 Task: Send an email with the signature Emma Green with the subject Request for a new project and the message I am sorry for any inconvenience this may have caused and will work to resolve the issue promptly. from softage.1@softage.net to softage.3@softage.net and softage.4@softage.net with an attached document Feasibility_assessment.pdf
Action: Mouse moved to (471, 602)
Screenshot: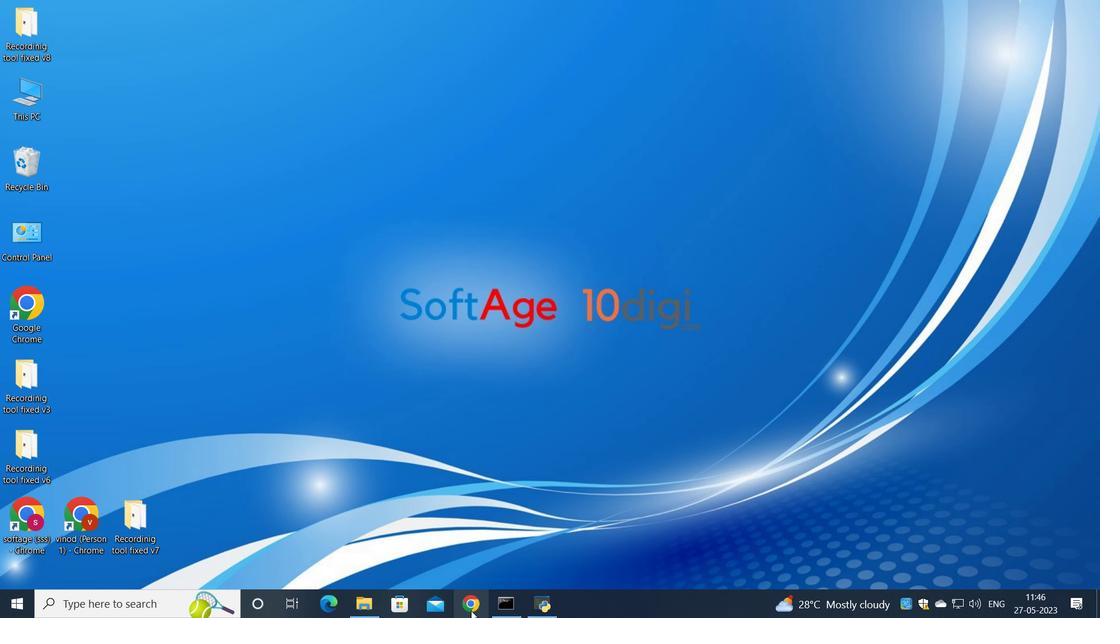 
Action: Mouse pressed left at (471, 602)
Screenshot: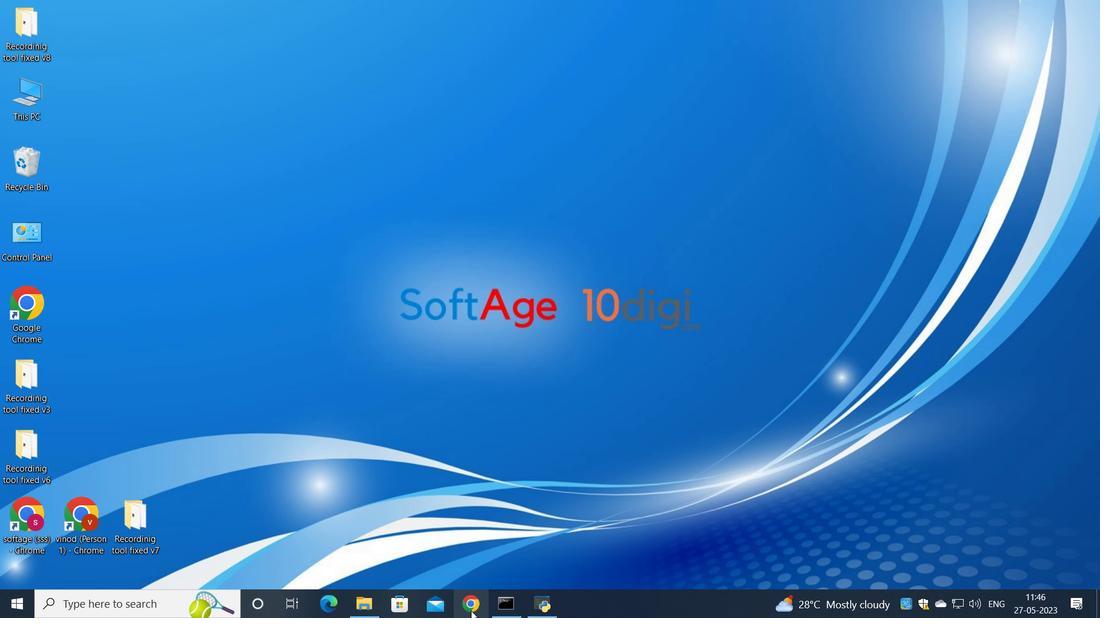 
Action: Mouse moved to (483, 347)
Screenshot: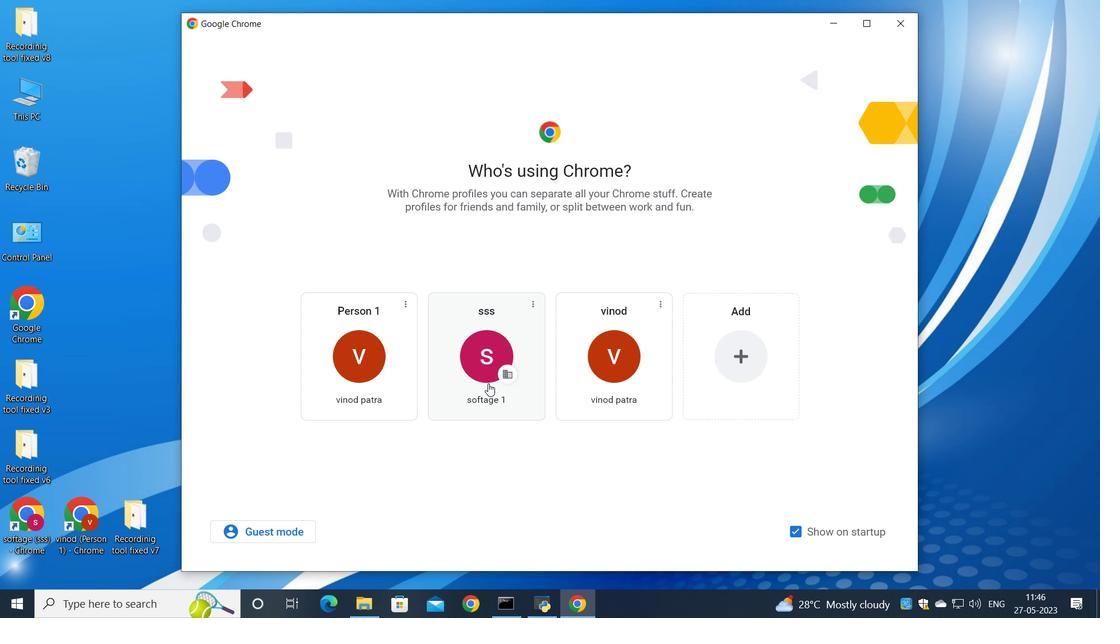 
Action: Mouse pressed left at (483, 347)
Screenshot: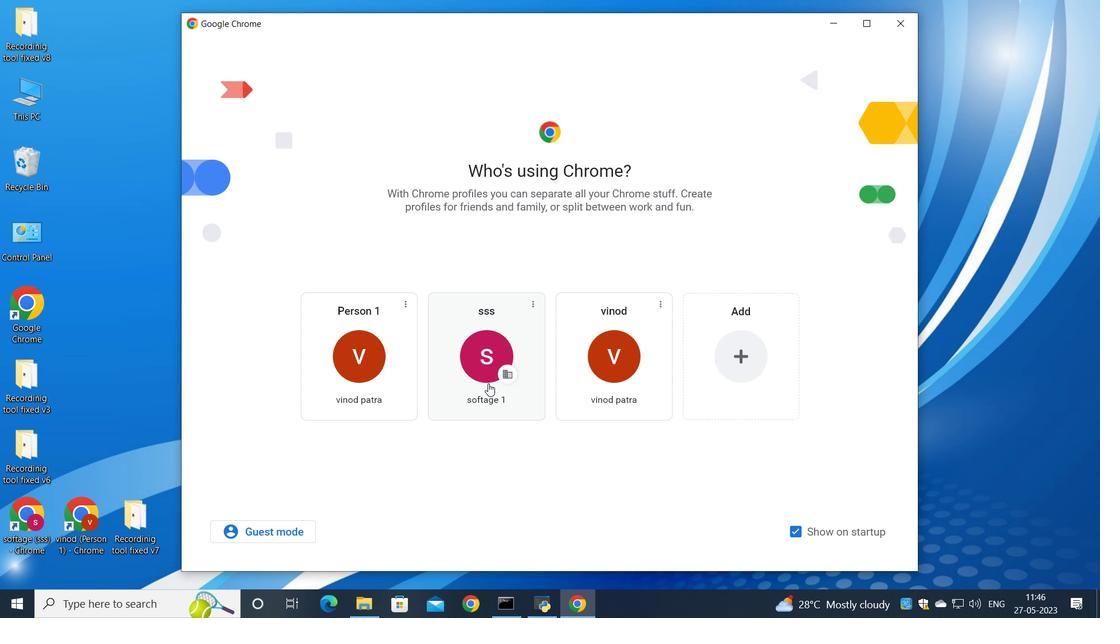 
Action: Mouse moved to (972, 73)
Screenshot: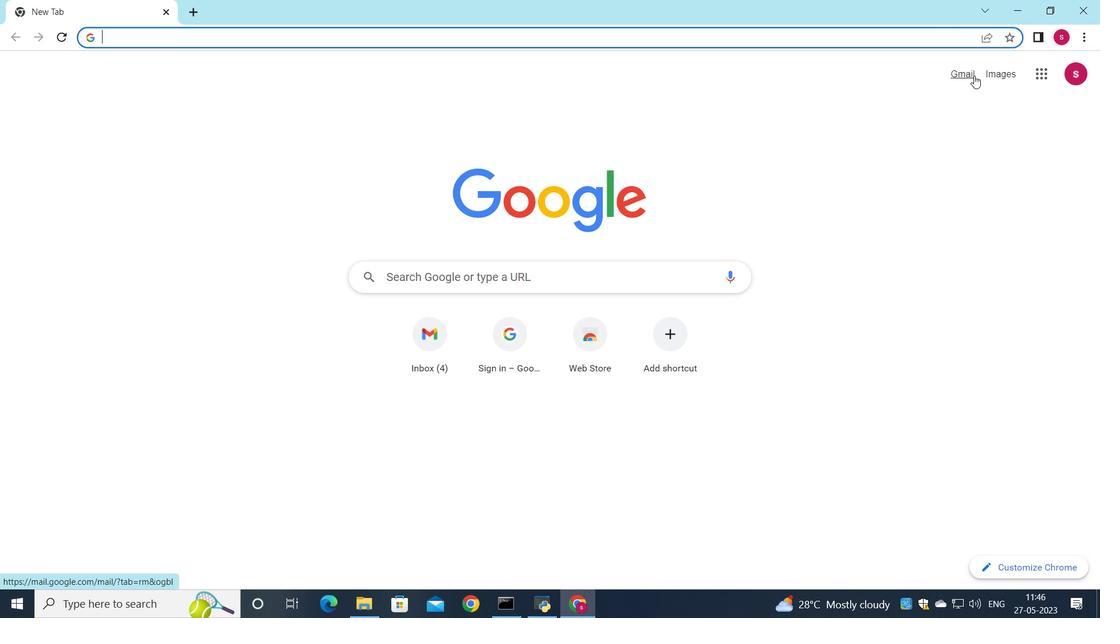 
Action: Mouse pressed left at (972, 73)
Screenshot: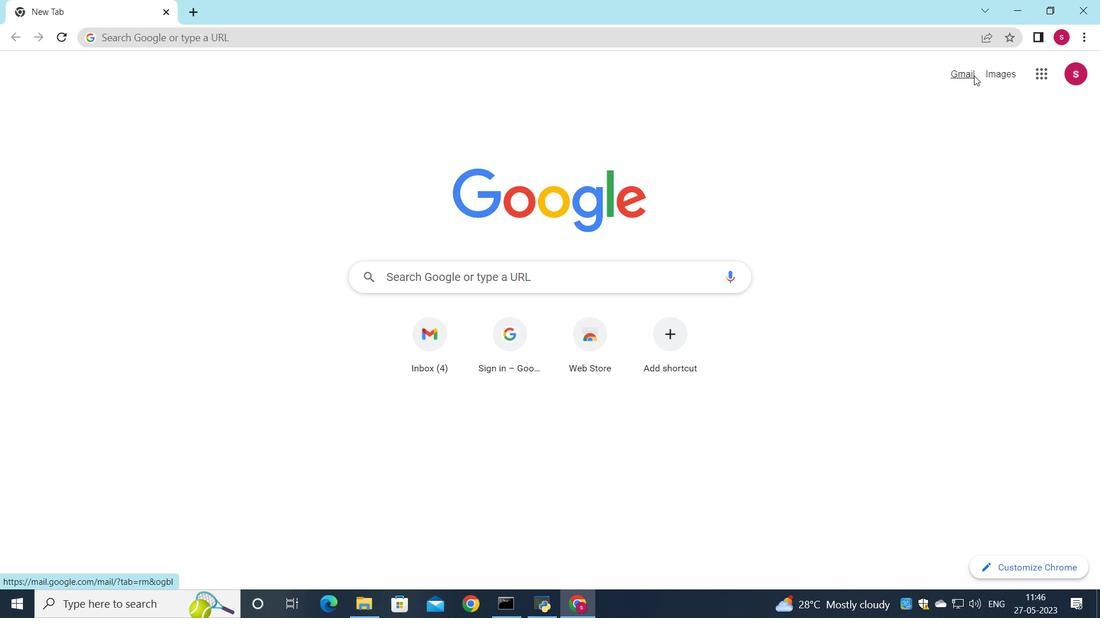 
Action: Mouse moved to (942, 95)
Screenshot: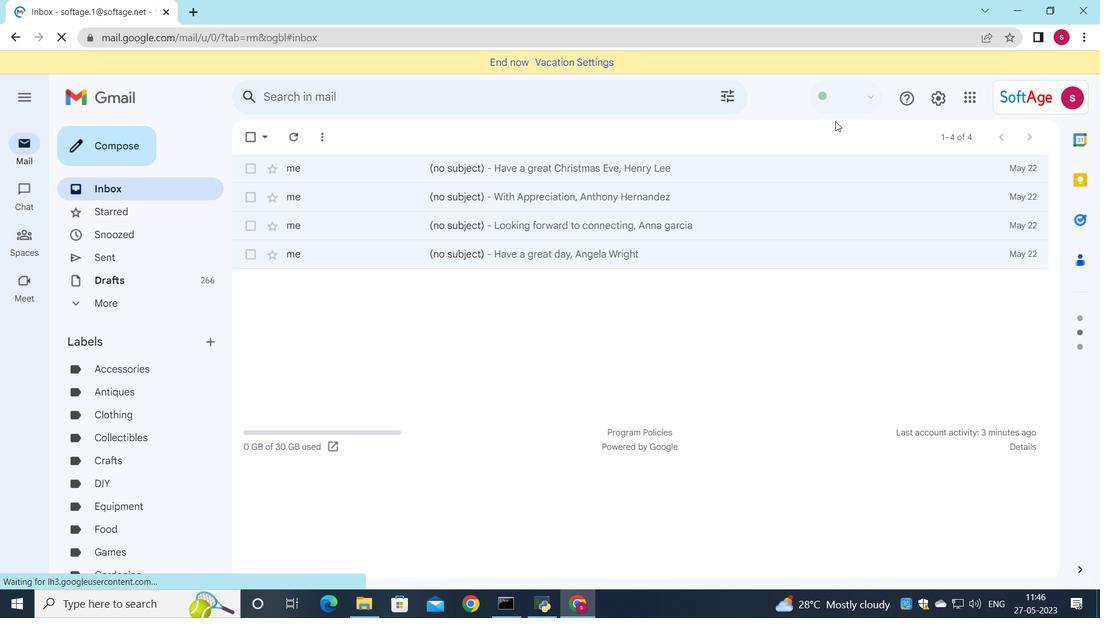 
Action: Mouse pressed left at (942, 95)
Screenshot: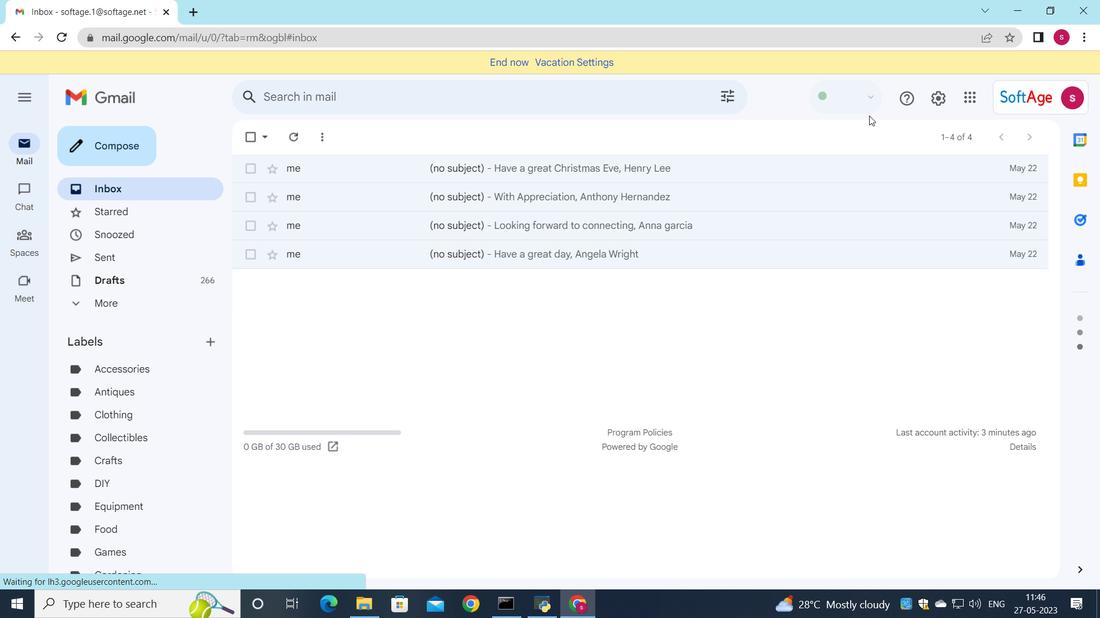 
Action: Mouse moved to (952, 171)
Screenshot: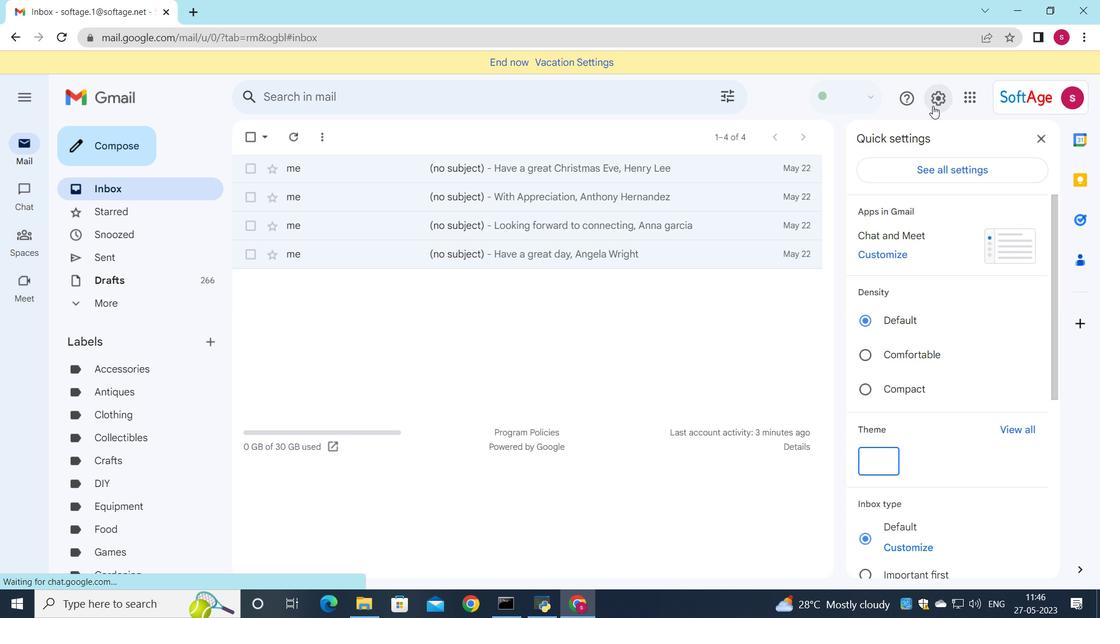 
Action: Mouse pressed left at (952, 171)
Screenshot: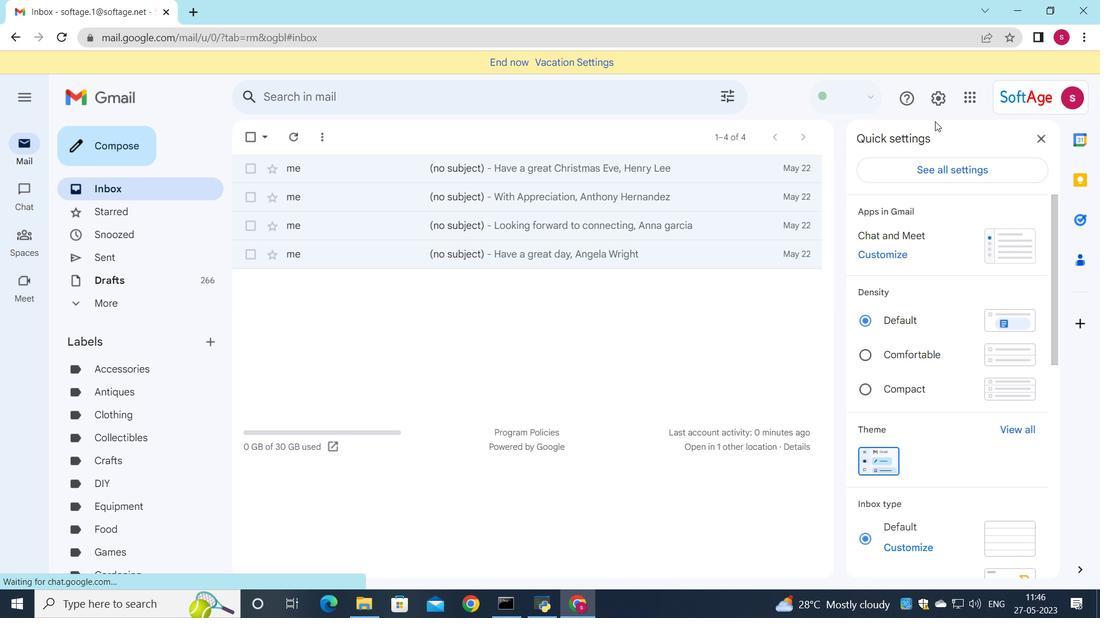 
Action: Mouse moved to (677, 303)
Screenshot: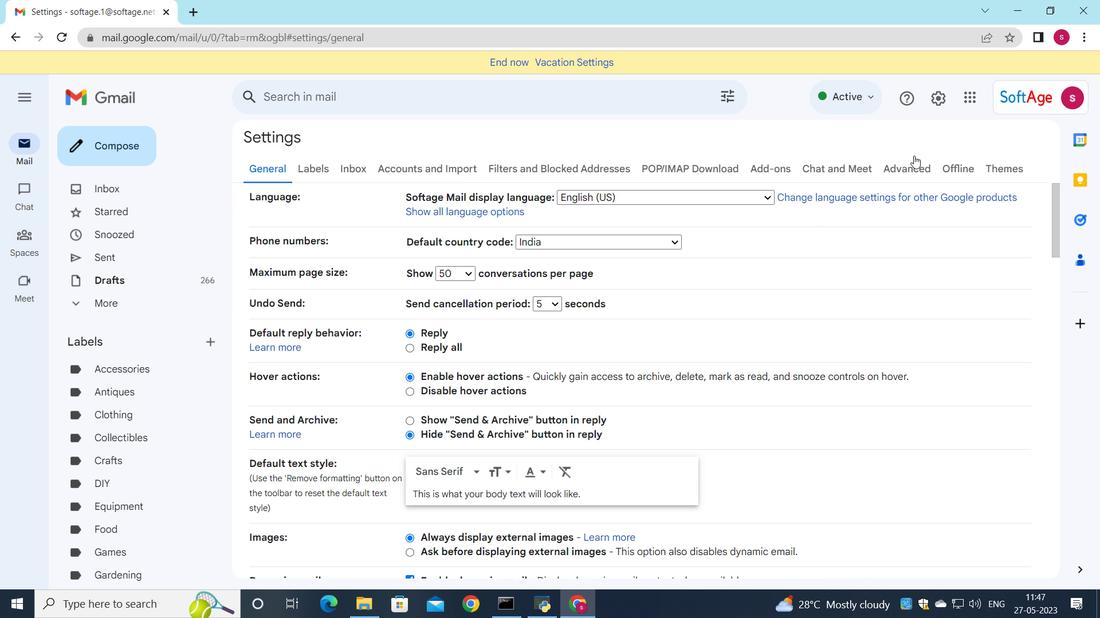 
Action: Mouse scrolled (677, 303) with delta (0, 0)
Screenshot: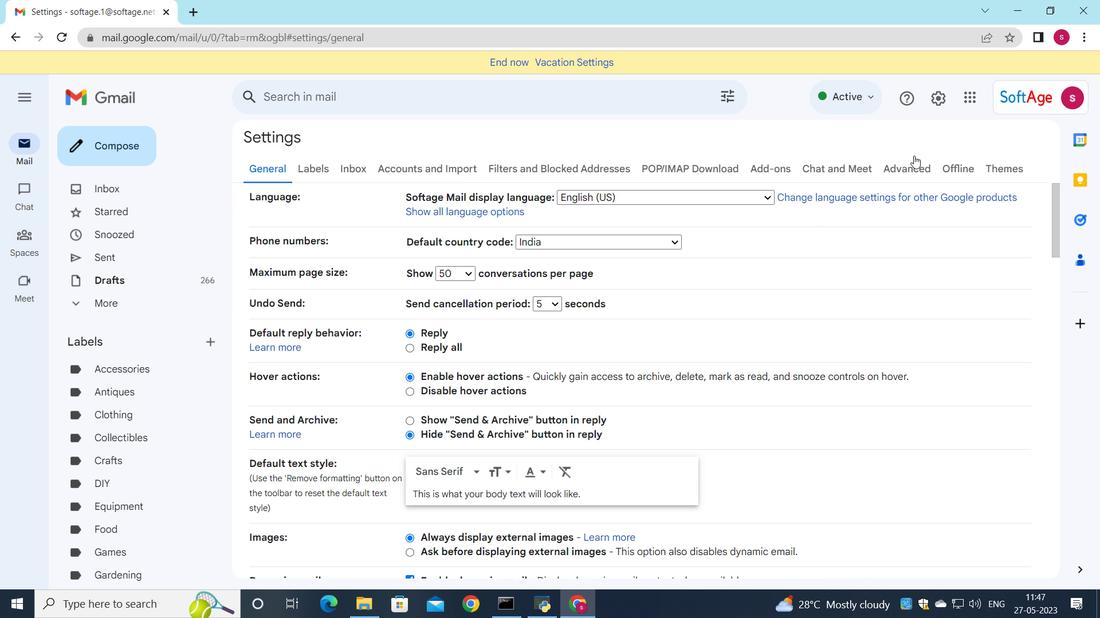 
Action: Mouse moved to (667, 338)
Screenshot: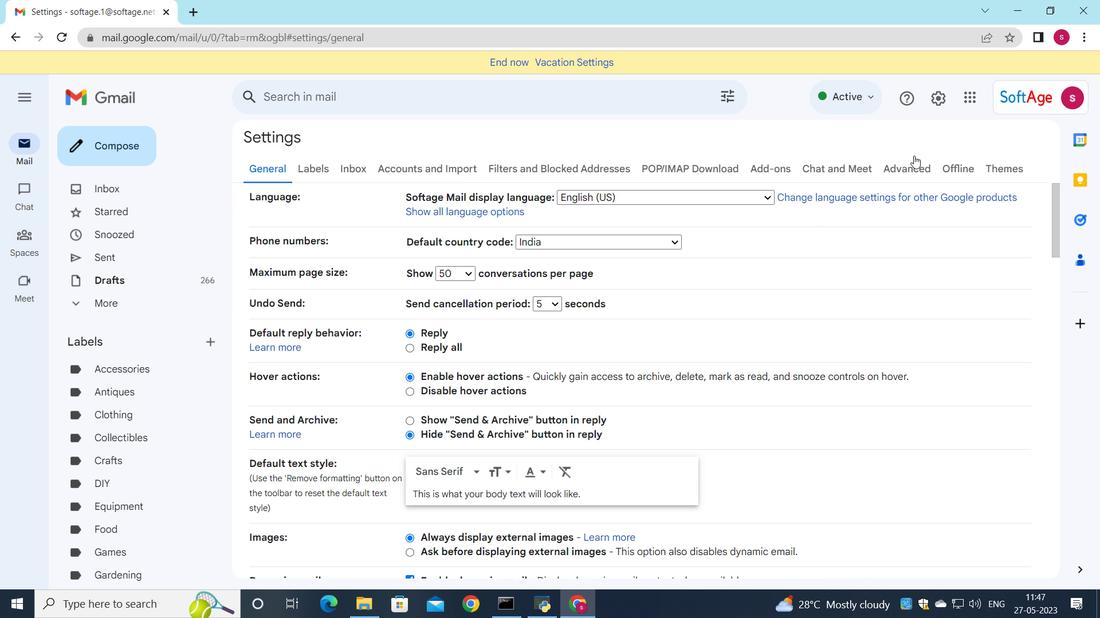 
Action: Mouse scrolled (667, 337) with delta (0, 0)
Screenshot: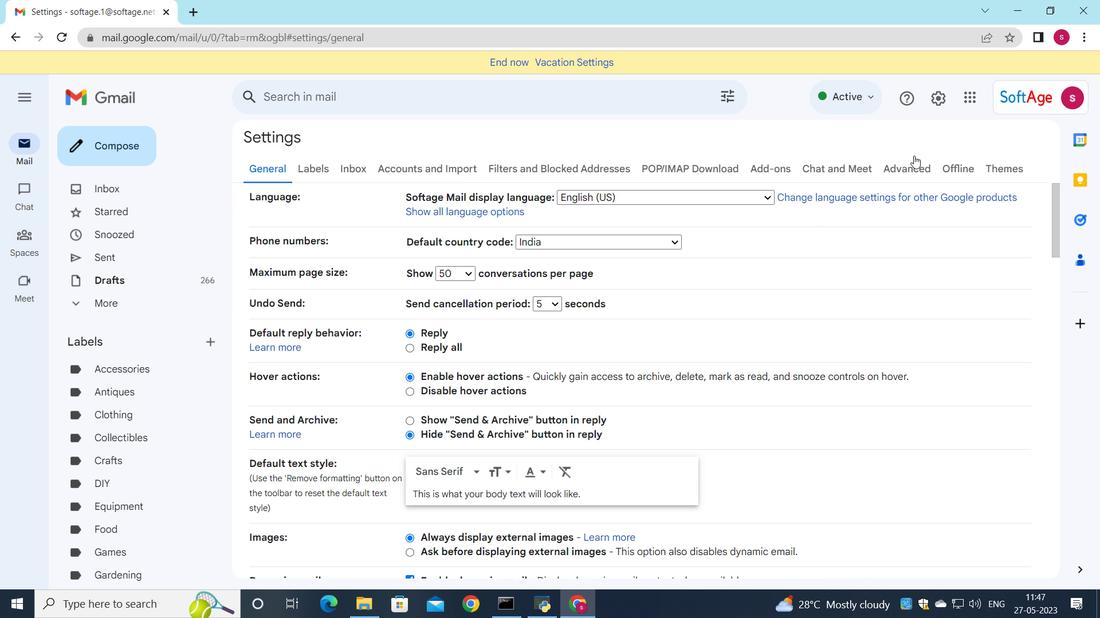 
Action: Mouse moved to (663, 346)
Screenshot: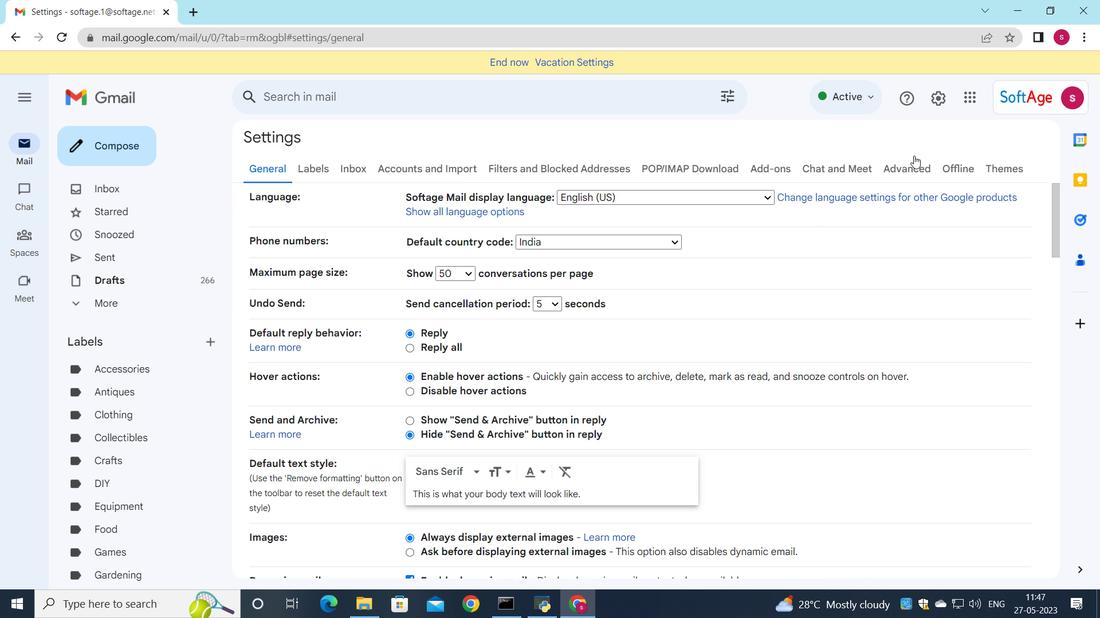 
Action: Mouse scrolled (663, 345) with delta (0, 0)
Screenshot: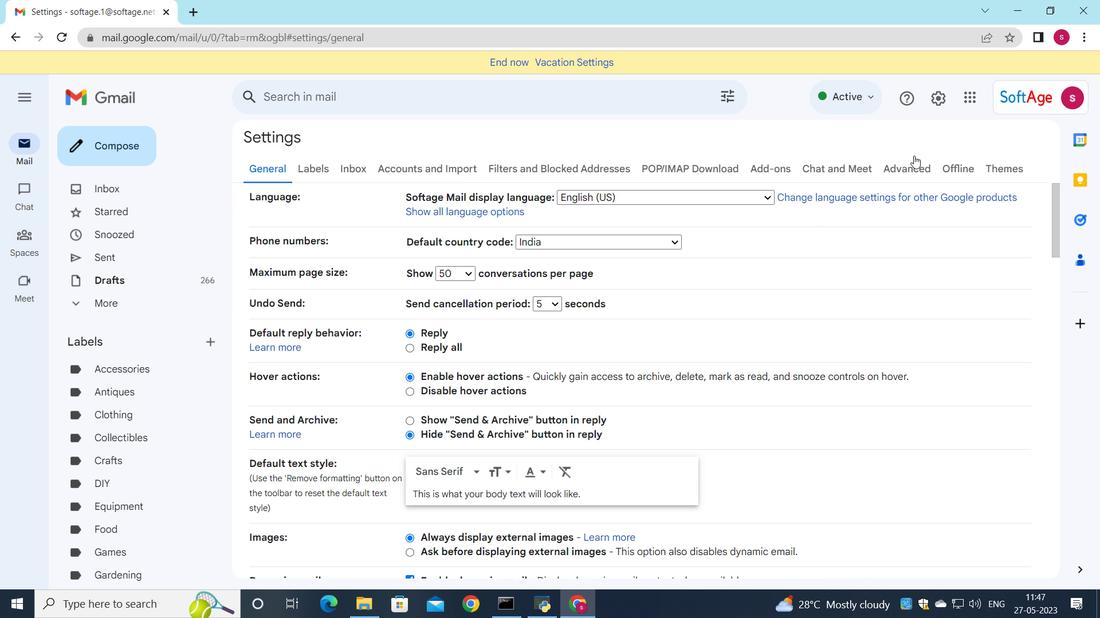 
Action: Mouse moved to (657, 358)
Screenshot: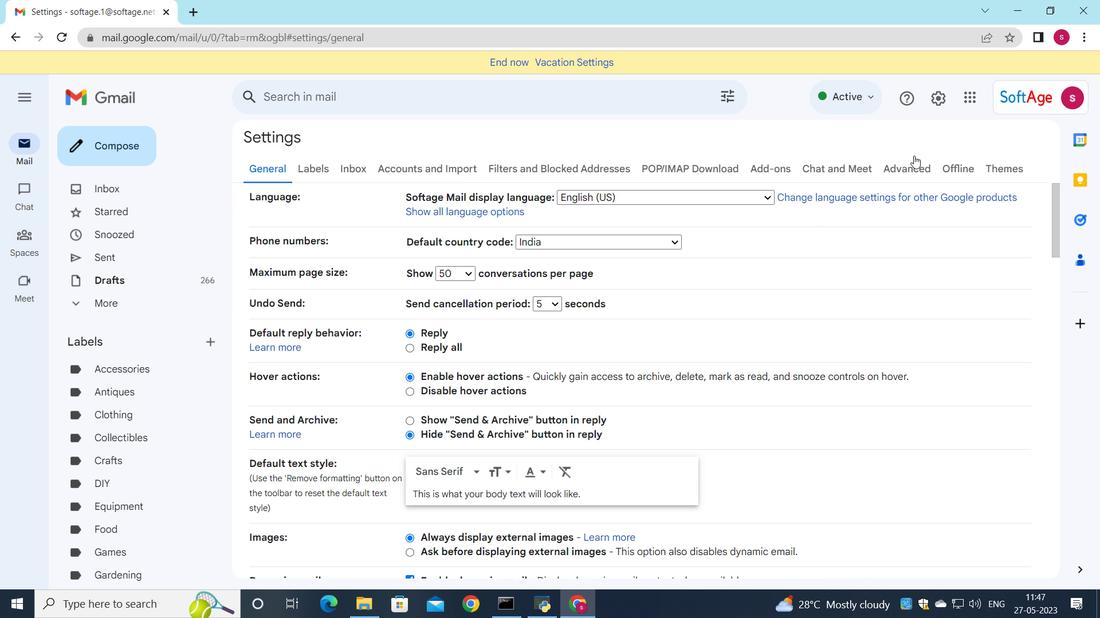 
Action: Mouse scrolled (657, 357) with delta (0, 0)
Screenshot: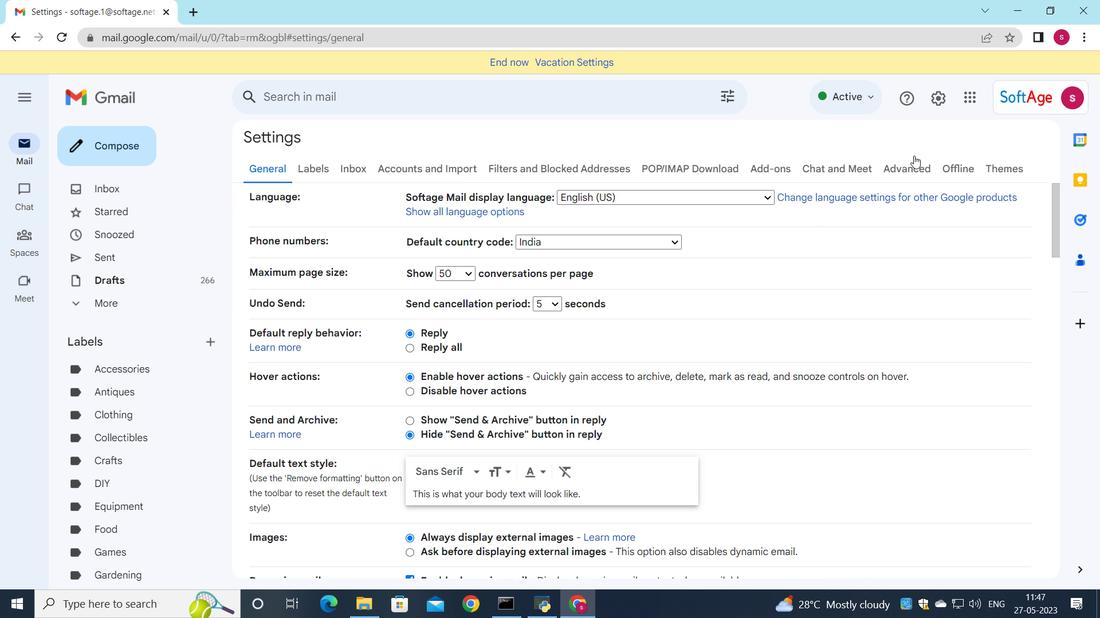 
Action: Mouse moved to (657, 359)
Screenshot: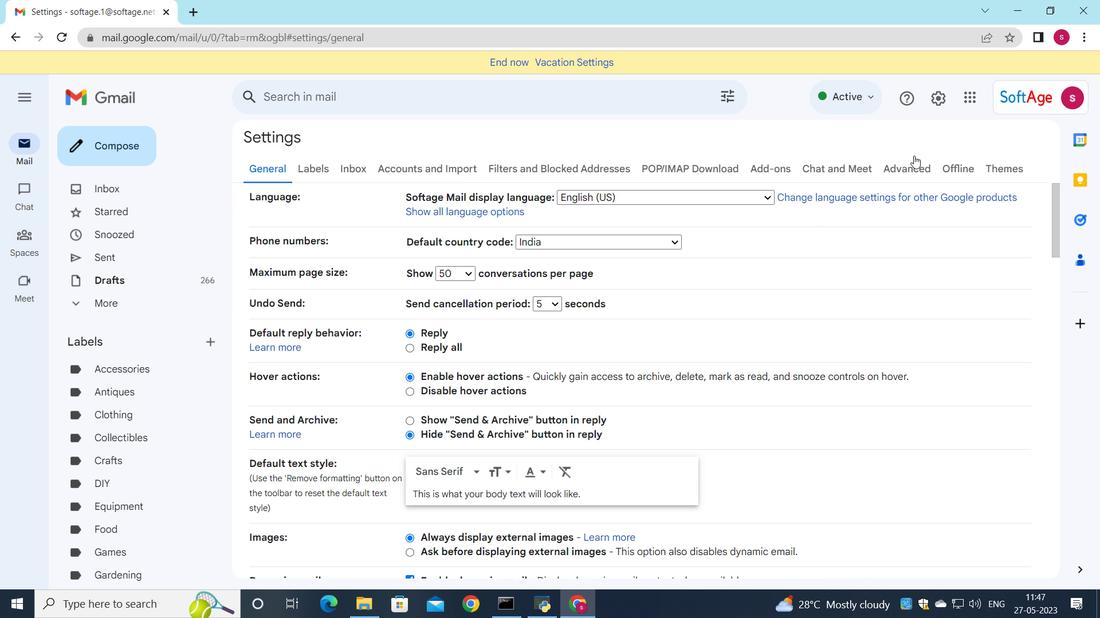 
Action: Mouse scrolled (657, 358) with delta (0, 0)
Screenshot: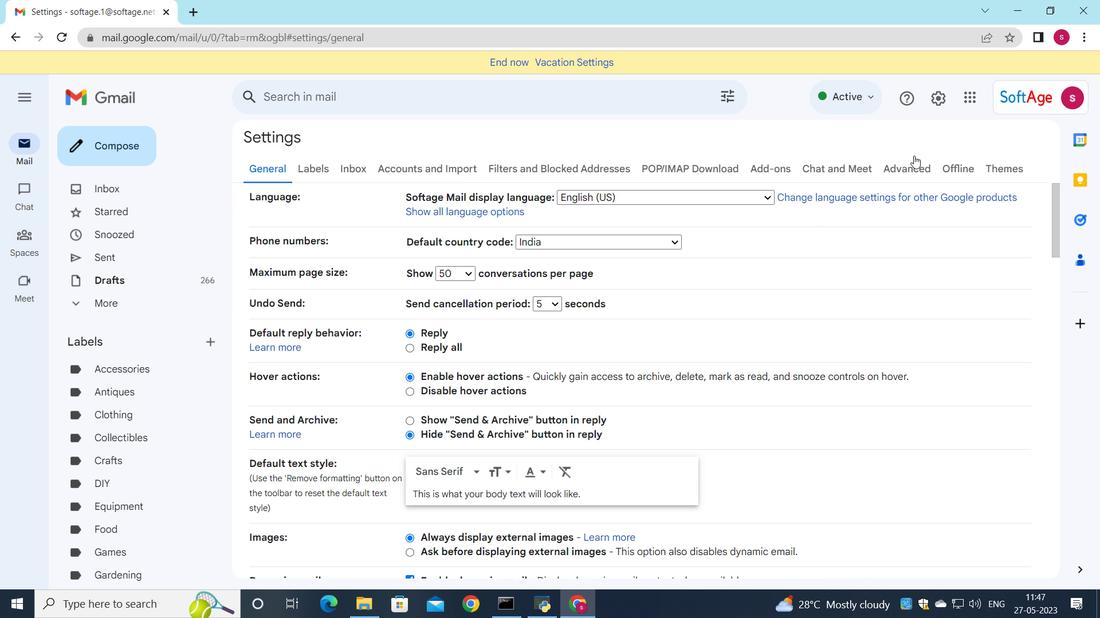 
Action: Mouse moved to (657, 367)
Screenshot: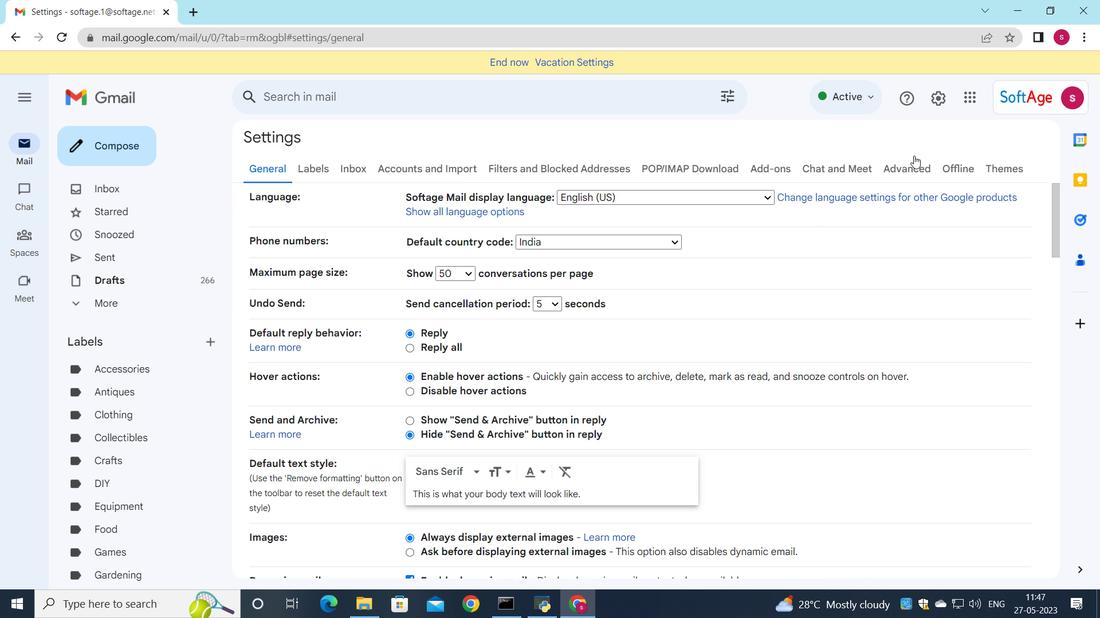 
Action: Mouse scrolled (657, 367) with delta (0, 0)
Screenshot: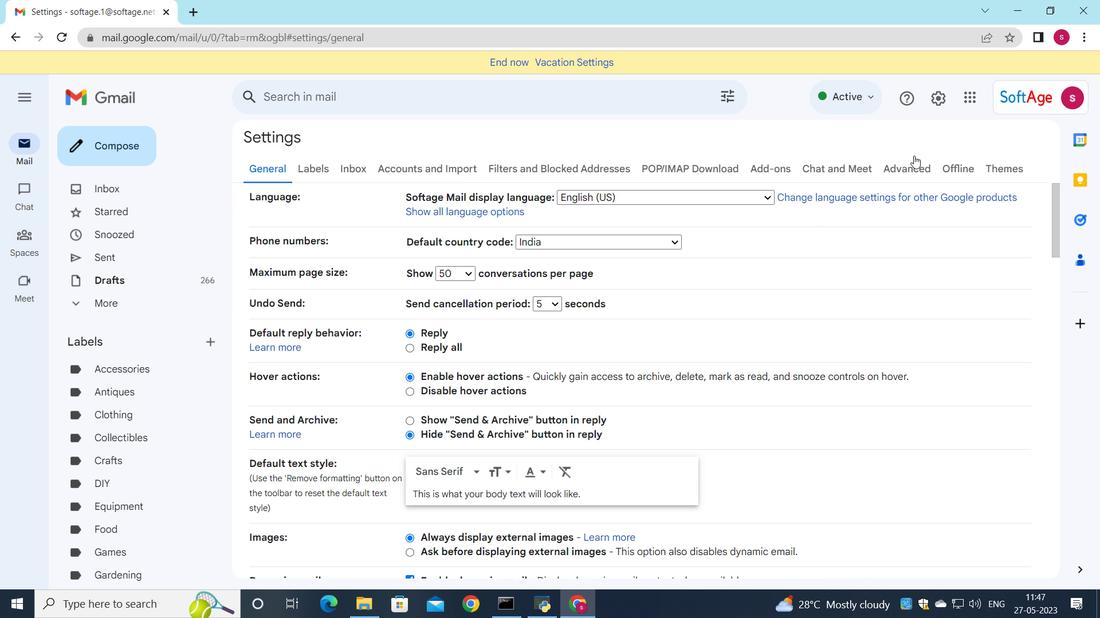 
Action: Mouse moved to (650, 406)
Screenshot: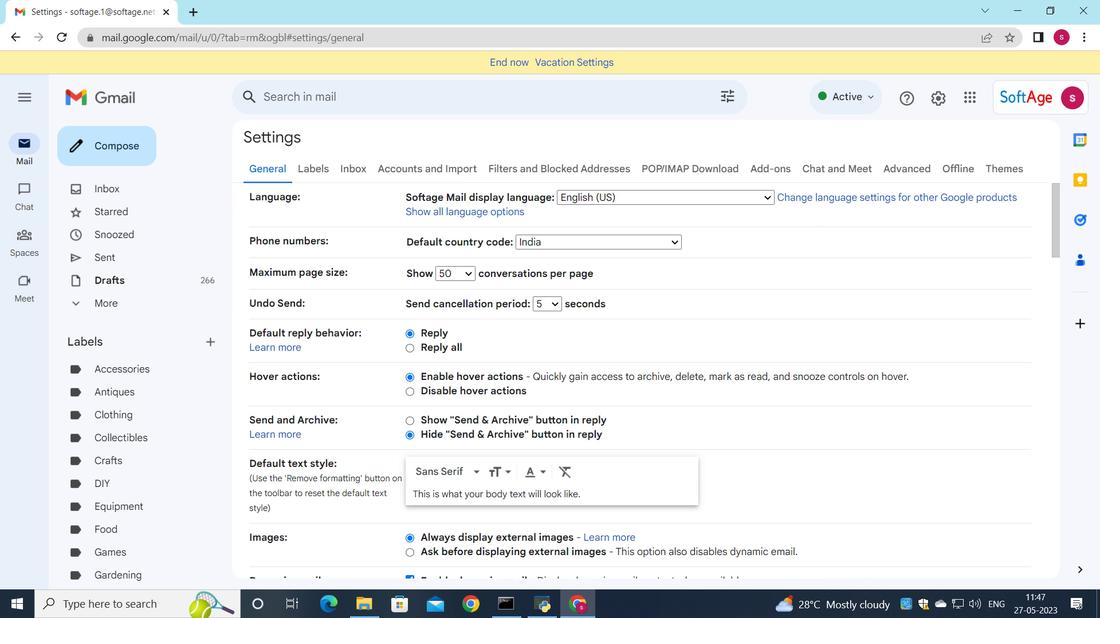
Action: Mouse scrolled (650, 406) with delta (0, 0)
Screenshot: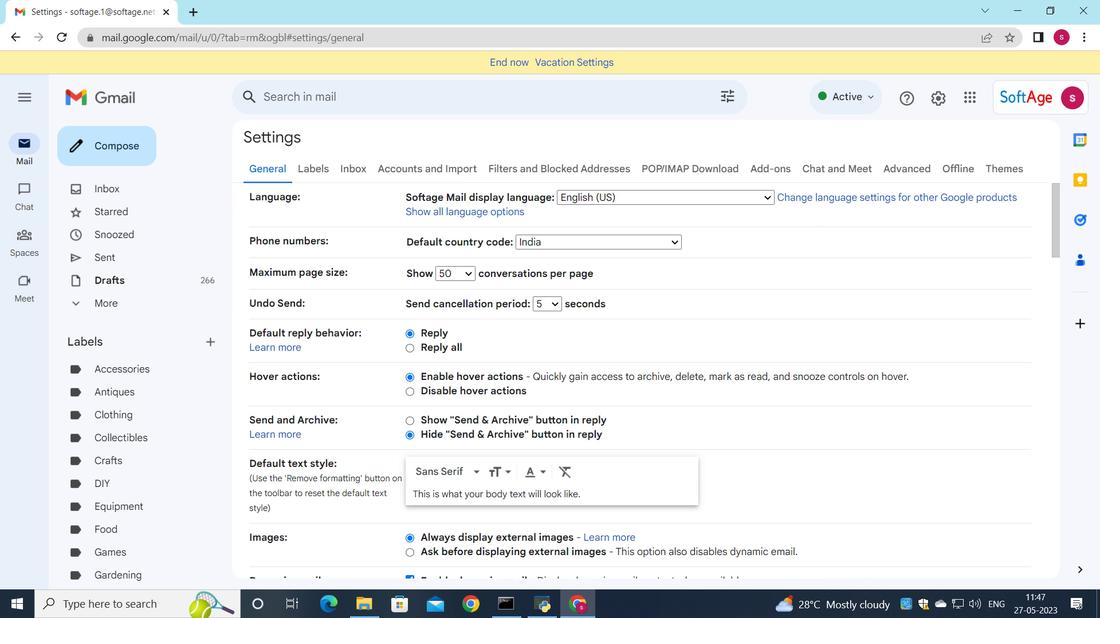 
Action: Mouse moved to (650, 410)
Screenshot: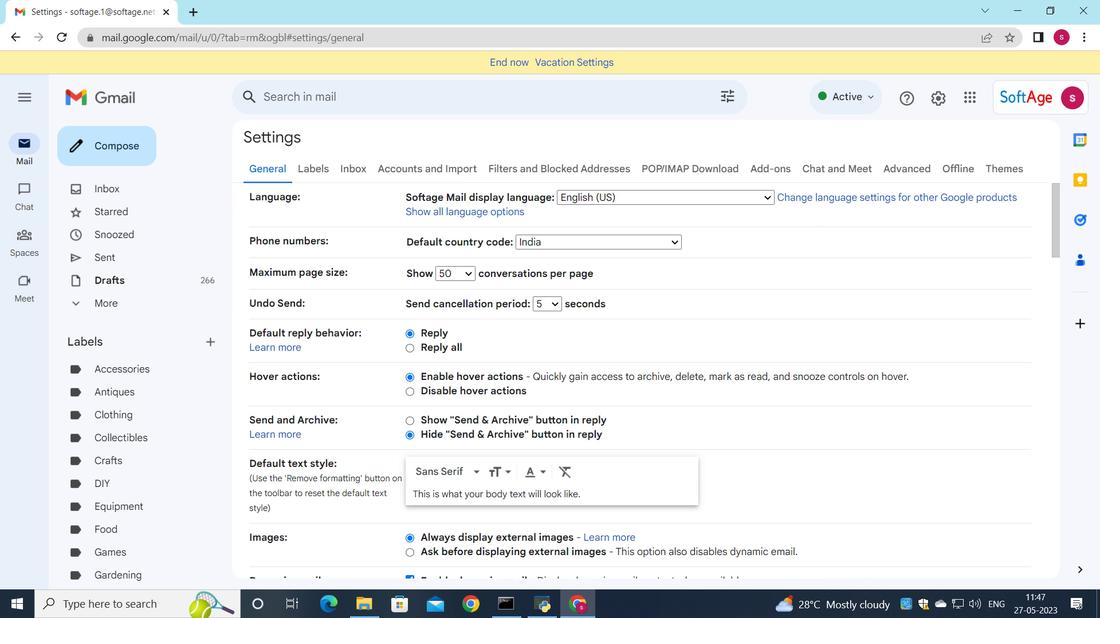 
Action: Mouse scrolled (650, 409) with delta (0, 0)
Screenshot: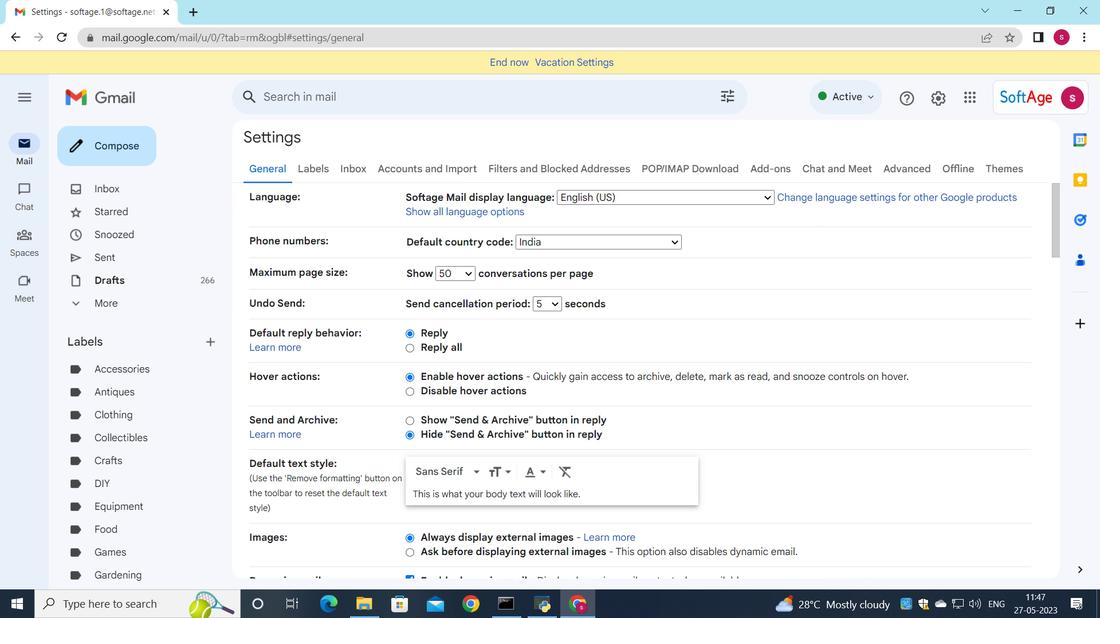 
Action: Mouse moved to (650, 412)
Screenshot: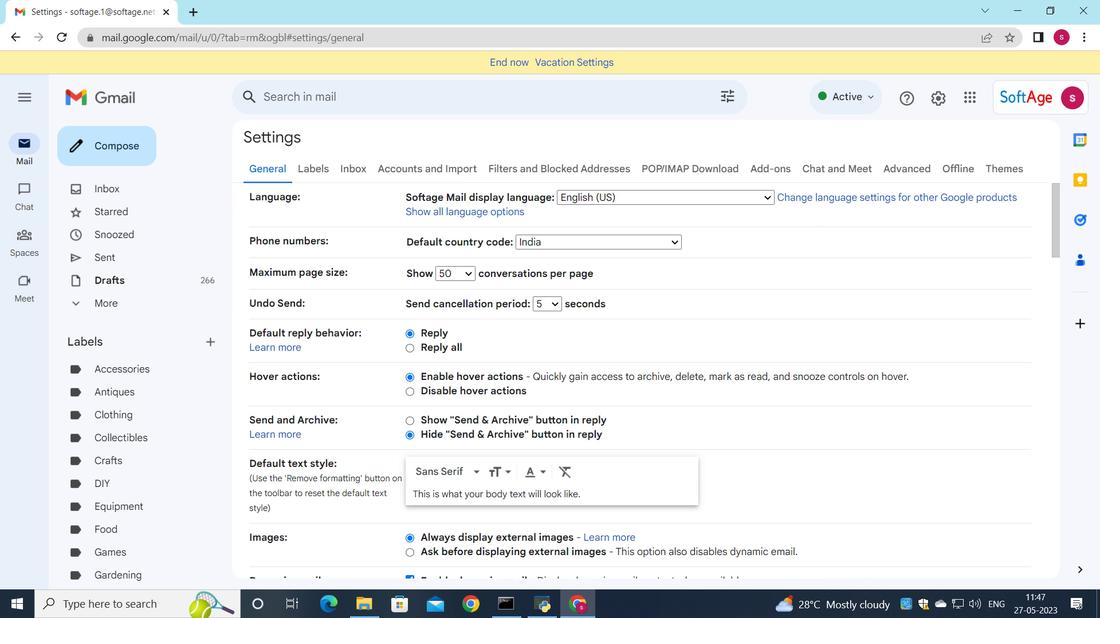 
Action: Mouse scrolled (650, 412) with delta (0, 0)
Screenshot: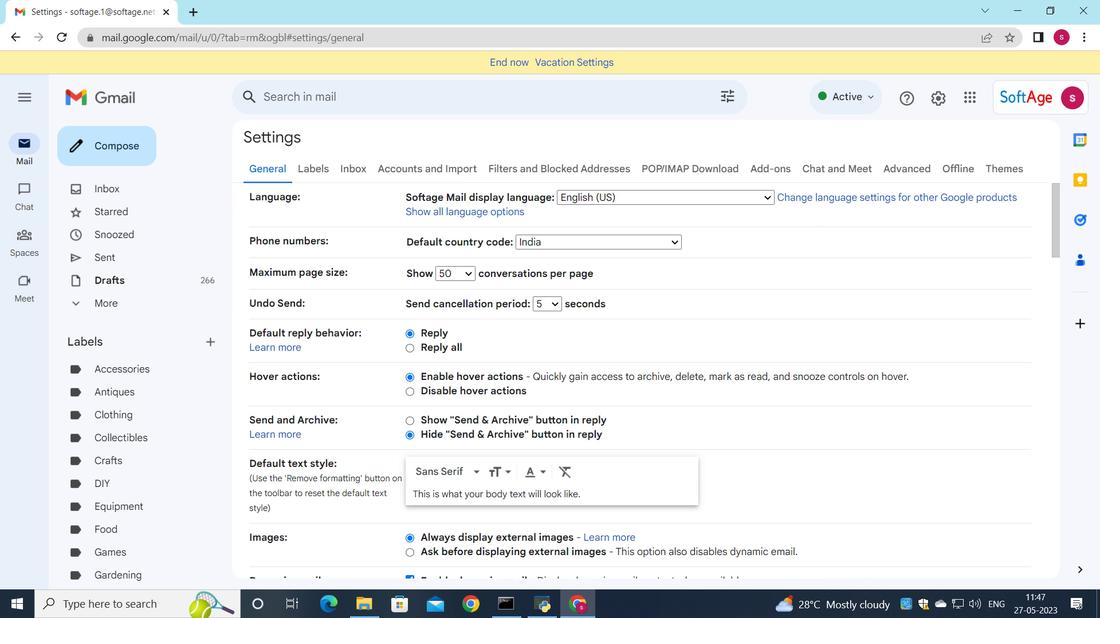 
Action: Mouse moved to (651, 422)
Screenshot: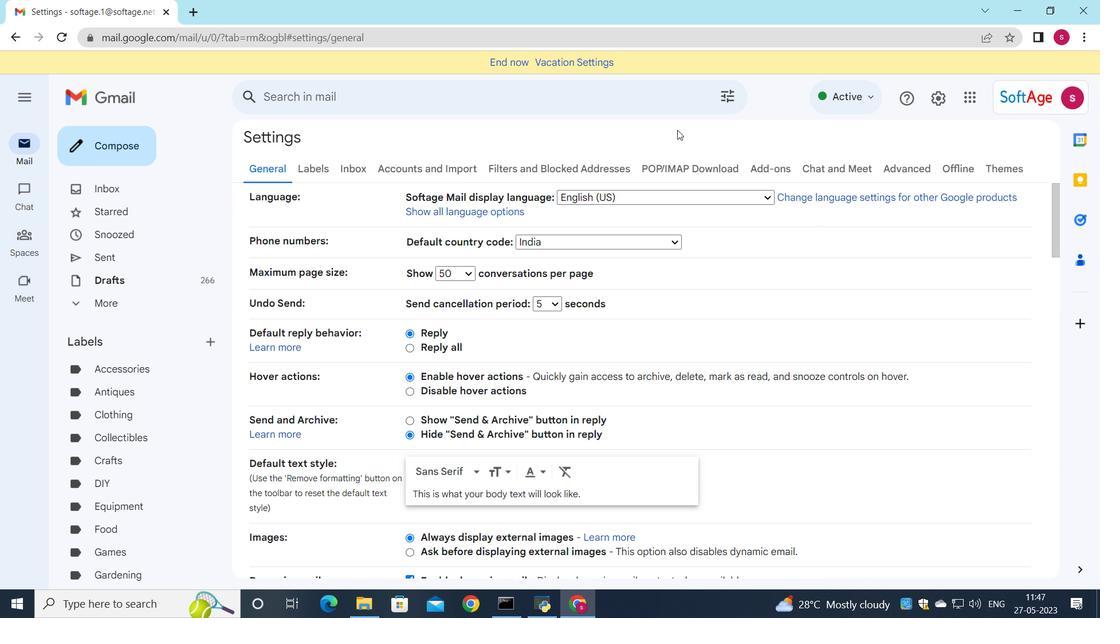 
Action: Mouse scrolled (651, 421) with delta (0, 0)
Screenshot: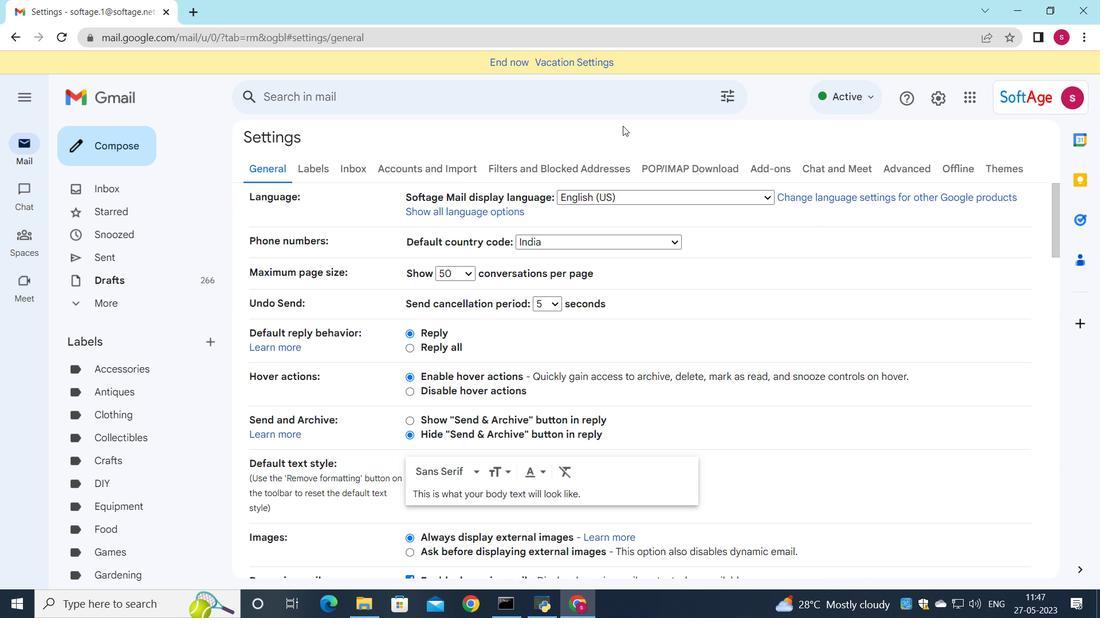 
Action: Mouse moved to (650, 423)
Screenshot: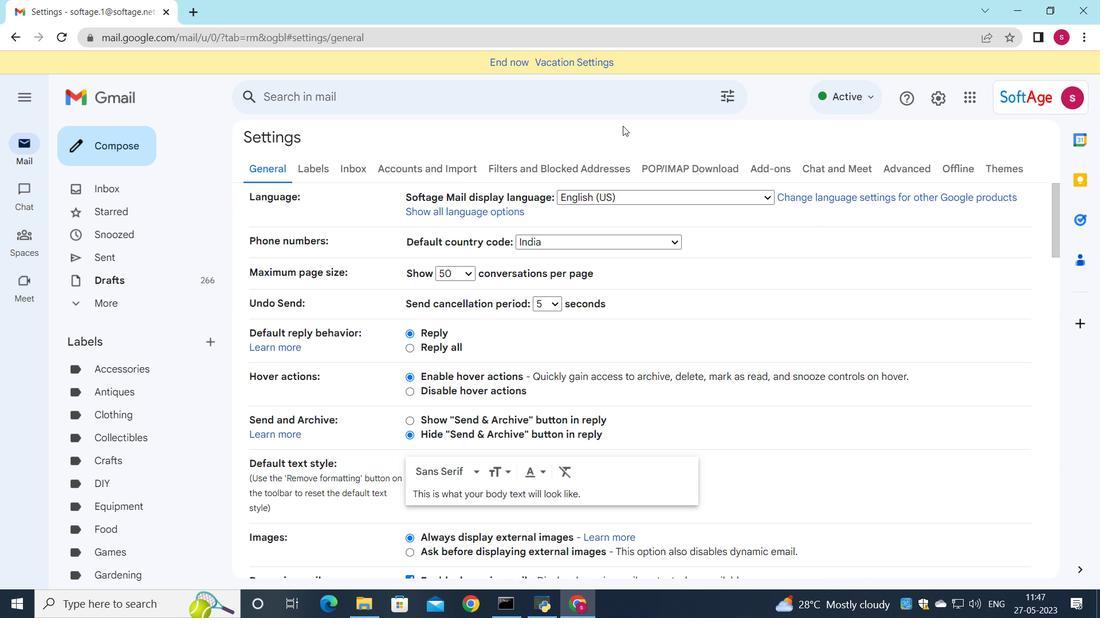 
Action: Mouse scrolled (650, 422) with delta (0, 0)
Screenshot: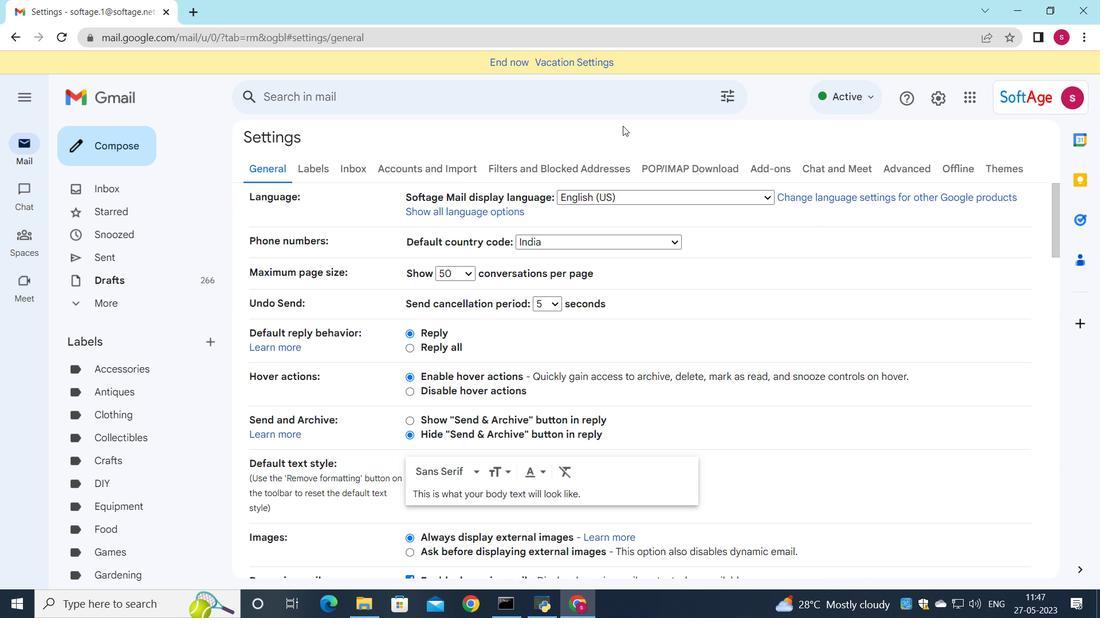 
Action: Mouse moved to (650, 423)
Screenshot: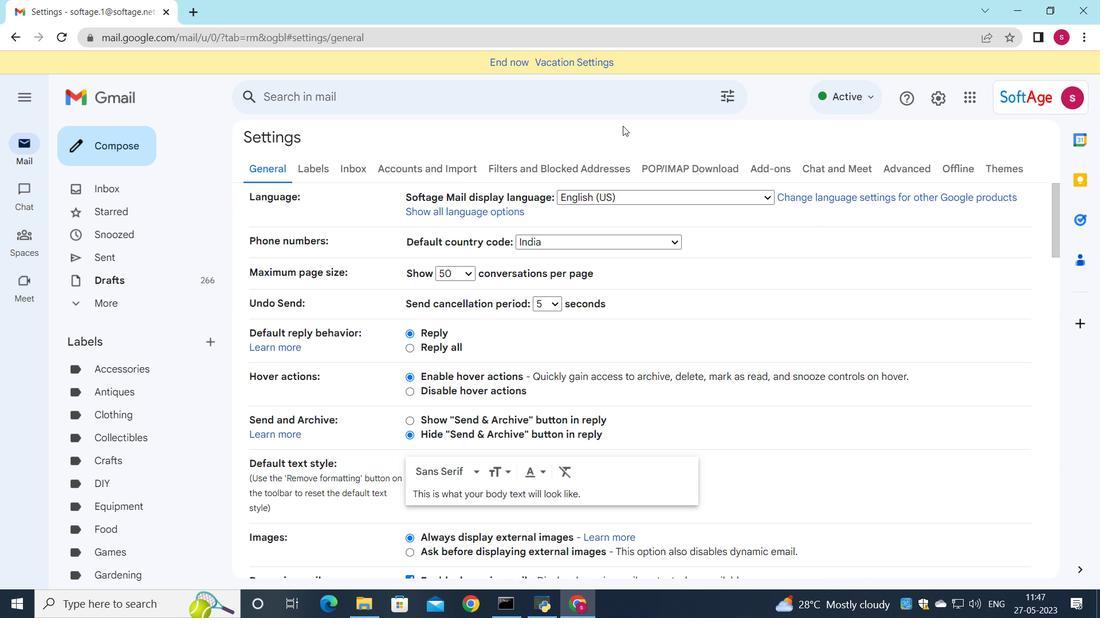 
Action: Mouse scrolled (650, 422) with delta (0, 0)
Screenshot: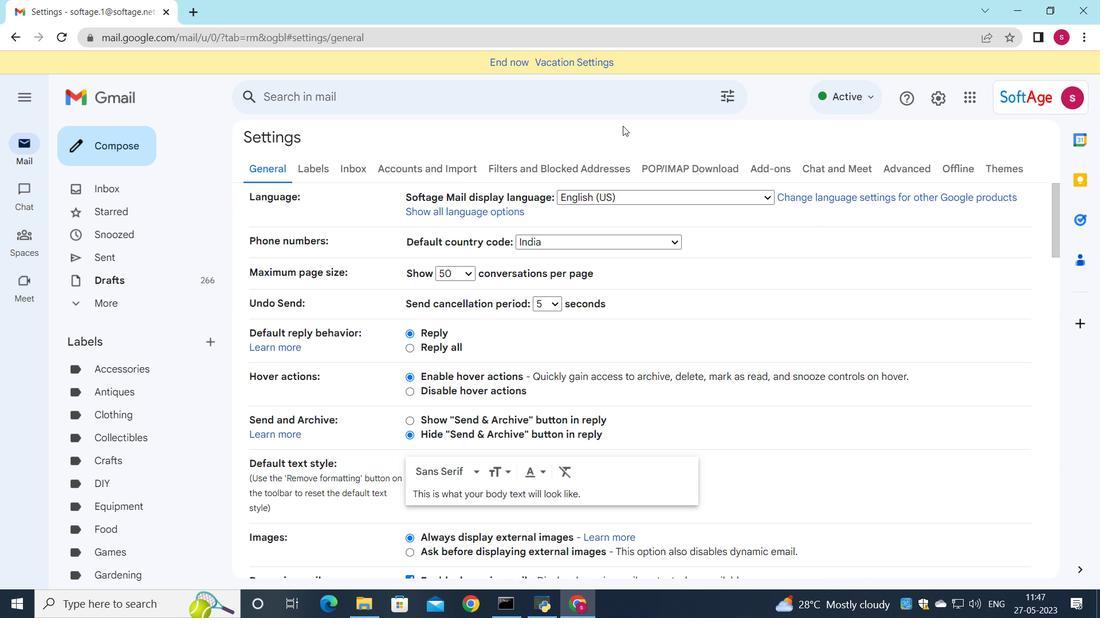 
Action: Mouse moved to (649, 431)
Screenshot: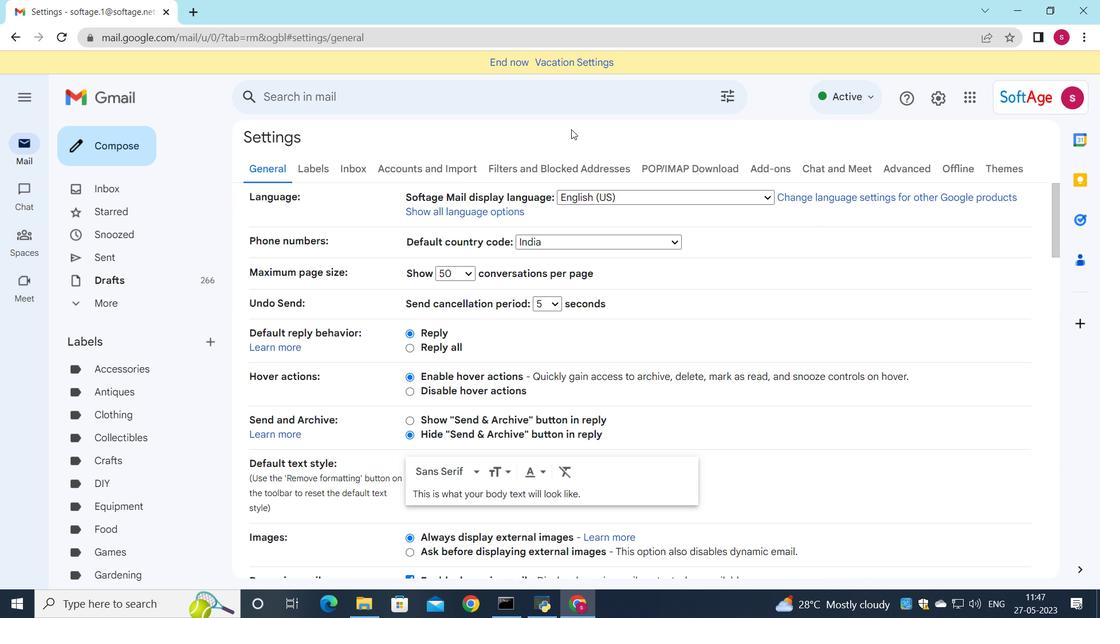 
Action: Mouse scrolled (649, 430) with delta (0, 0)
Screenshot: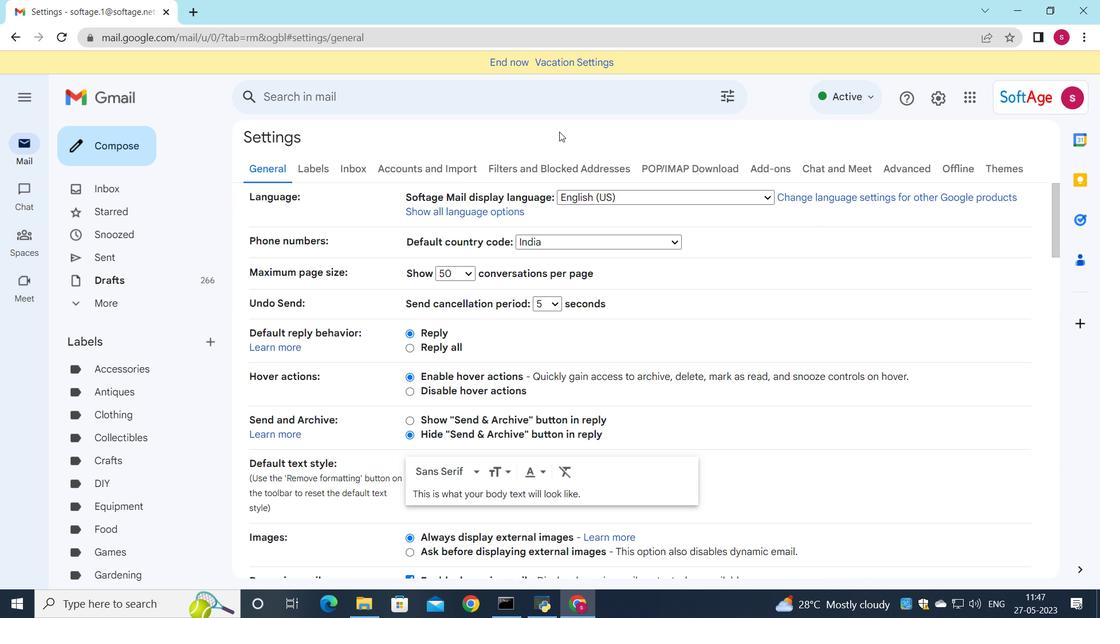 
Action: Mouse moved to (651, 433)
Screenshot: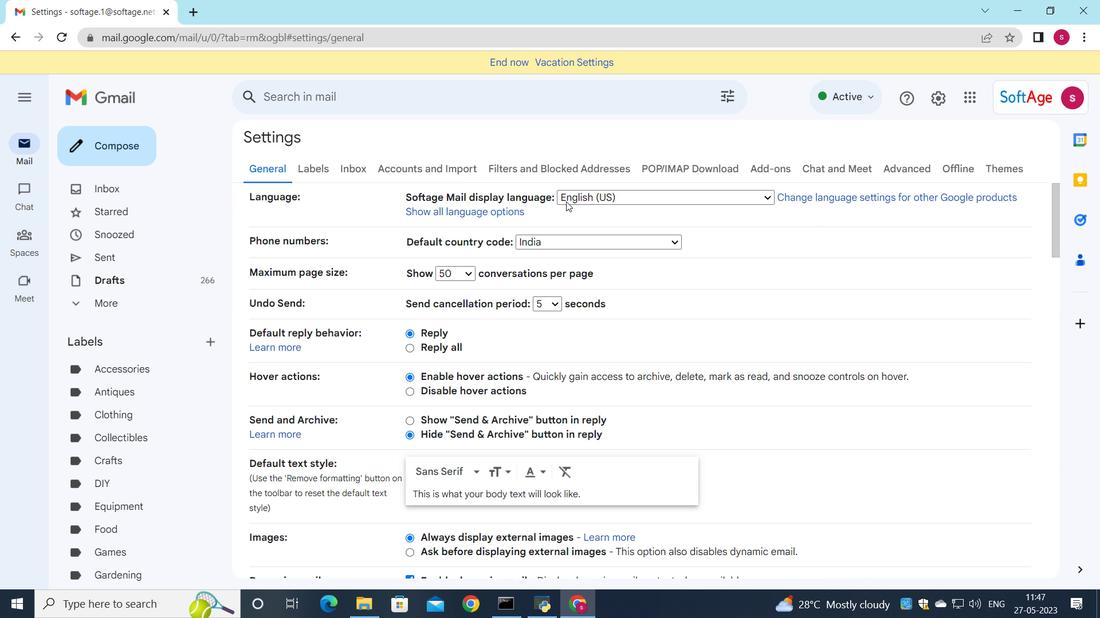 
Action: Mouse scrolled (651, 432) with delta (0, 0)
Screenshot: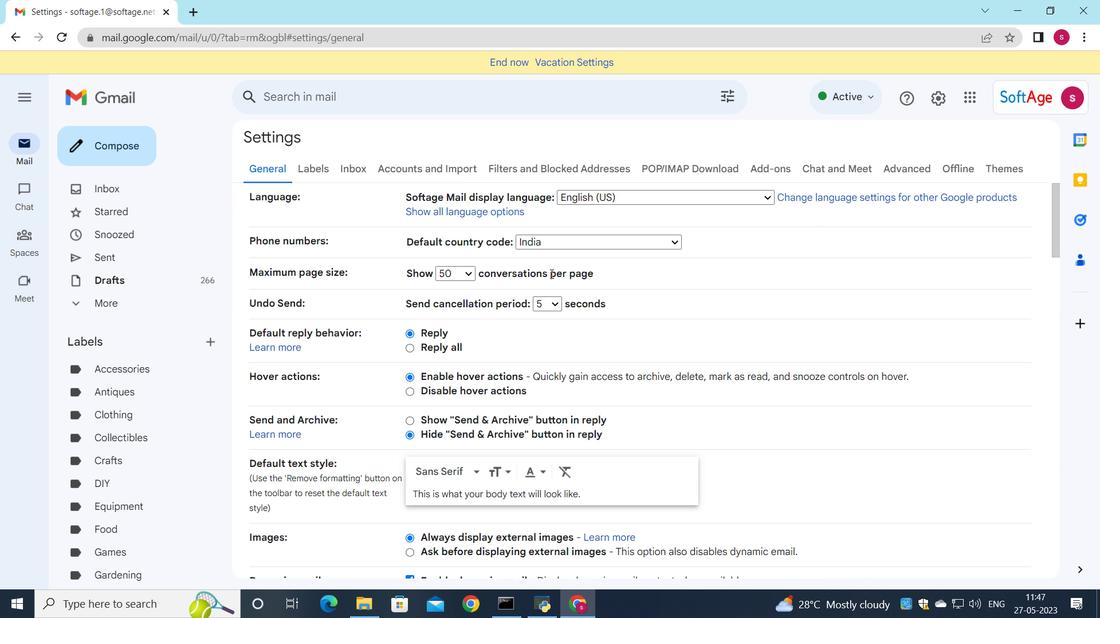 
Action: Mouse scrolled (651, 432) with delta (0, 0)
Screenshot: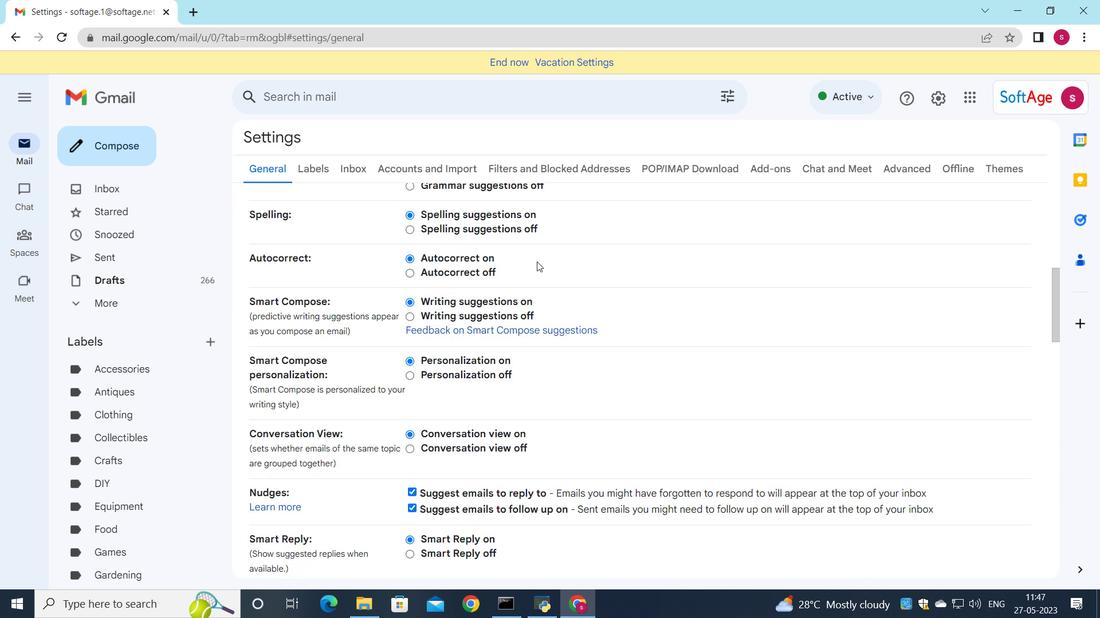 
Action: Mouse scrolled (651, 432) with delta (0, 0)
Screenshot: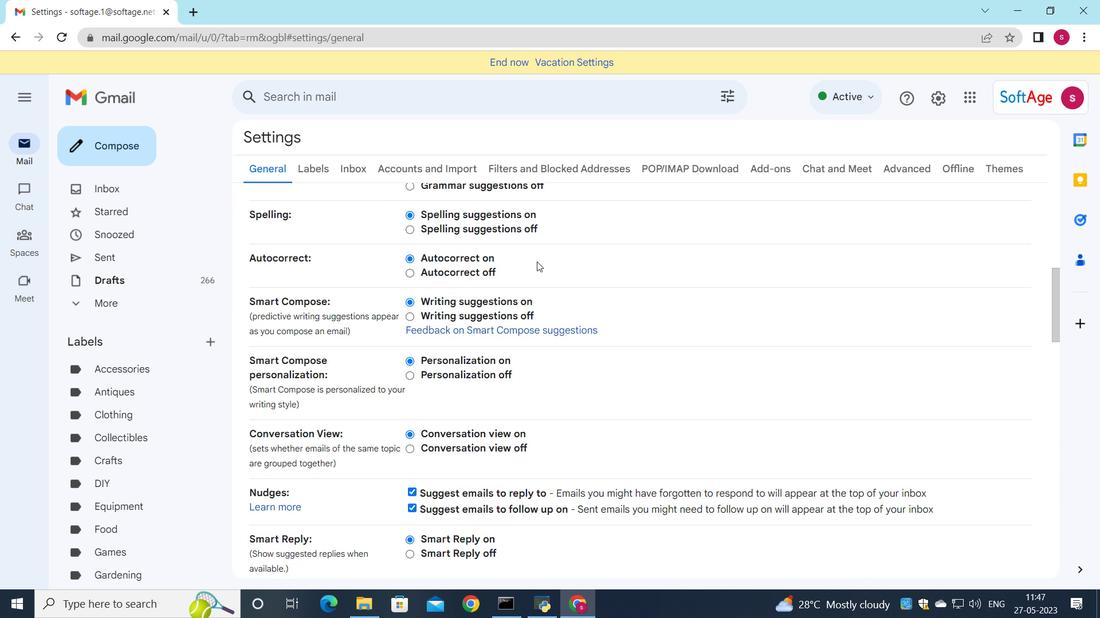 
Action: Mouse scrolled (651, 432) with delta (0, 0)
Screenshot: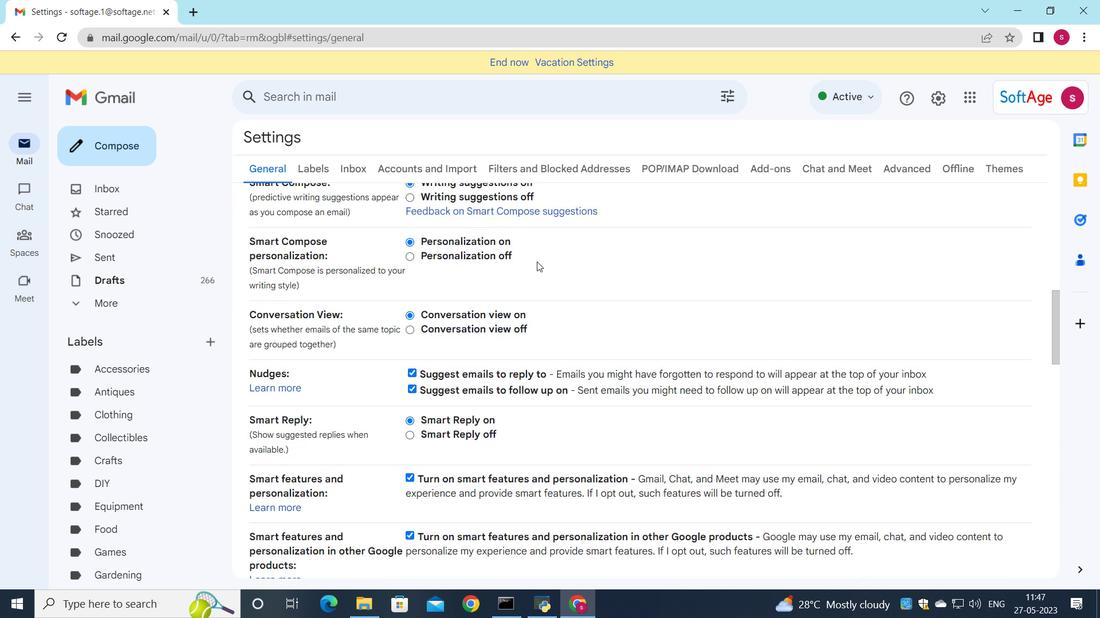 
Action: Mouse moved to (563, 357)
Screenshot: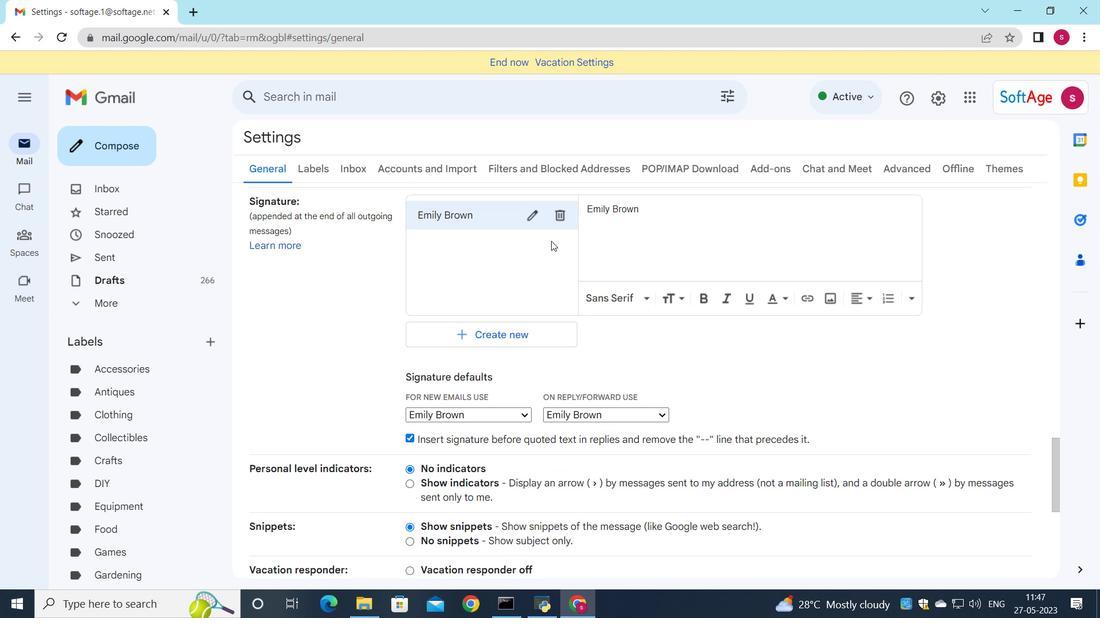 
Action: Mouse pressed left at (563, 357)
Screenshot: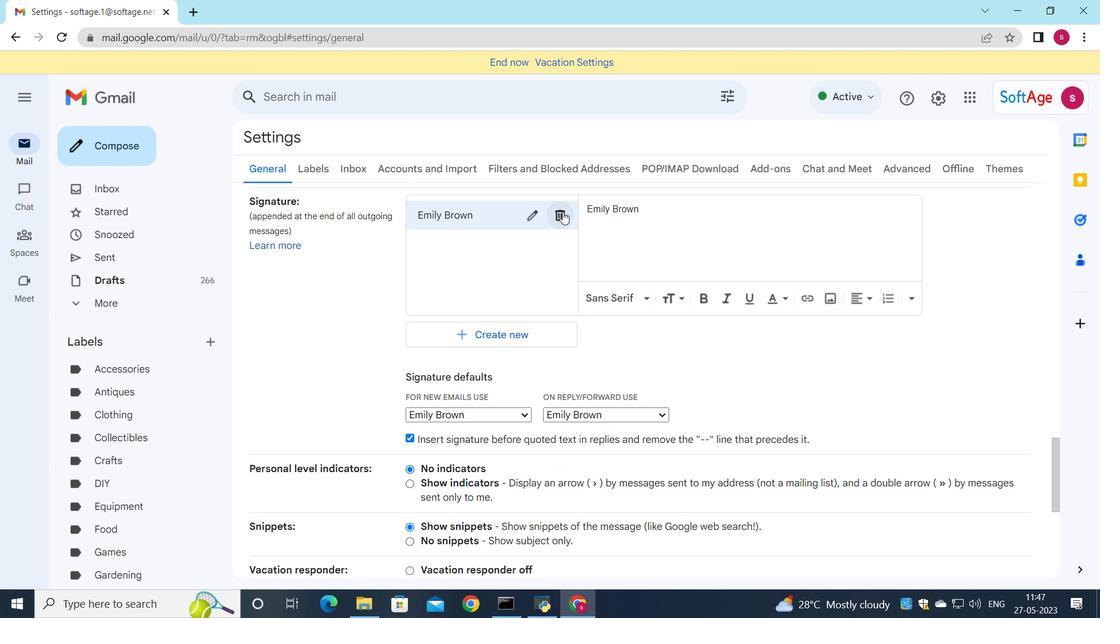 
Action: Mouse moved to (646, 352)
Screenshot: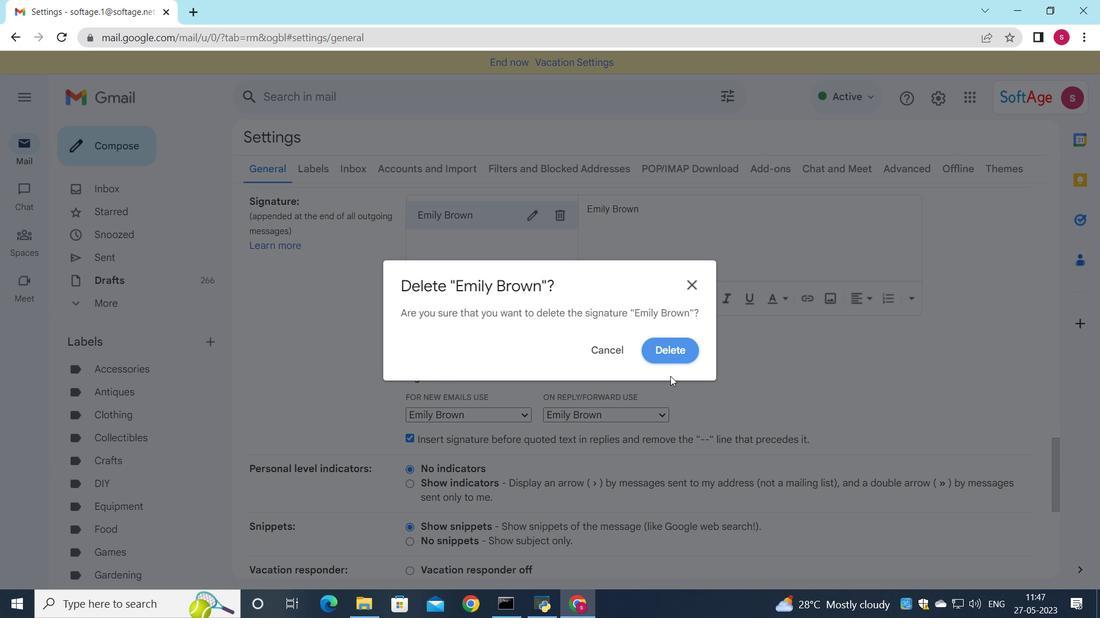 
Action: Mouse pressed left at (646, 352)
Screenshot: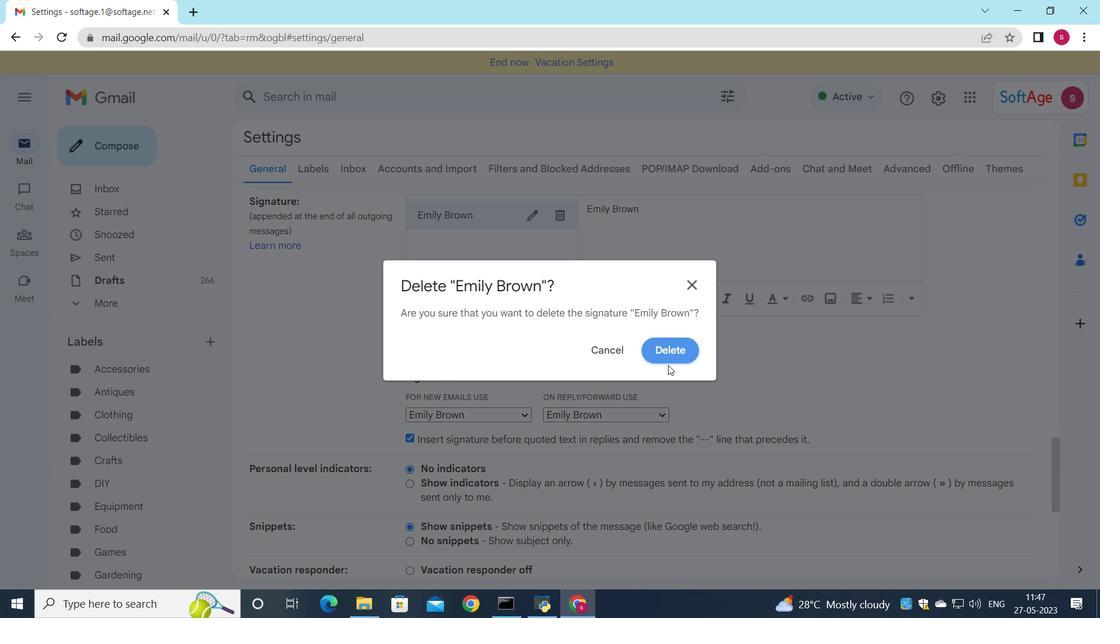 
Action: Mouse moved to (472, 367)
Screenshot: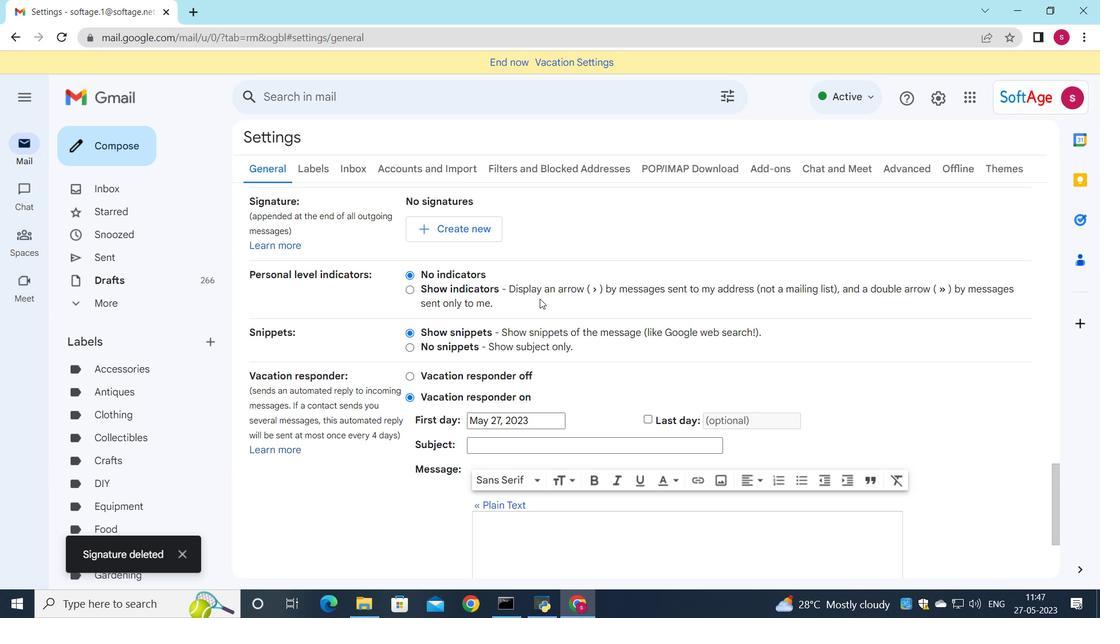
Action: Mouse pressed left at (472, 367)
Screenshot: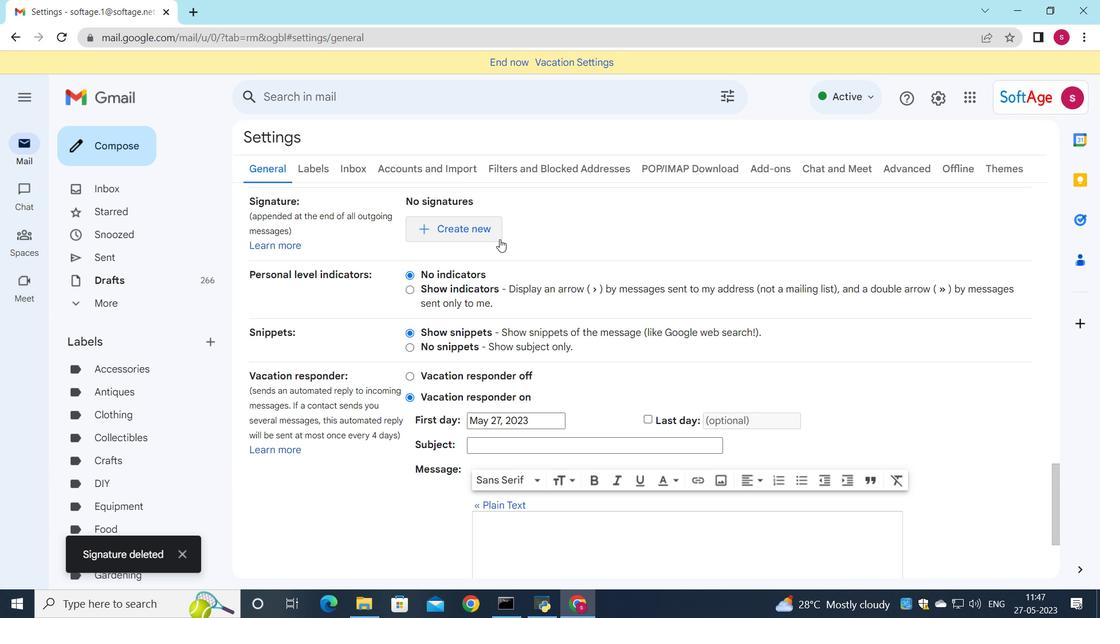 
Action: Mouse moved to (975, 338)
Screenshot: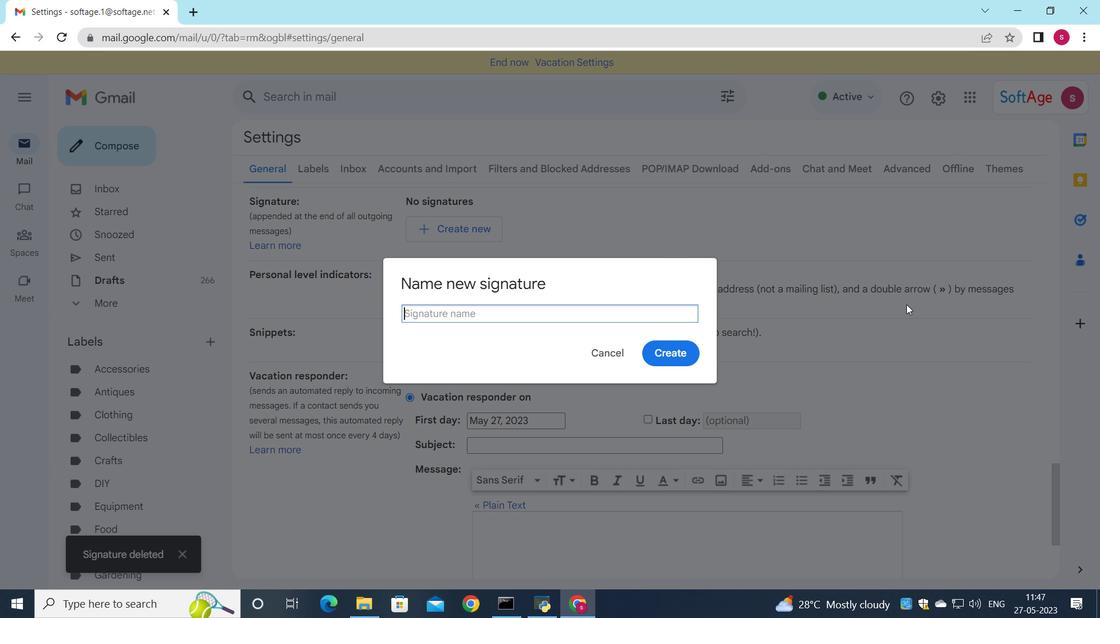 
Action: Key pressed <Key.shift>Emma<Key.space><Key.shift>Green
Screenshot: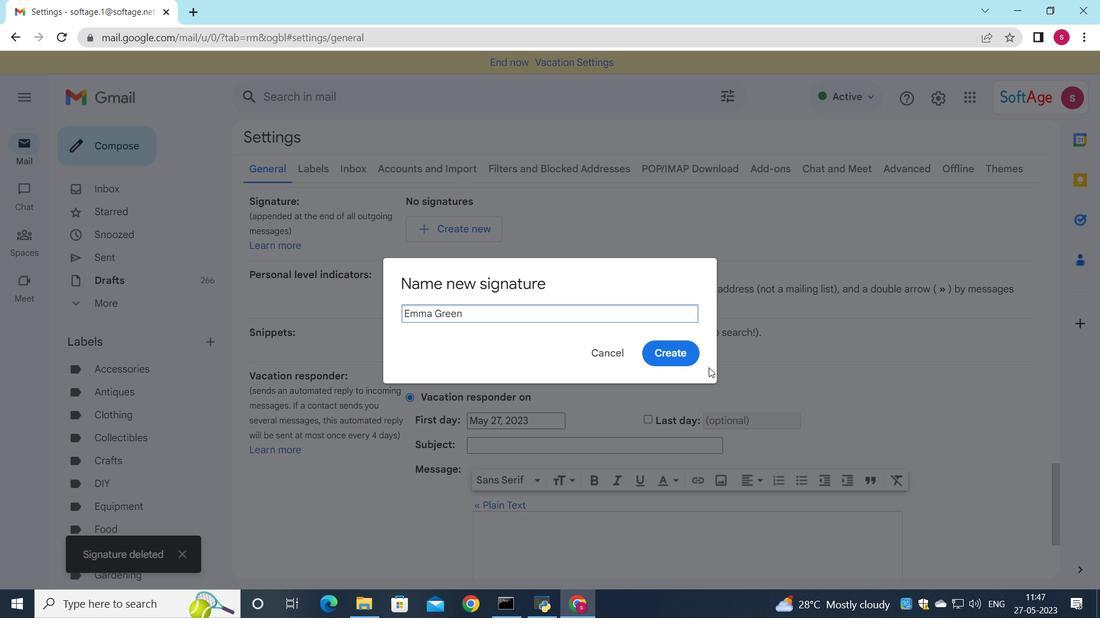 
Action: Mouse moved to (674, 353)
Screenshot: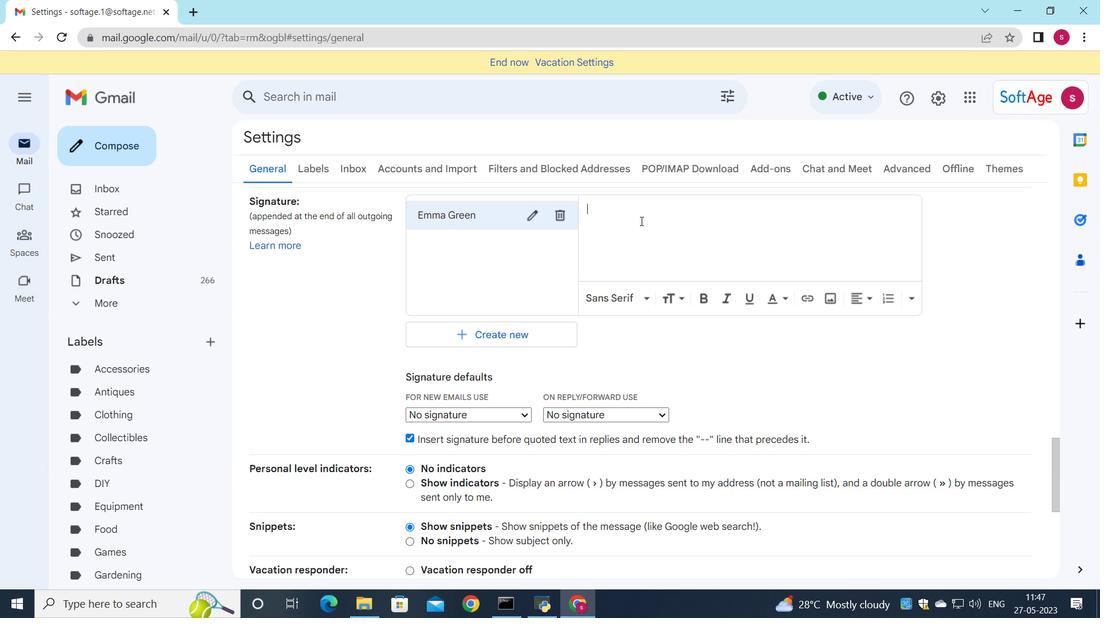 
Action: Mouse pressed left at (674, 353)
Screenshot: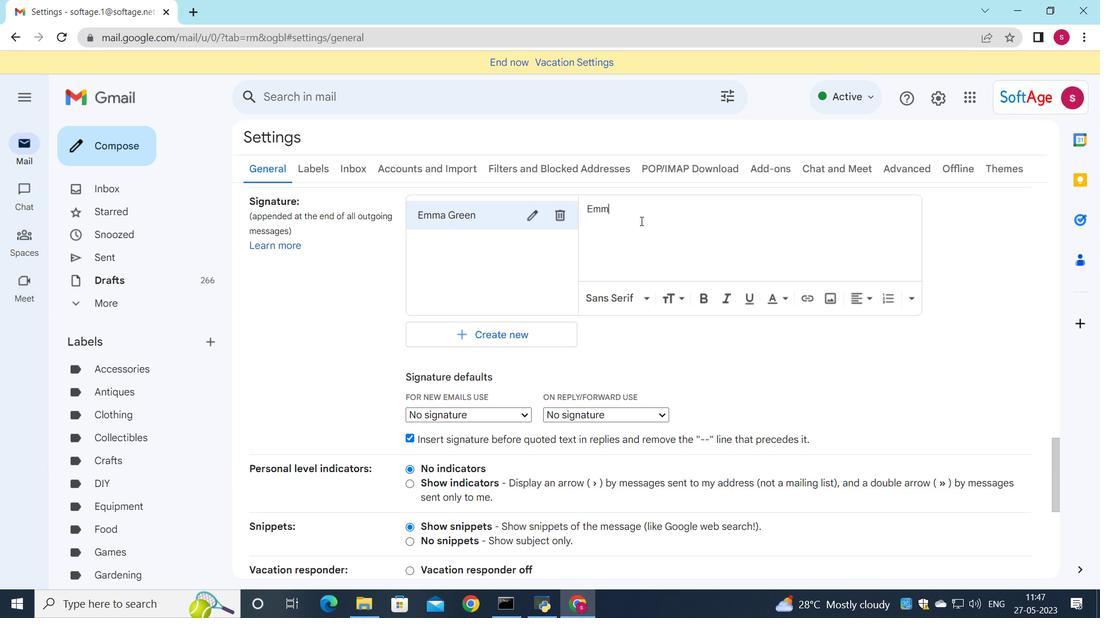 
Action: Mouse moved to (669, 356)
Screenshot: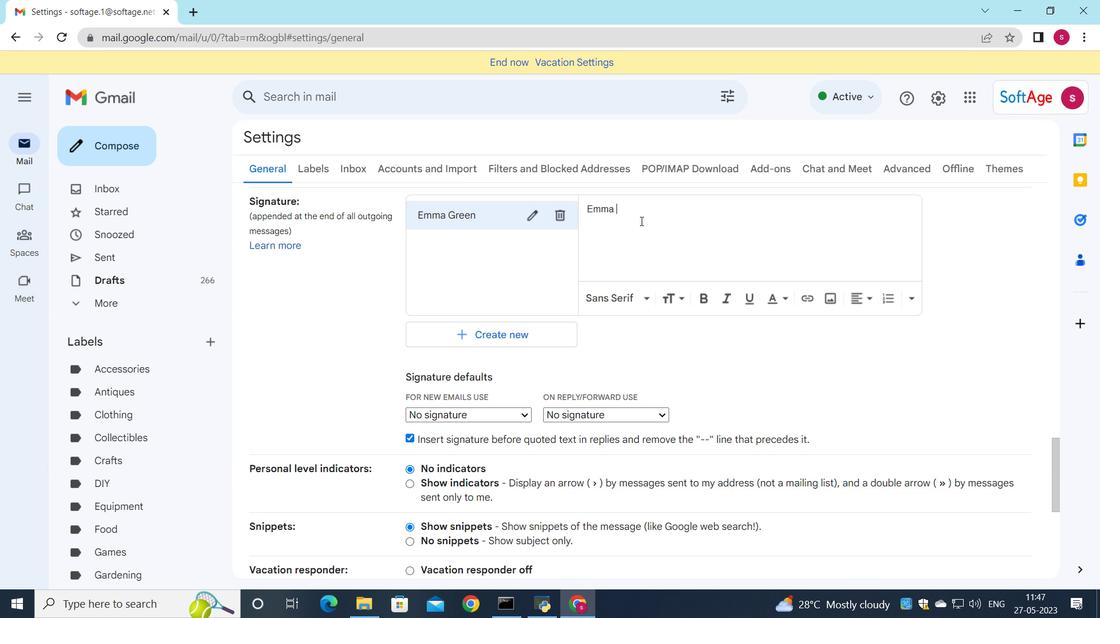 
Action: Mouse pressed left at (669, 356)
Screenshot: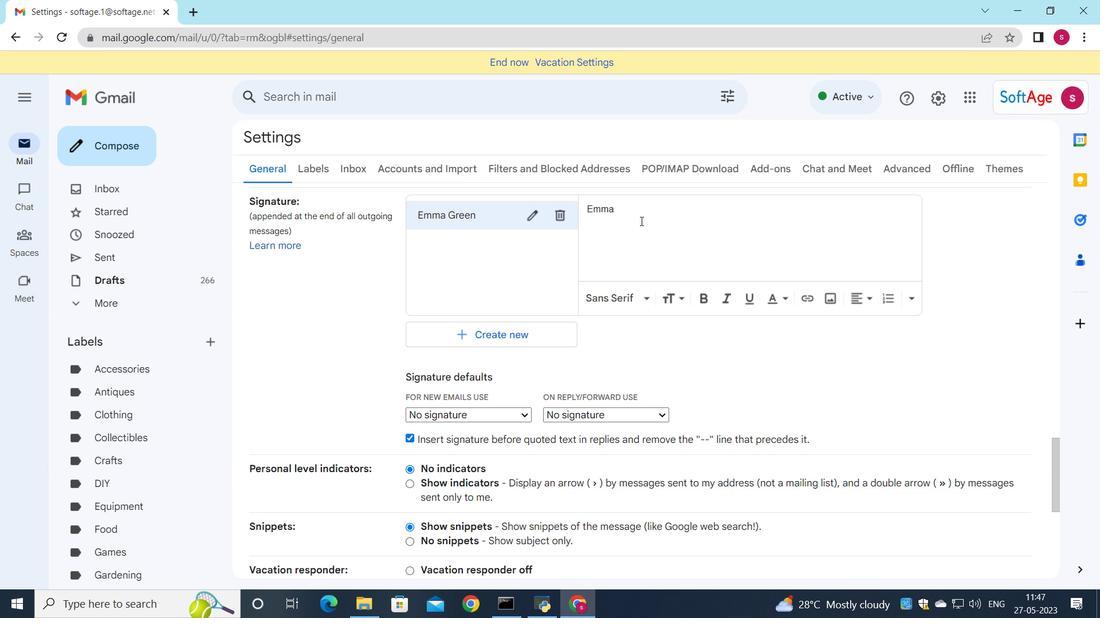 
Action: Key pressed <Key.shift><Key.shift>Emma<Key.space><Key.shift>Green
Screenshot: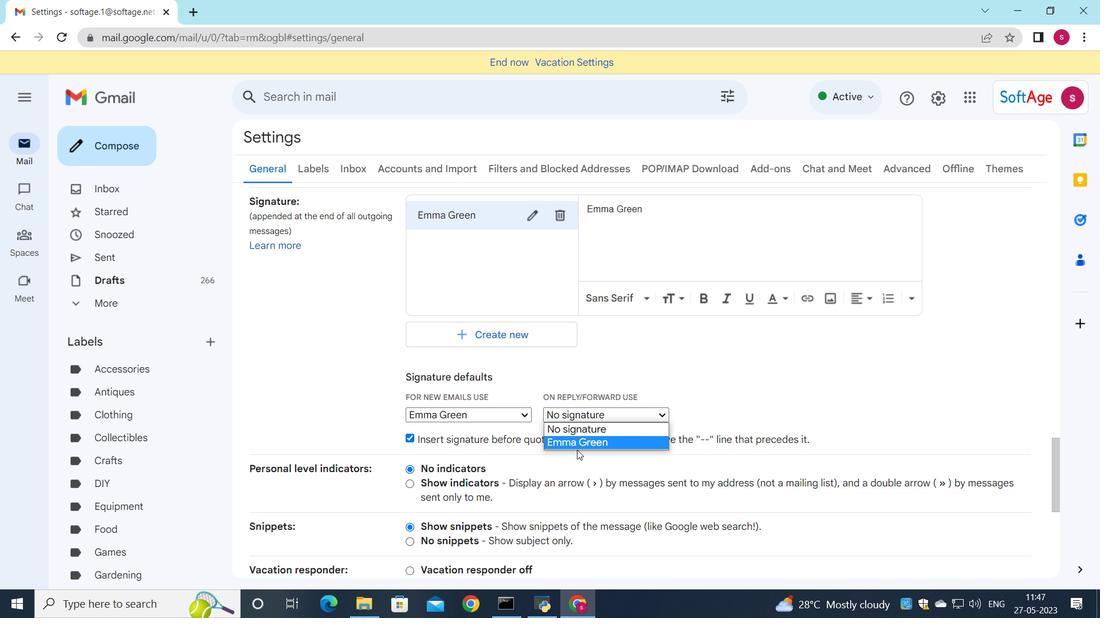 
Action: Mouse moved to (614, 347)
Screenshot: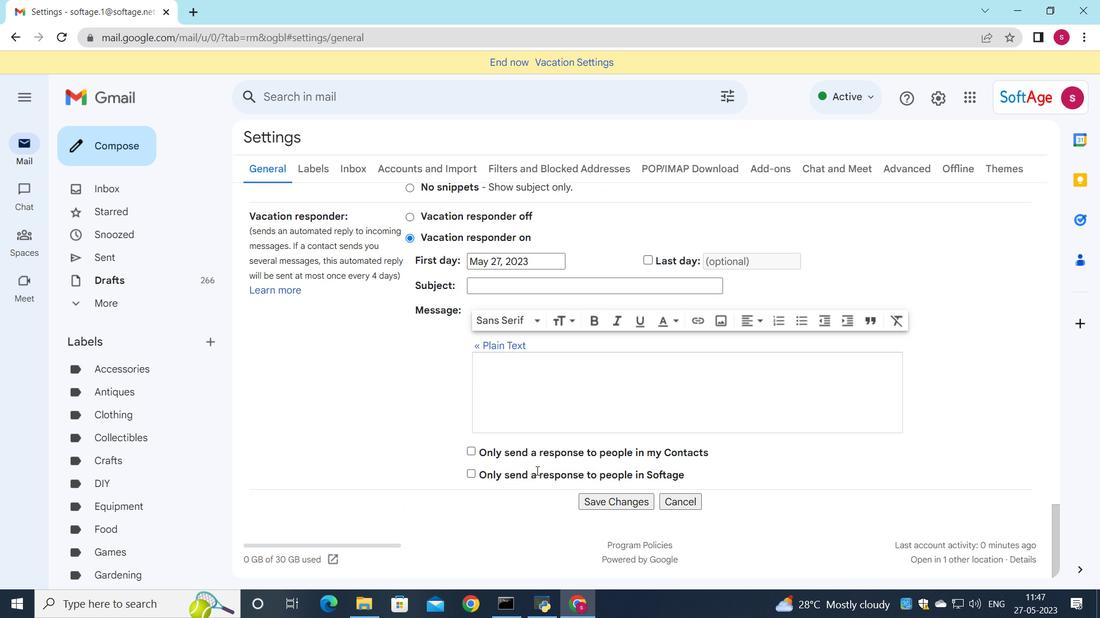 
Action: Mouse scrolled (614, 346) with delta (0, 0)
Screenshot: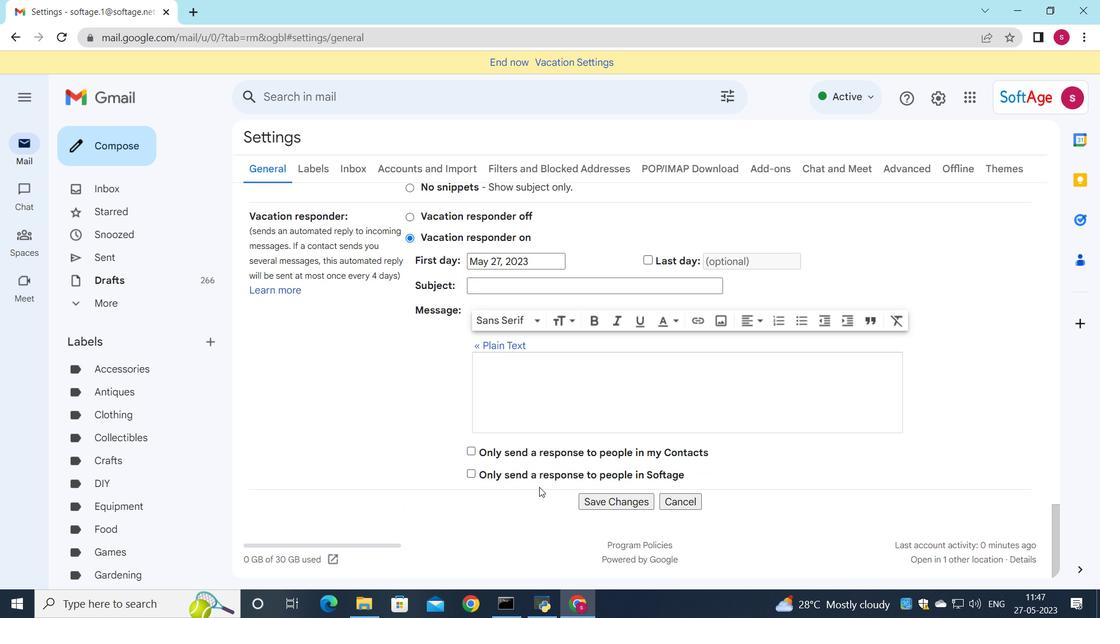 
Action: Mouse moved to (593, 390)
Screenshot: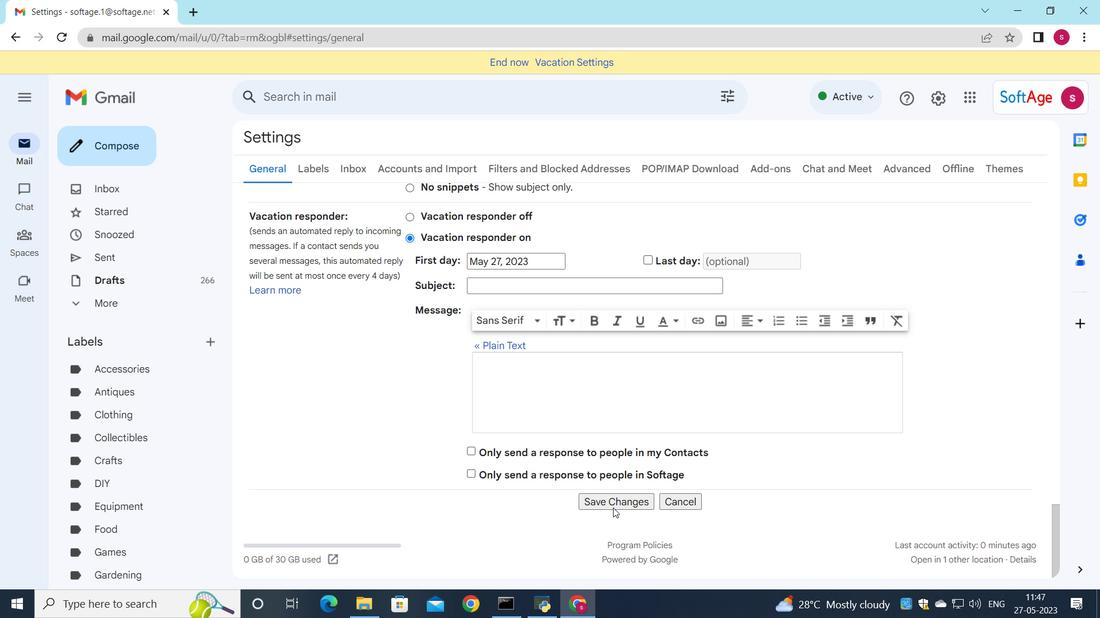 
Action: Mouse scrolled (593, 390) with delta (0, 0)
Screenshot: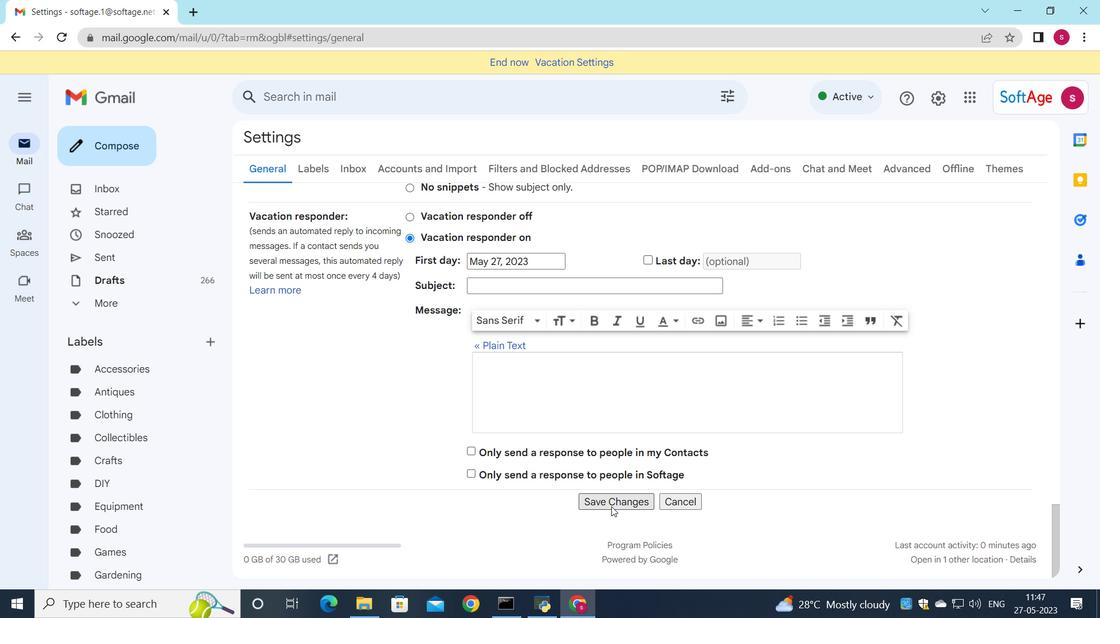 
Action: Mouse scrolled (593, 390) with delta (0, 0)
Screenshot: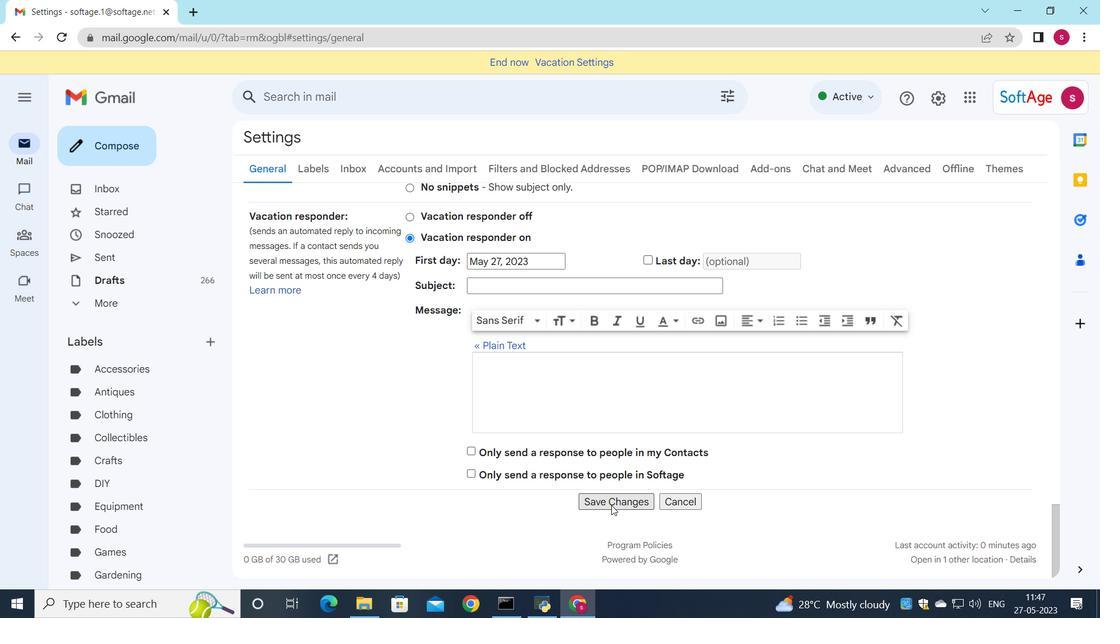 
Action: Mouse scrolled (593, 390) with delta (0, 0)
Screenshot: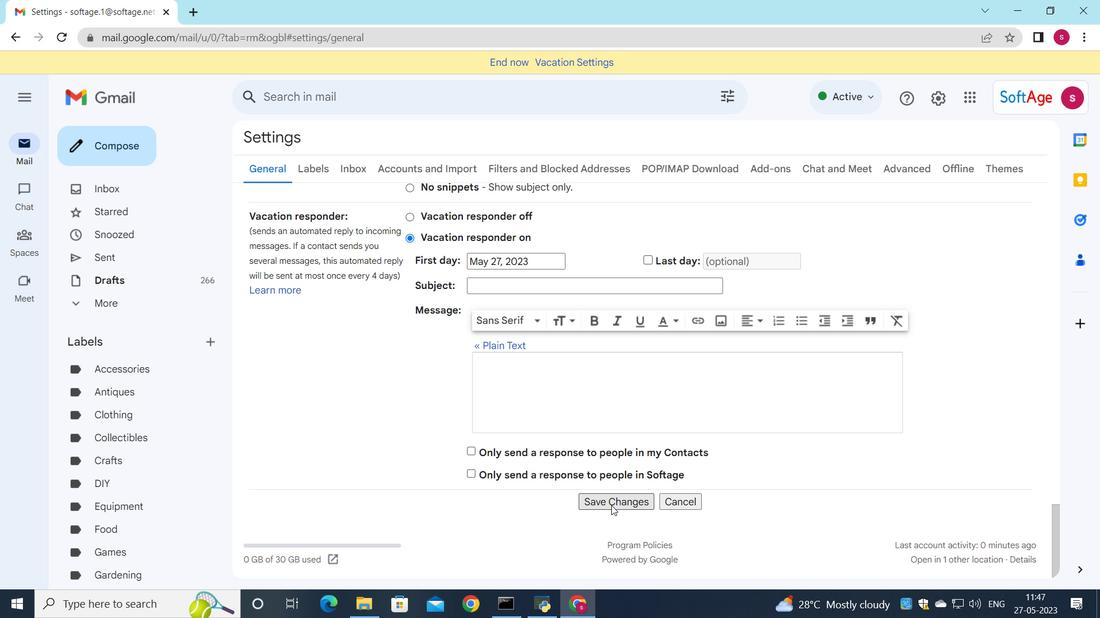 
Action: Mouse moved to (593, 391)
Screenshot: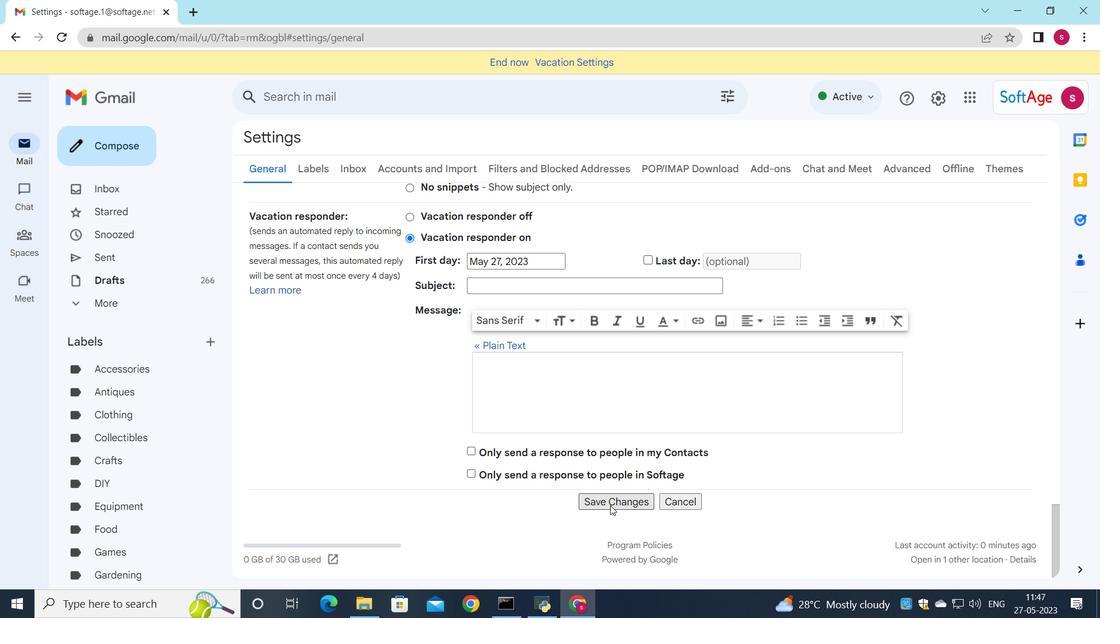 
Action: Mouse scrolled (593, 392) with delta (0, 0)
Screenshot: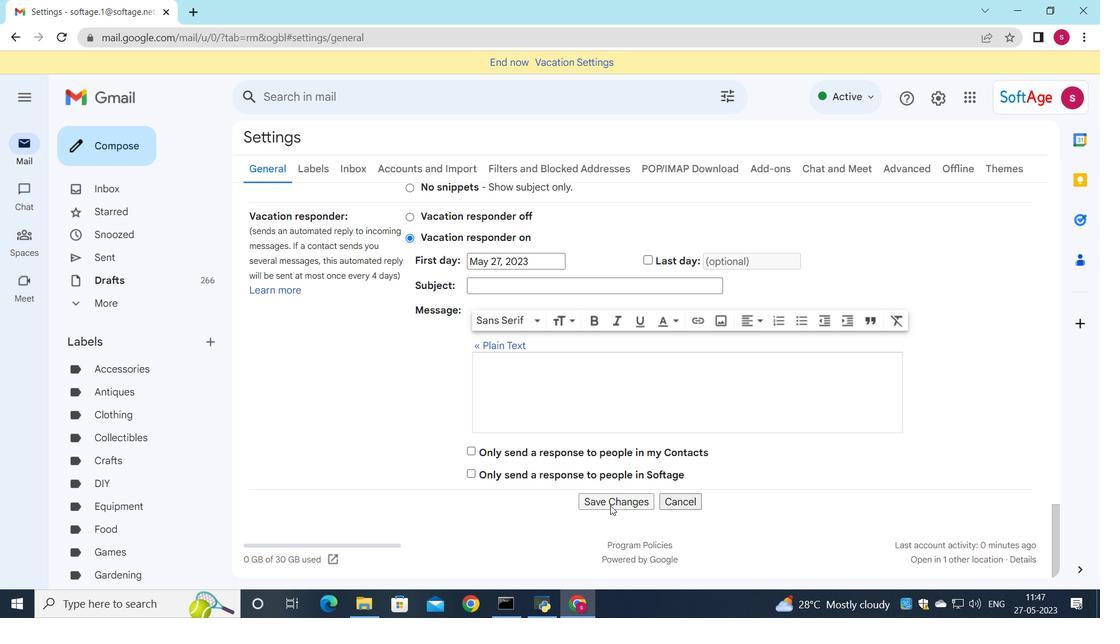 
Action: Mouse moved to (502, 344)
Screenshot: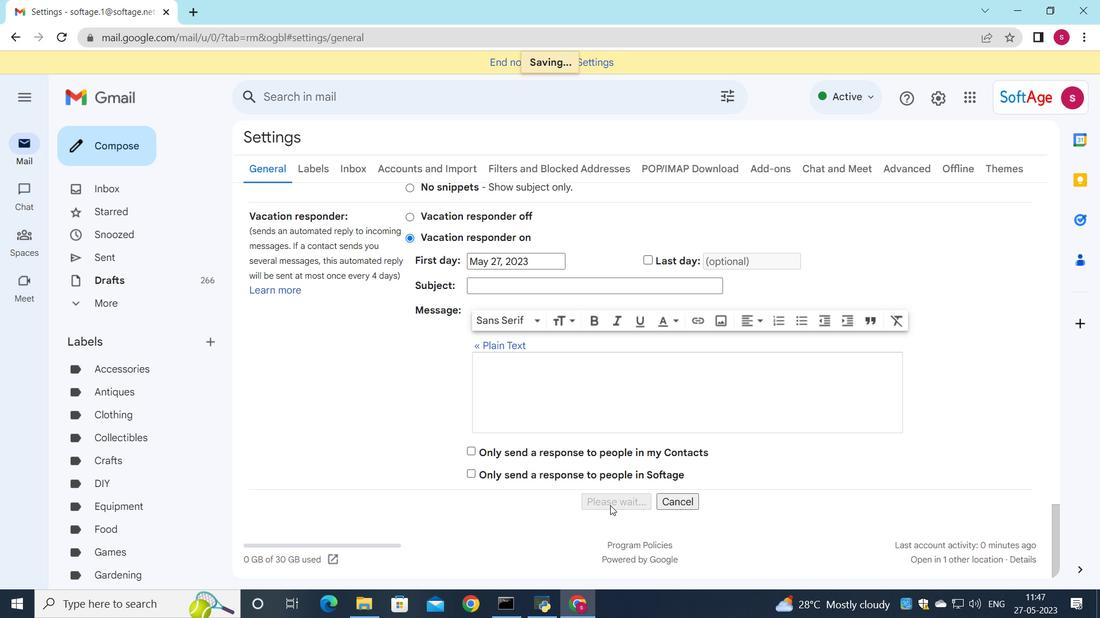
Action: Mouse pressed left at (502, 344)
Screenshot: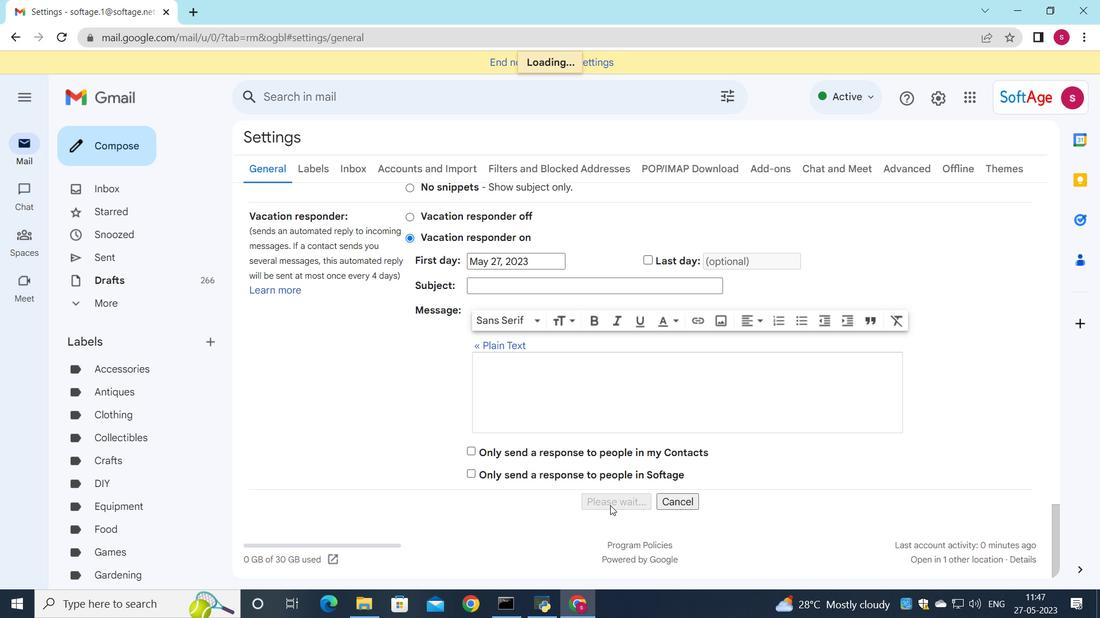 
Action: Mouse moved to (504, 368)
Screenshot: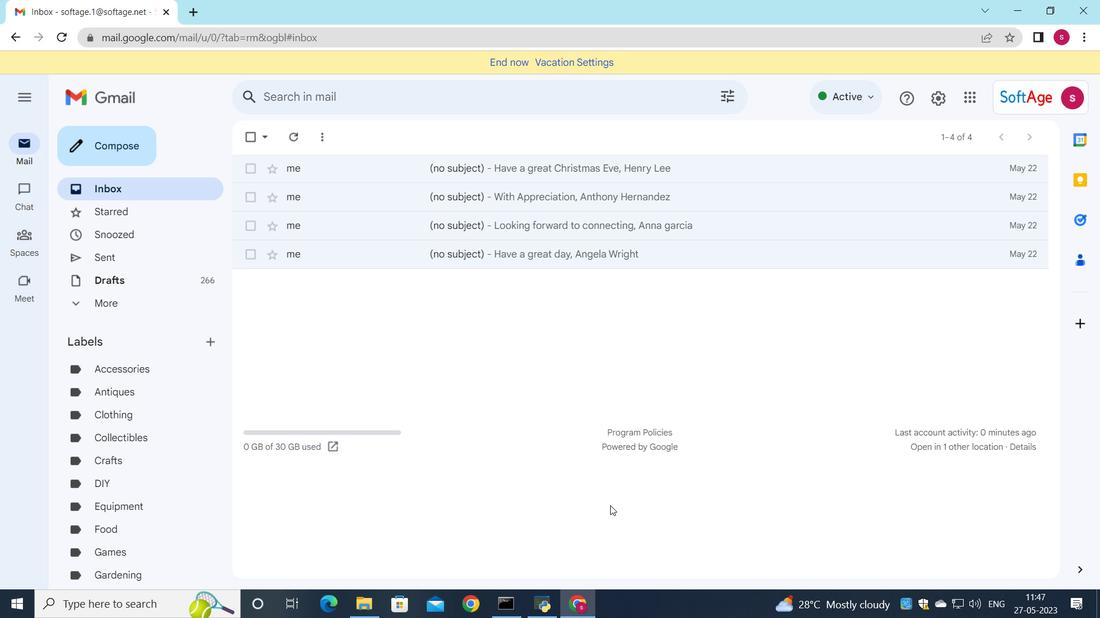 
Action: Mouse pressed left at (504, 368)
Screenshot: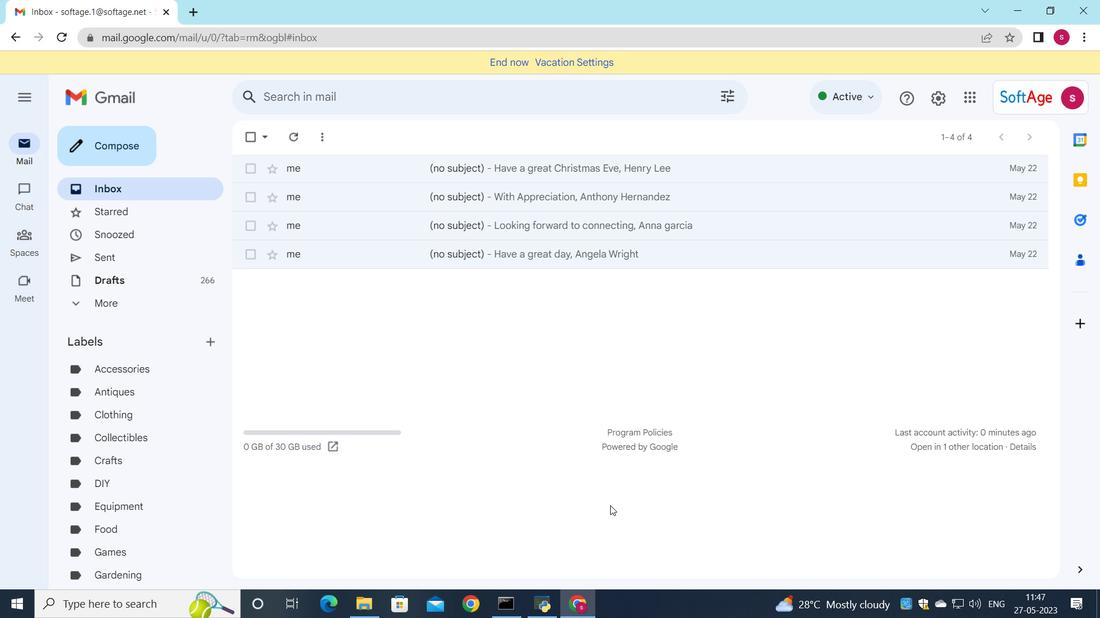 
Action: Mouse moved to (616, 340)
Screenshot: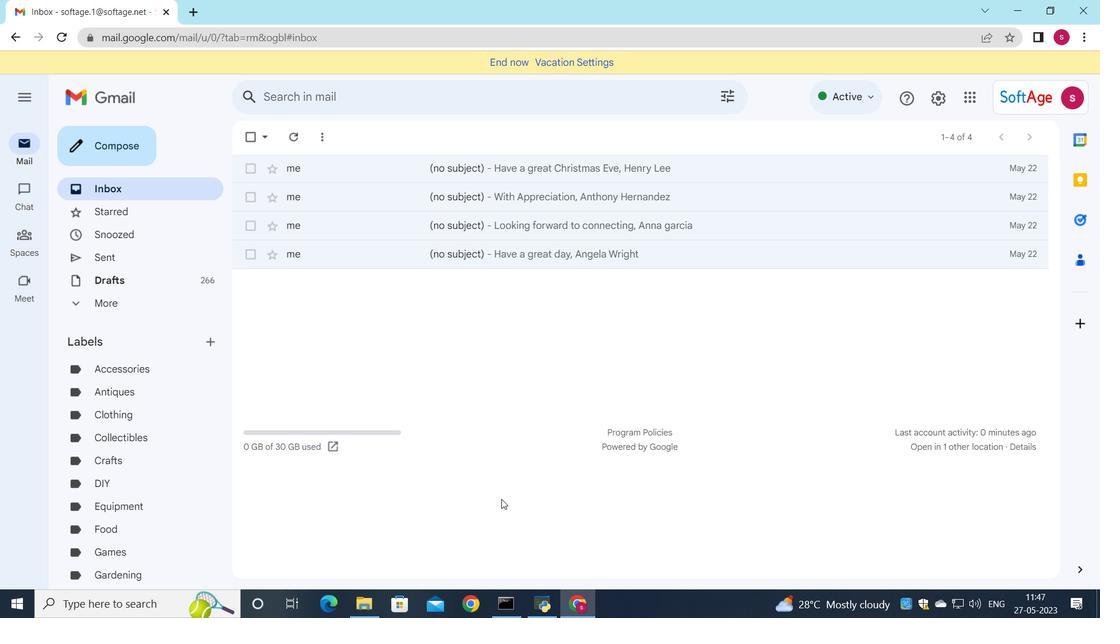 
Action: Mouse pressed left at (616, 340)
Screenshot: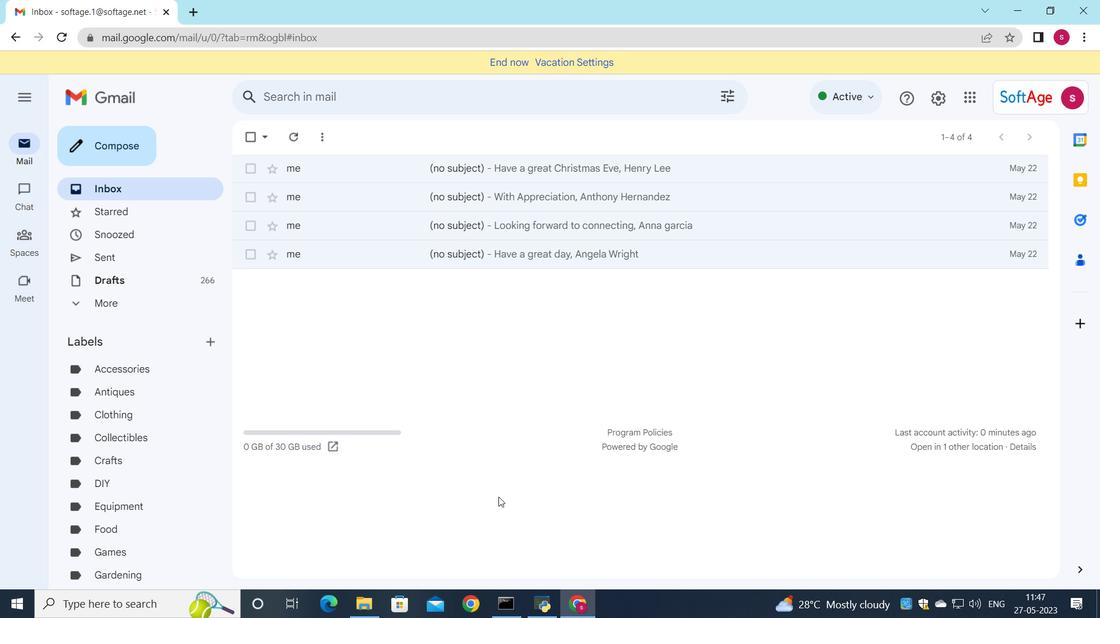 
Action: Mouse moved to (608, 368)
Screenshot: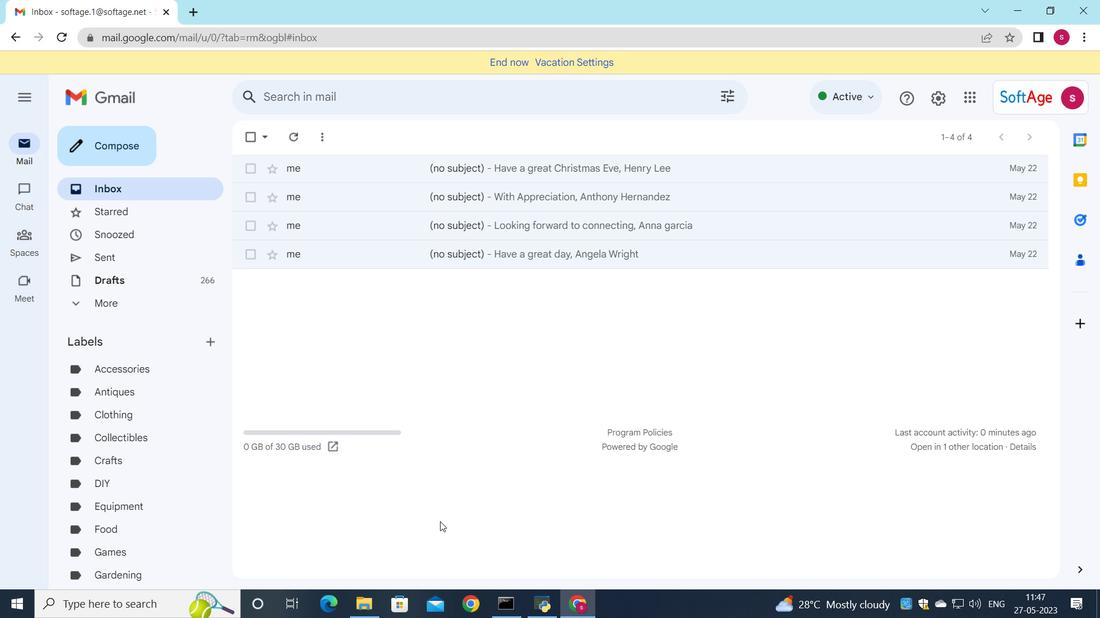 
Action: Mouse pressed left at (608, 368)
Screenshot: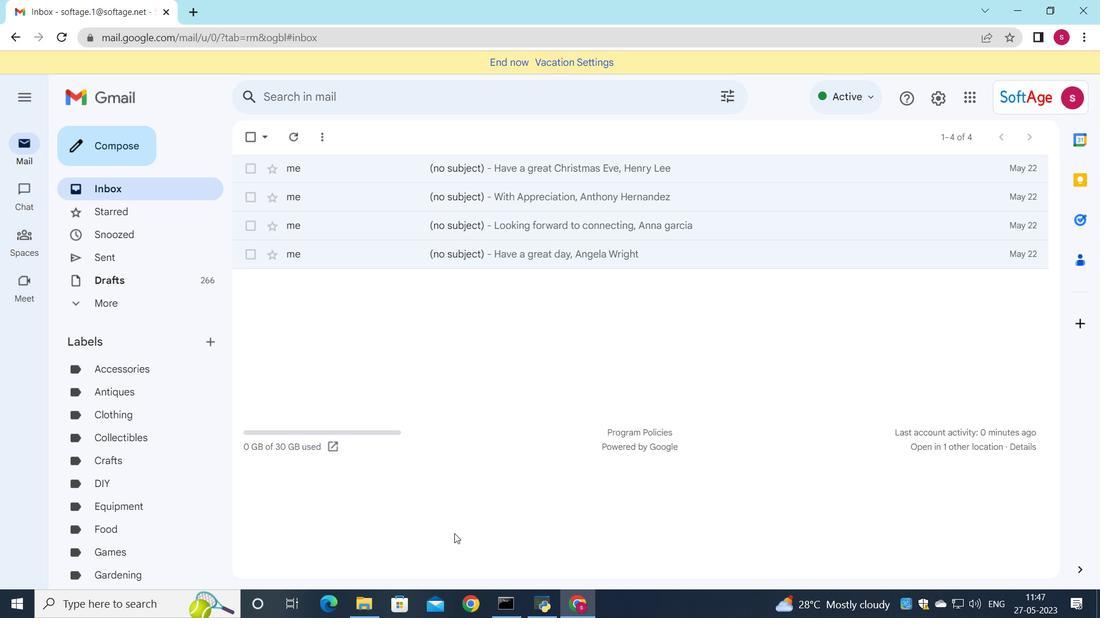 
Action: Mouse moved to (596, 363)
Screenshot: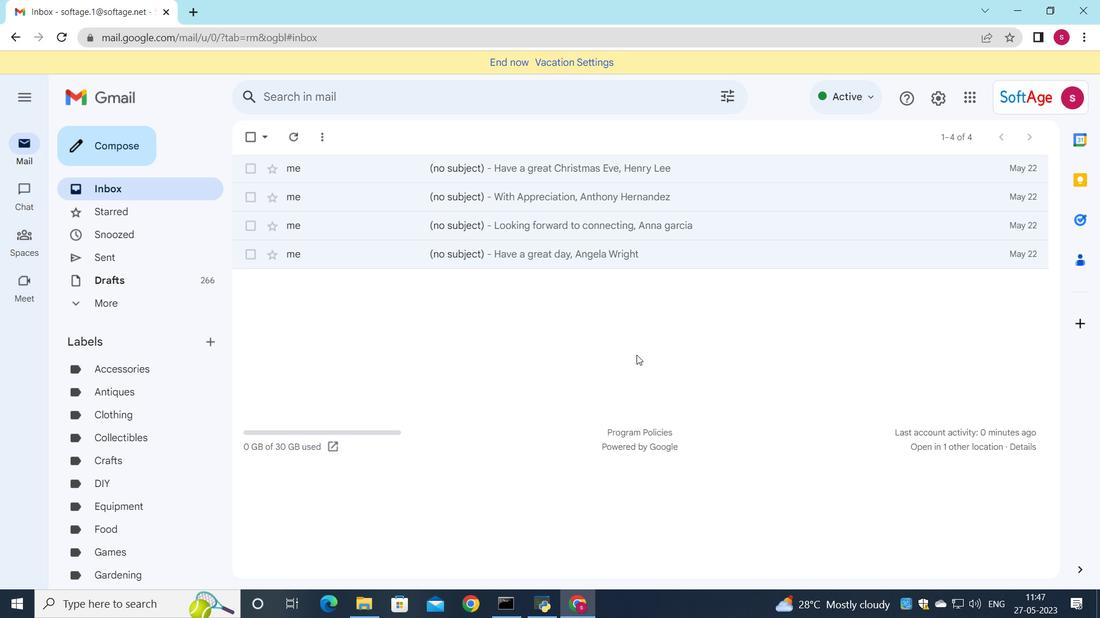 
Action: Mouse scrolled (596, 363) with delta (0, 0)
Screenshot: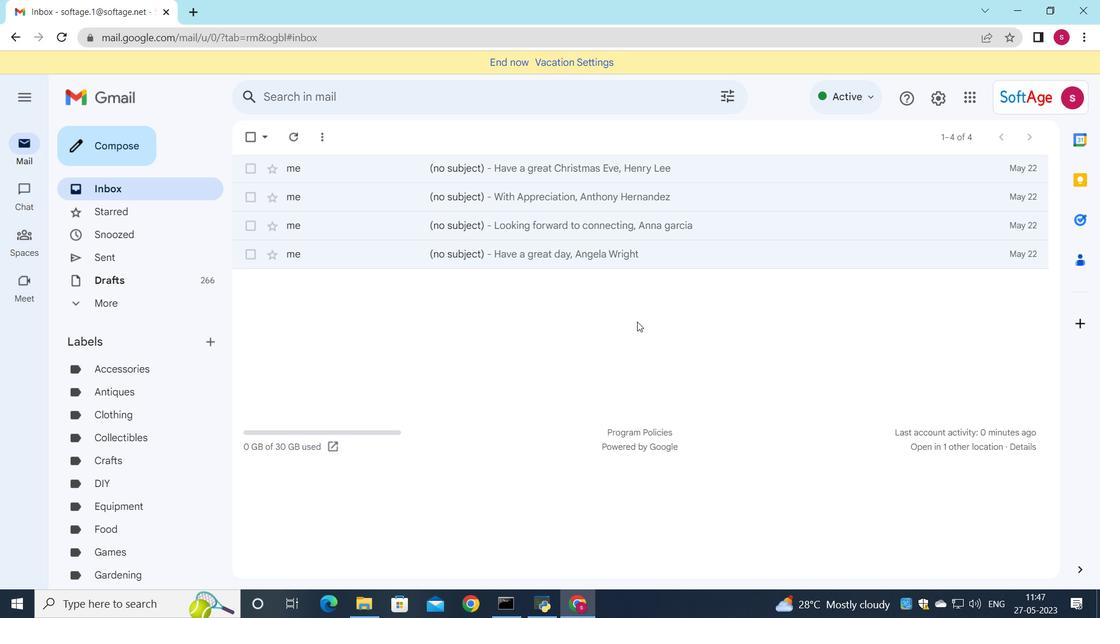 
Action: Mouse scrolled (596, 363) with delta (0, 0)
Screenshot: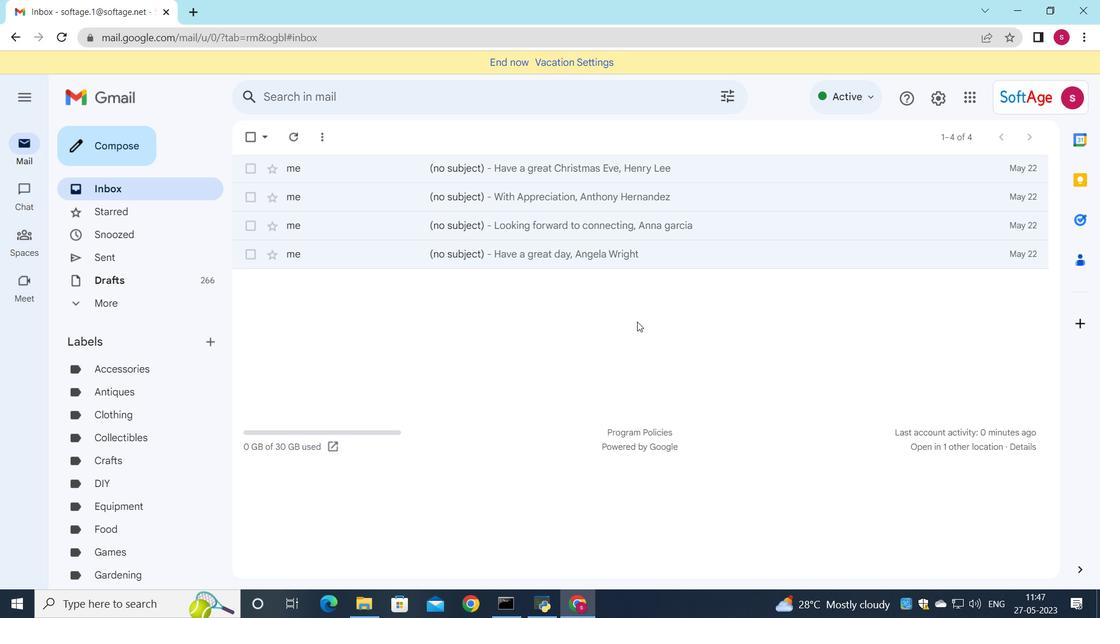 
Action: Mouse moved to (564, 416)
Screenshot: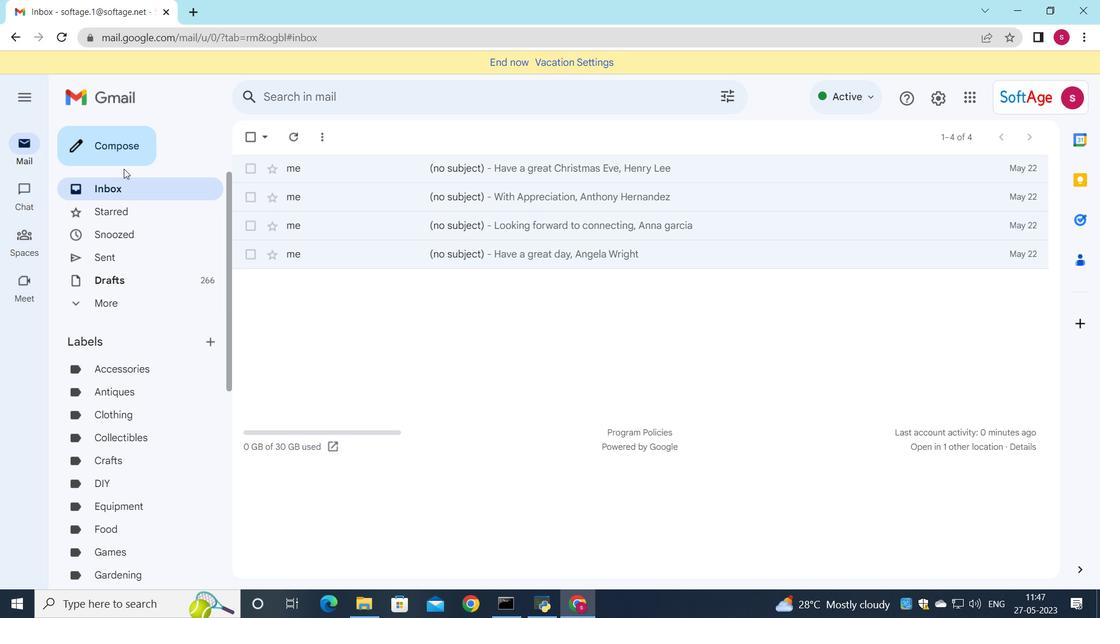 
Action: Mouse scrolled (564, 416) with delta (0, 0)
Screenshot: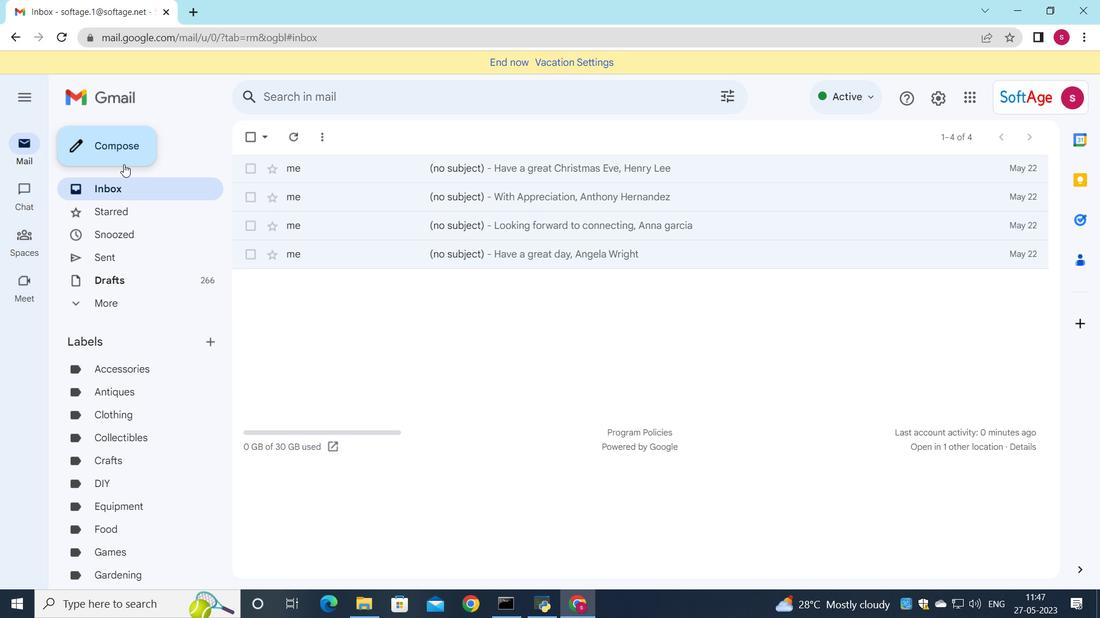 
Action: Mouse moved to (563, 416)
Screenshot: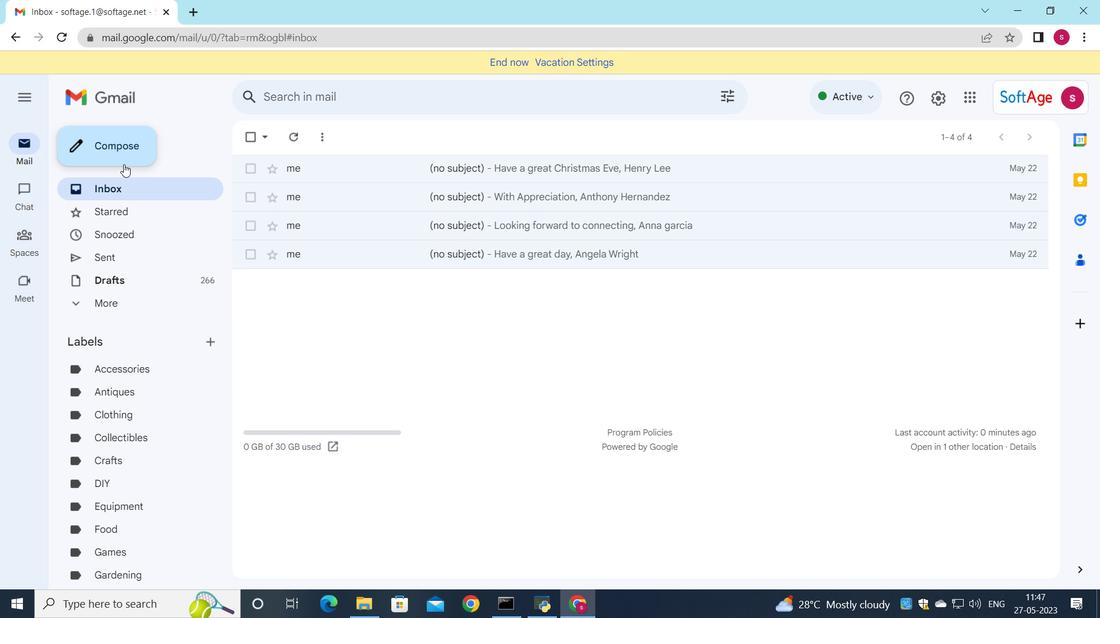 
Action: Mouse scrolled (563, 416) with delta (0, 0)
Screenshot: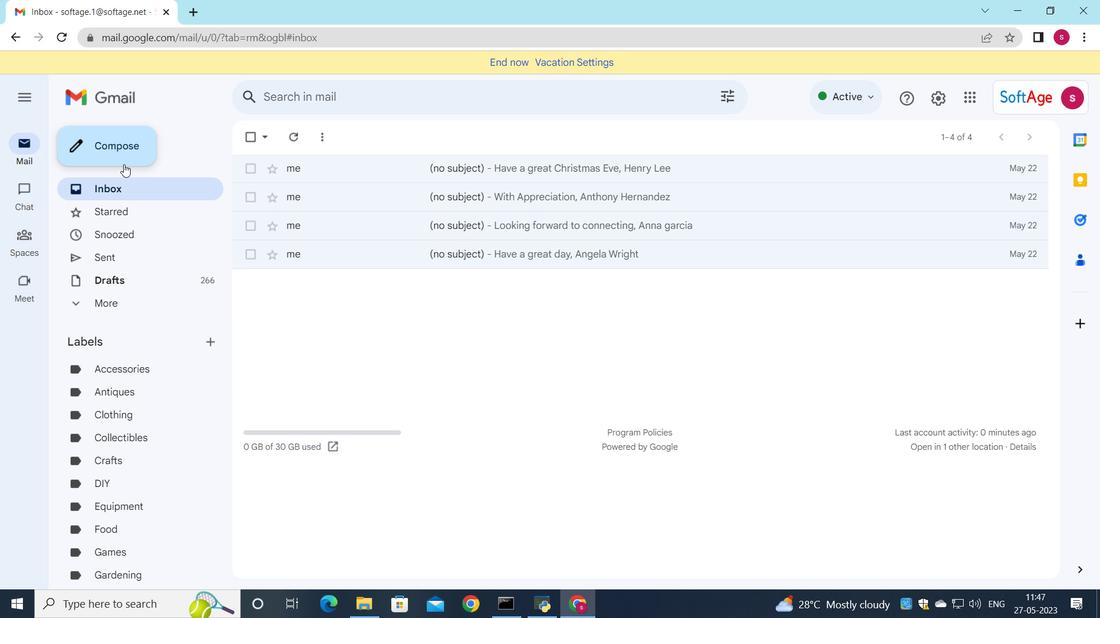 
Action: Mouse moved to (563, 417)
Screenshot: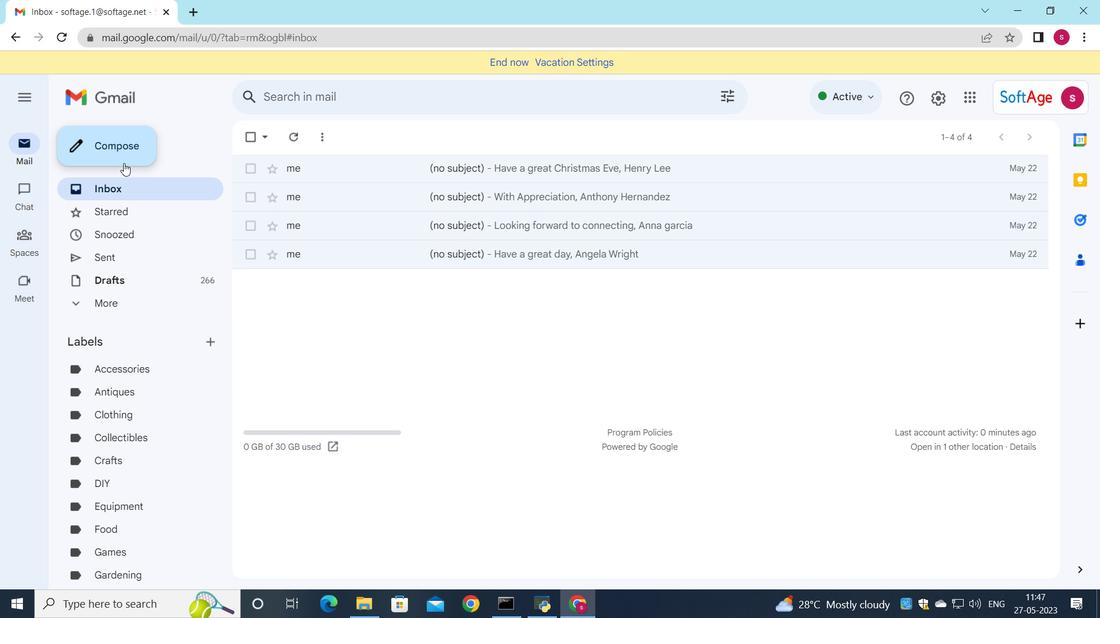 
Action: Mouse scrolled (563, 416) with delta (0, 0)
Screenshot: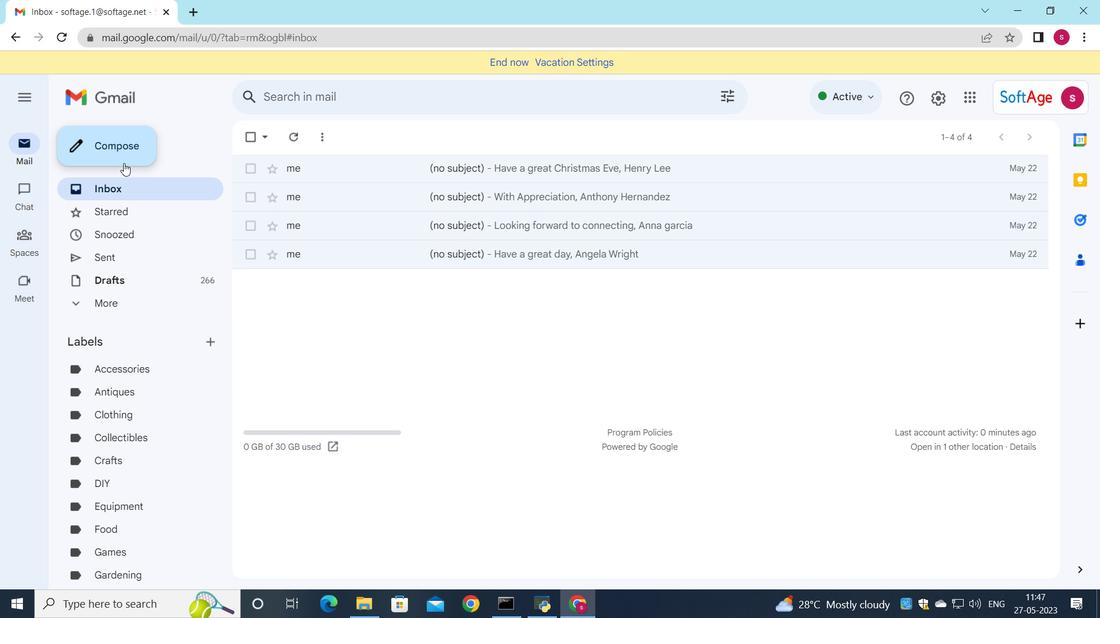 
Action: Mouse moved to (579, 487)
Screenshot: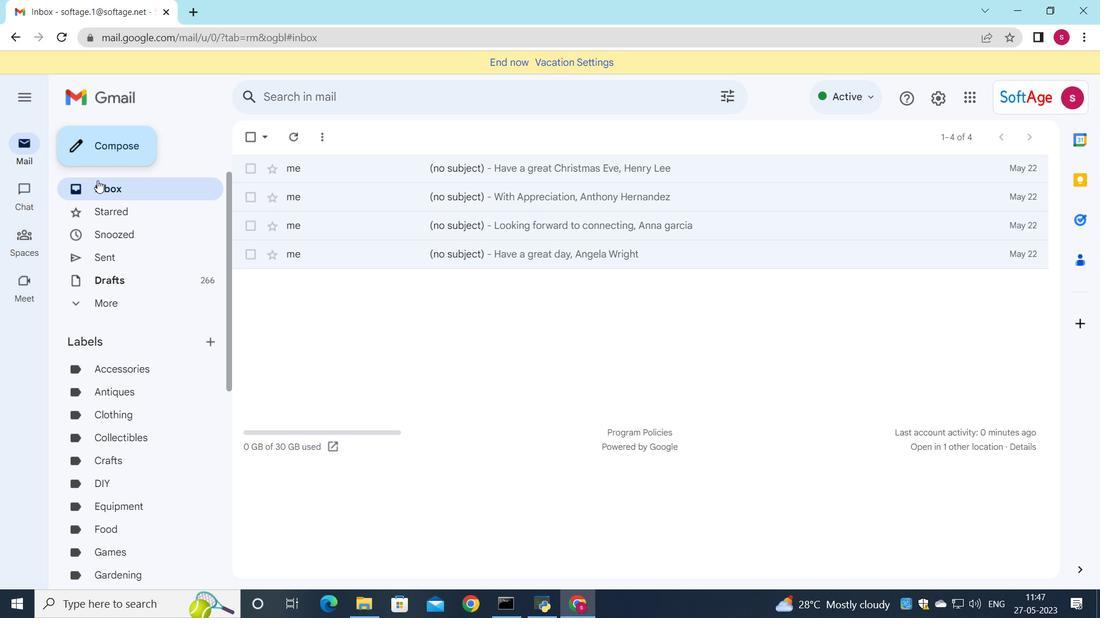 
Action: Mouse scrolled (562, 456) with delta (0, 0)
Screenshot: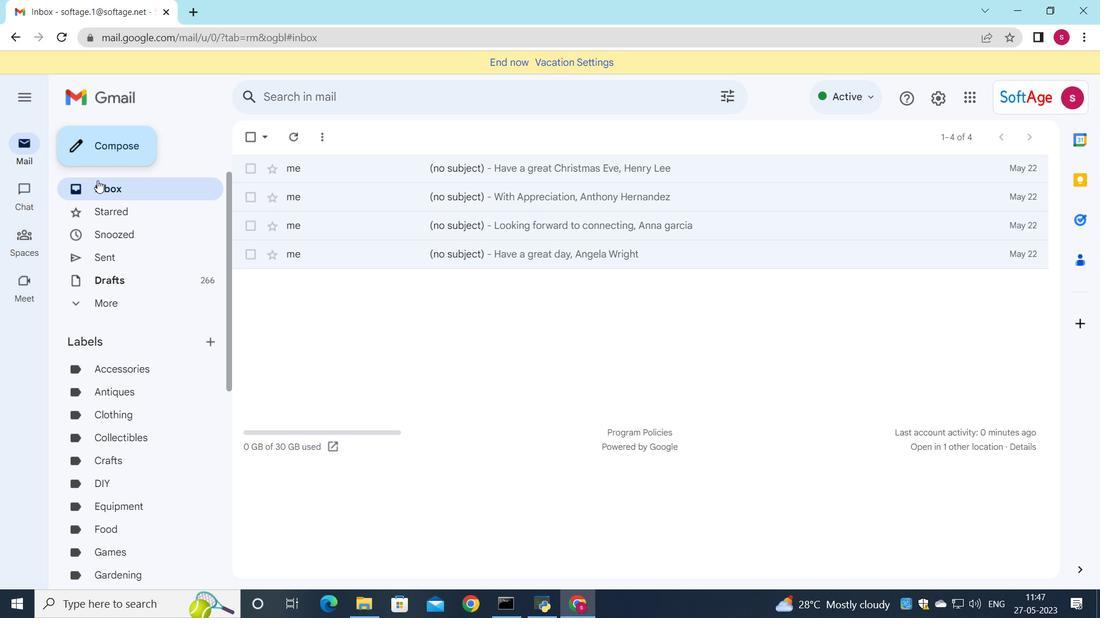 
Action: Mouse moved to (579, 487)
Screenshot: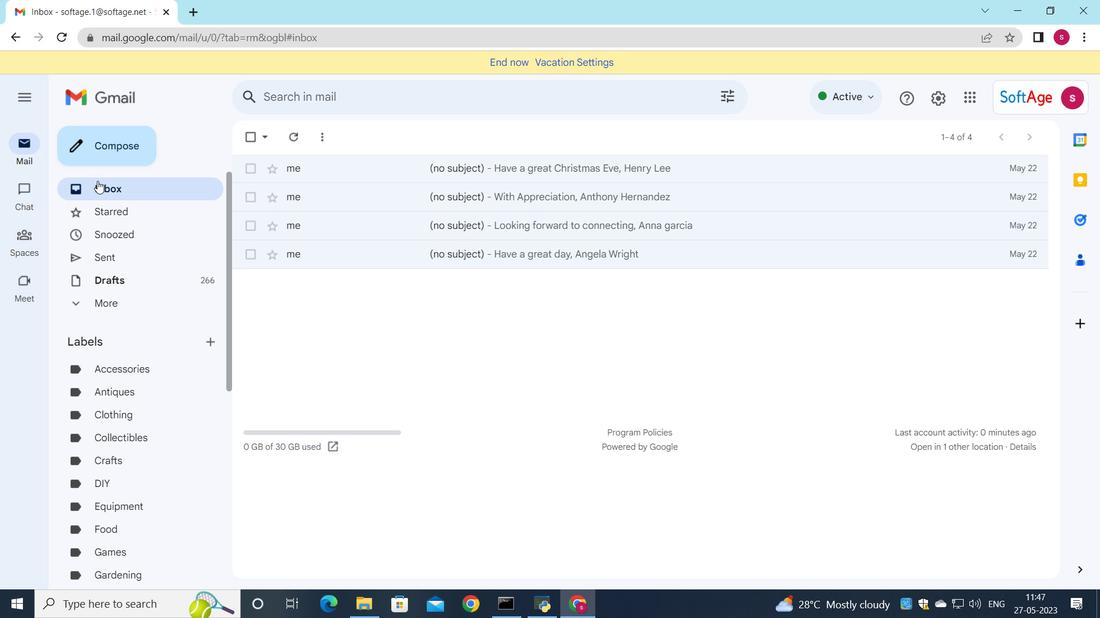 
Action: Mouse scrolled (562, 456) with delta (0, 0)
Screenshot: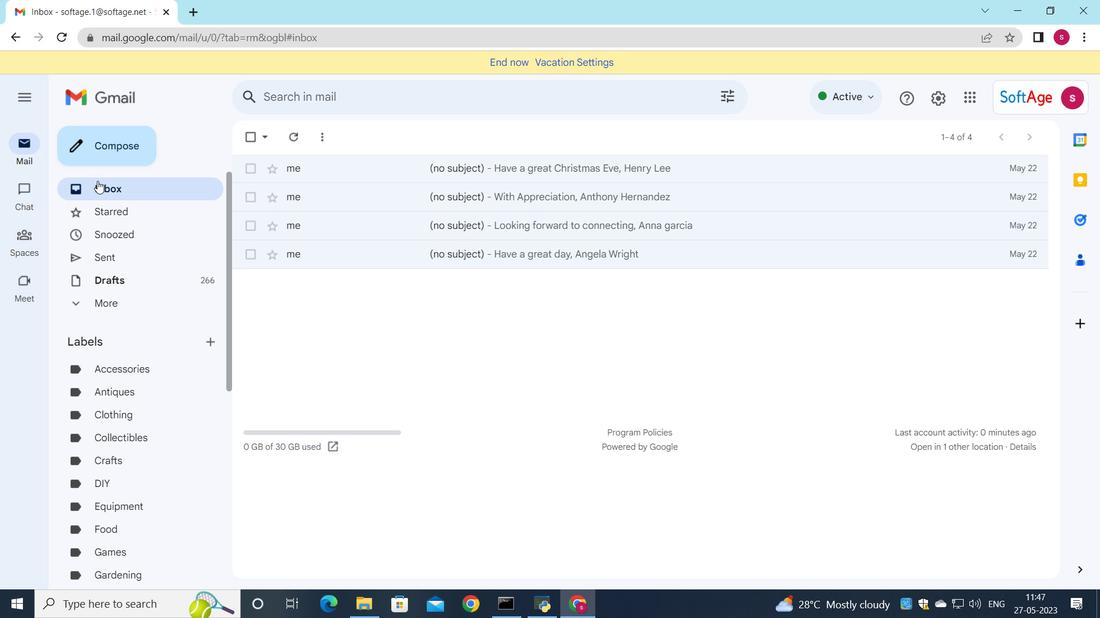 
Action: Mouse moved to (603, 504)
Screenshot: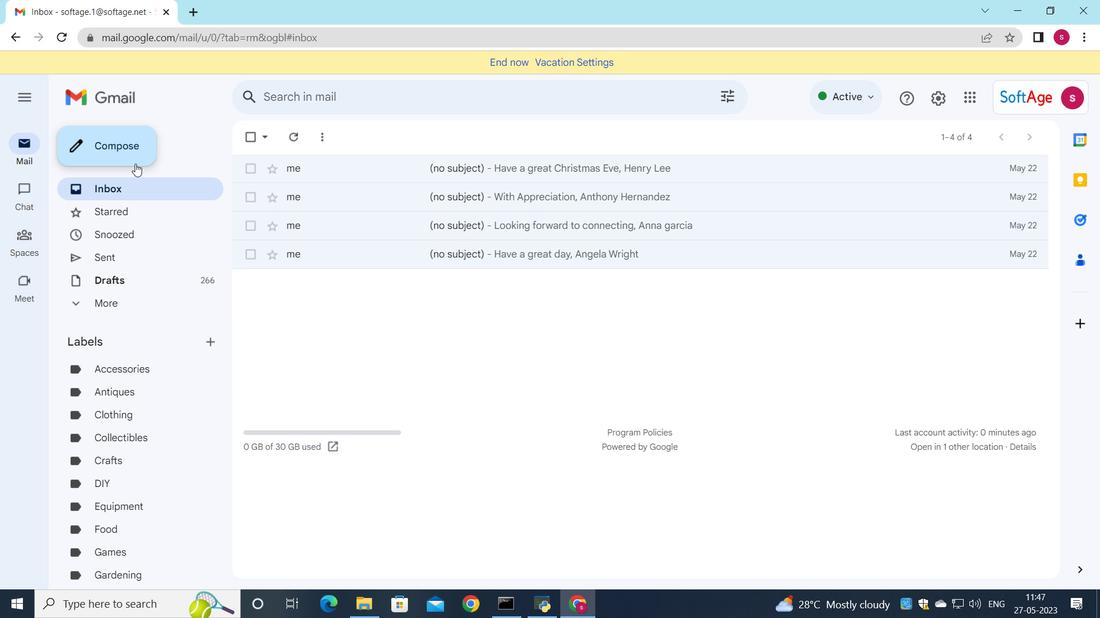 
Action: Mouse pressed left at (603, 504)
Screenshot: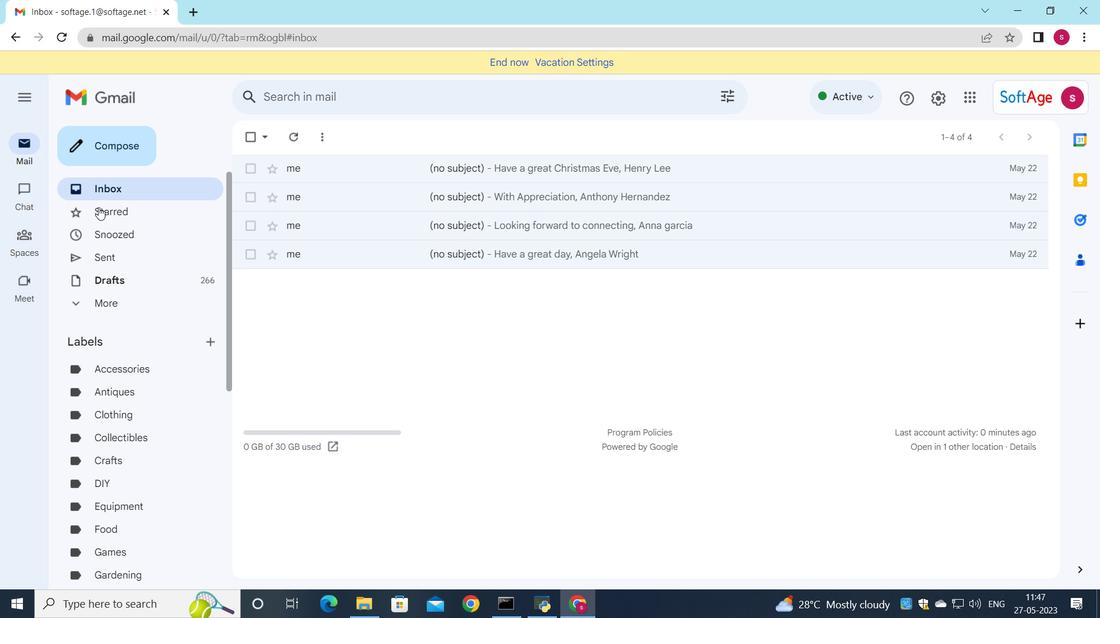 
Action: Mouse moved to (133, 151)
Screenshot: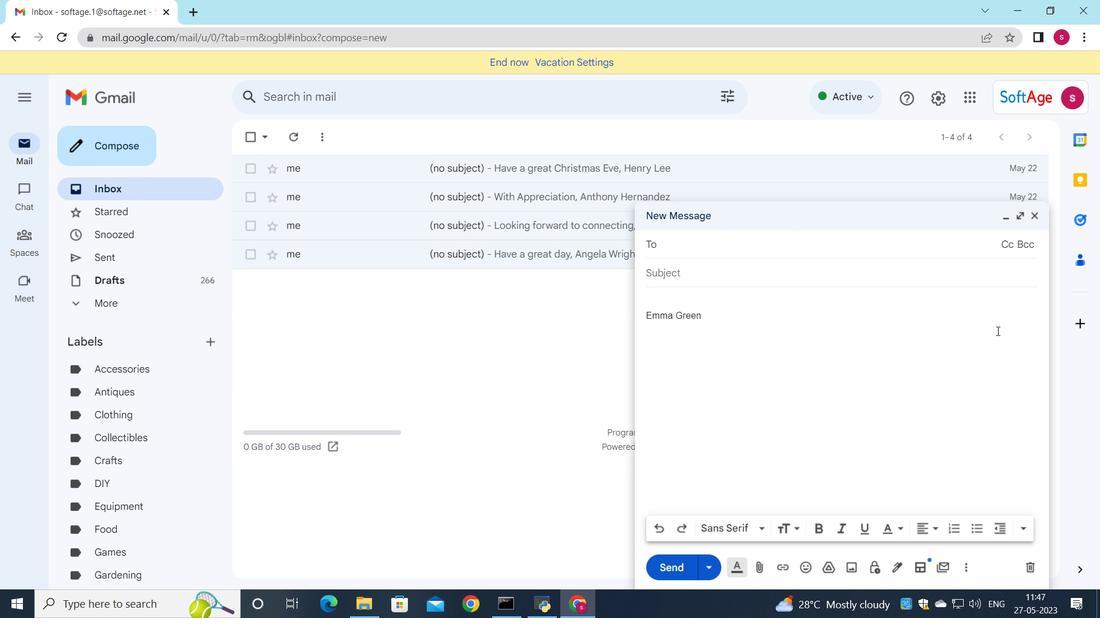 
Action: Mouse pressed left at (133, 151)
Screenshot: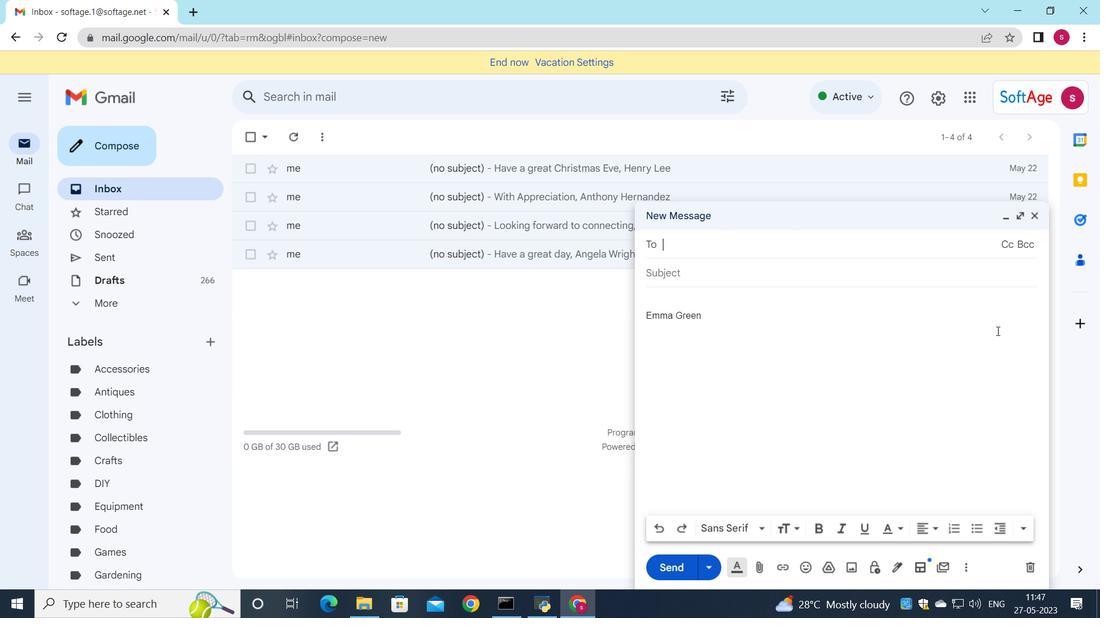 
Action: Mouse moved to (745, 246)
Screenshot: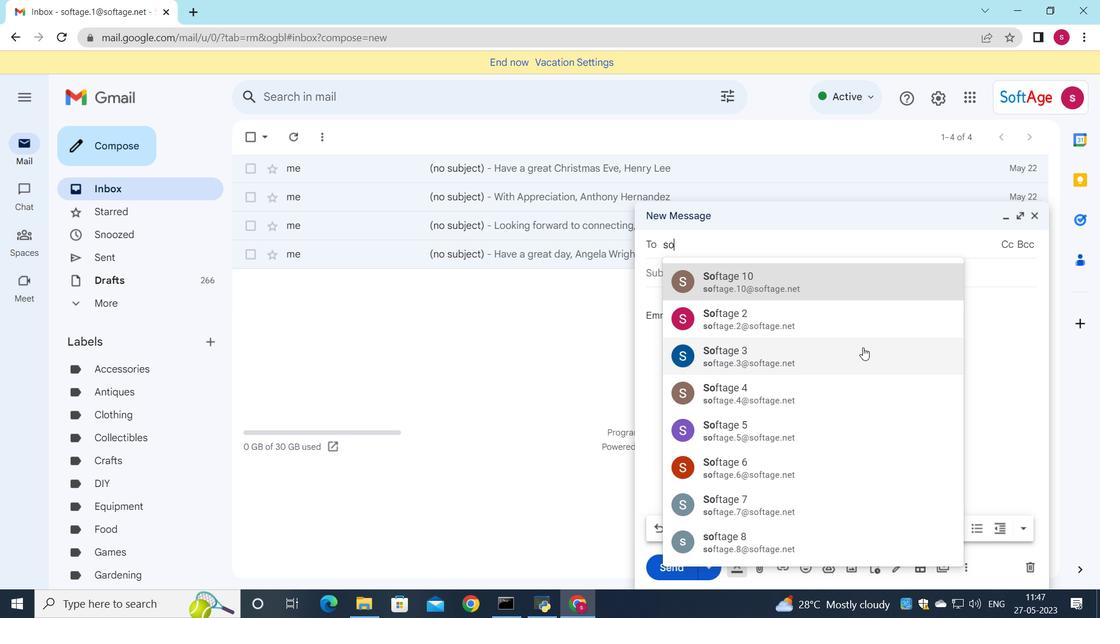 
Action: Key pressed soft
Screenshot: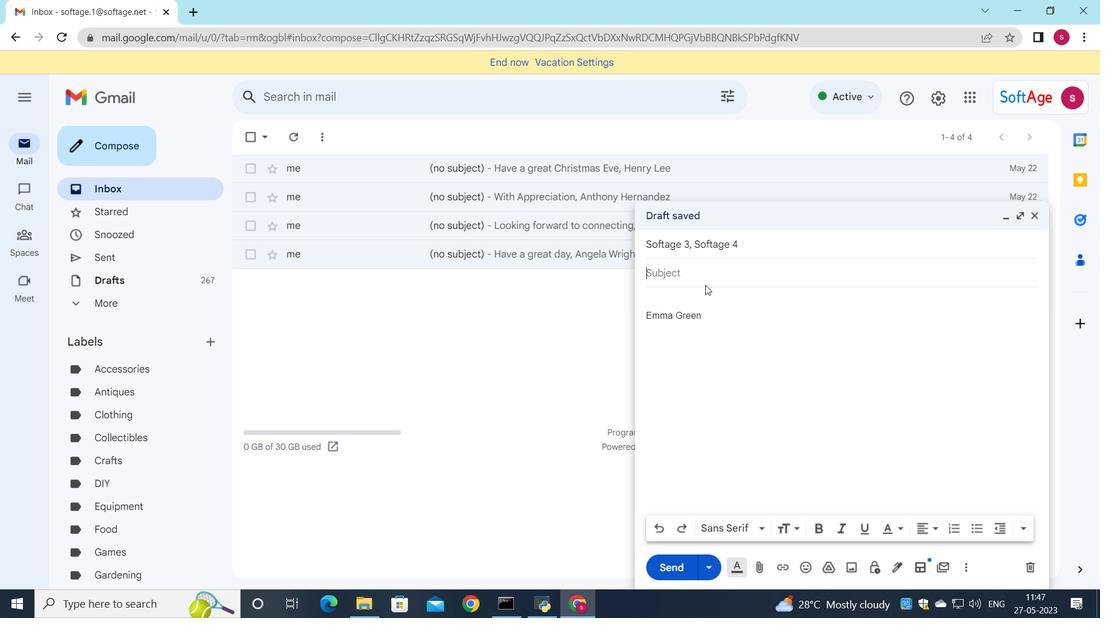 
Action: Mouse moved to (731, 355)
Screenshot: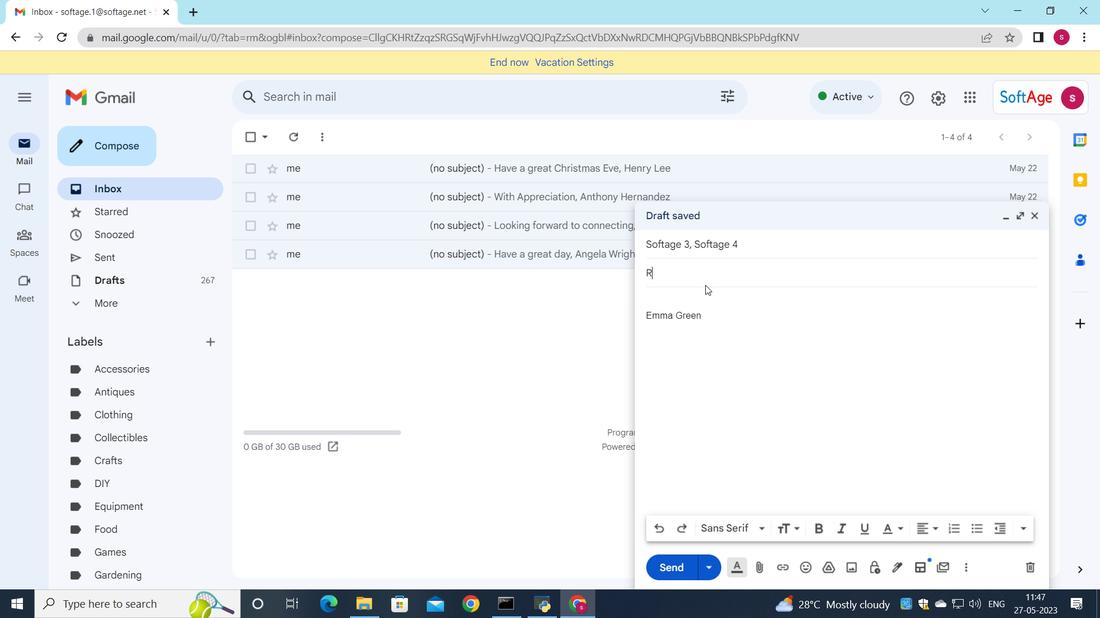 
Action: Mouse pressed left at (731, 355)
Screenshot: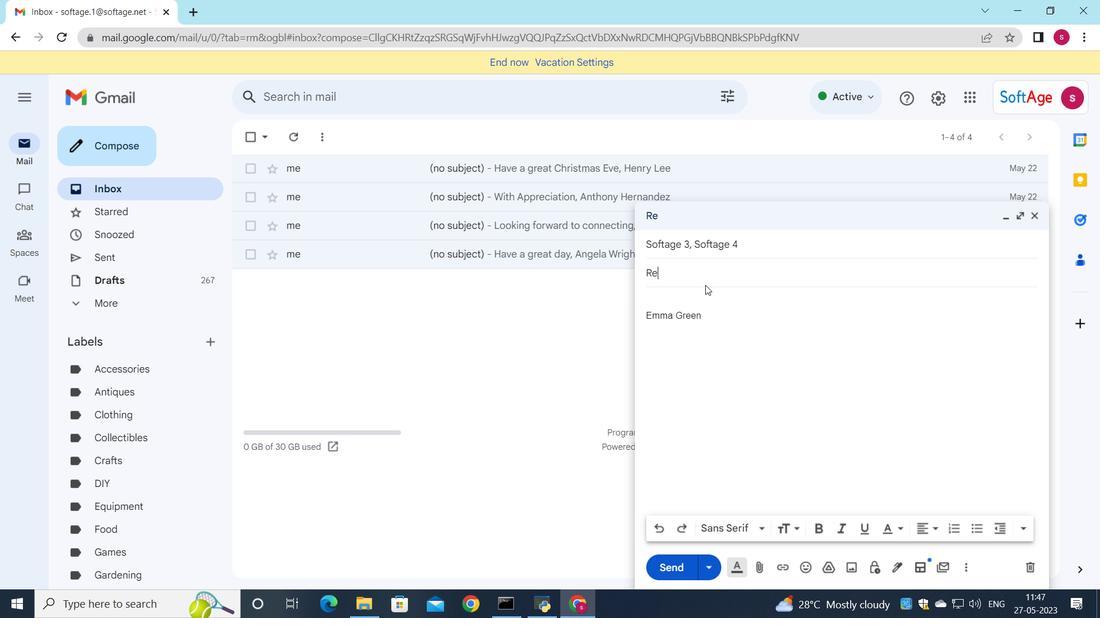 
Action: Key pressed soft
Screenshot: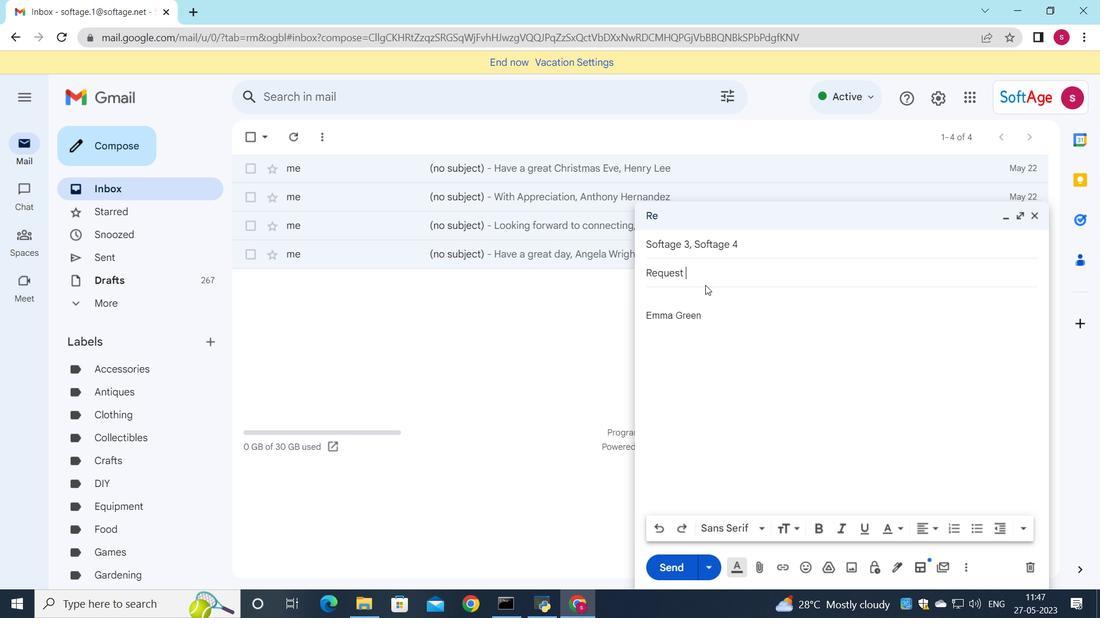 
Action: Mouse moved to (829, 406)
Screenshot: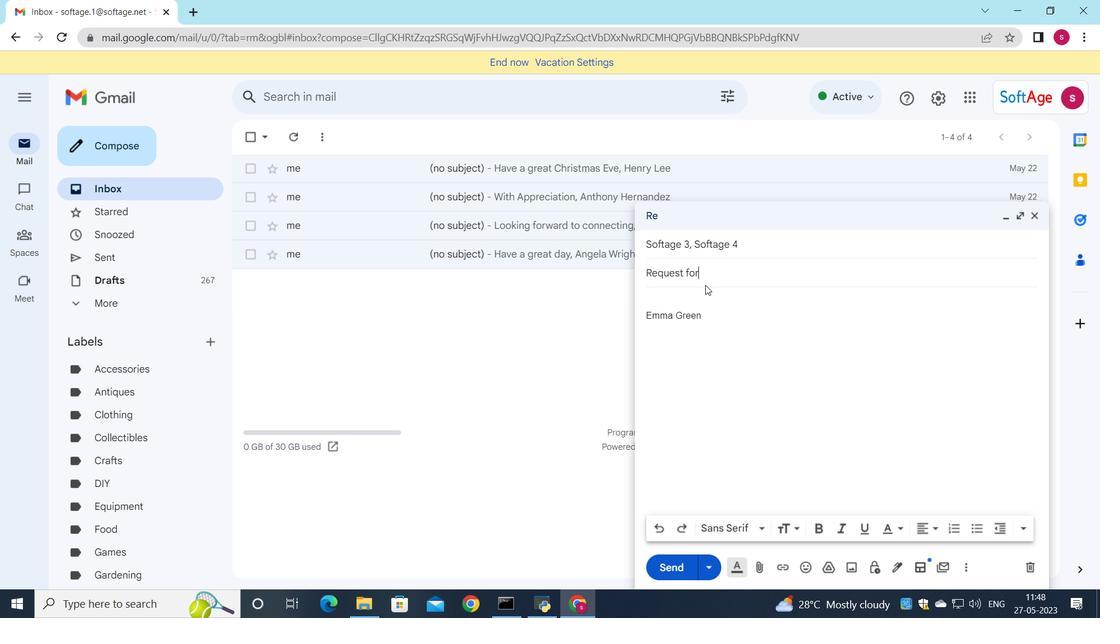 
Action: Mouse pressed left at (829, 406)
Screenshot: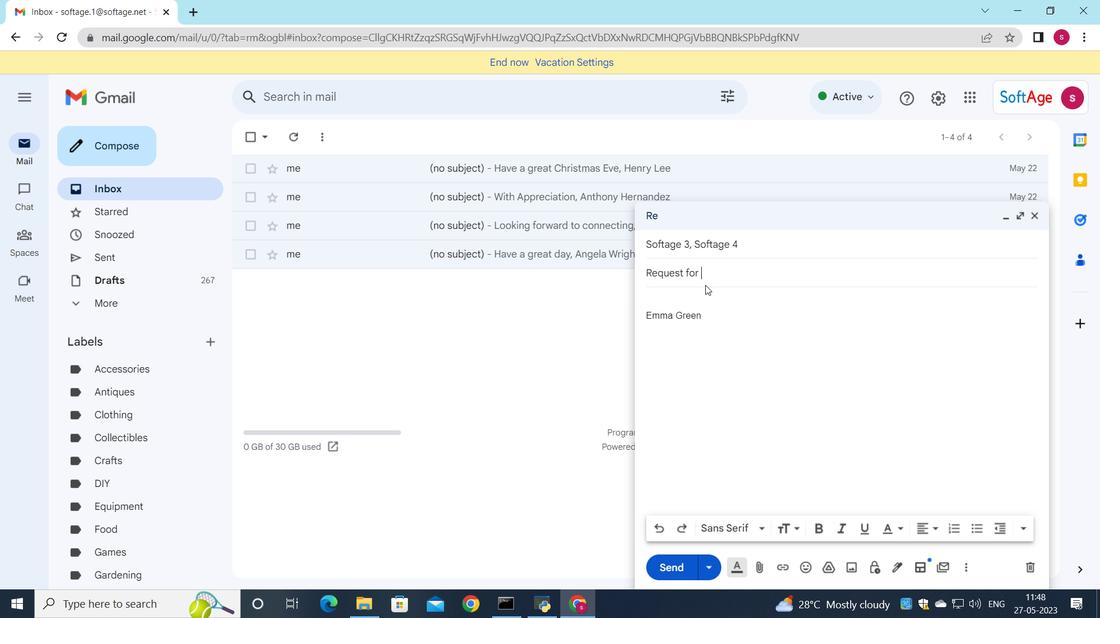 
Action: Mouse moved to (686, 297)
Screenshot: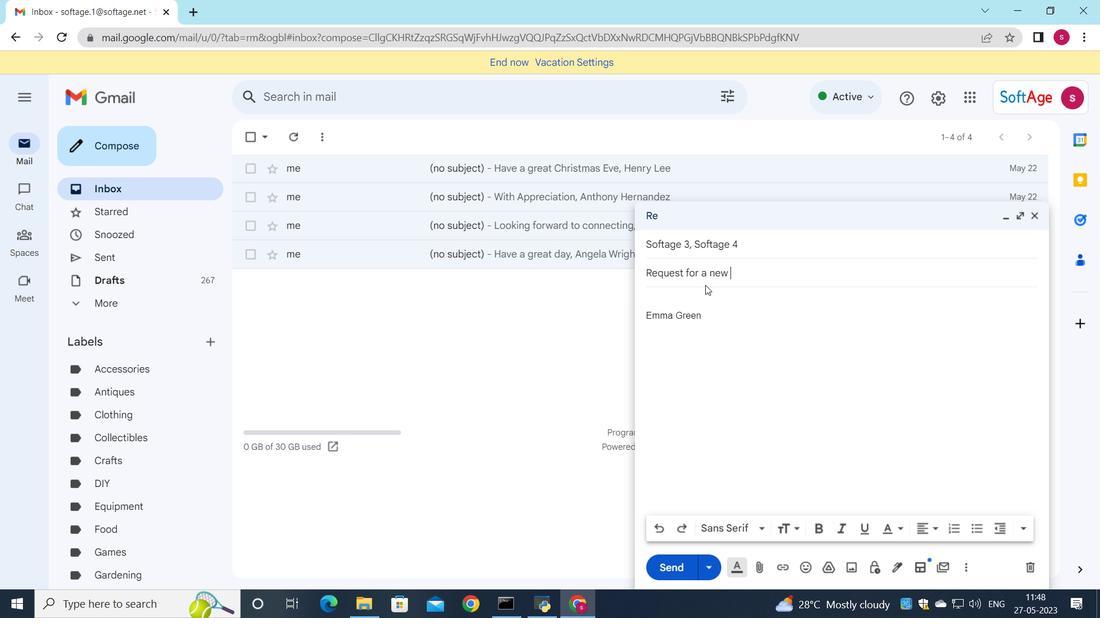 
Action: Mouse pressed left at (686, 297)
Screenshot: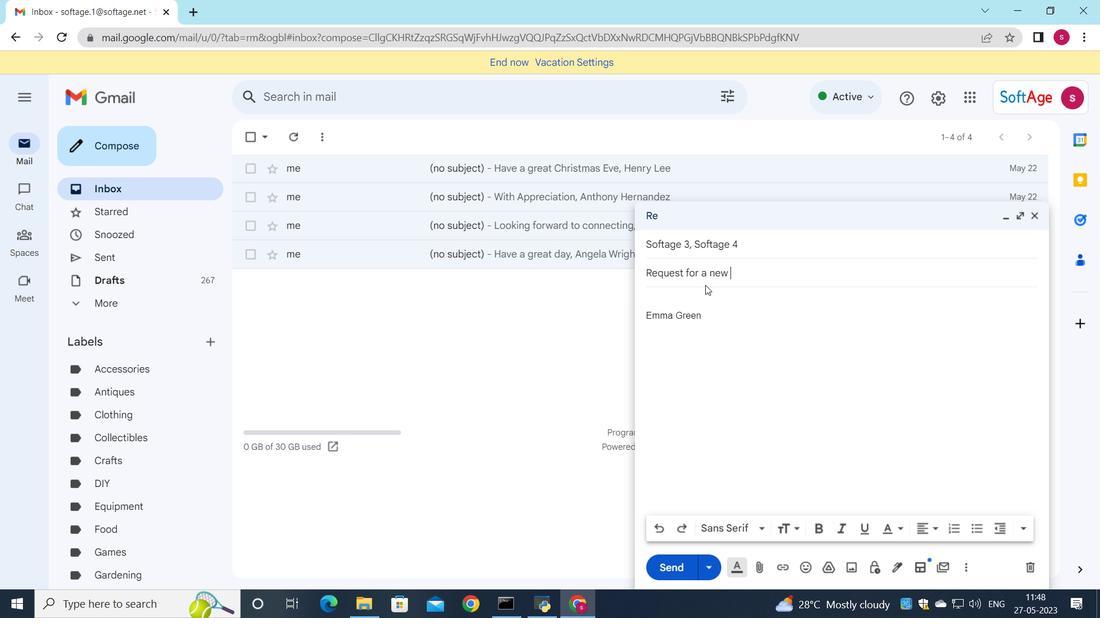 
Action: Mouse moved to (675, 304)
Screenshot: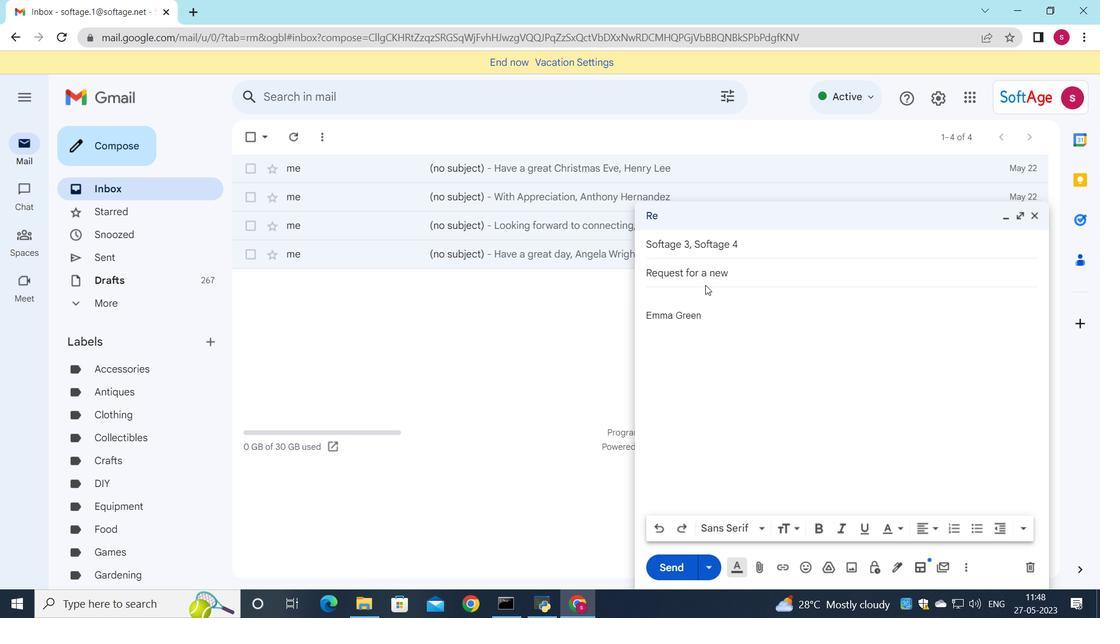 
Action: Key pressed <Key.shift>Request<Key.space>for<Key.space>a<Key.space>new<Key.space>project<Key.space>
Screenshot: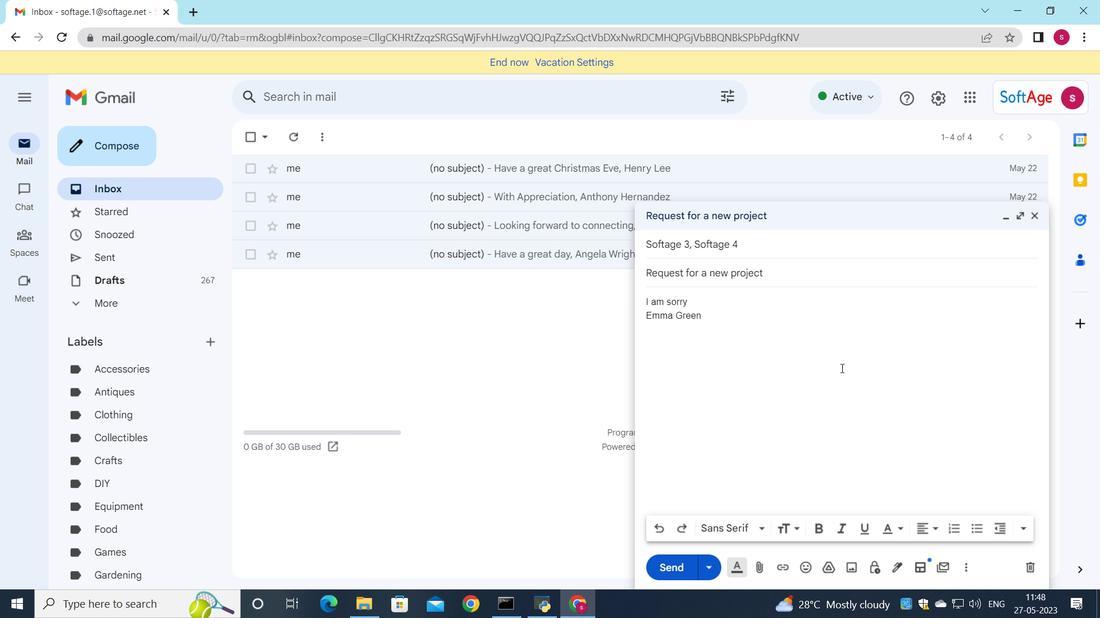 
Action: Mouse moved to (673, 293)
Screenshot: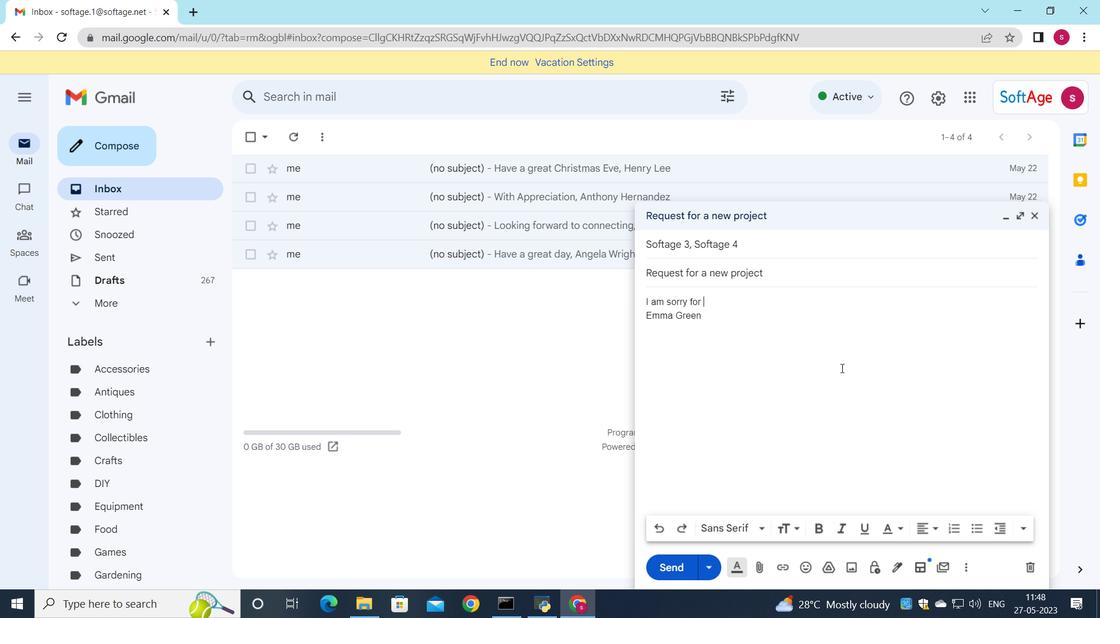 
Action: Mouse pressed left at (673, 293)
Screenshot: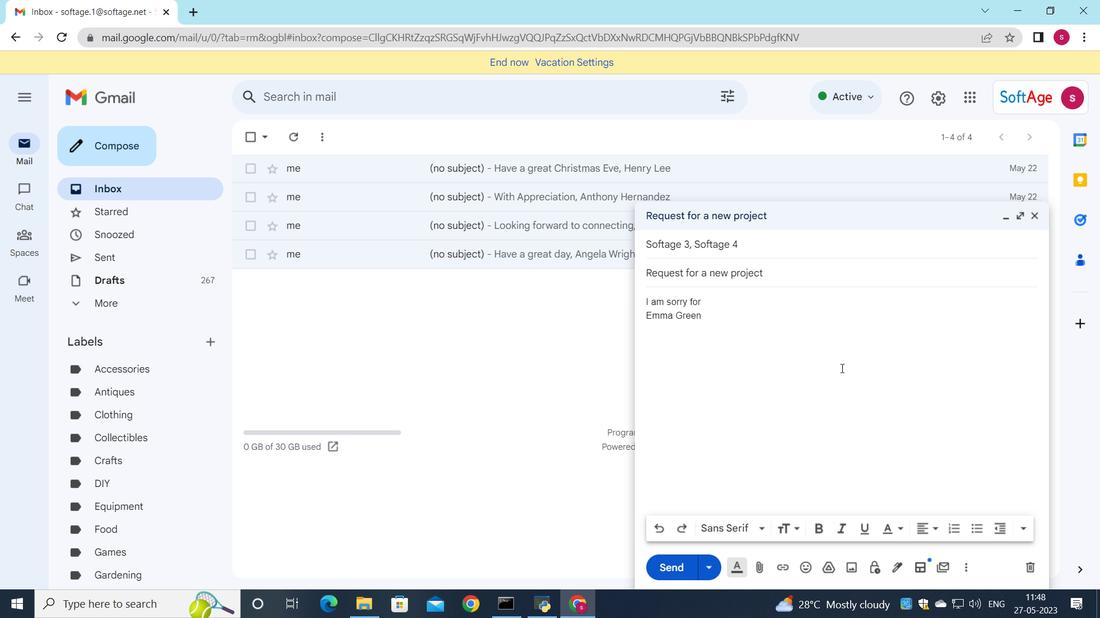 
Action: Mouse moved to (822, 300)
Screenshot: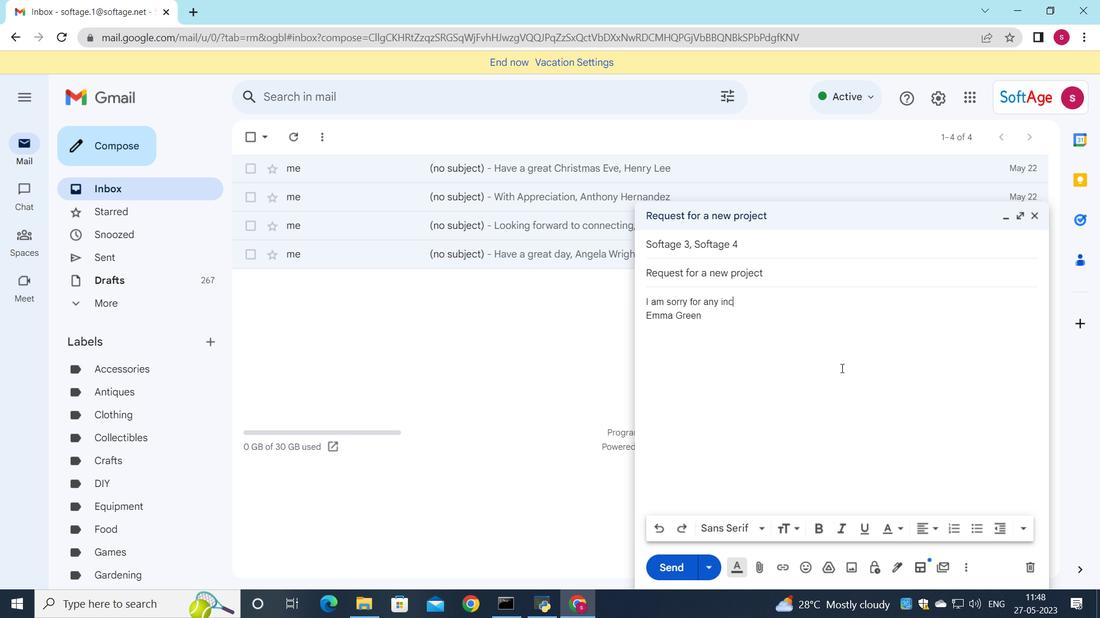 
Action: Key pressed <Key.shift>I<Key.space>am<Key.space>sorry<Key.space>for<Key.space>any<Key.space>inconvenience<Key.space>this<Key.space>may<Key.space>have<Key.space>caused<Key.space>and<Key.space>will<Key.space>work<Key.space>to<Key.space>resolve<Key.space>the<Key.space>issue<Key.space>promptly
Screenshot: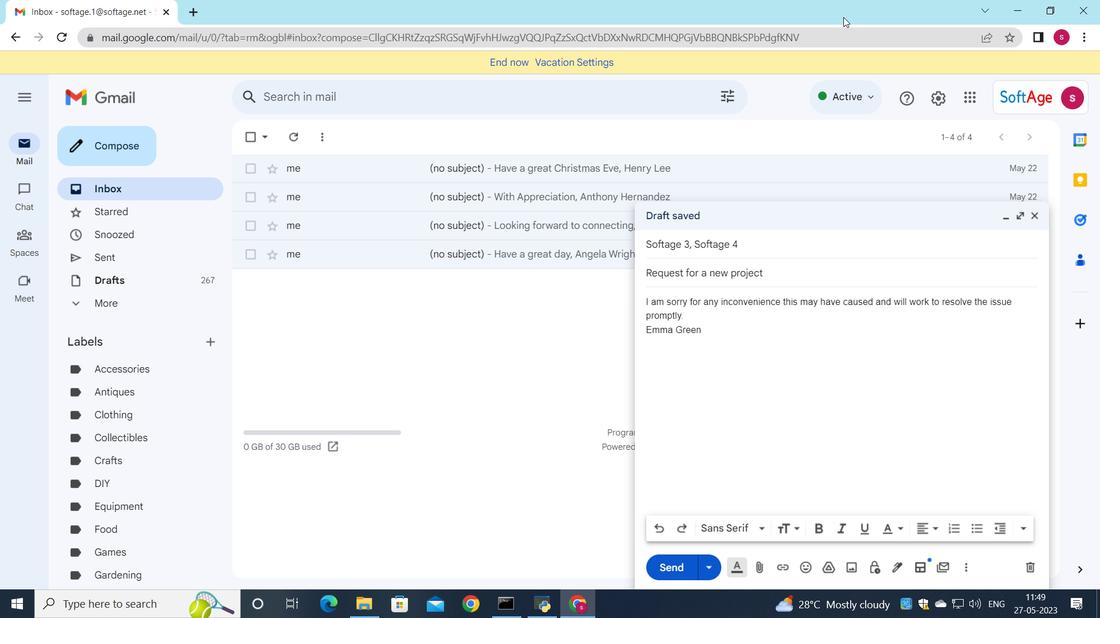
Action: Mouse moved to (758, 564)
Screenshot: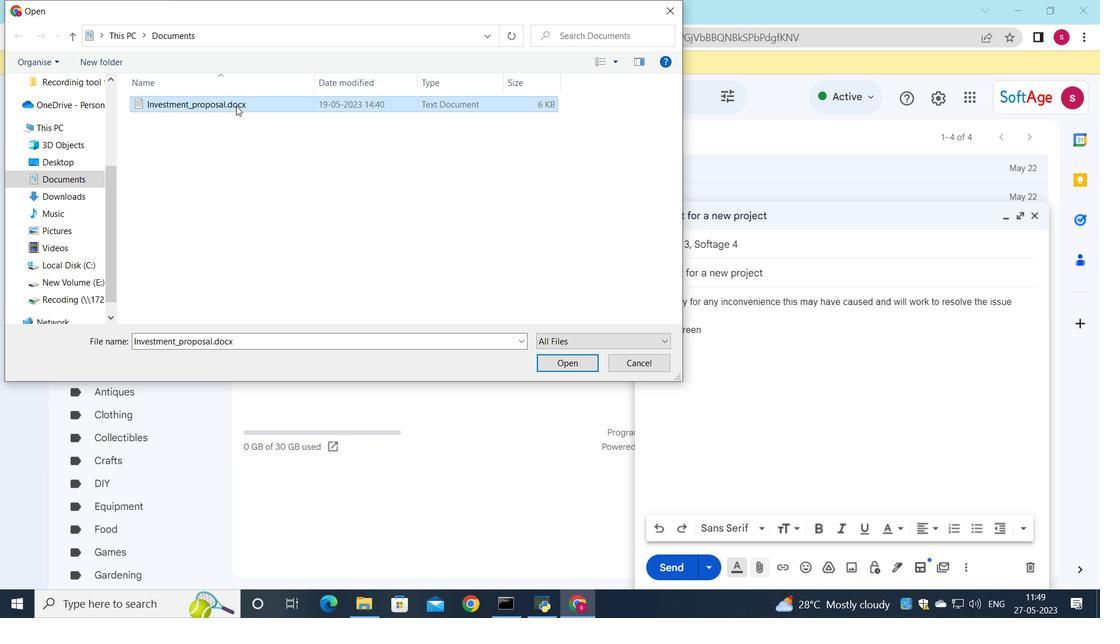 
Action: Mouse pressed left at (758, 564)
Screenshot: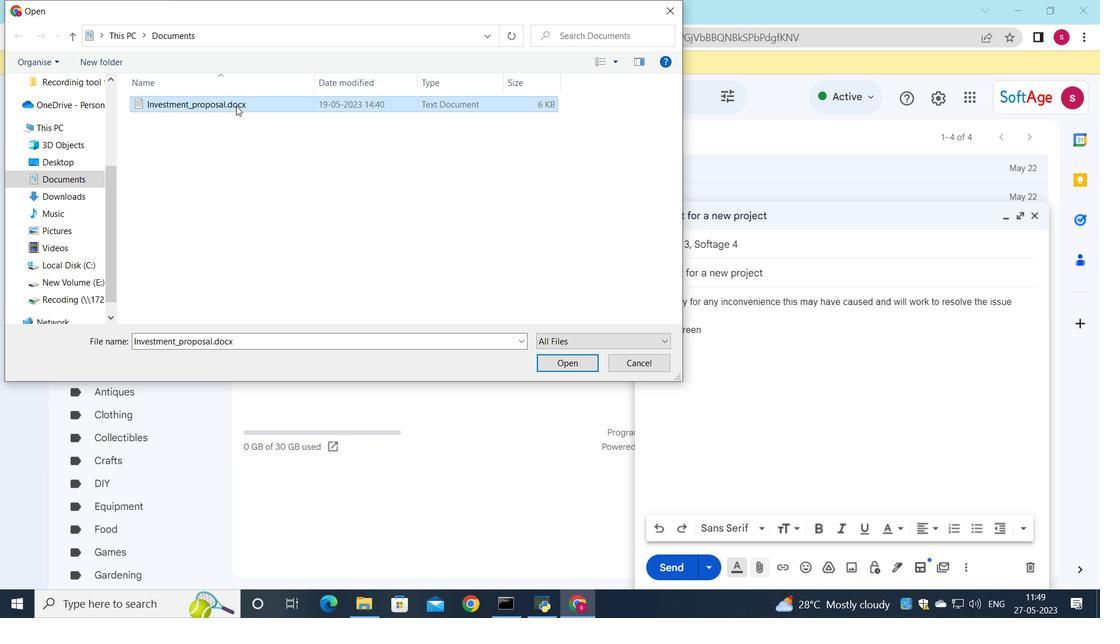 
Action: Mouse moved to (263, 105)
Screenshot: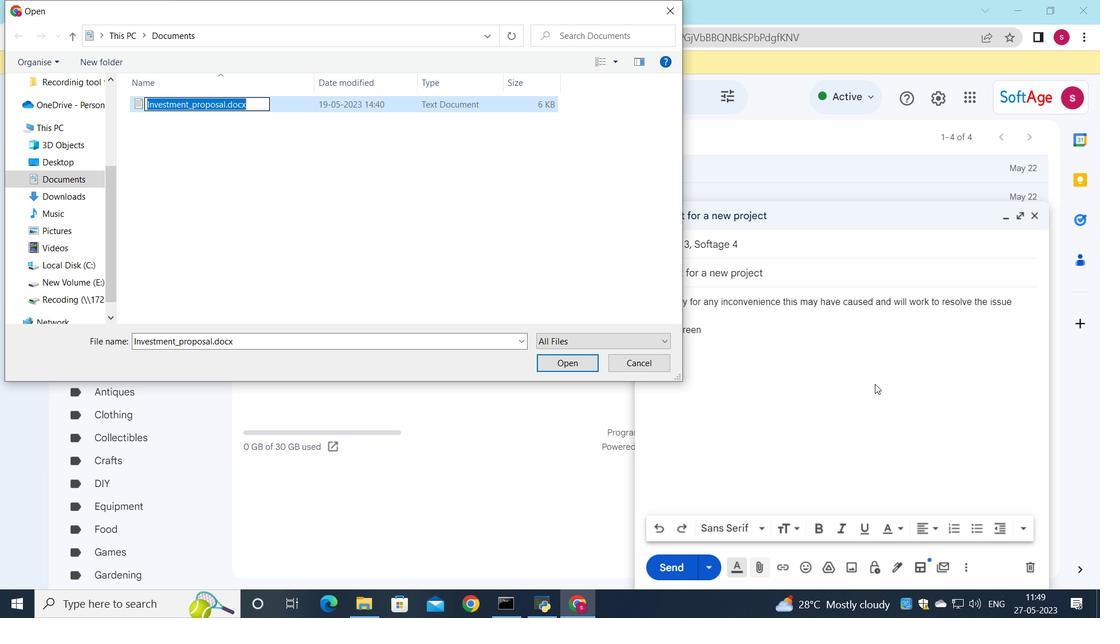 
Action: Mouse pressed left at (263, 105)
Screenshot: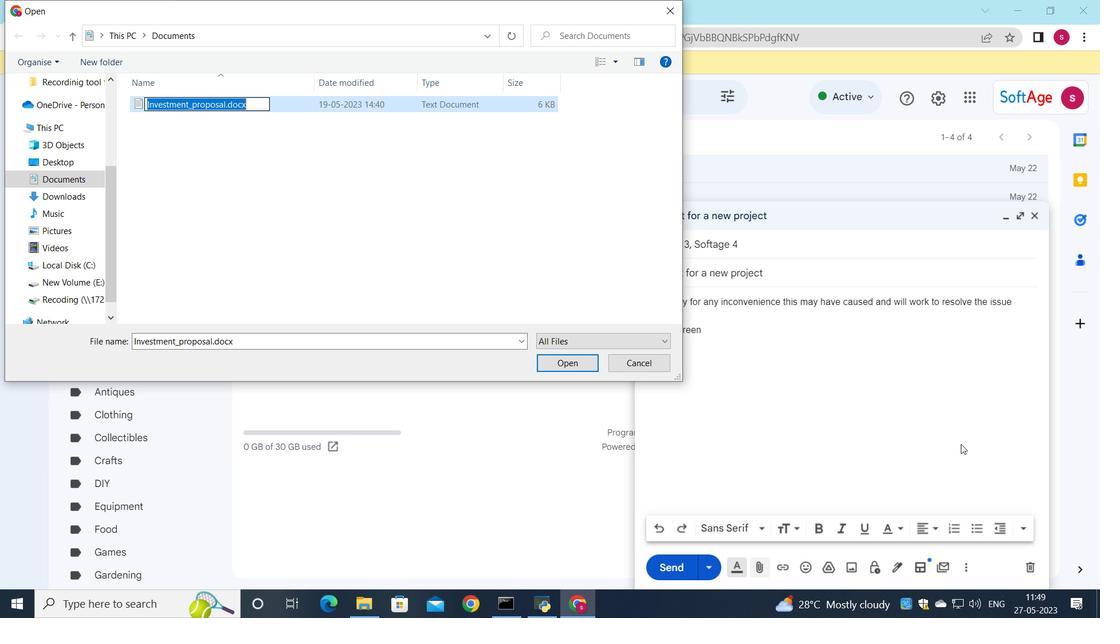 
Action: Mouse moved to (263, 104)
Screenshot: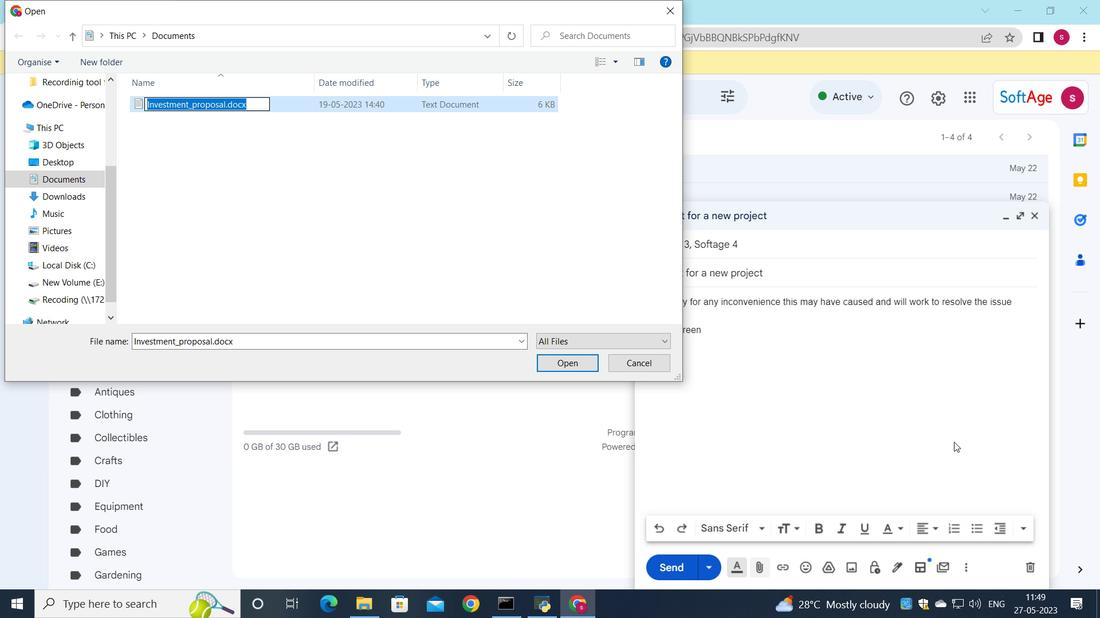 
Action: Mouse pressed left at (263, 104)
Screenshot: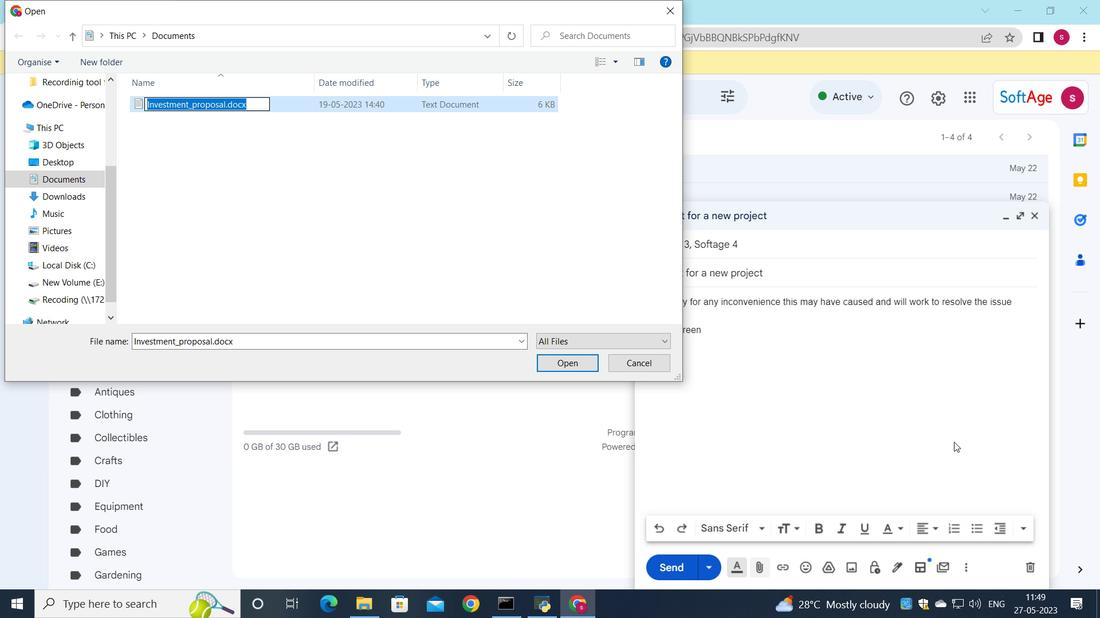 
Action: Mouse moved to (964, 498)
Screenshot: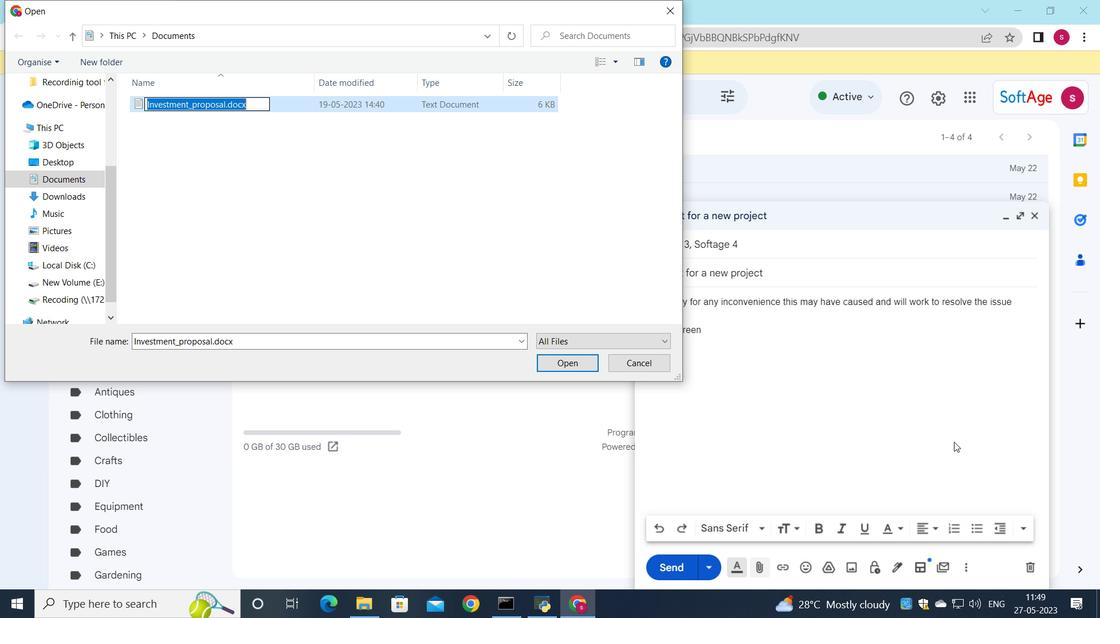 
Action: Mouse pressed left at (964, 498)
Screenshot: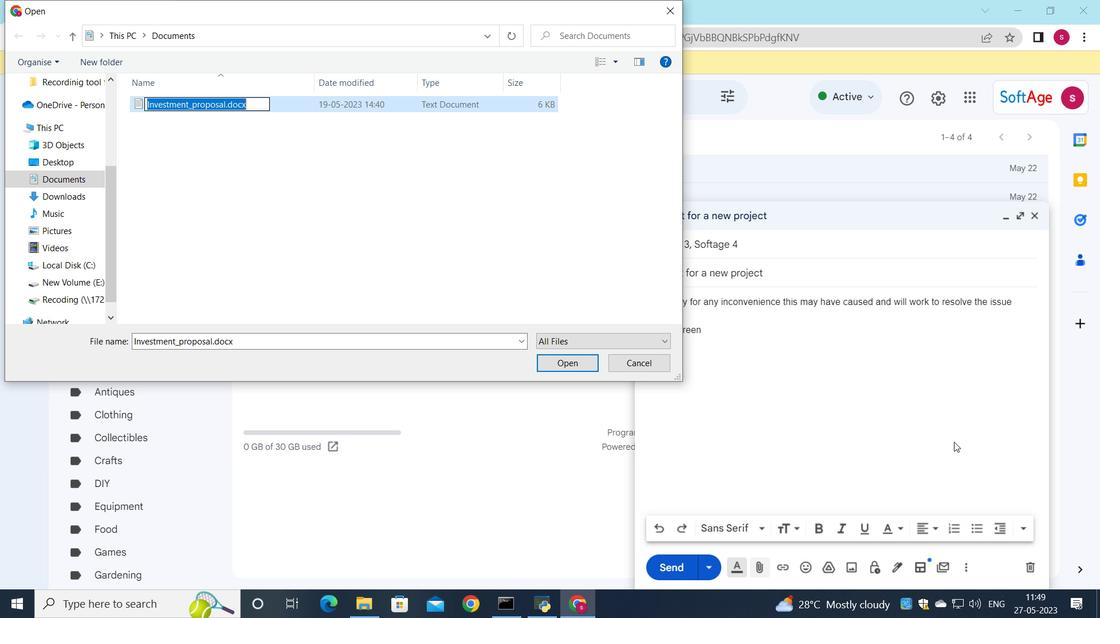 
Action: Mouse moved to (764, 569)
Screenshot: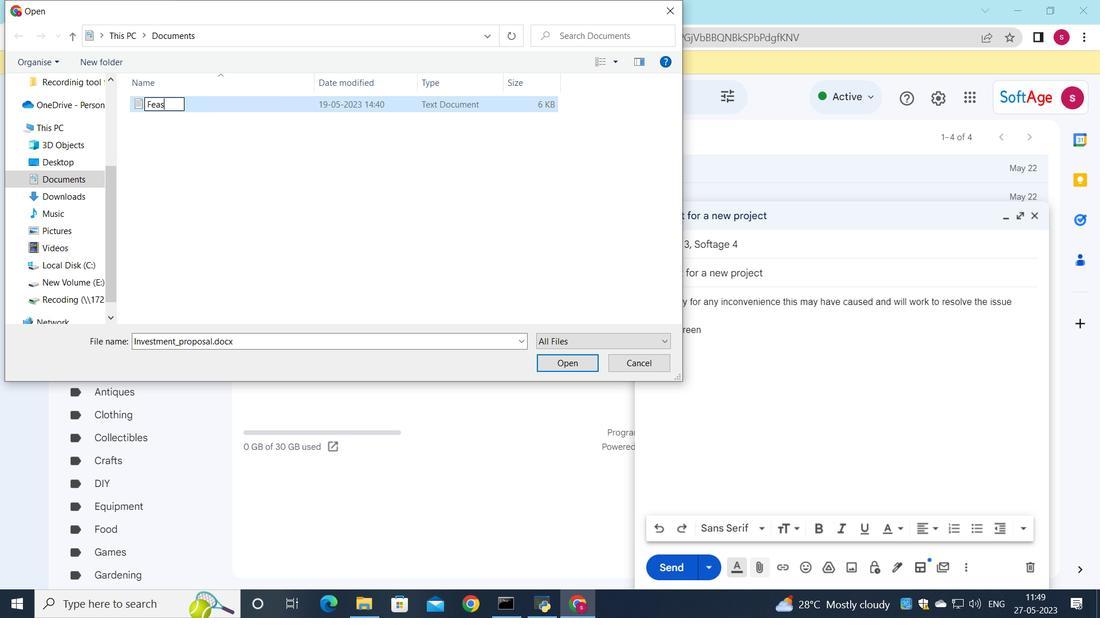 
Action: Mouse pressed left at (764, 569)
Screenshot: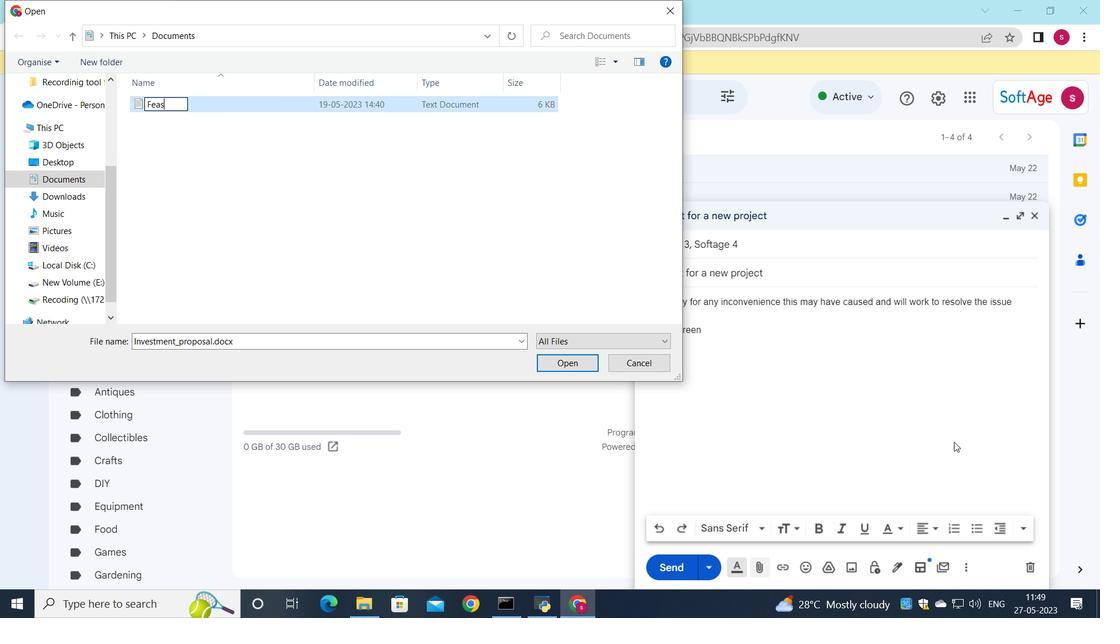 
Action: Mouse moved to (281, 108)
Screenshot: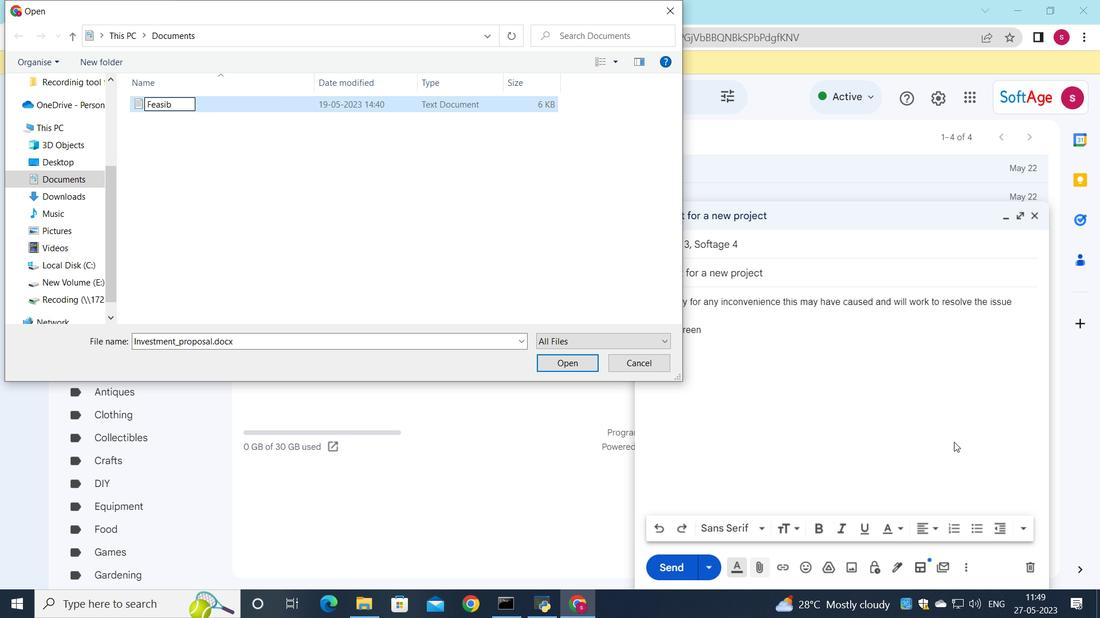 
Action: Mouse pressed left at (281, 108)
Screenshot: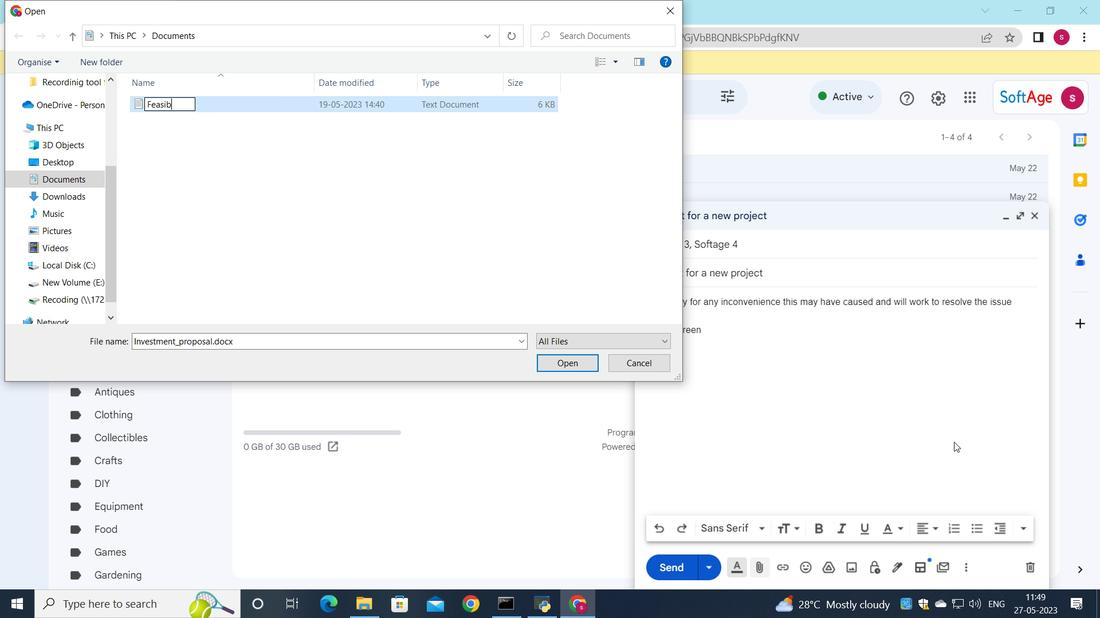 
Action: Mouse moved to (269, 103)
Screenshot: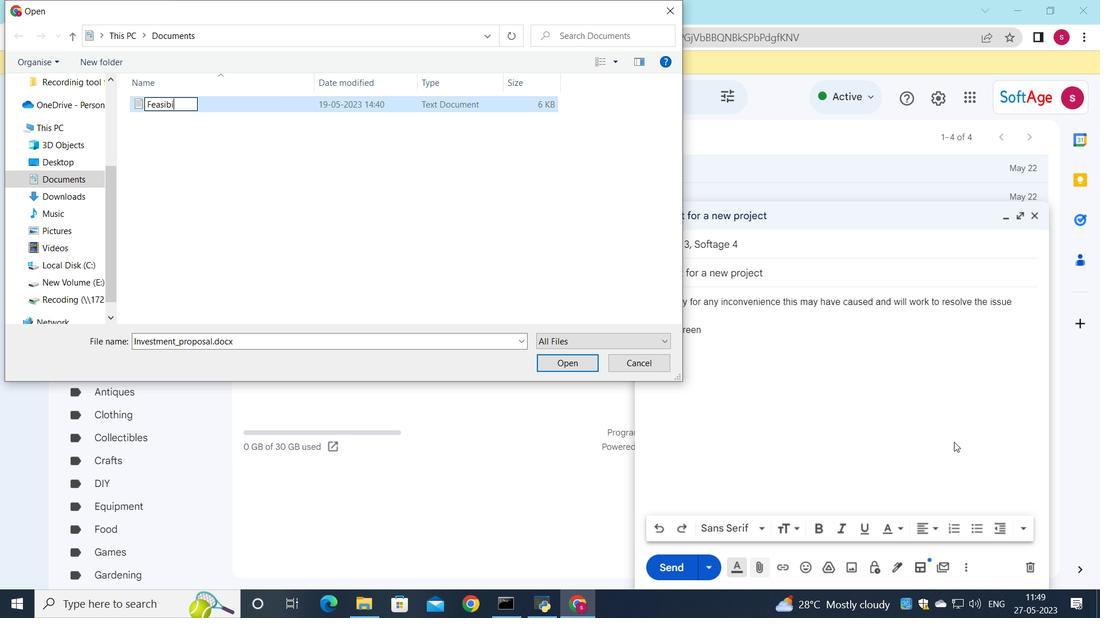 
Action: Mouse pressed left at (269, 103)
Screenshot: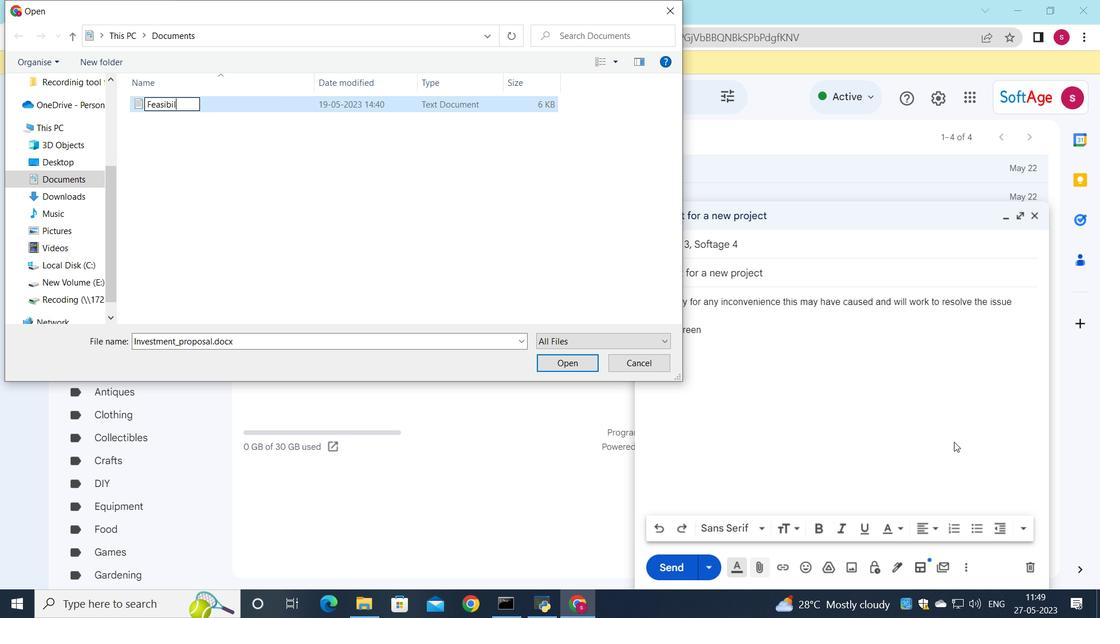 
Action: Mouse moved to (844, 236)
Screenshot: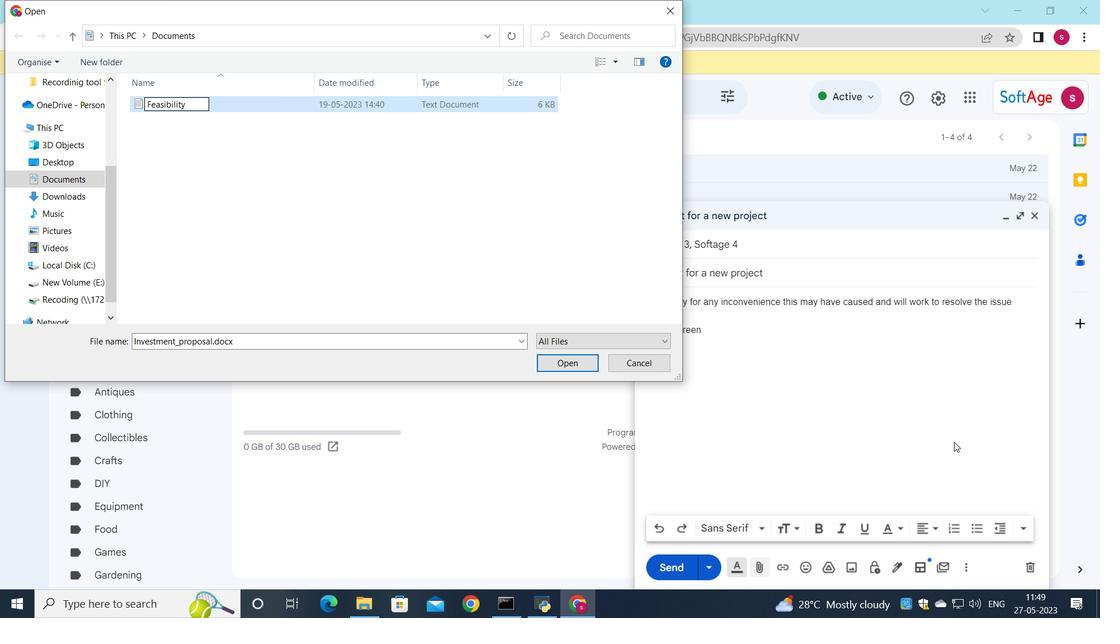 
Action: Key pressed <Key.shift>Feasibility<Key.shift>_assessment.pdf
Screenshot: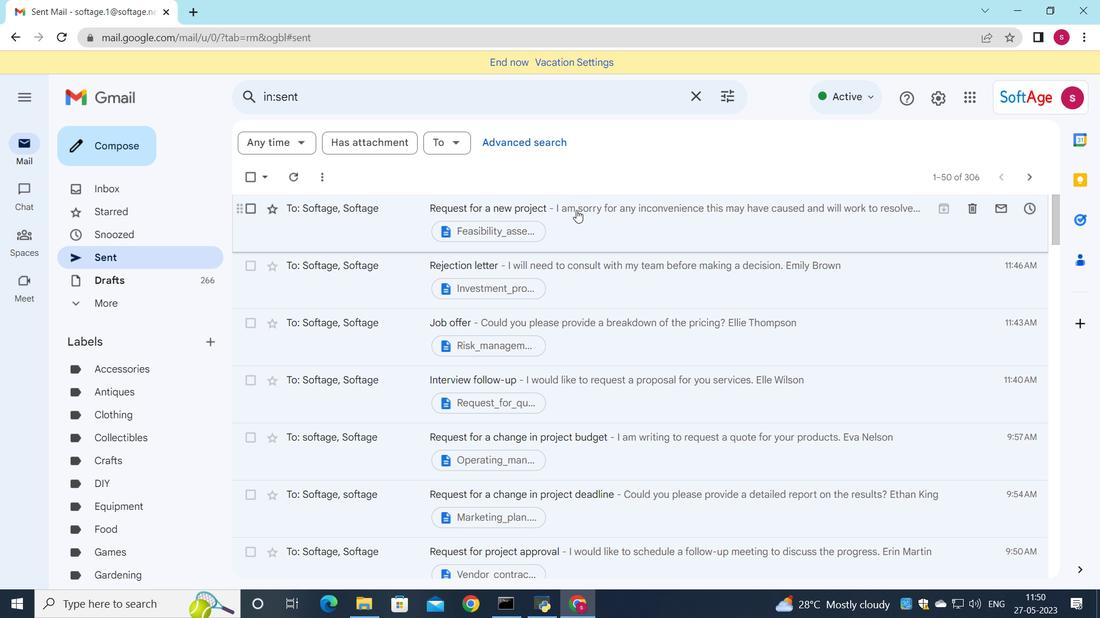 
Action: Mouse moved to (366, 102)
Screenshot: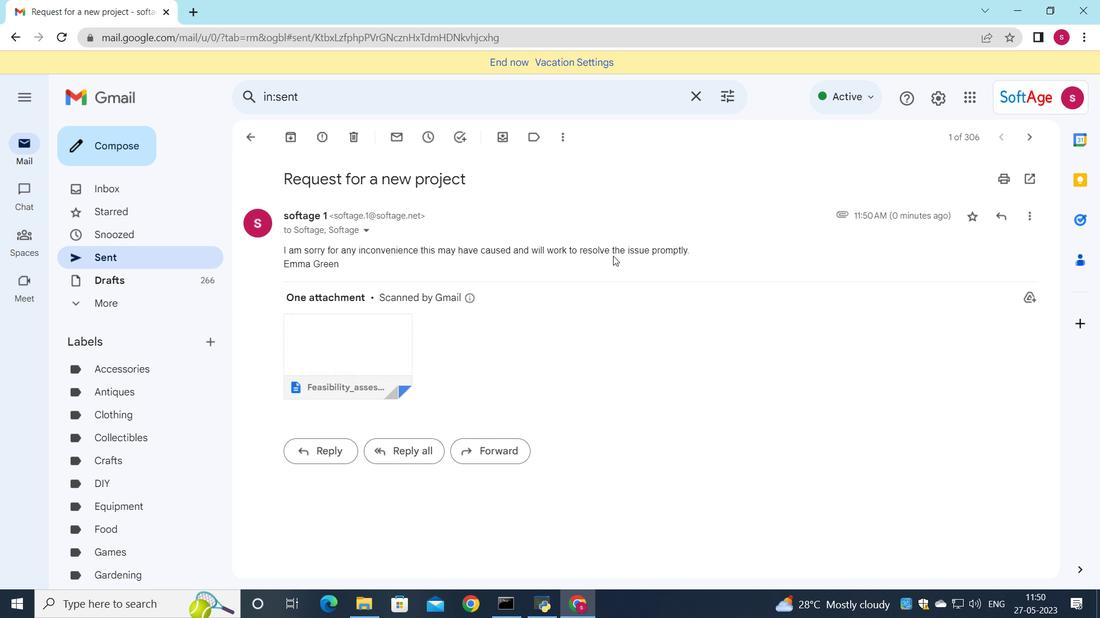 
Action: Mouse pressed left at (366, 102)
Screenshot: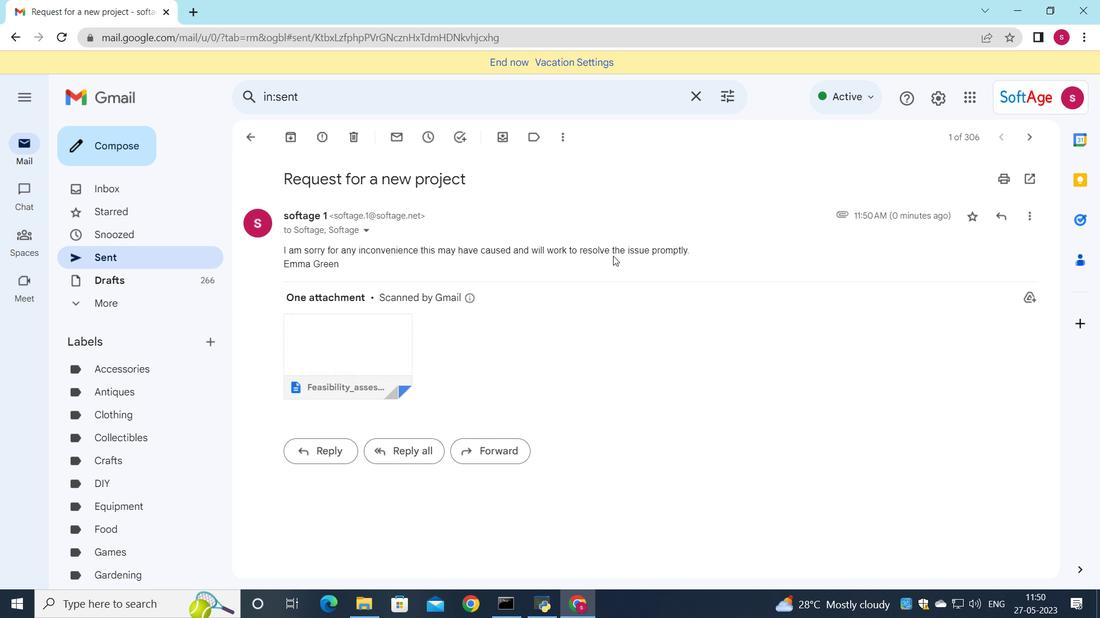 
Action: Mouse moved to (565, 362)
Screenshot: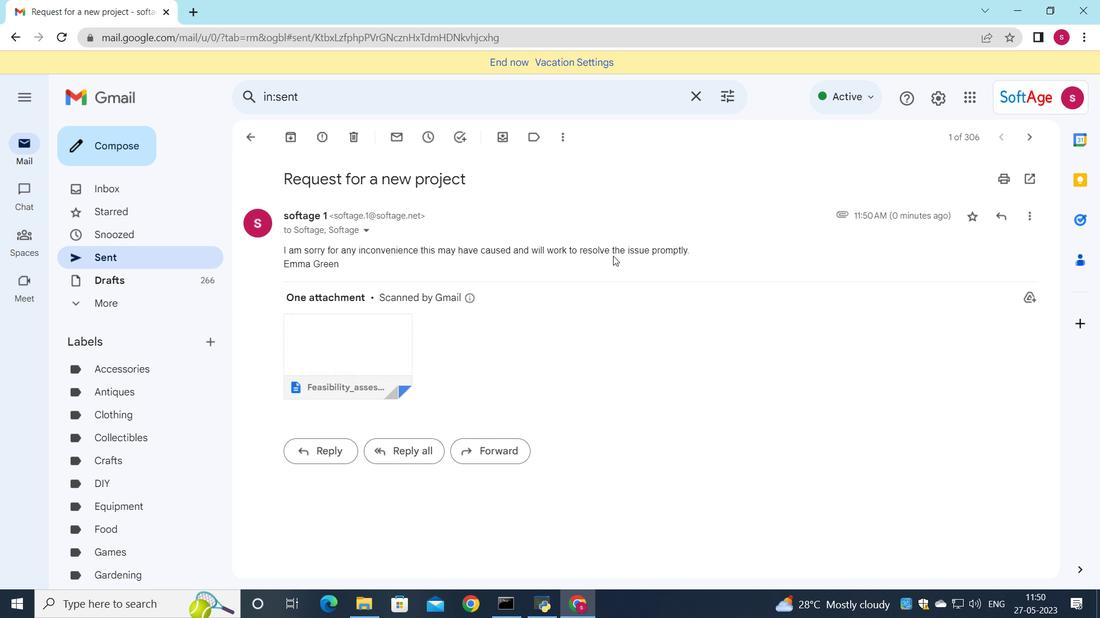 
Action: Mouse pressed left at (565, 362)
Screenshot: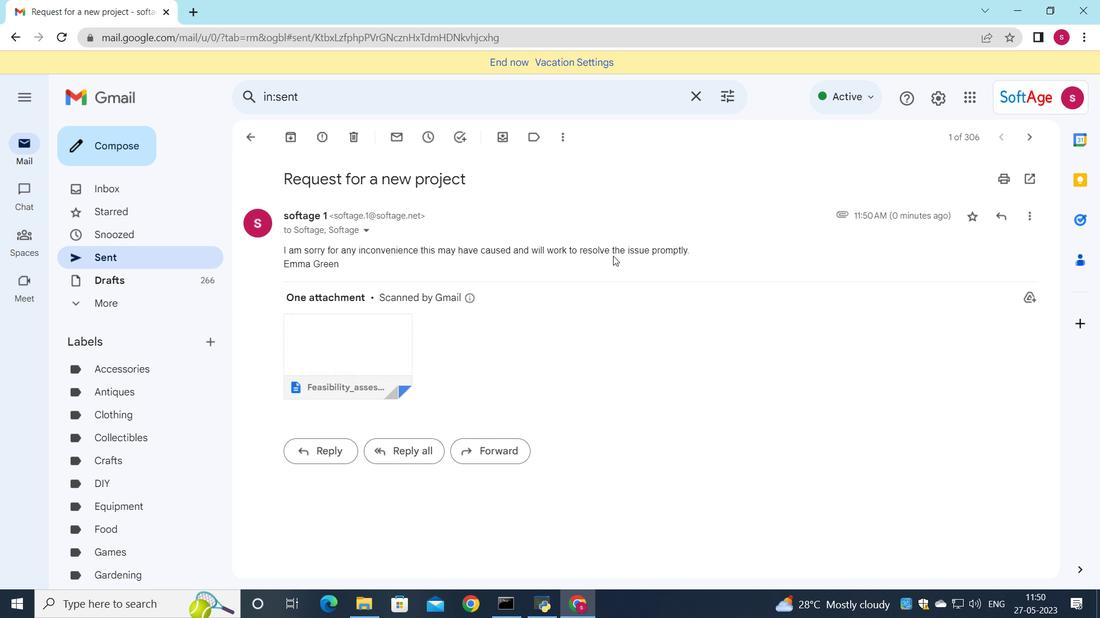
Action: Mouse moved to (672, 573)
Screenshot: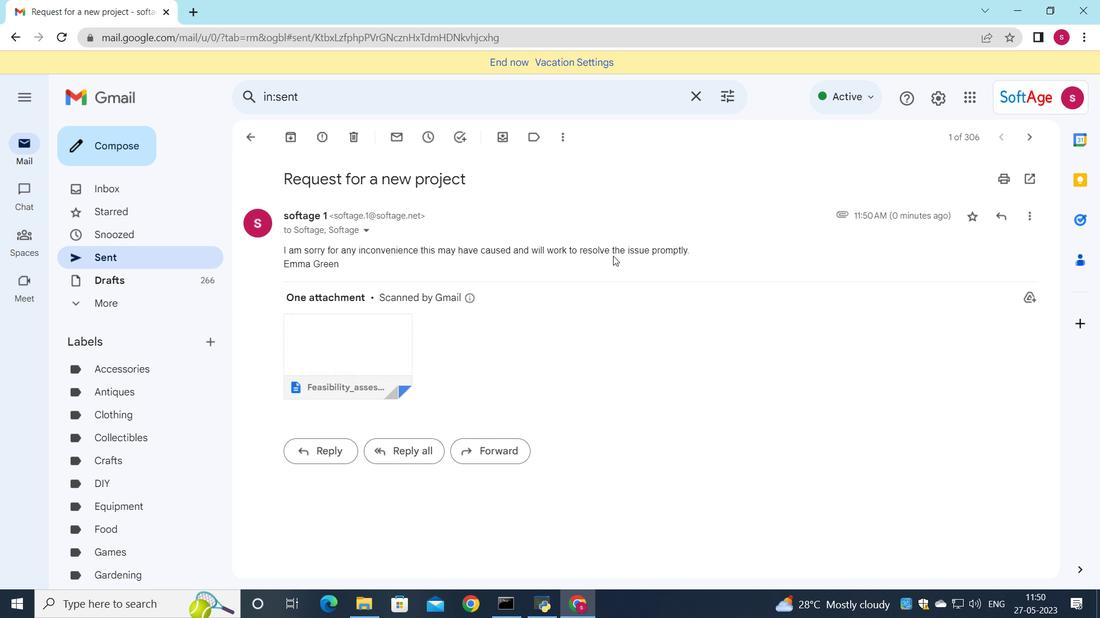 
Action: Mouse pressed left at (672, 573)
Screenshot: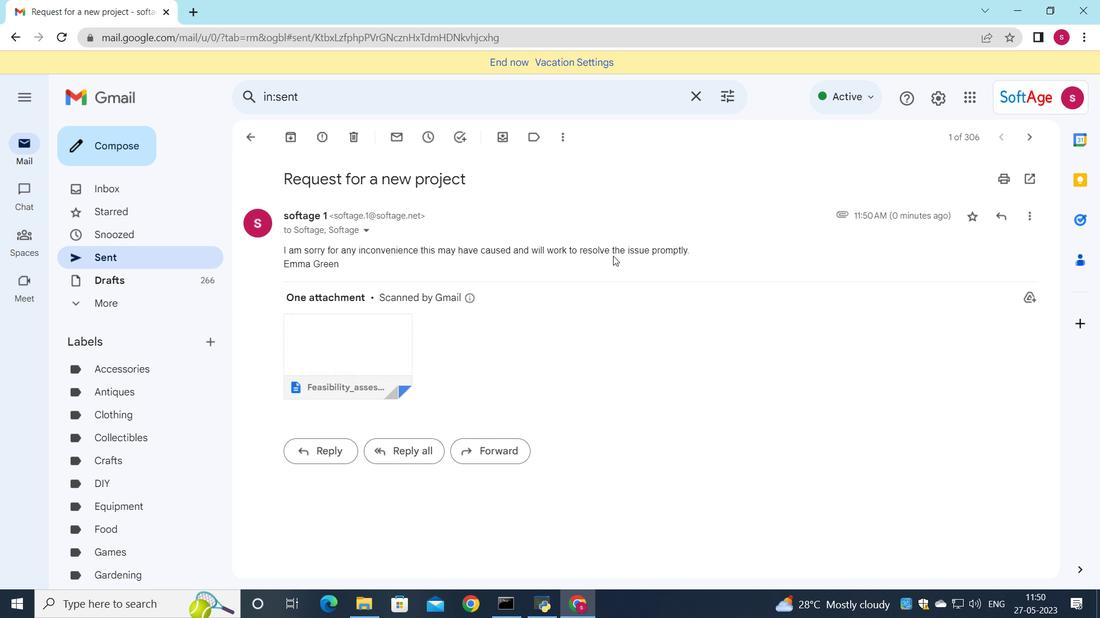 
Action: Mouse moved to (142, 253)
Screenshot: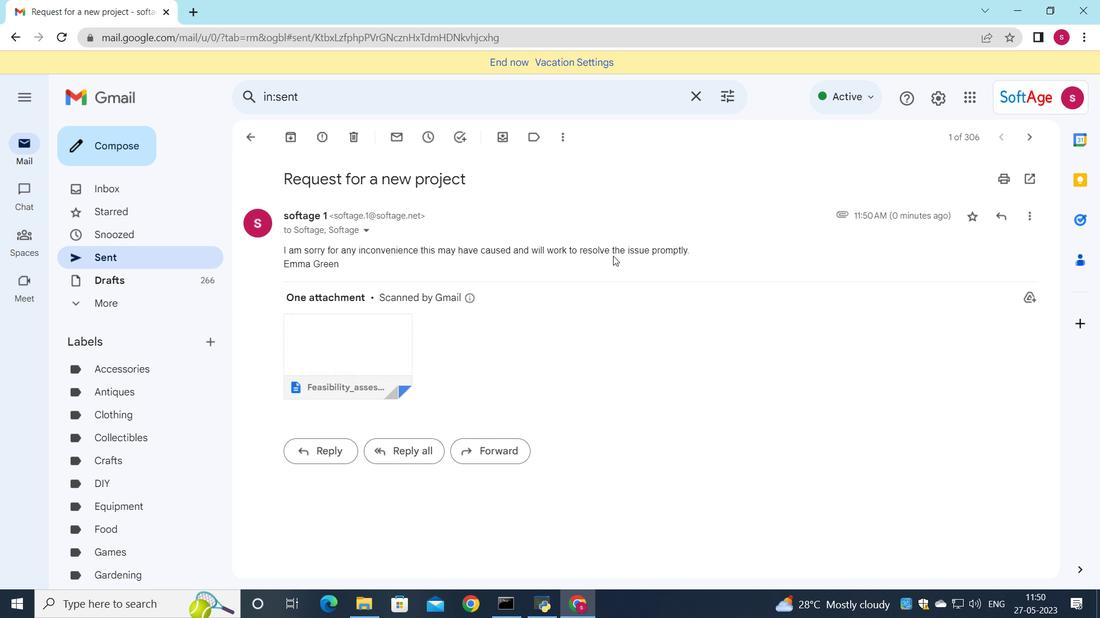 
Action: Mouse pressed left at (142, 253)
Screenshot: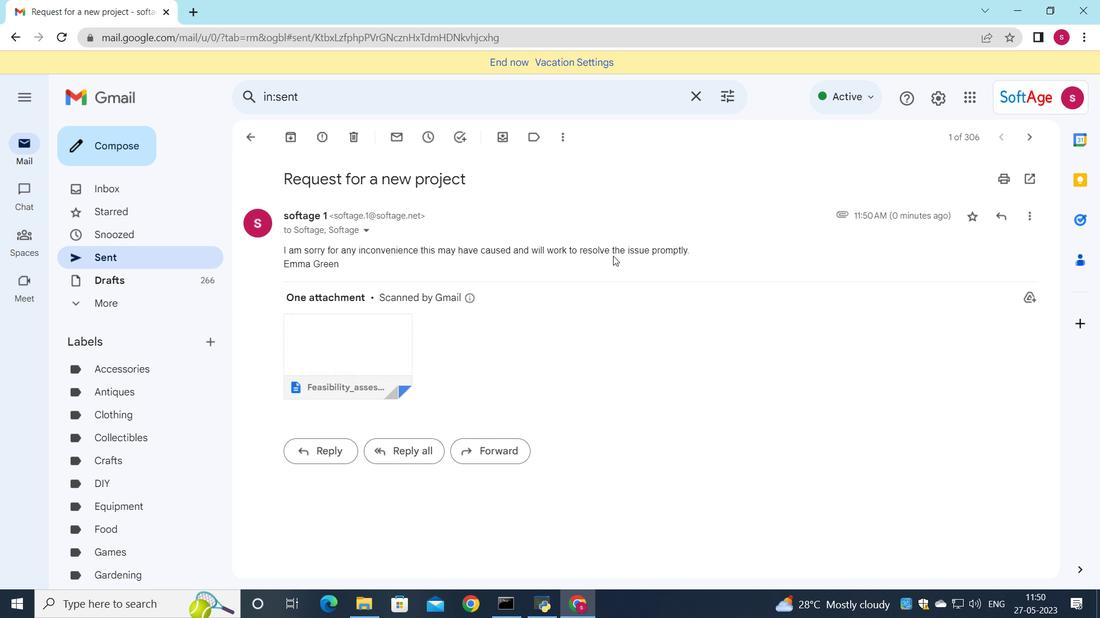 
Action: Mouse moved to (640, 220)
Screenshot: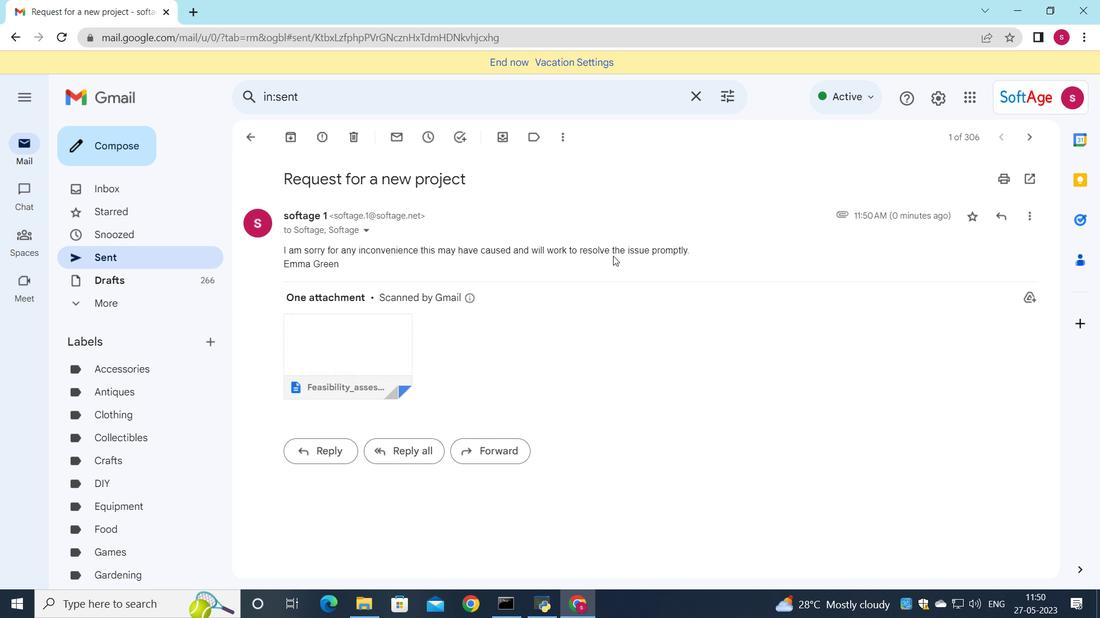 
Action: Mouse pressed left at (640, 220)
Screenshot: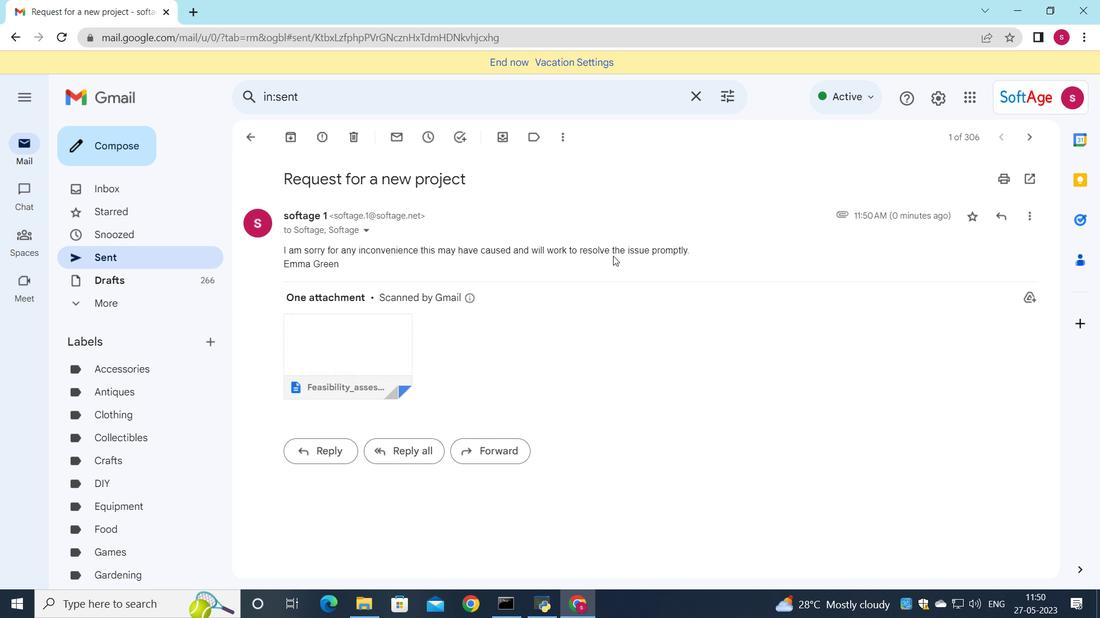 
Action: Mouse moved to (471, 612)
Screenshot: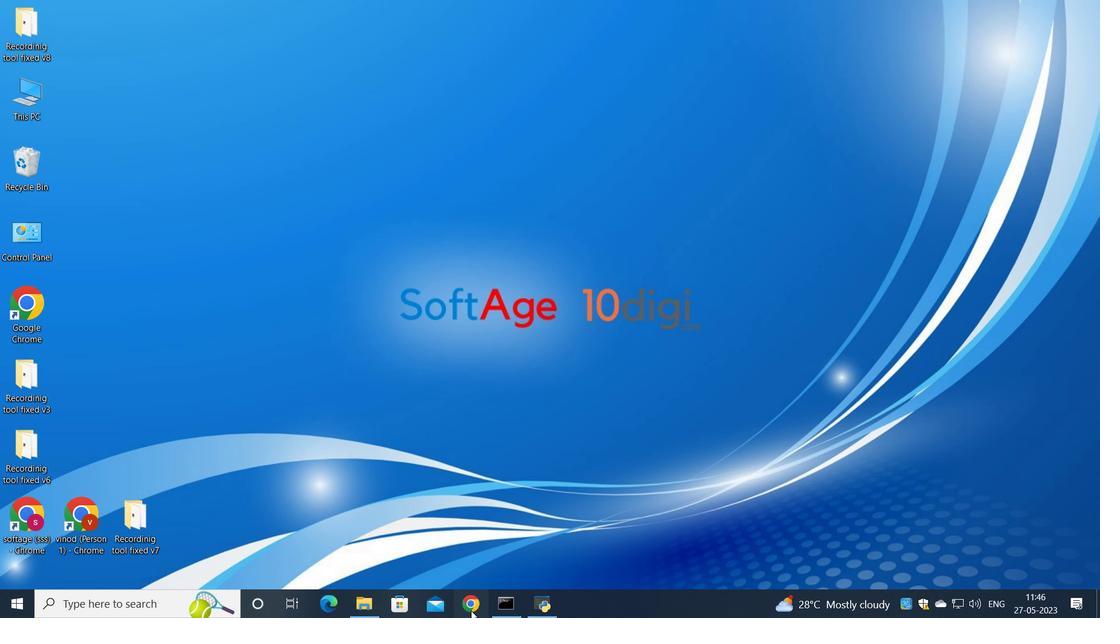 
Action: Mouse pressed left at (471, 612)
Screenshot: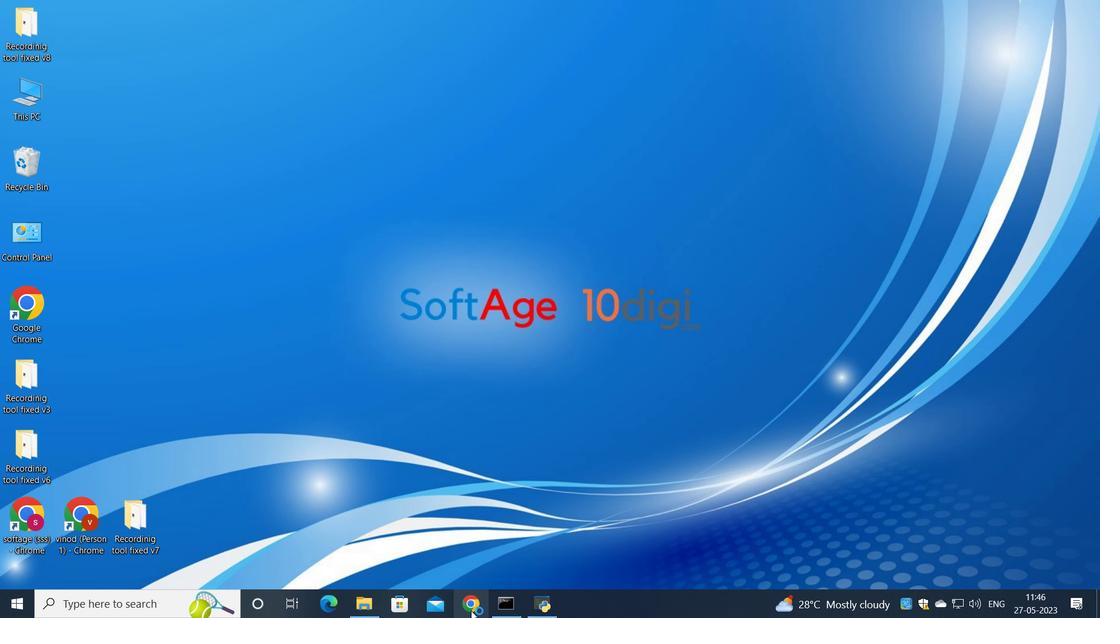 
Action: Mouse moved to (488, 383)
Screenshot: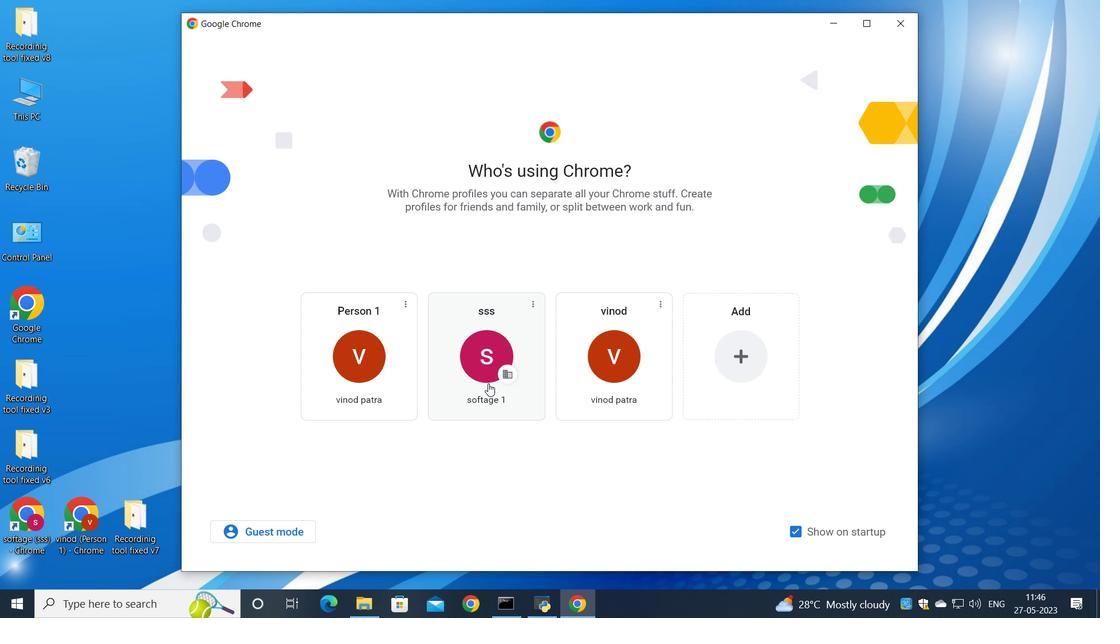 
Action: Mouse pressed left at (488, 383)
Screenshot: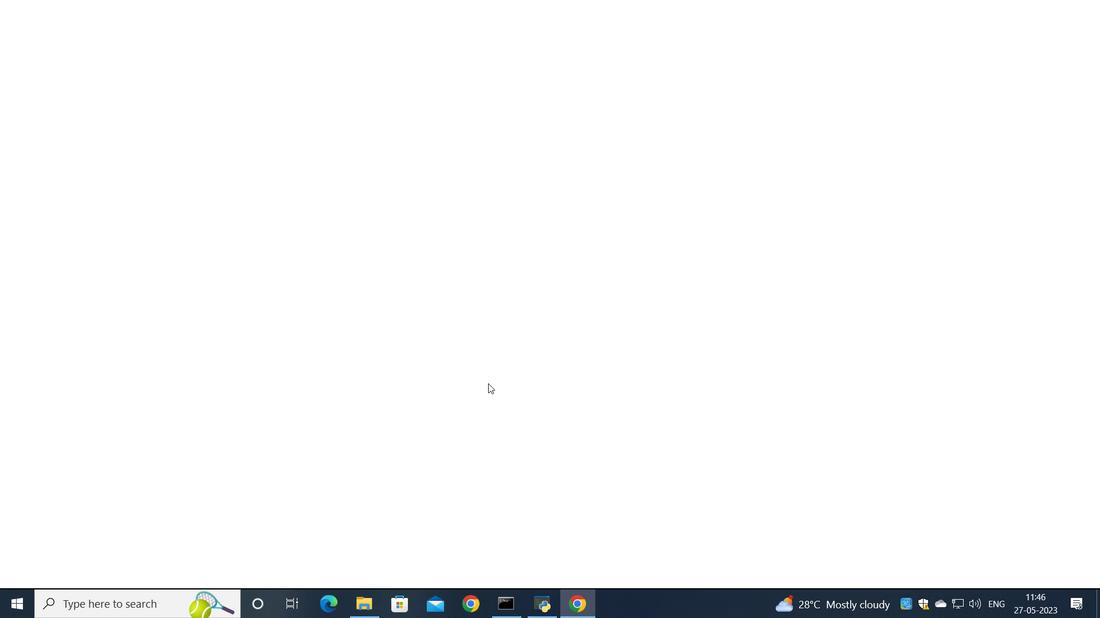 
Action: Mouse moved to (974, 75)
Screenshot: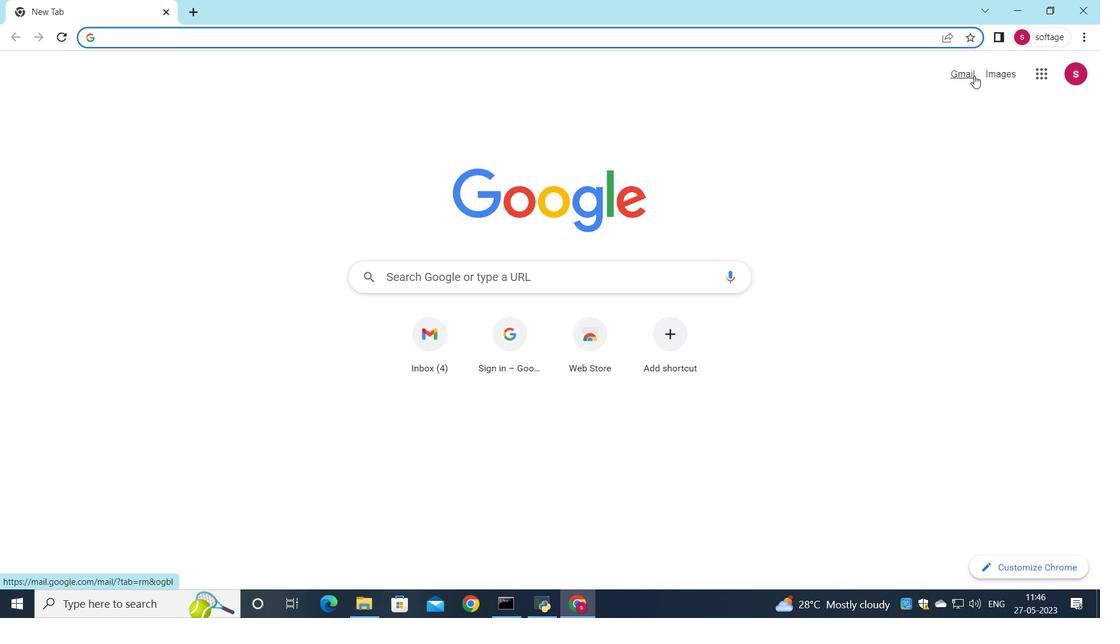 
Action: Mouse pressed left at (974, 75)
Screenshot: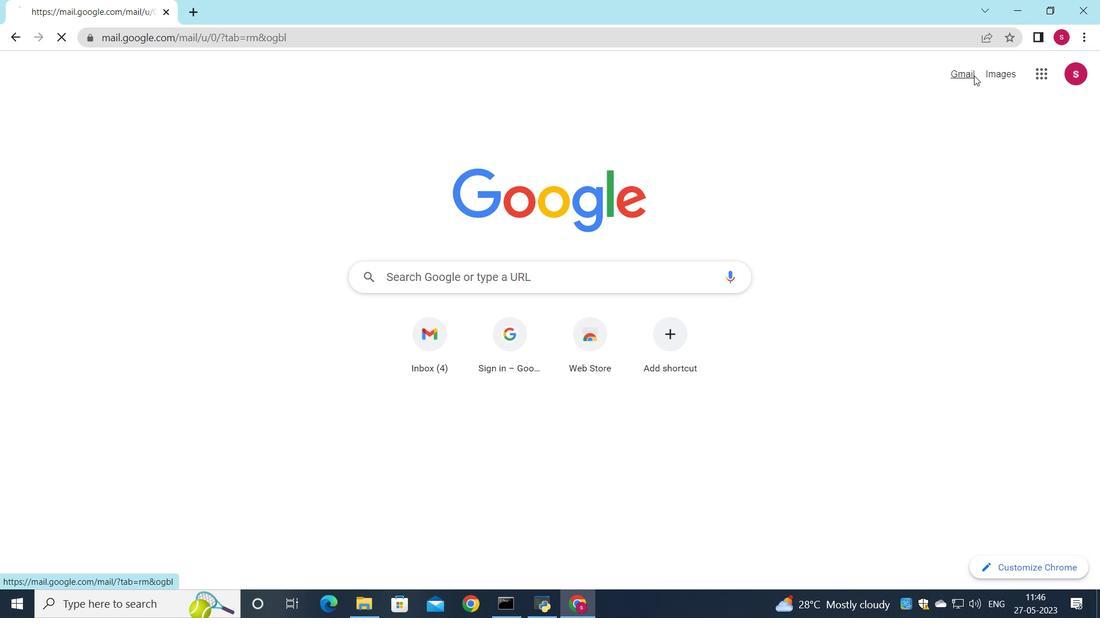 
Action: Mouse moved to (942, 96)
Screenshot: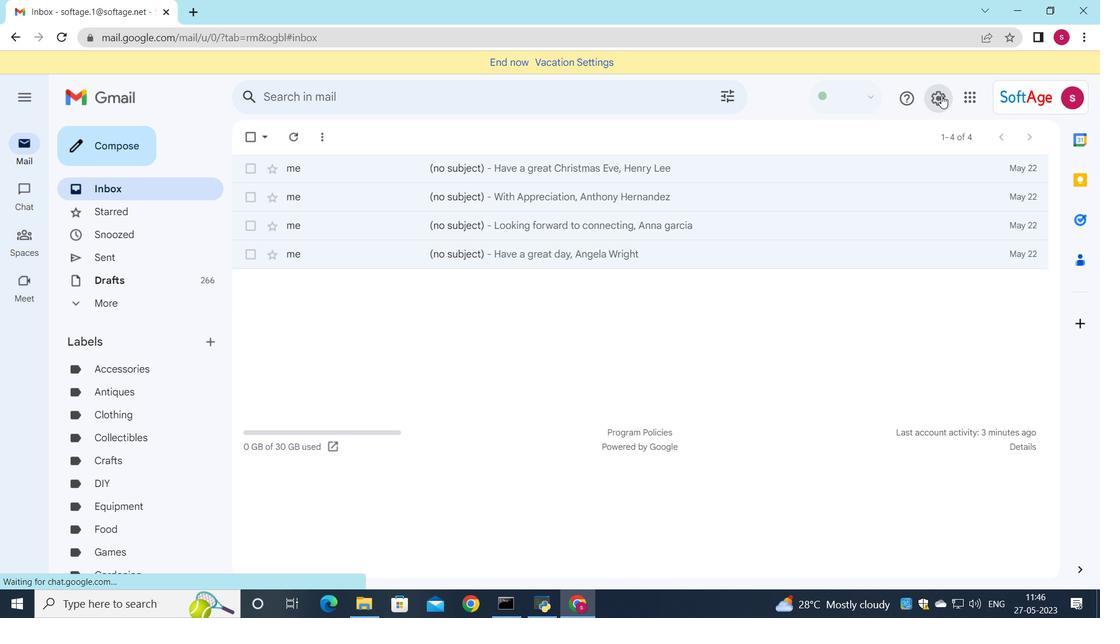 
Action: Mouse pressed left at (942, 96)
Screenshot: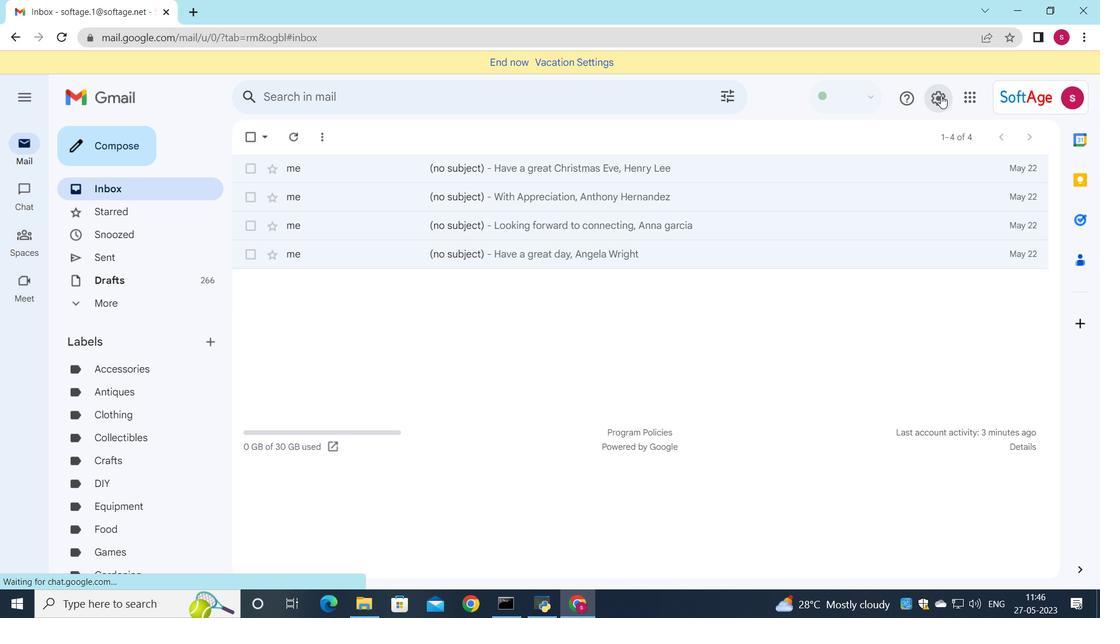 
Action: Mouse moved to (941, 163)
Screenshot: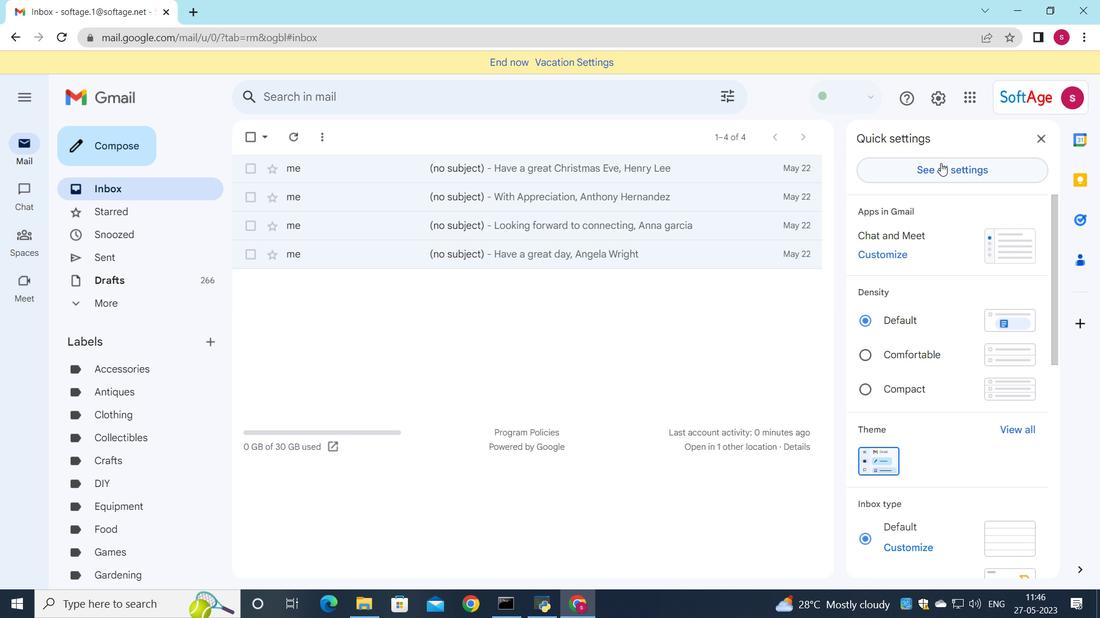 
Action: Mouse pressed left at (941, 163)
Screenshot: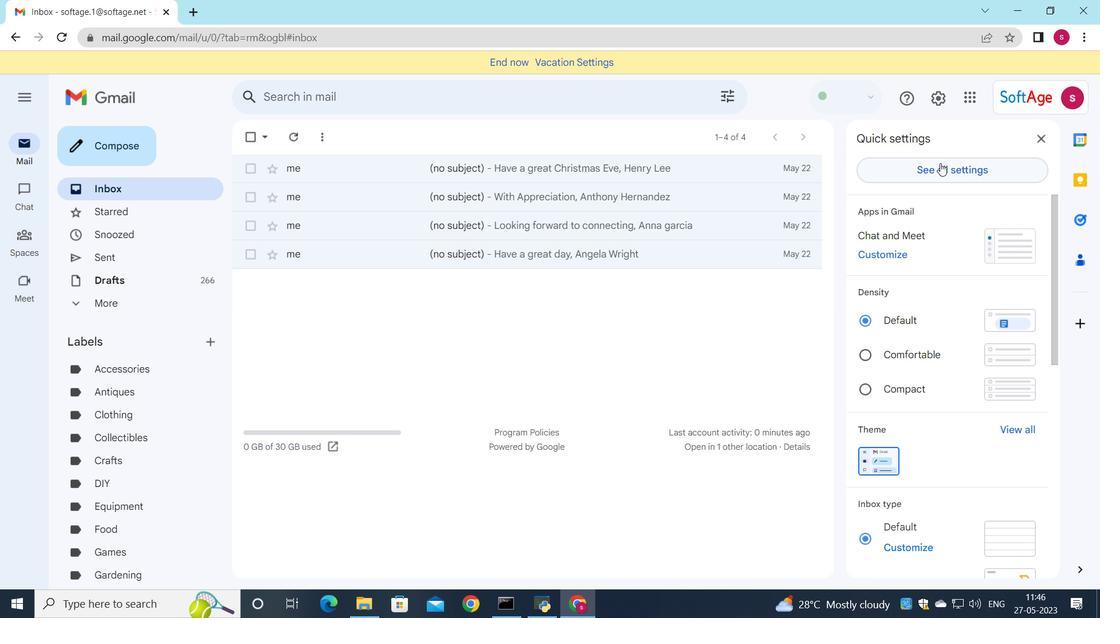
Action: Mouse moved to (550, 274)
Screenshot: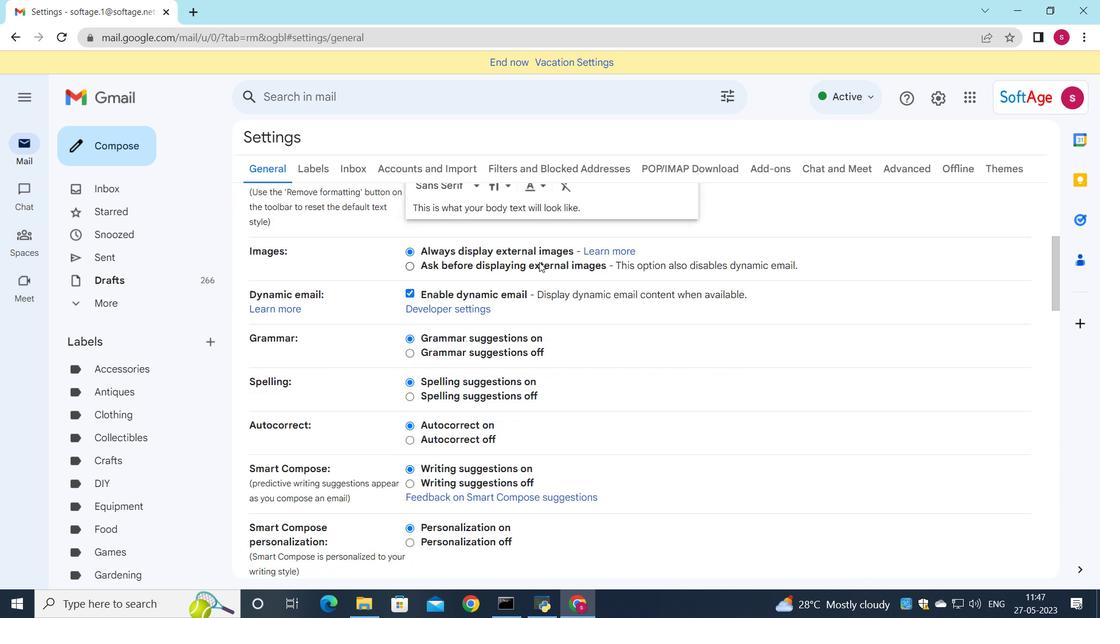 
Action: Mouse scrolled (550, 273) with delta (0, 0)
Screenshot: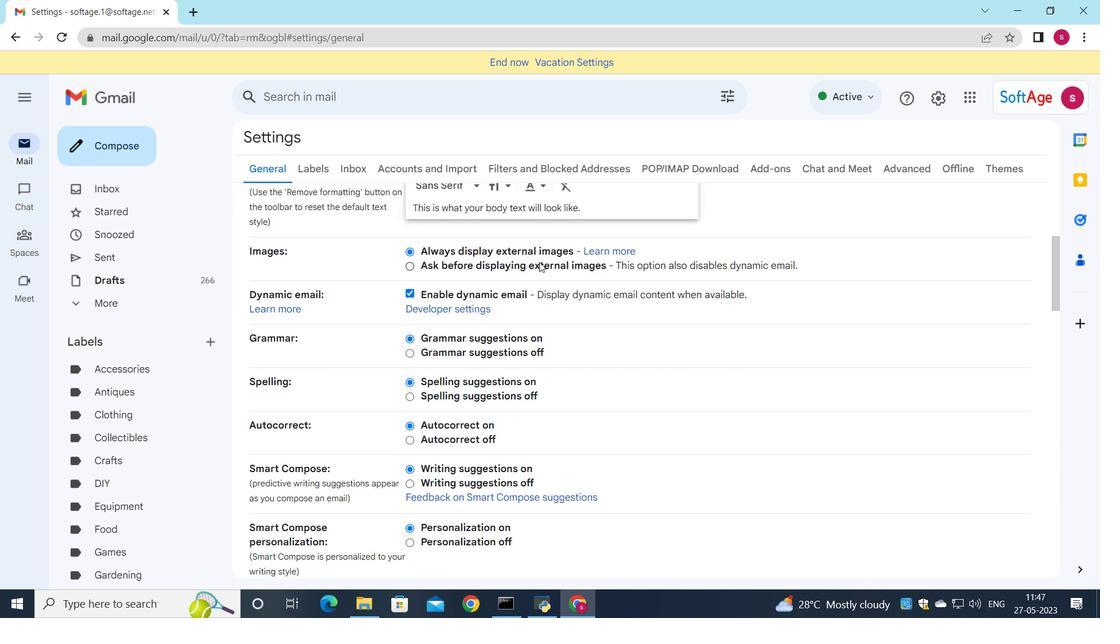 
Action: Mouse scrolled (550, 273) with delta (0, 0)
Screenshot: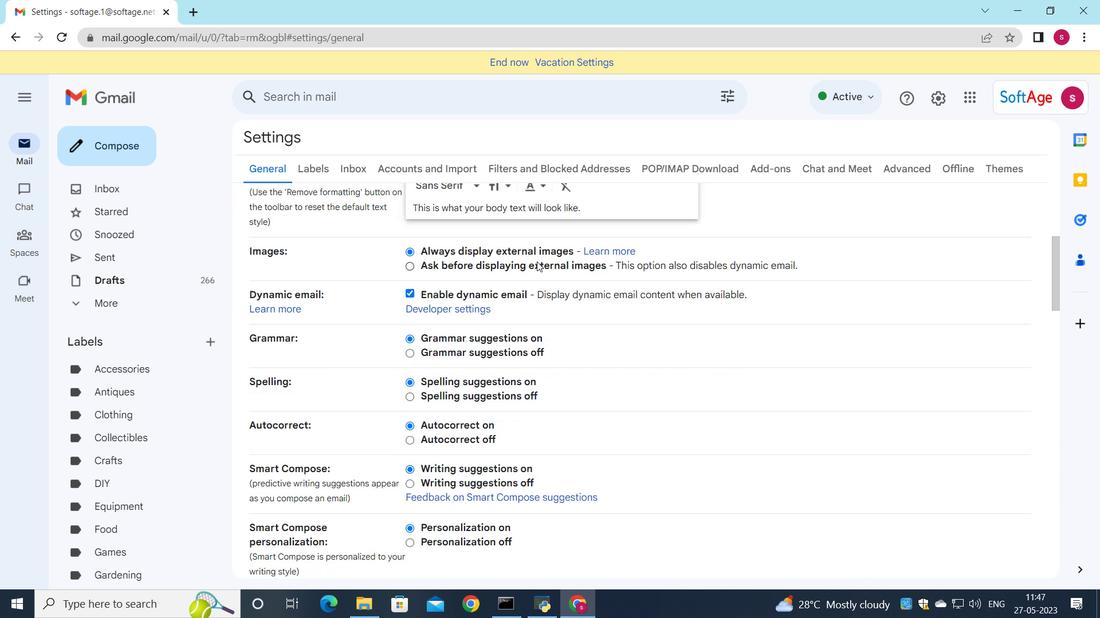 
Action: Mouse scrolled (550, 273) with delta (0, 0)
Screenshot: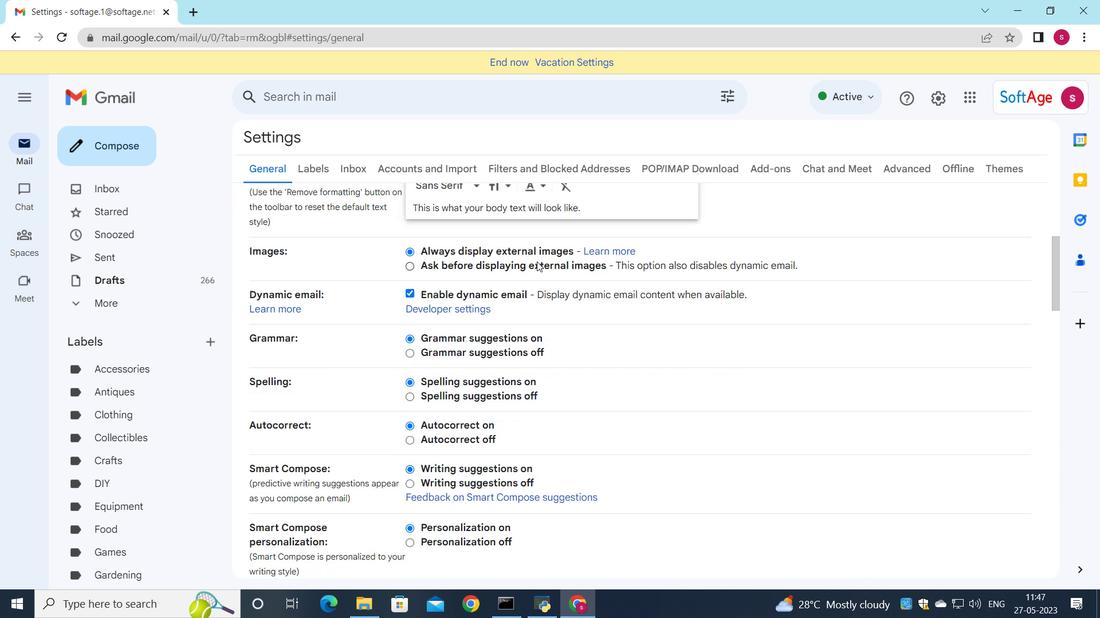 
Action: Mouse scrolled (550, 273) with delta (0, 0)
Screenshot: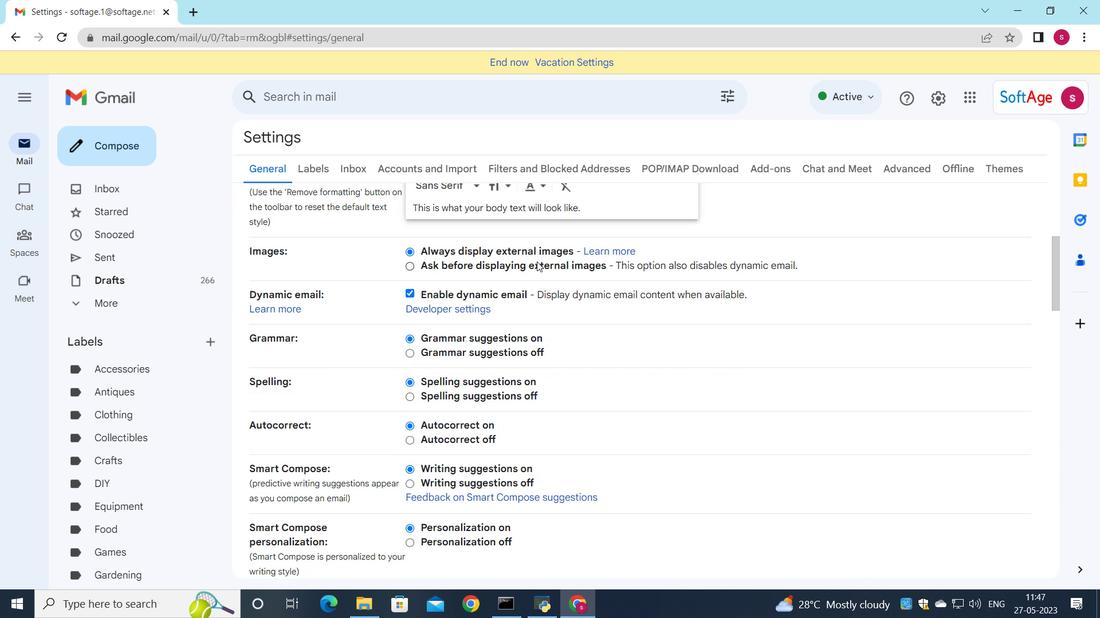 
Action: Mouse moved to (537, 262)
Screenshot: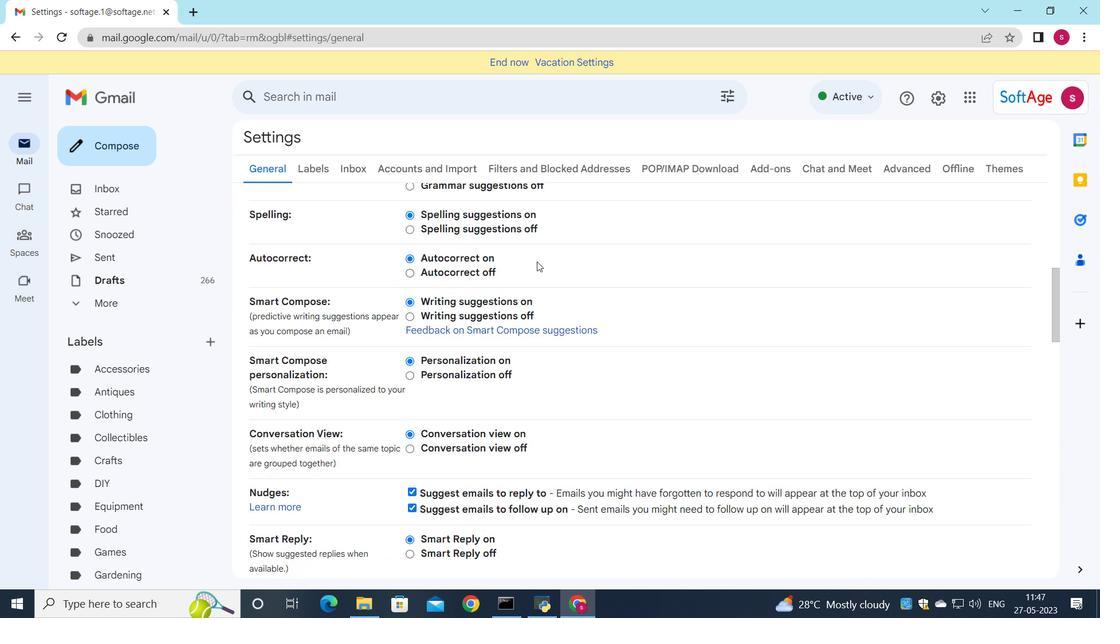 
Action: Mouse scrolled (537, 261) with delta (0, 0)
Screenshot: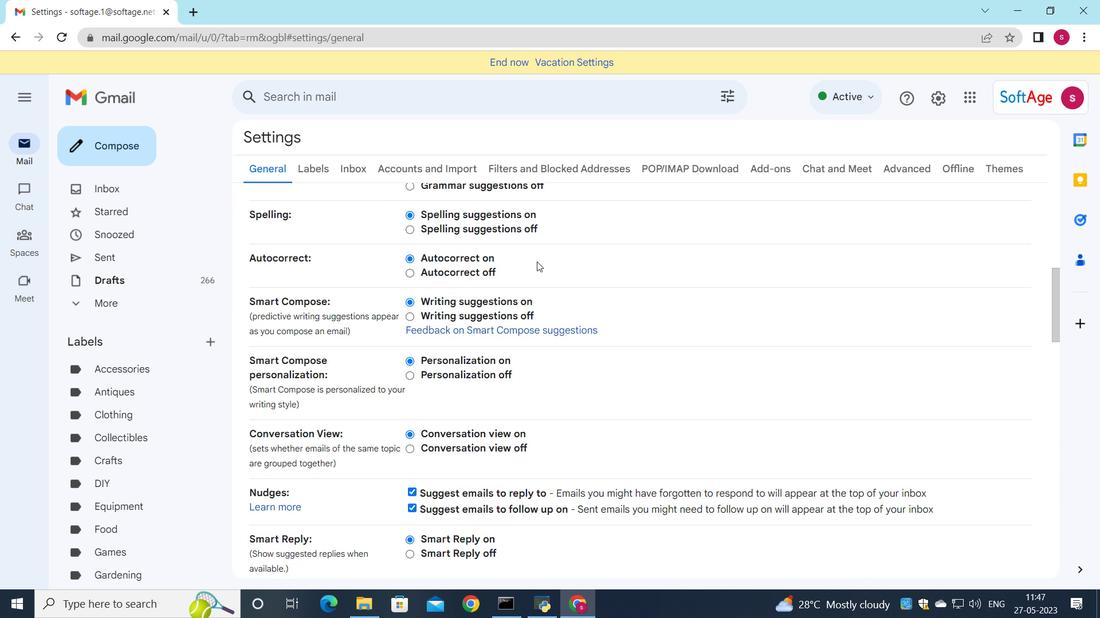 
Action: Mouse scrolled (537, 261) with delta (0, 0)
Screenshot: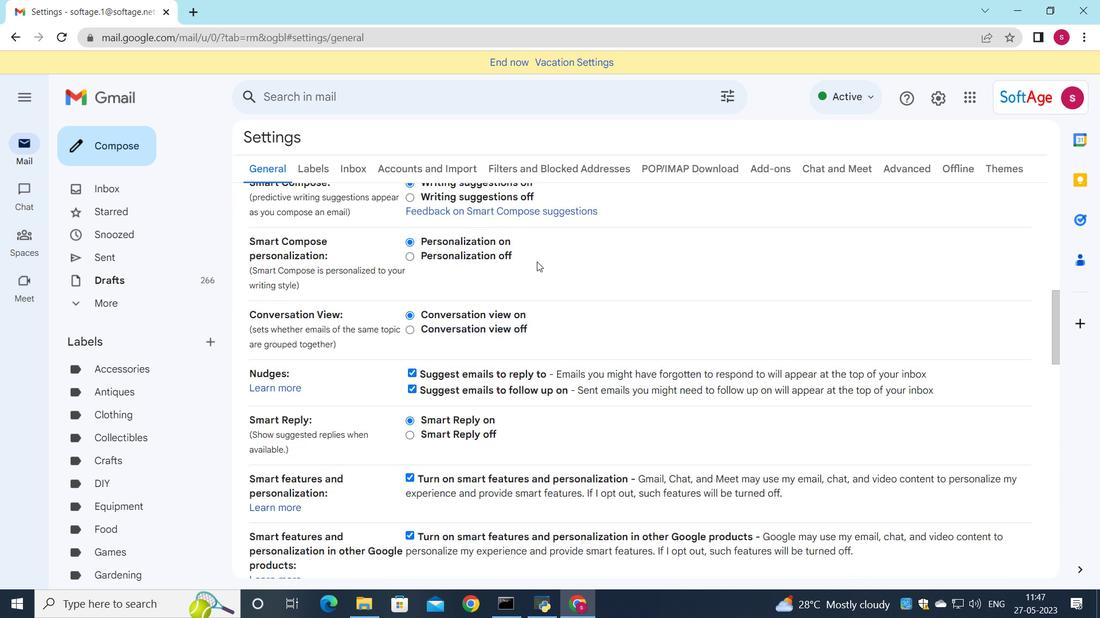 
Action: Mouse scrolled (537, 261) with delta (0, 0)
Screenshot: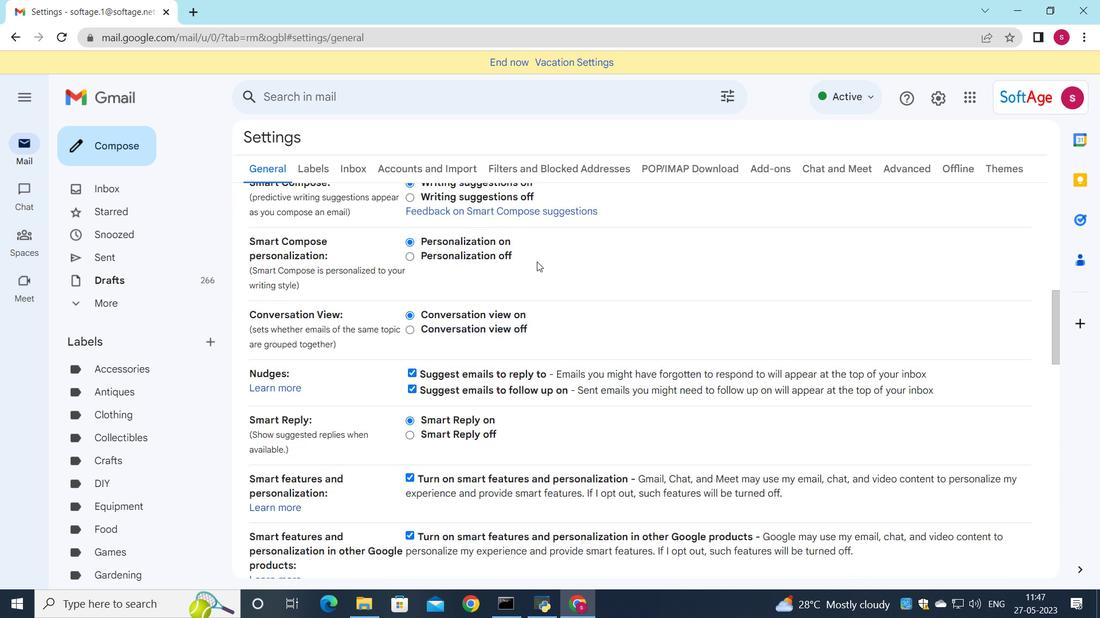 
Action: Mouse scrolled (537, 261) with delta (0, 0)
Screenshot: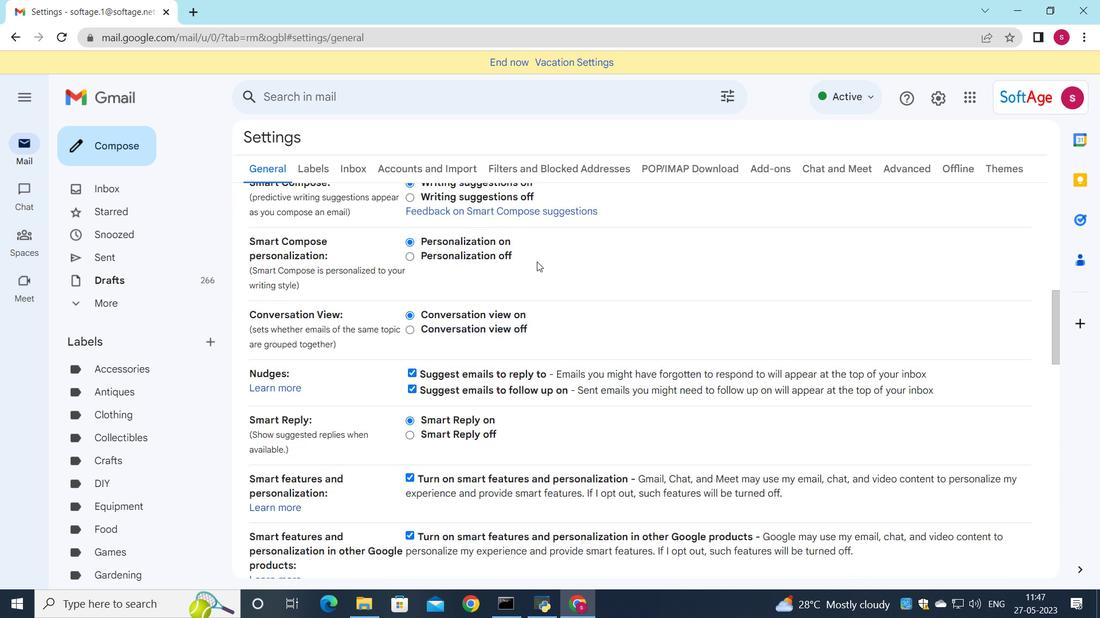 
Action: Mouse scrolled (537, 261) with delta (0, 0)
Screenshot: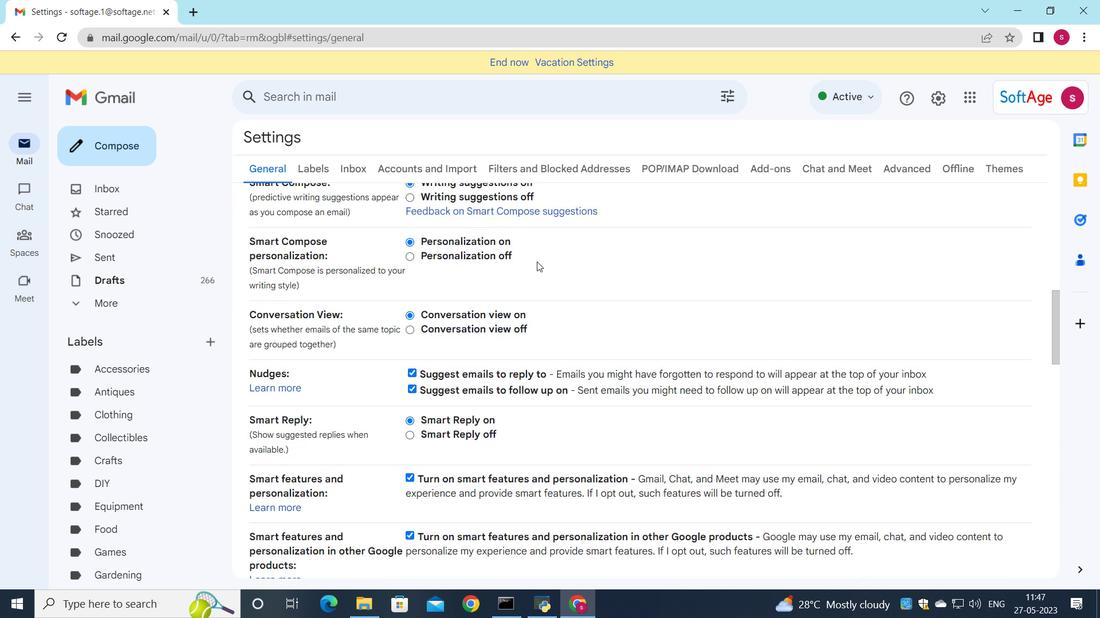 
Action: Mouse moved to (533, 276)
Screenshot: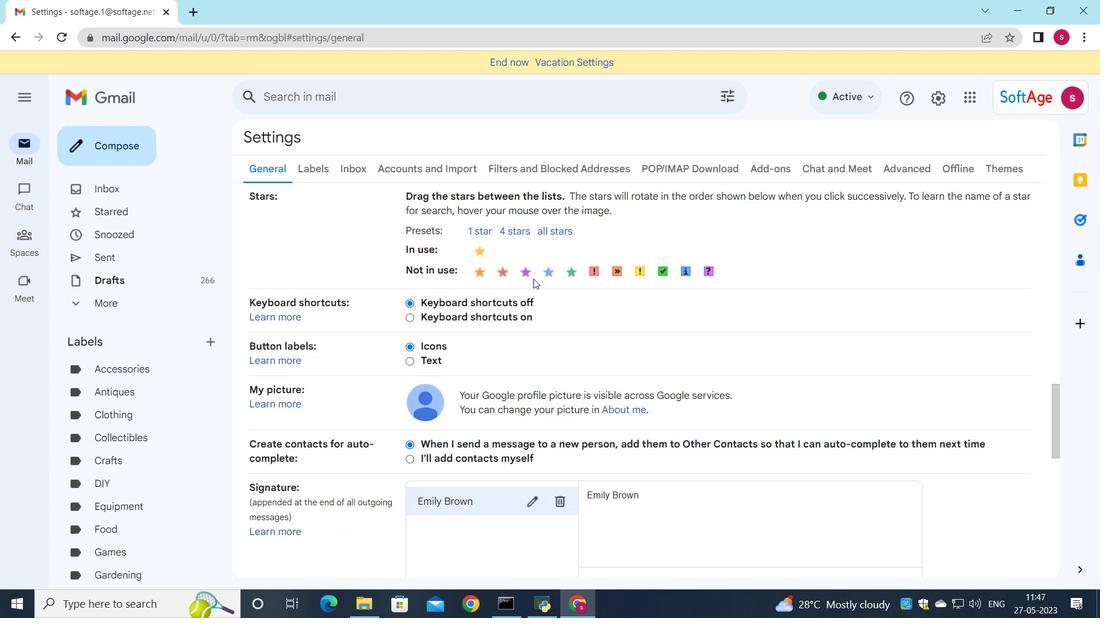 
Action: Mouse scrolled (533, 271) with delta (0, 0)
Screenshot: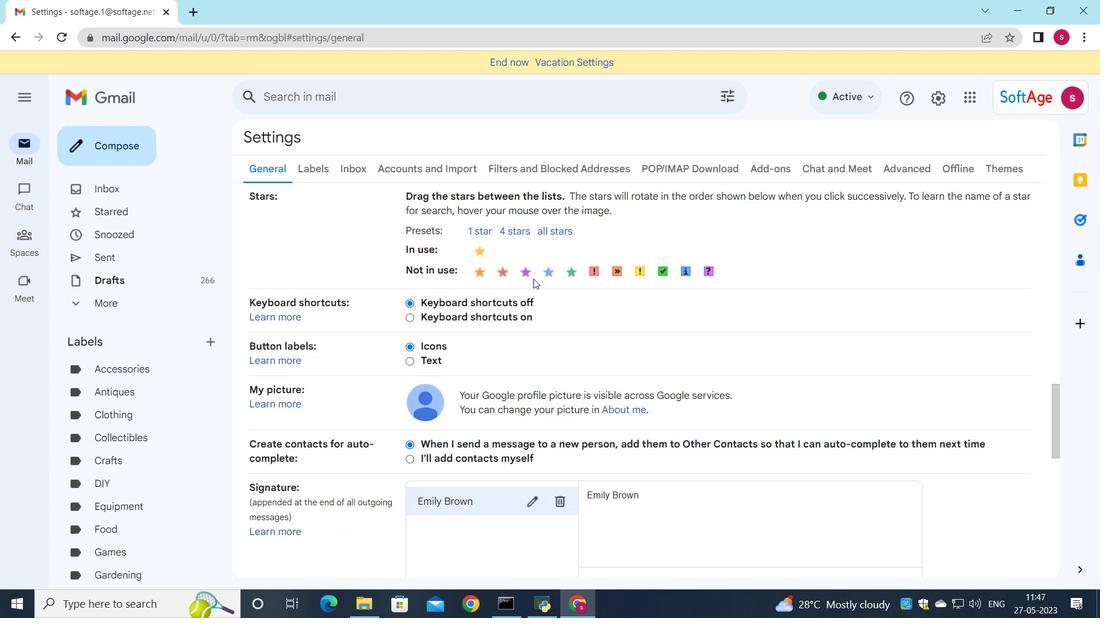 
Action: Mouse moved to (533, 277)
Screenshot: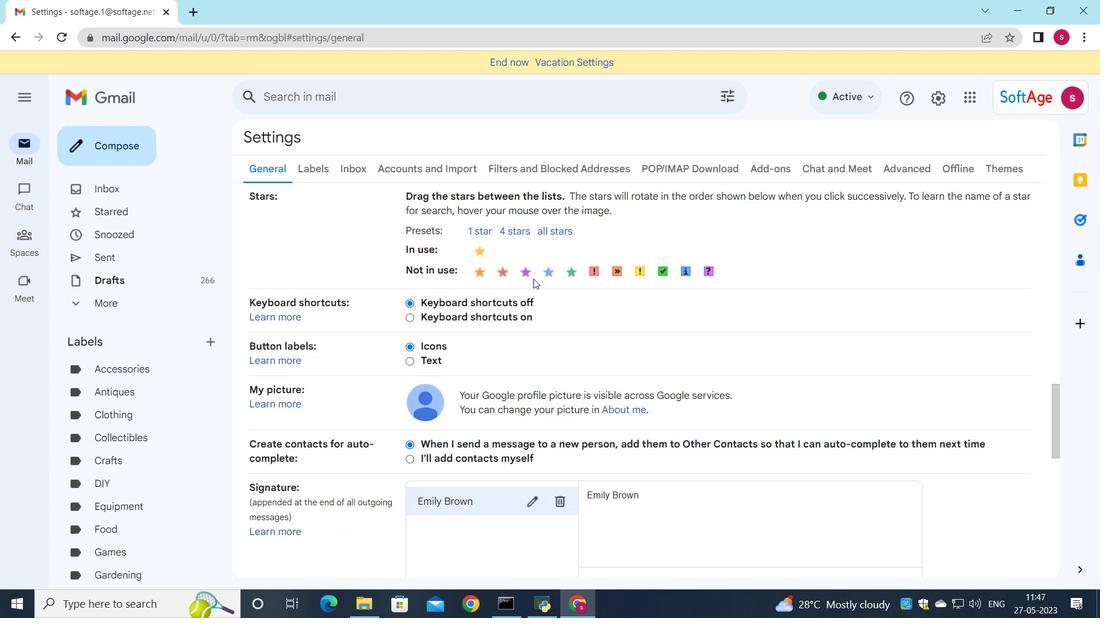 
Action: Mouse scrolled (533, 276) with delta (0, 0)
Screenshot: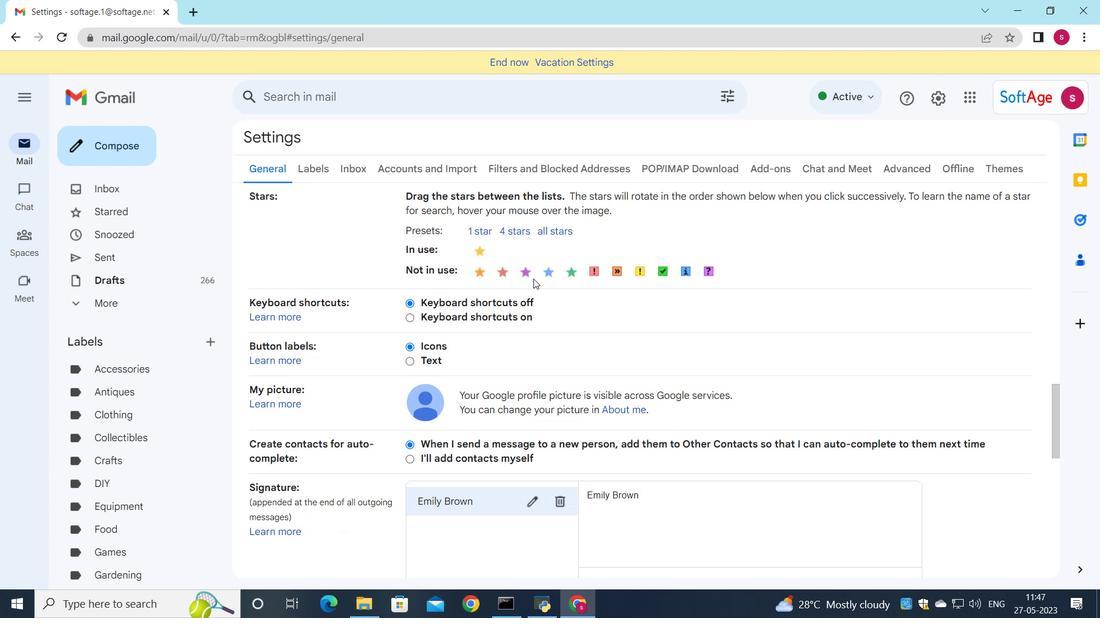 
Action: Mouse moved to (533, 277)
Screenshot: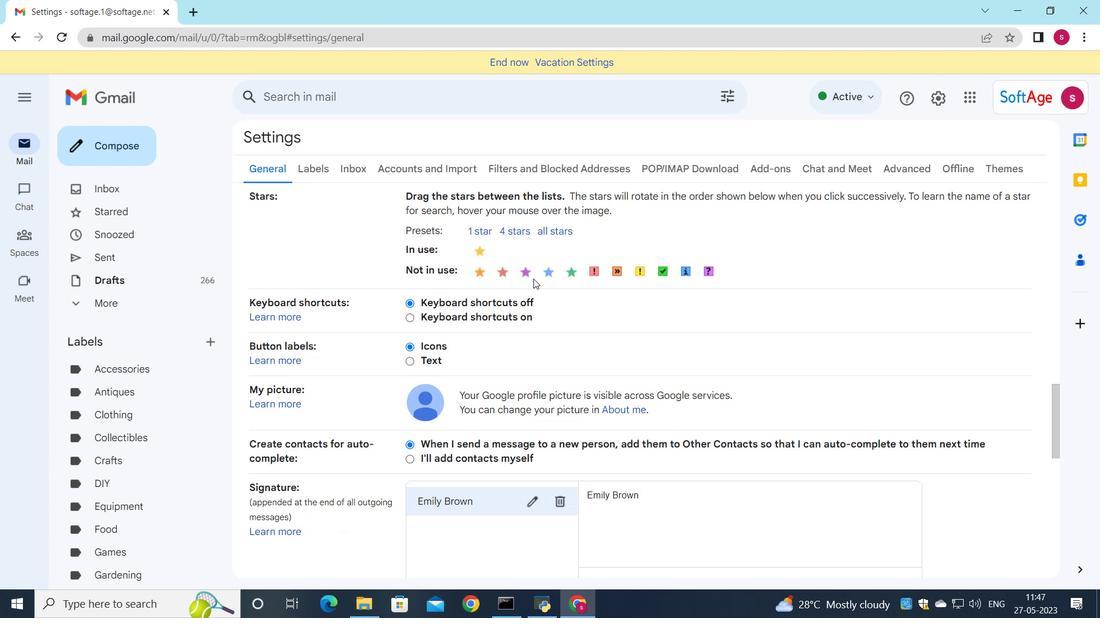 
Action: Mouse scrolled (533, 277) with delta (0, 0)
Screenshot: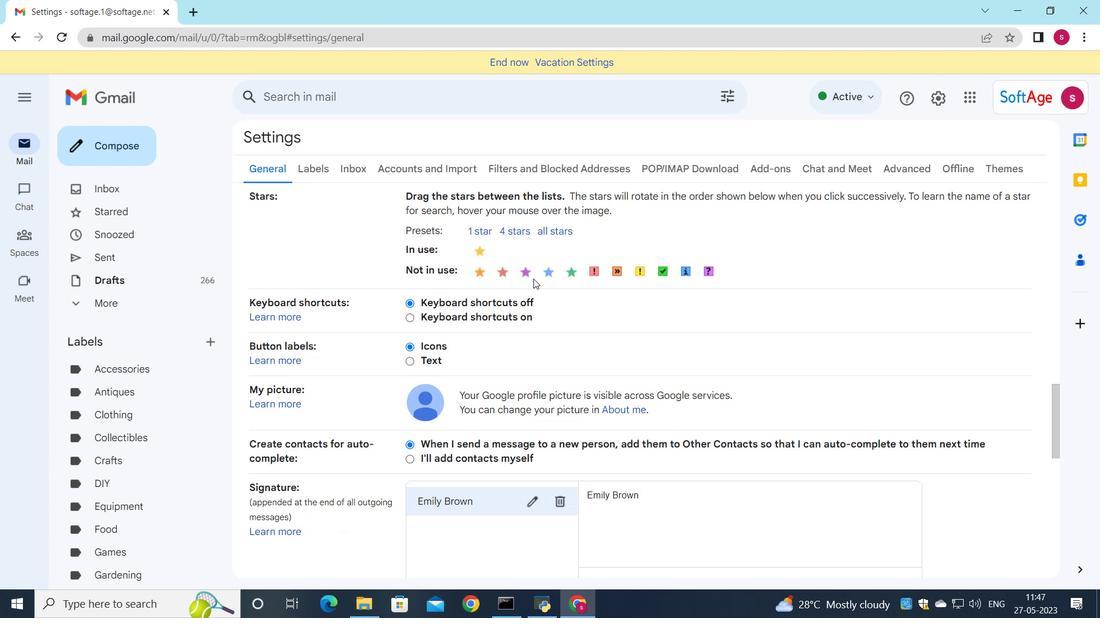 
Action: Mouse moved to (533, 279)
Screenshot: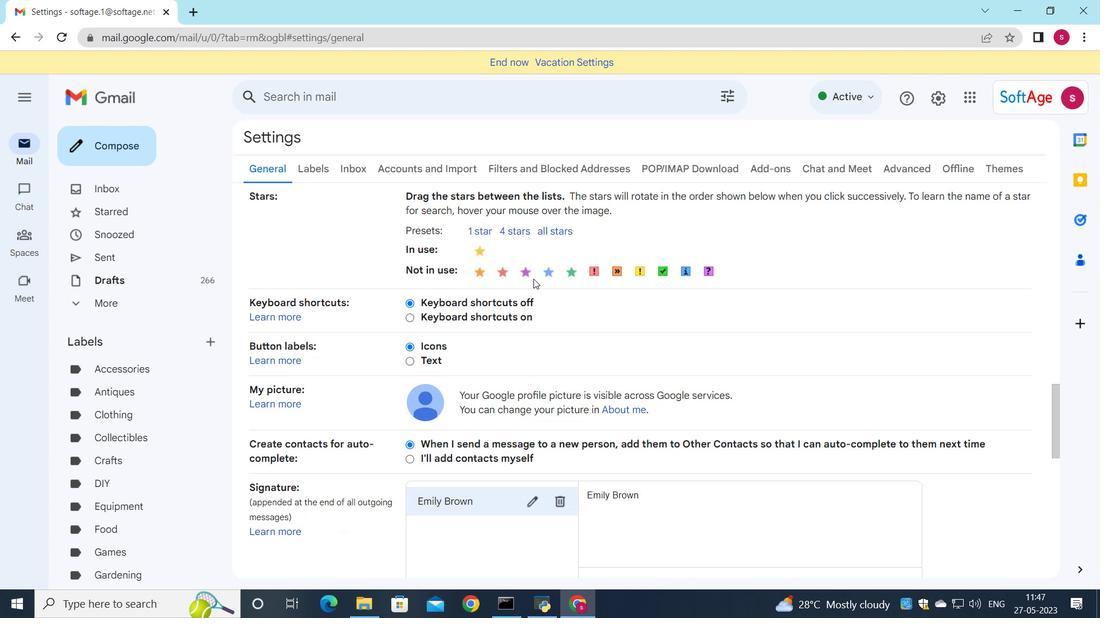 
Action: Mouse scrolled (533, 277) with delta (0, 0)
Screenshot: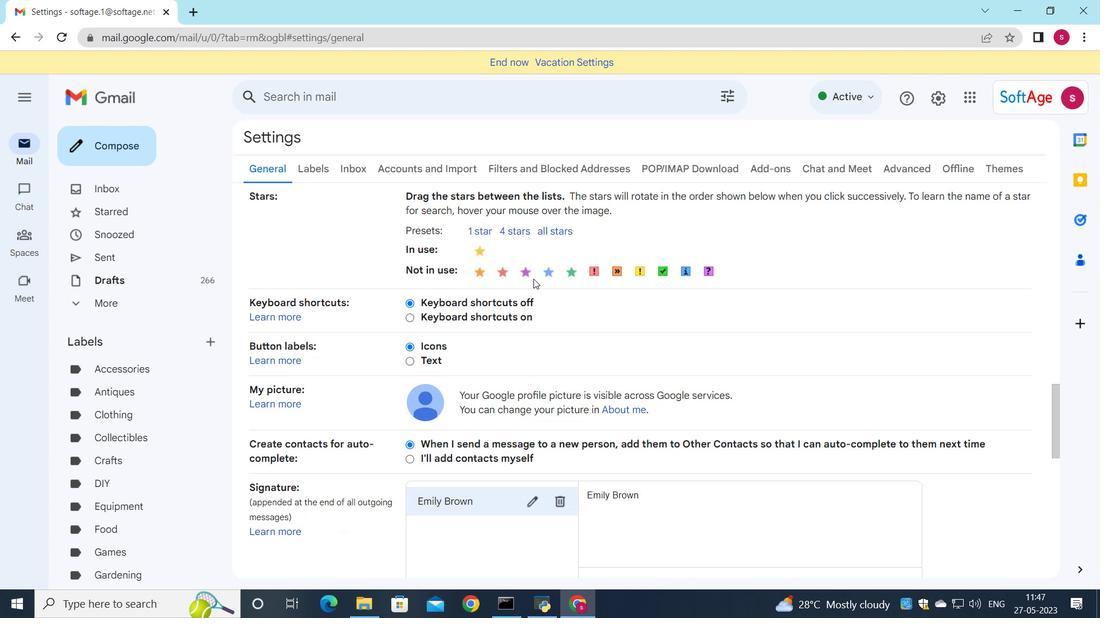 
Action: Mouse scrolled (533, 277) with delta (0, 0)
Screenshot: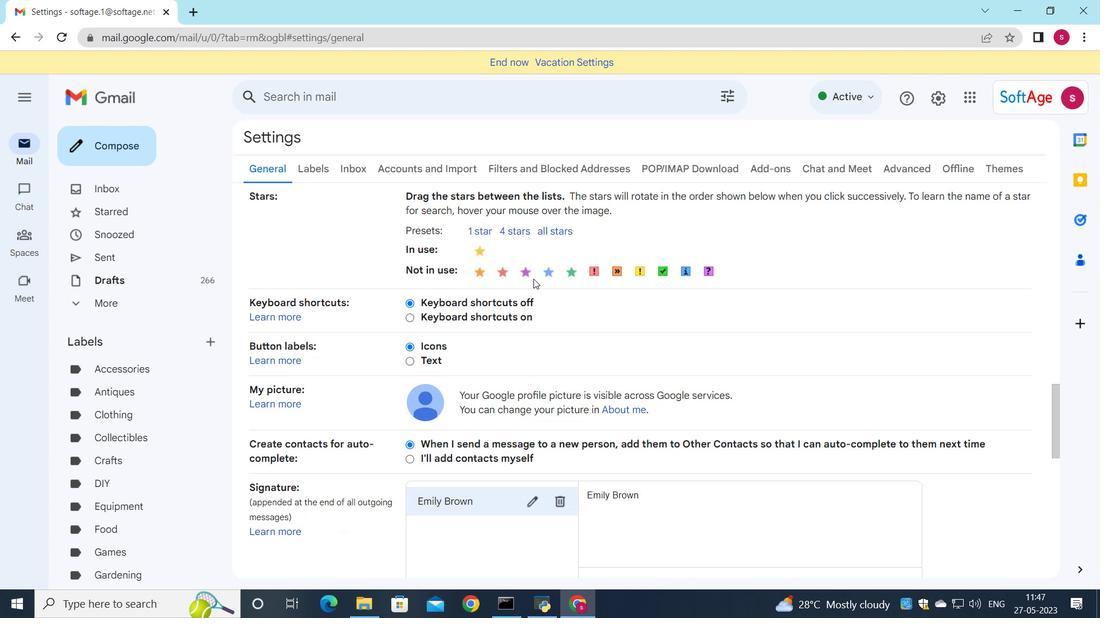
Action: Mouse scrolled (533, 277) with delta (0, 0)
Screenshot: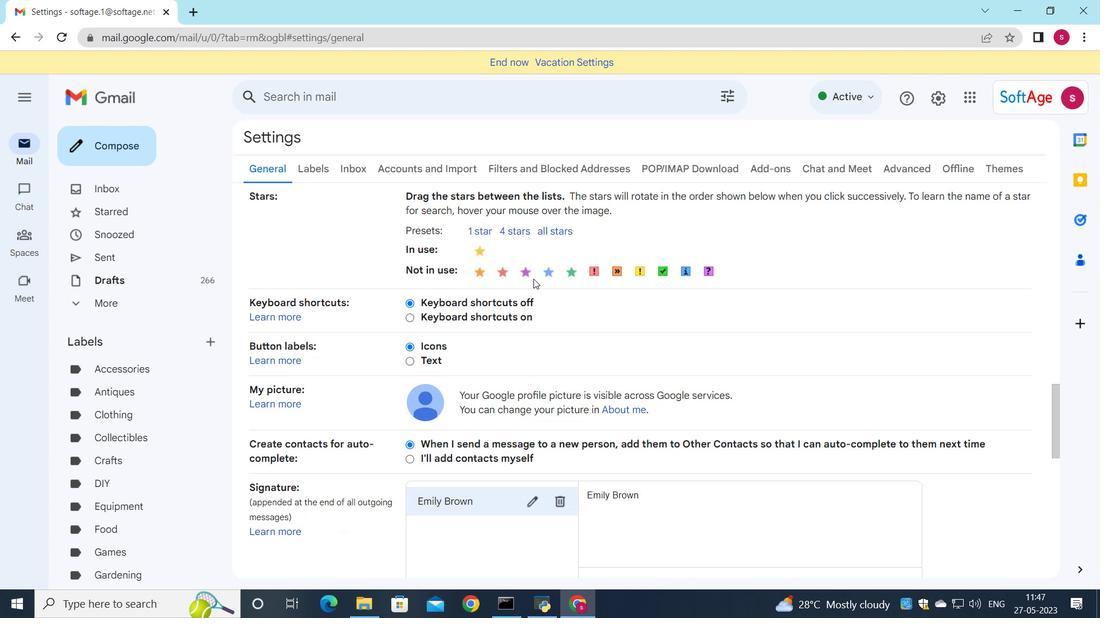 
Action: Mouse moved to (533, 279)
Screenshot: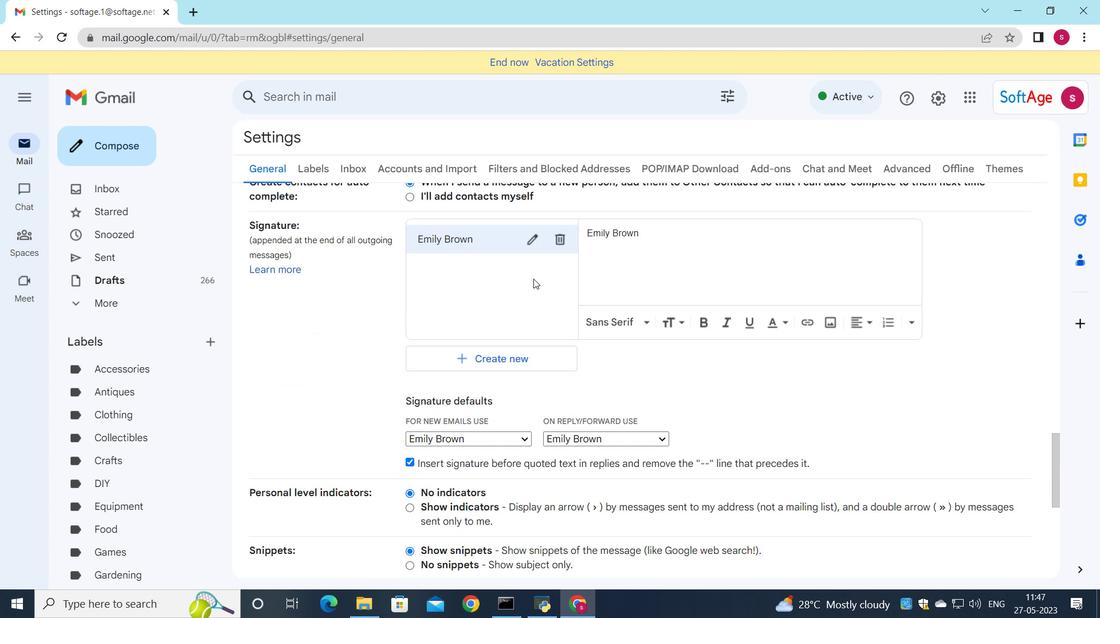 
Action: Mouse scrolled (533, 279) with delta (0, 0)
Screenshot: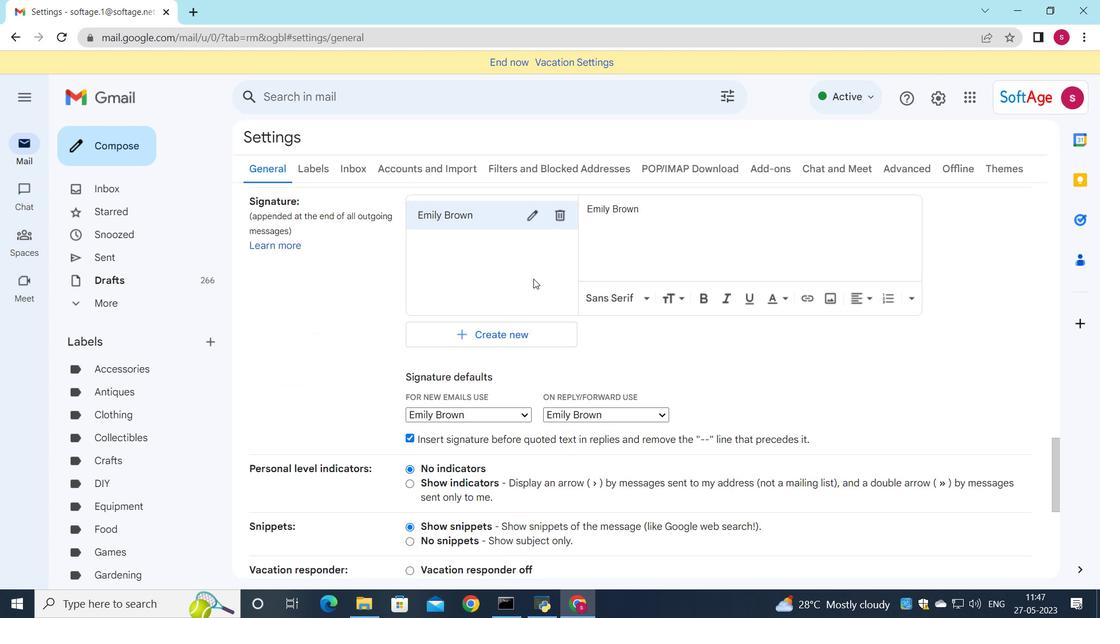 
Action: Mouse scrolled (533, 279) with delta (0, 0)
Screenshot: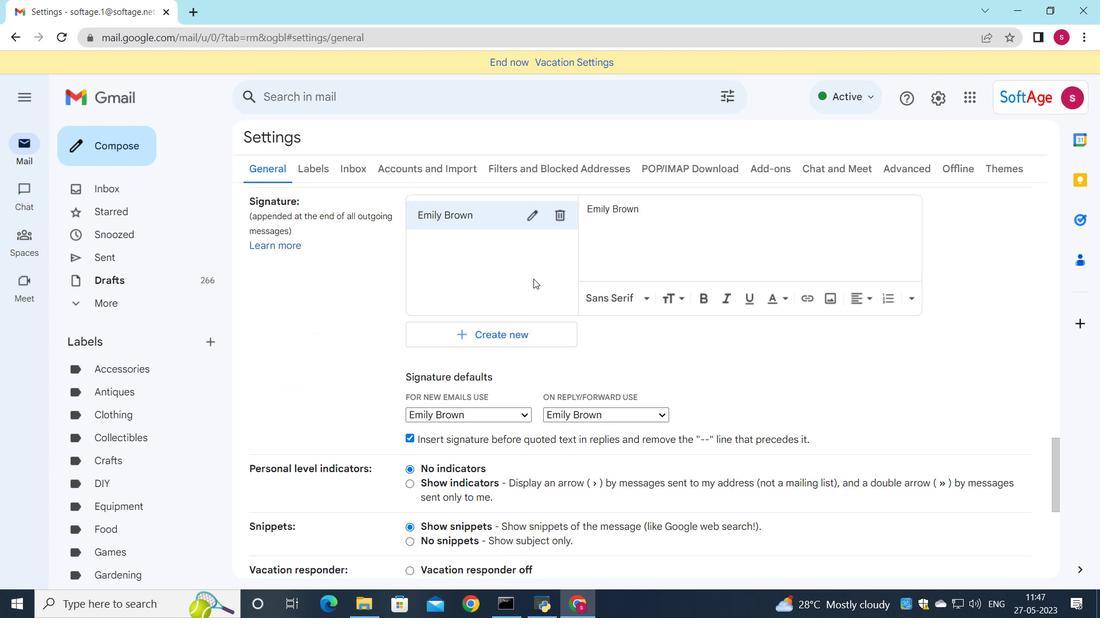 
Action: Mouse scrolled (533, 279) with delta (0, 0)
Screenshot: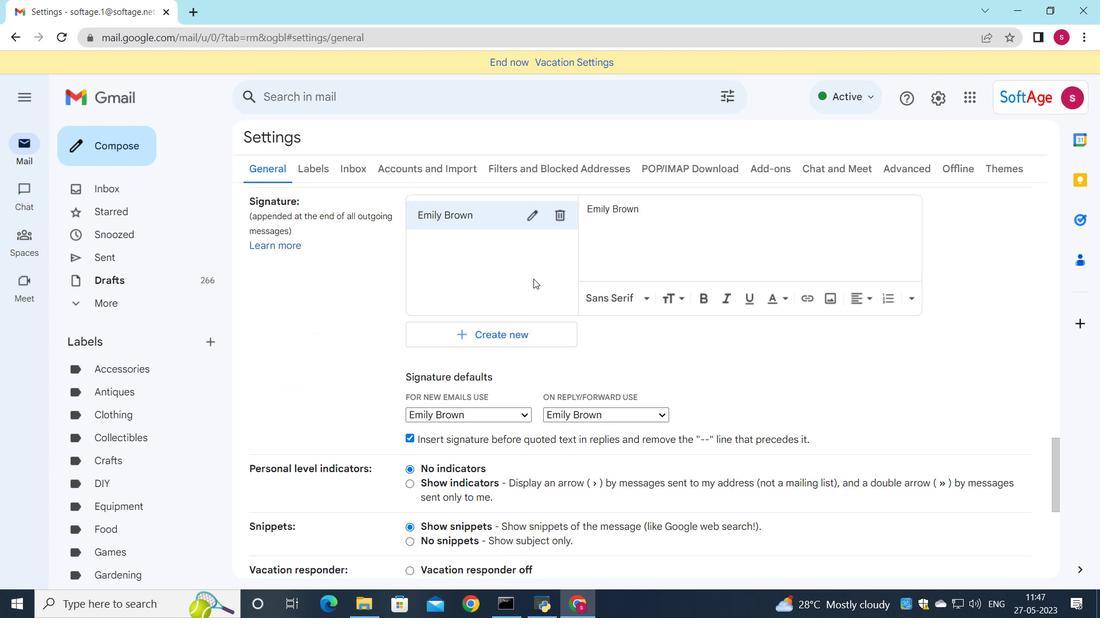 
Action: Mouse scrolled (533, 279) with delta (0, 0)
Screenshot: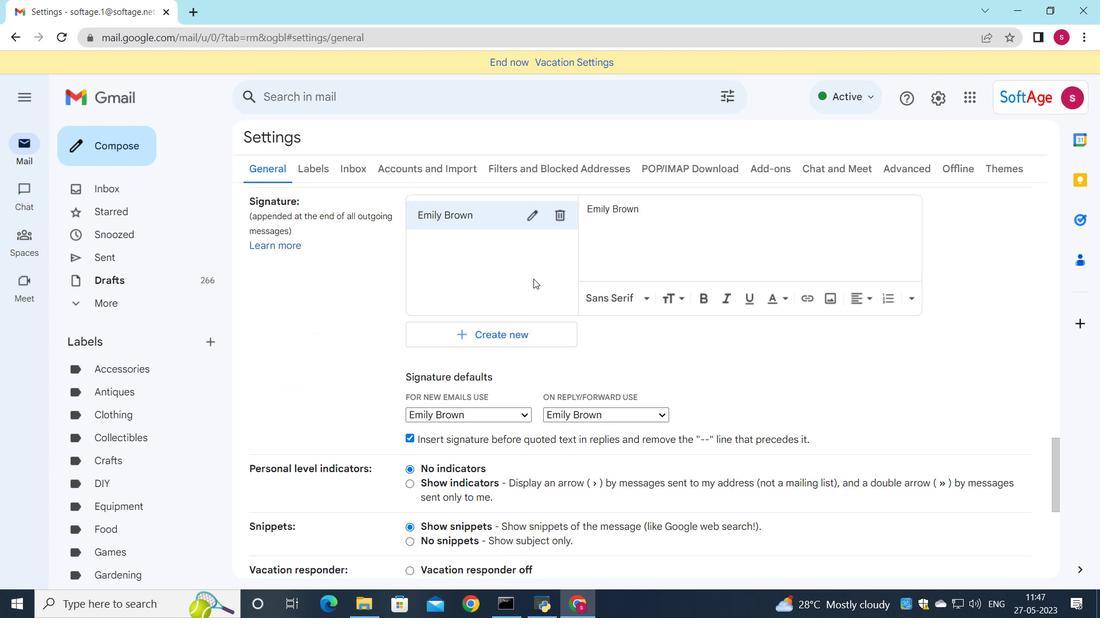 
Action: Mouse moved to (562, 212)
Screenshot: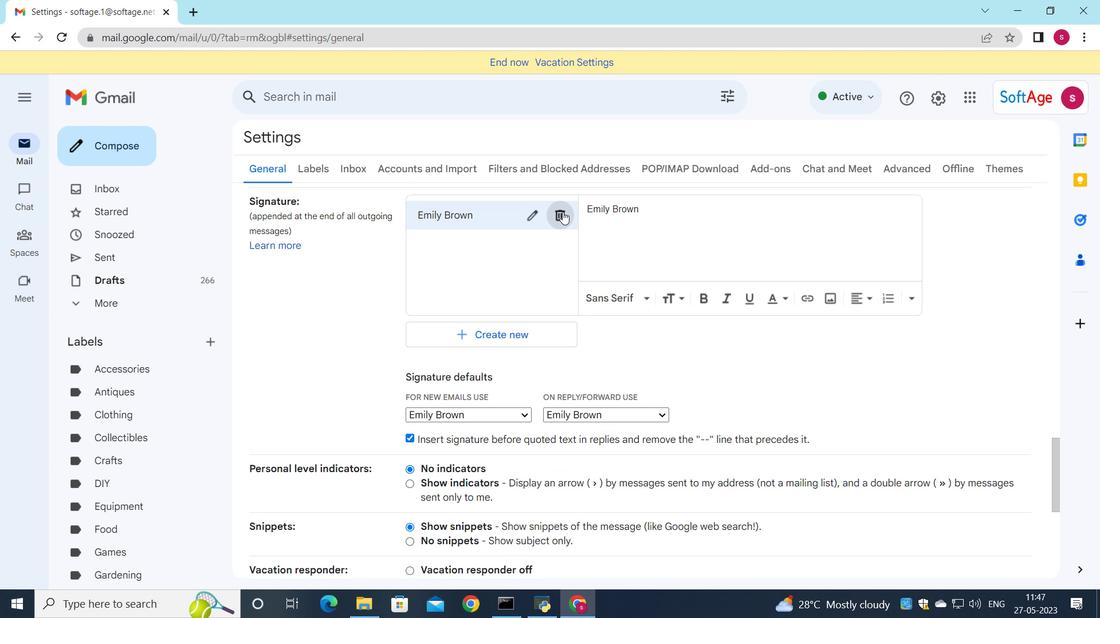 
Action: Mouse pressed left at (562, 212)
Screenshot: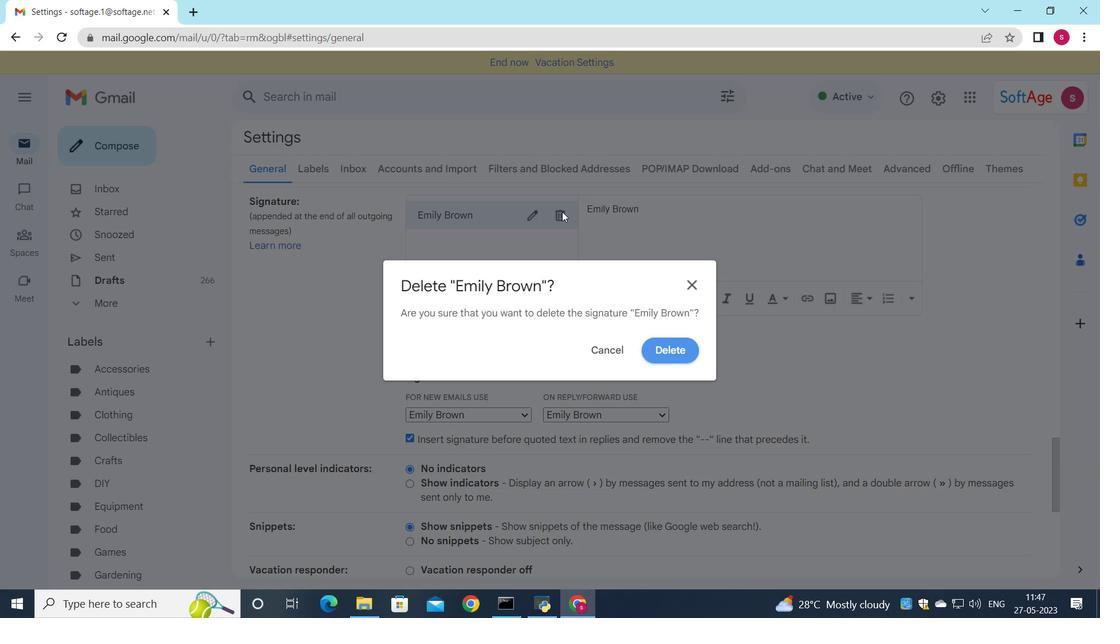 
Action: Mouse moved to (665, 358)
Screenshot: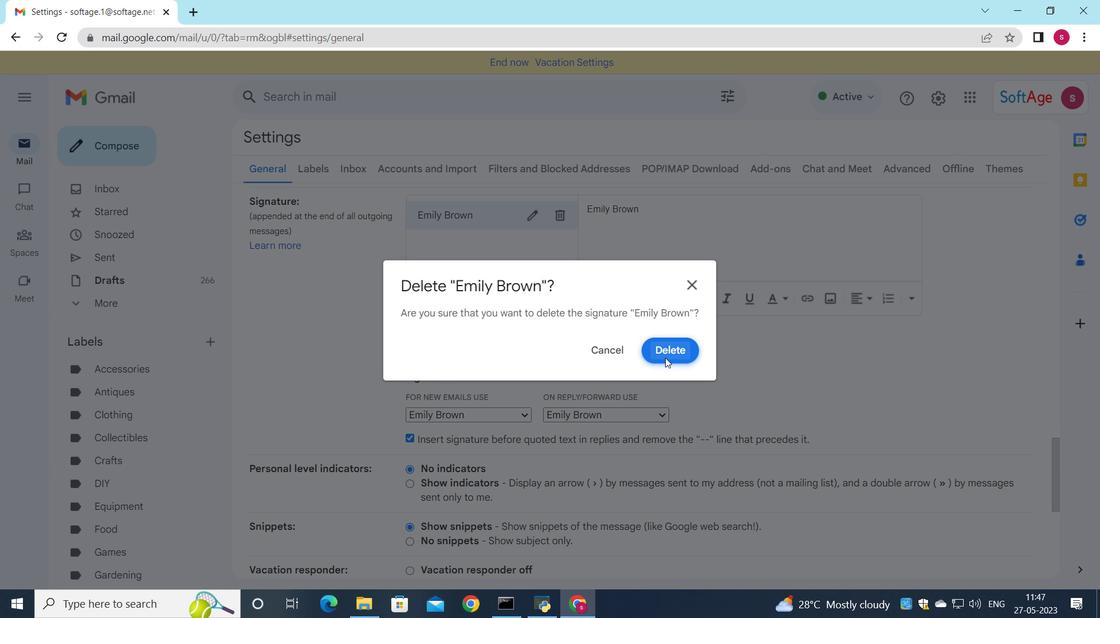 
Action: Mouse pressed left at (665, 358)
Screenshot: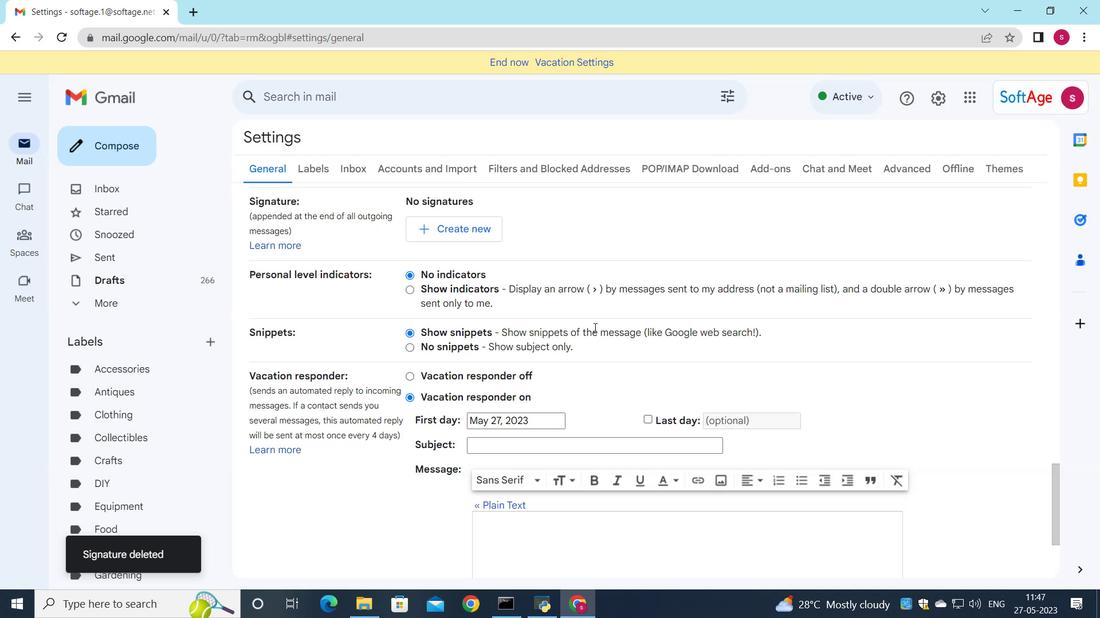 
Action: Mouse moved to (489, 223)
Screenshot: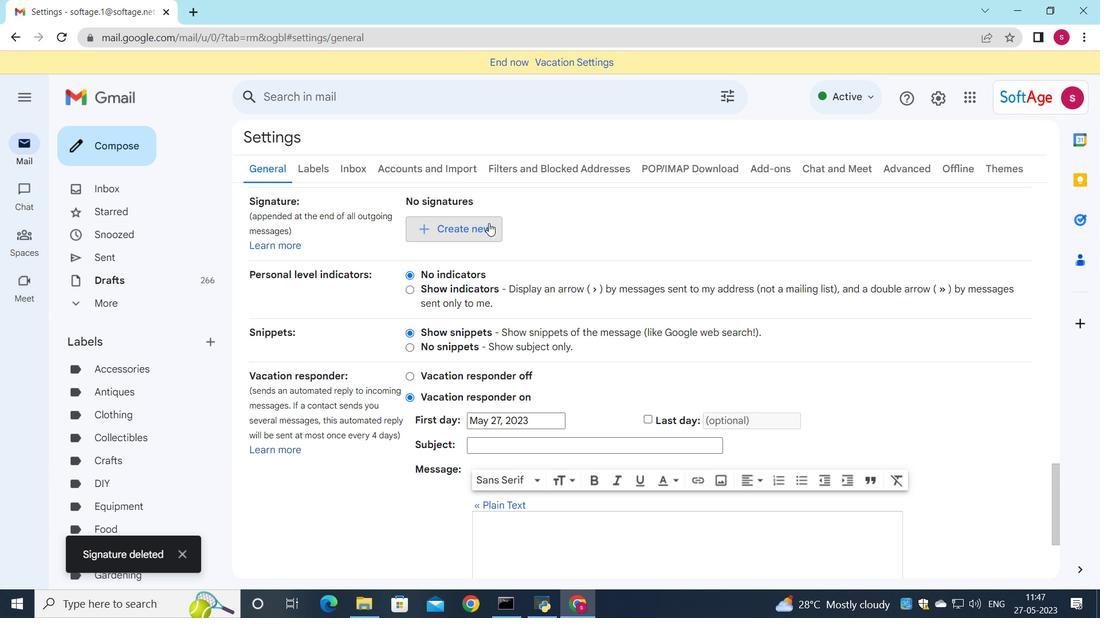
Action: Mouse pressed left at (489, 223)
Screenshot: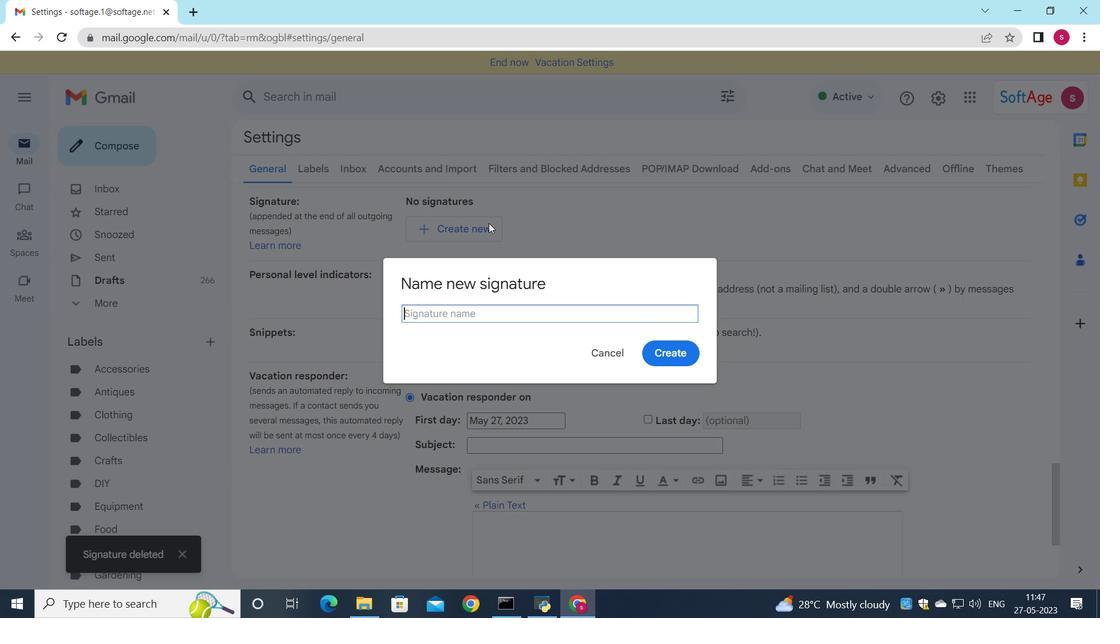 
Action: Mouse moved to (902, 307)
Screenshot: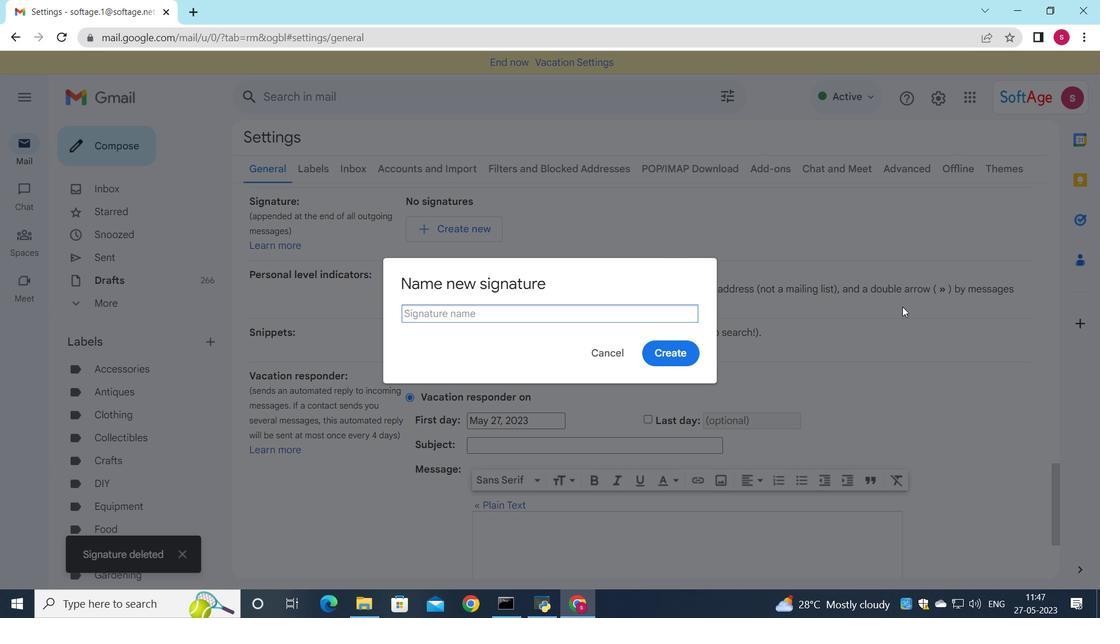 
Action: Key pressed <Key.shift>Emma<Key.space><Key.shift>Green
Screenshot: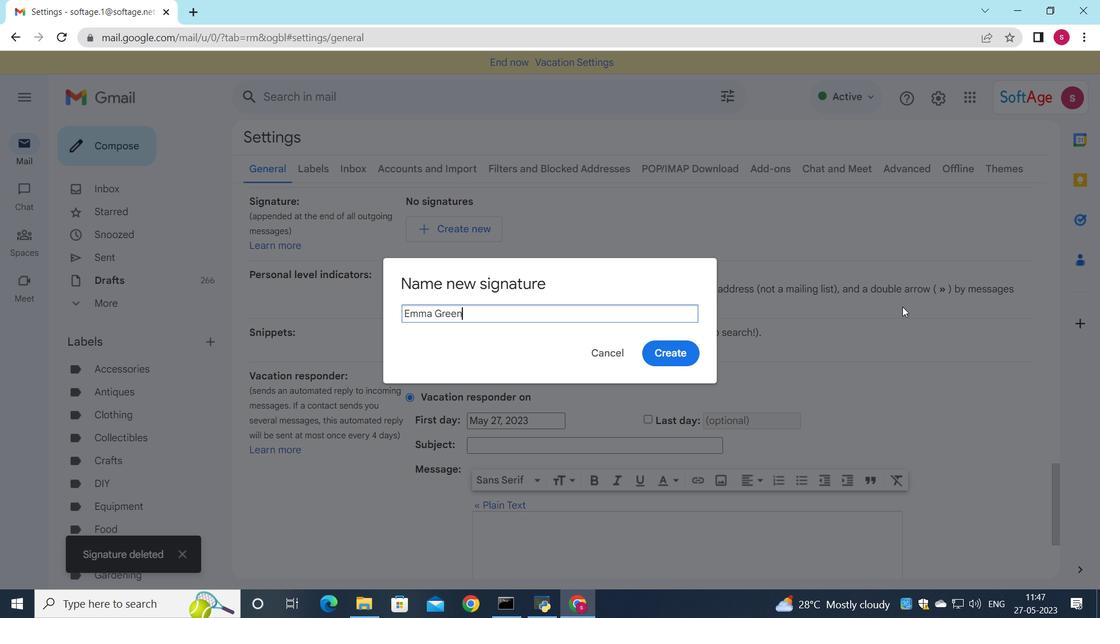 
Action: Mouse moved to (677, 356)
Screenshot: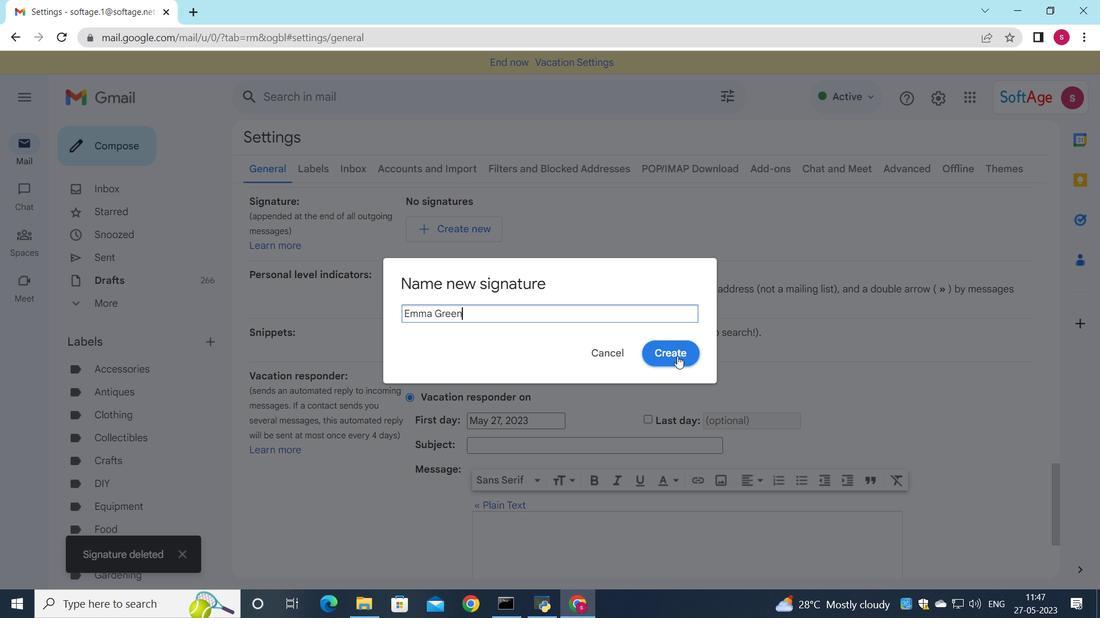 
Action: Mouse pressed left at (677, 356)
Screenshot: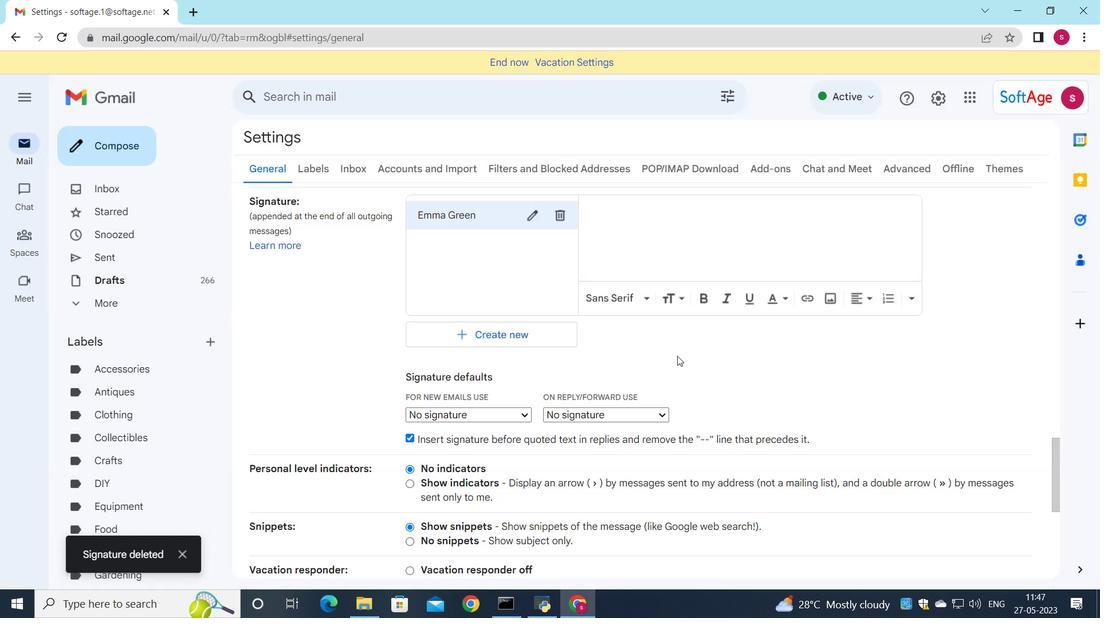 
Action: Mouse moved to (641, 221)
Screenshot: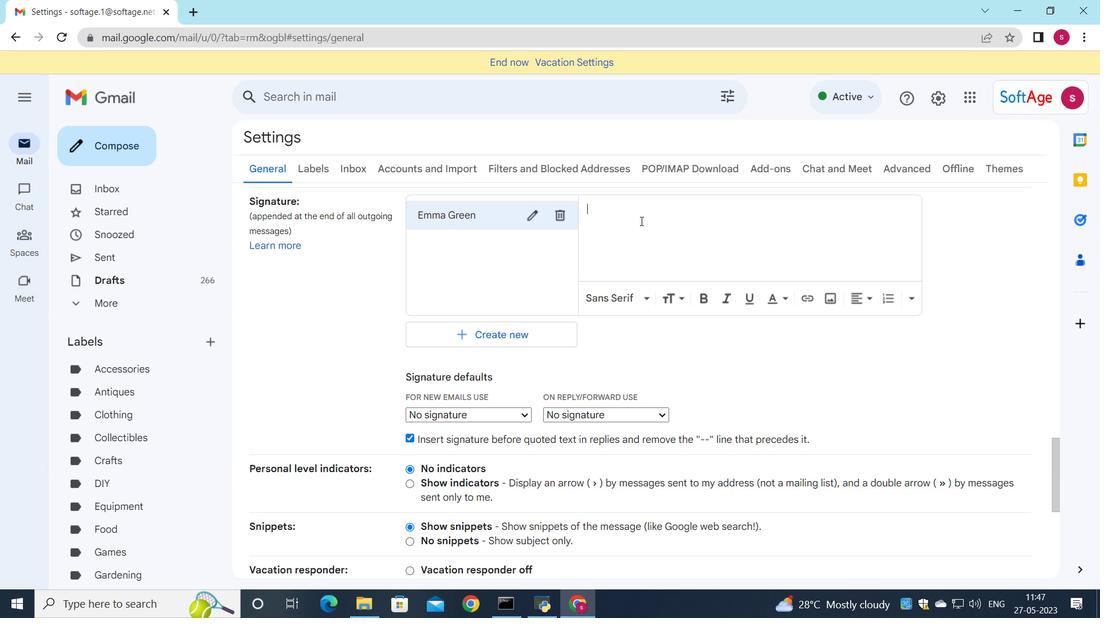 
Action: Mouse pressed left at (641, 221)
Screenshot: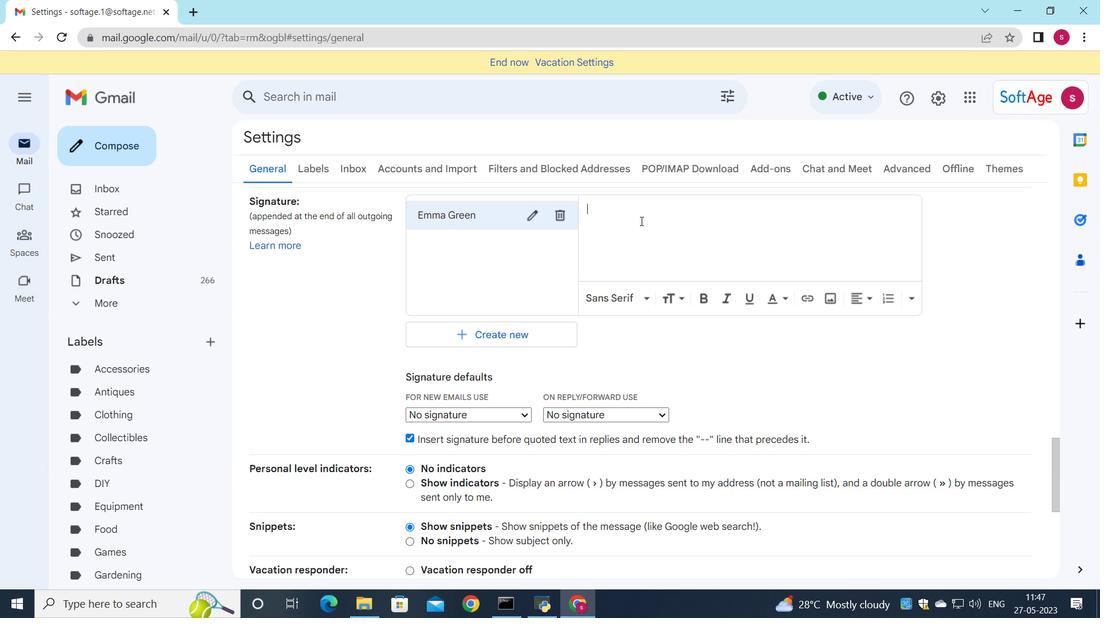 
Action: Key pressed <Key.shift>Emma<Key.space><Key.shift>Green
Screenshot: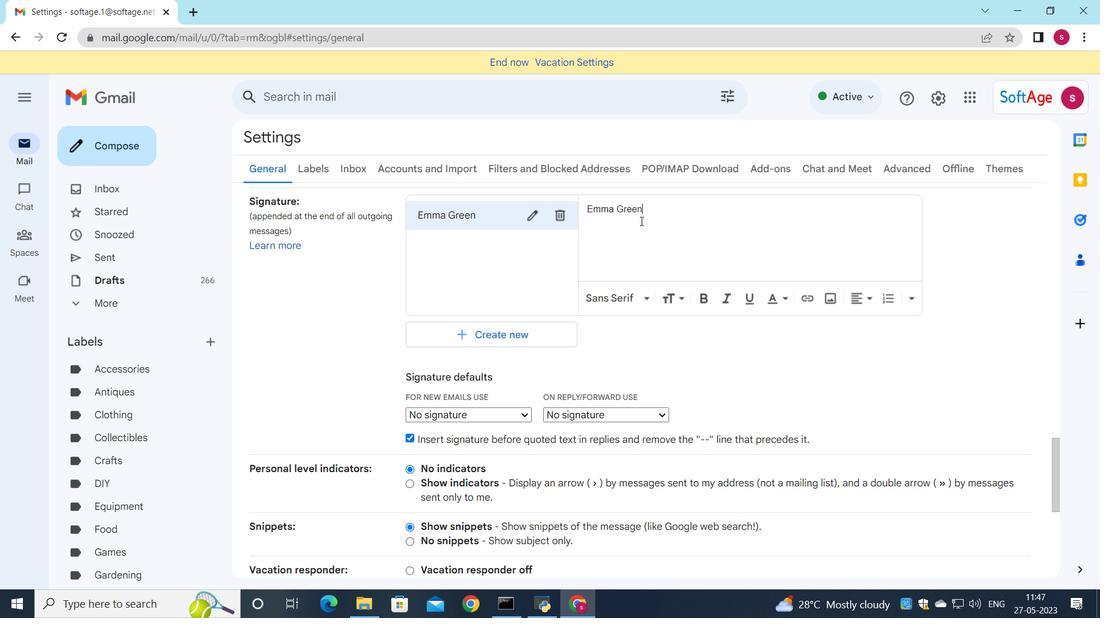 
Action: Mouse moved to (475, 410)
Screenshot: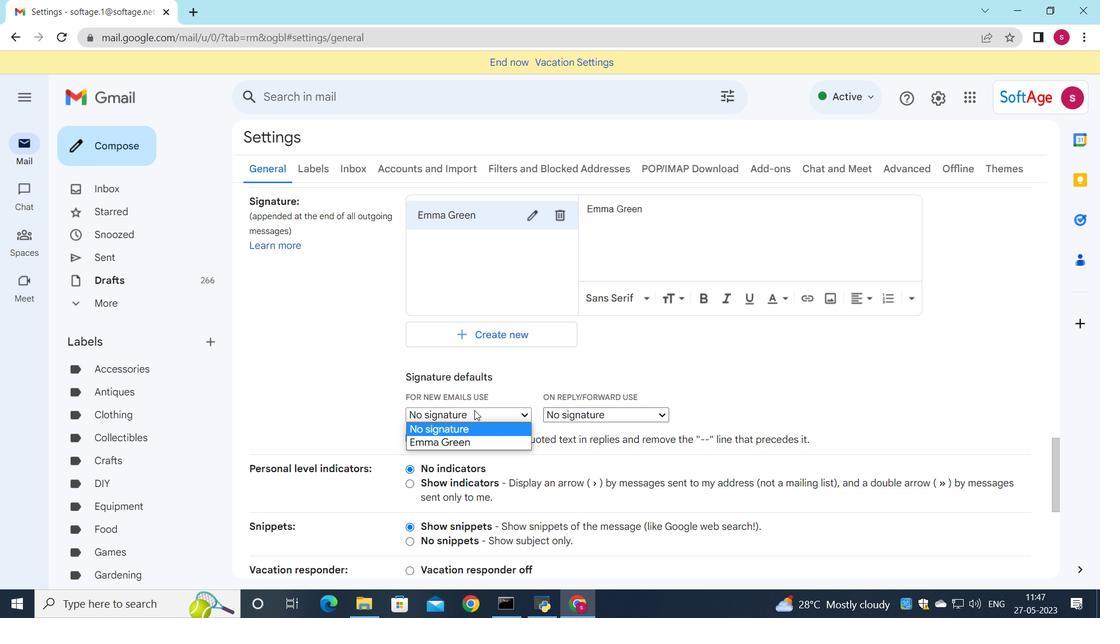 
Action: Mouse pressed left at (475, 410)
Screenshot: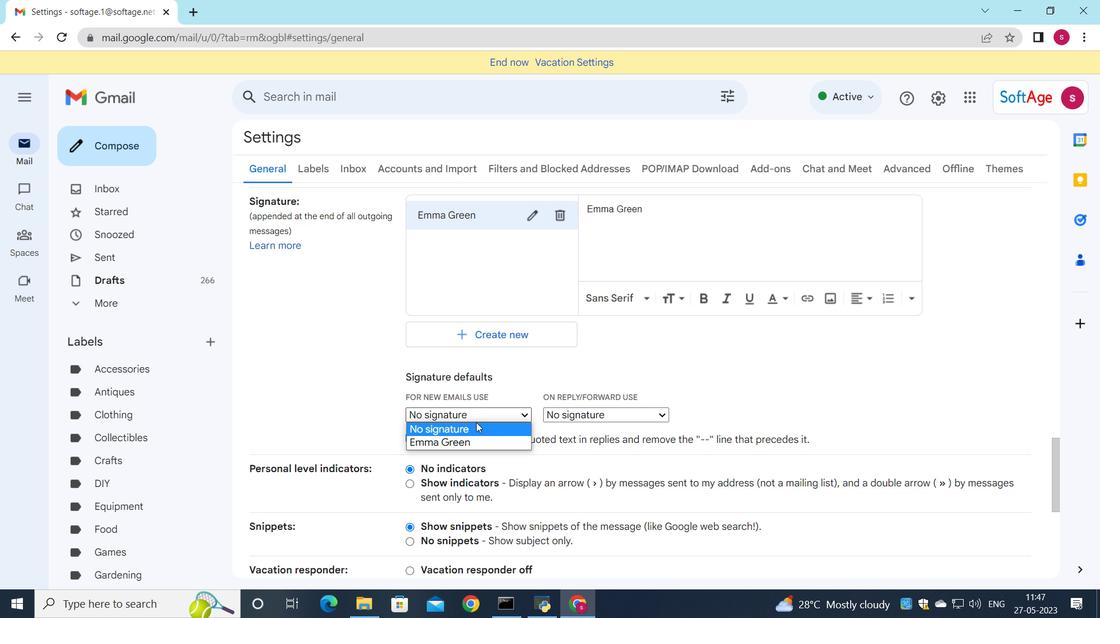 
Action: Mouse moved to (477, 438)
Screenshot: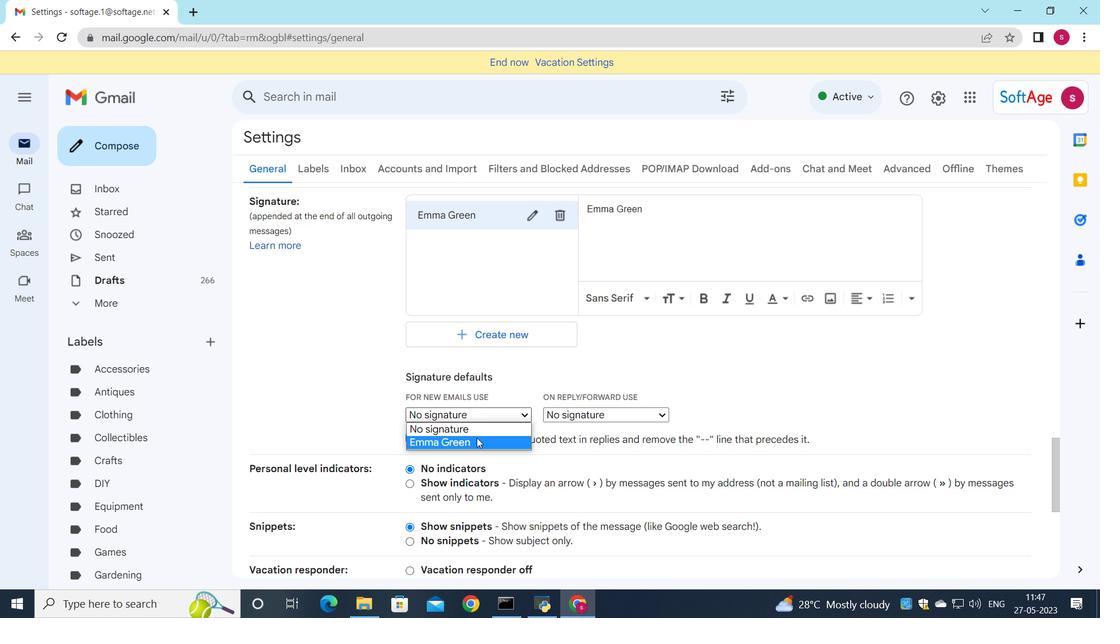 
Action: Mouse pressed left at (477, 438)
Screenshot: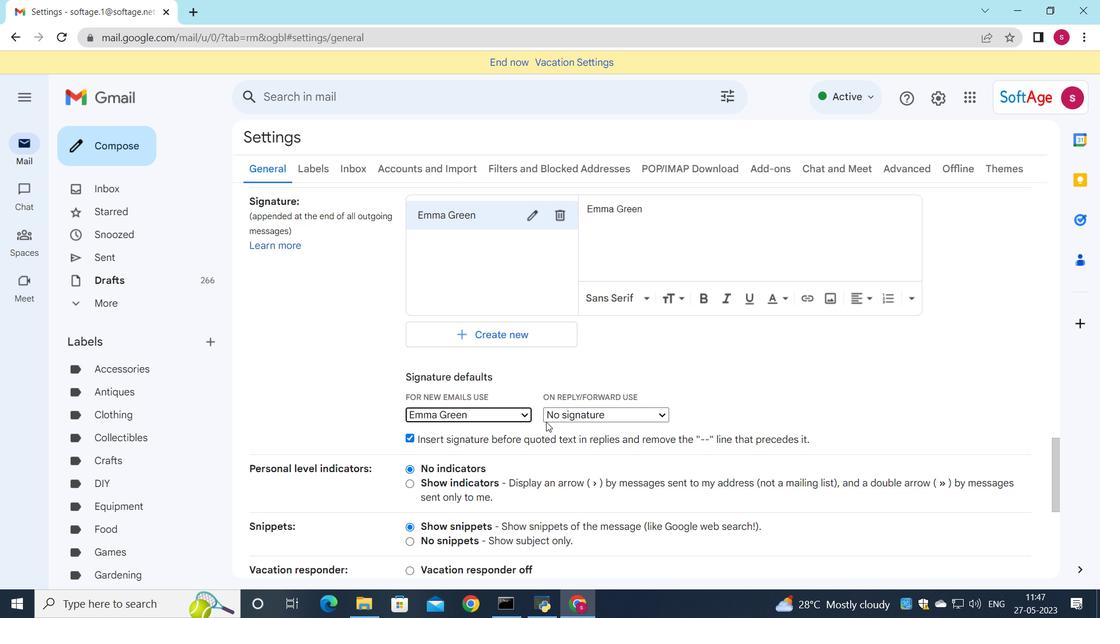 
Action: Mouse moved to (553, 417)
Screenshot: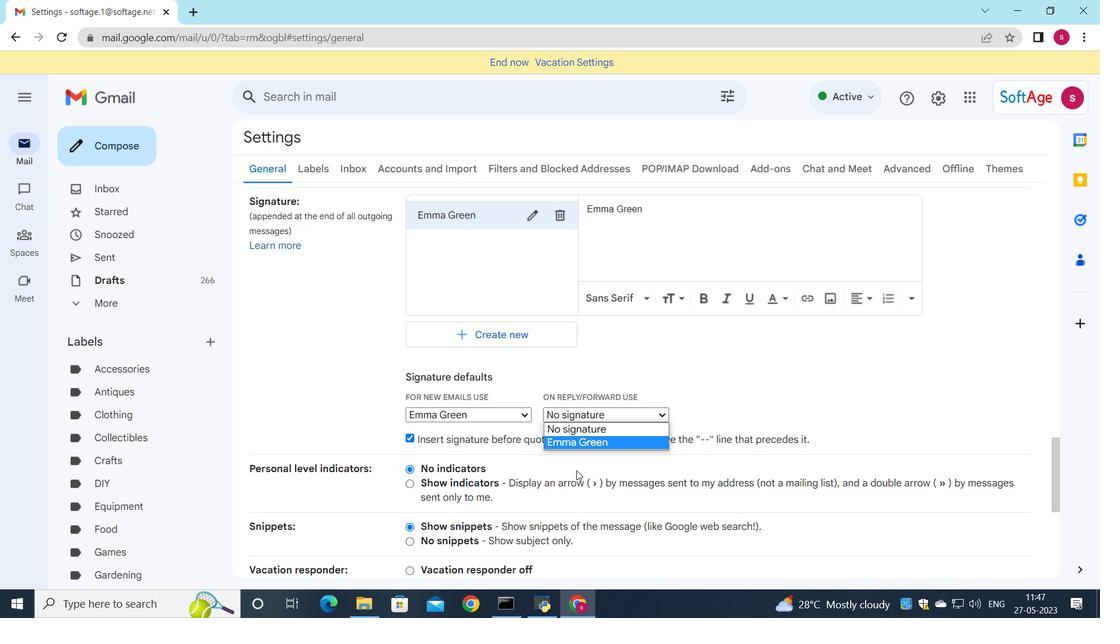 
Action: Mouse pressed left at (553, 417)
Screenshot: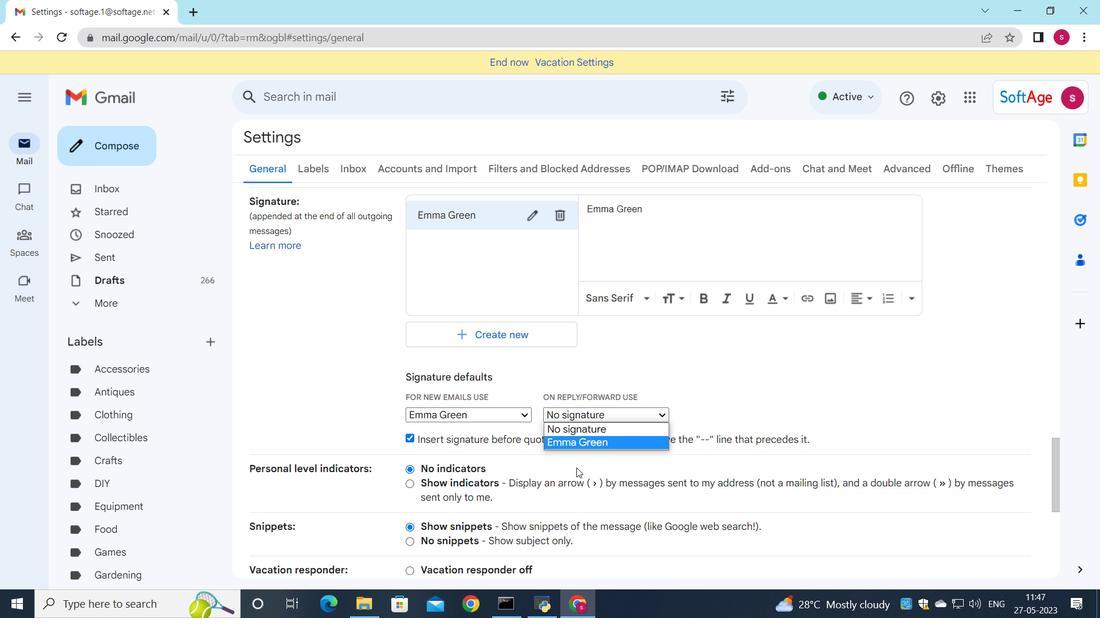 
Action: Mouse moved to (577, 450)
Screenshot: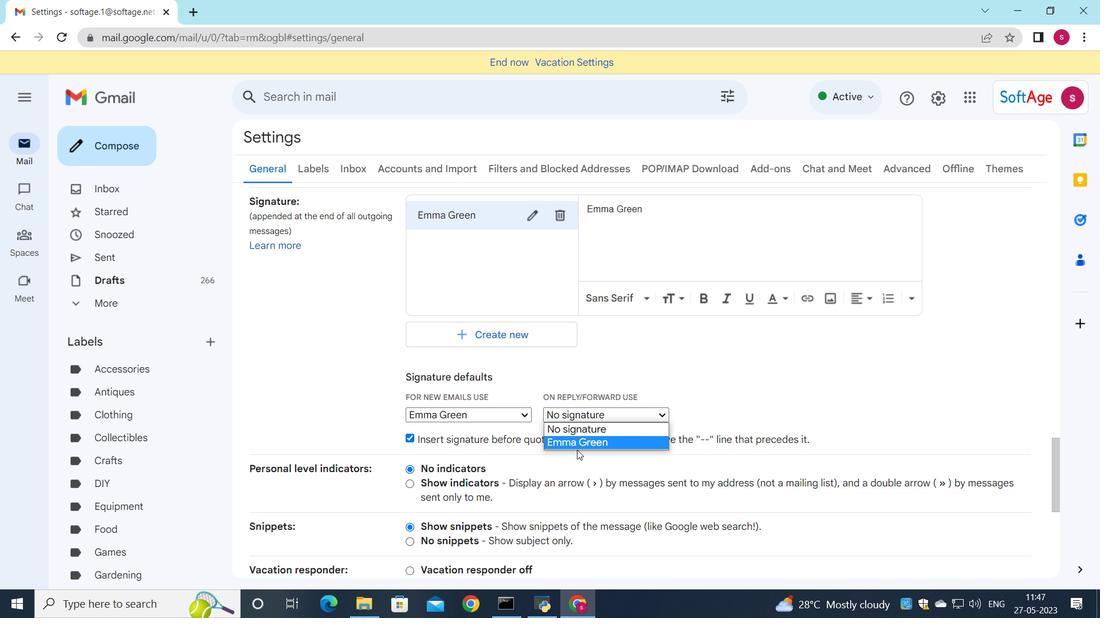 
Action: Mouse pressed left at (577, 450)
Screenshot: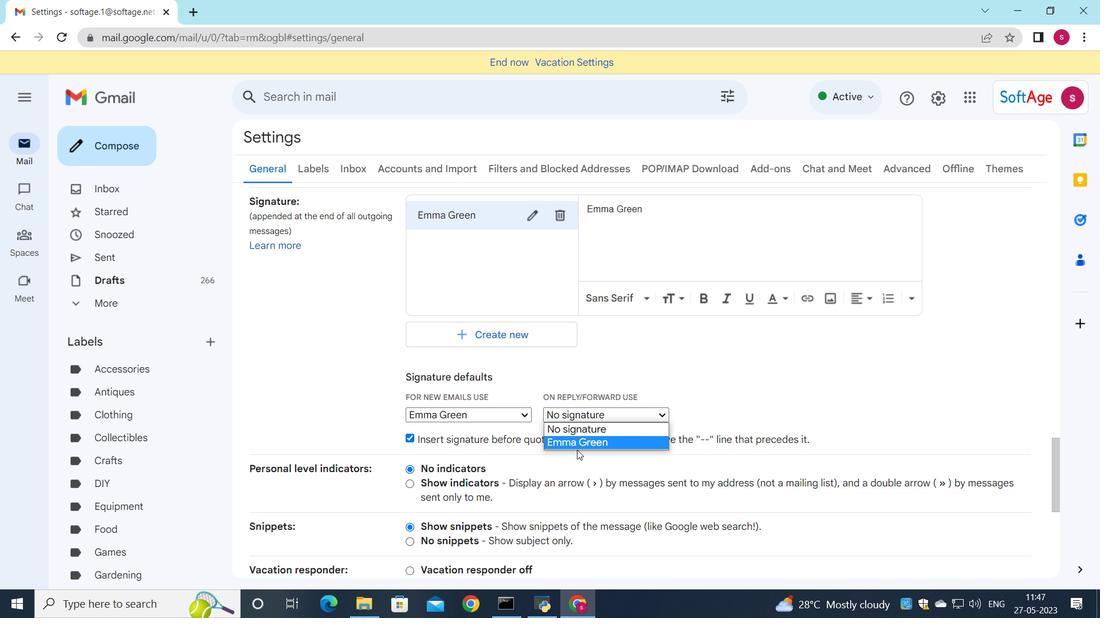 
Action: Mouse moved to (582, 444)
Screenshot: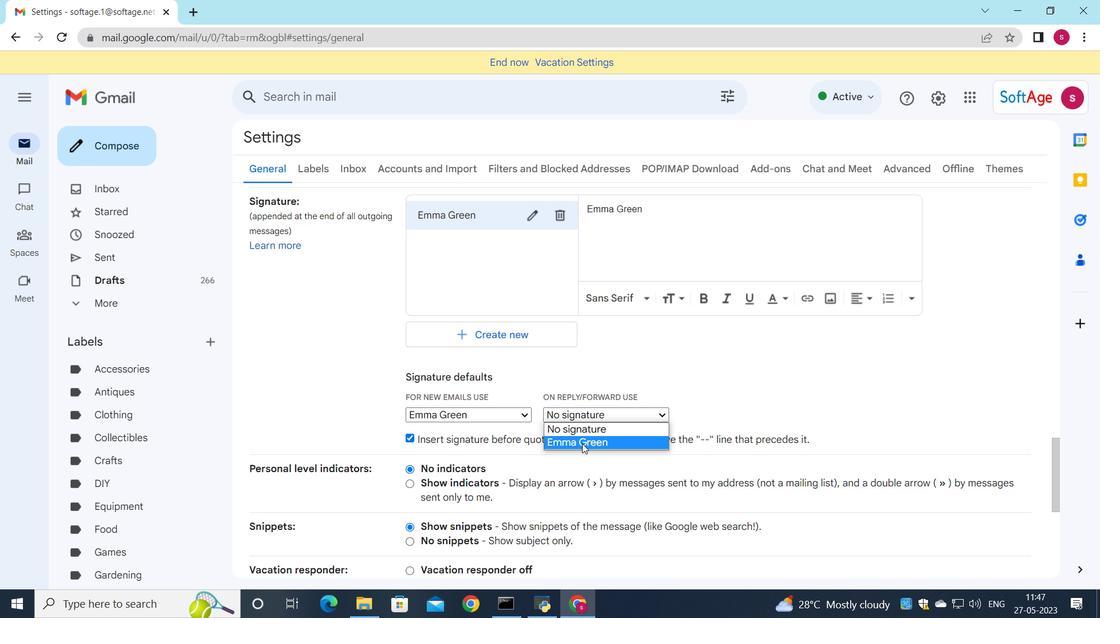 
Action: Mouse pressed left at (582, 444)
Screenshot: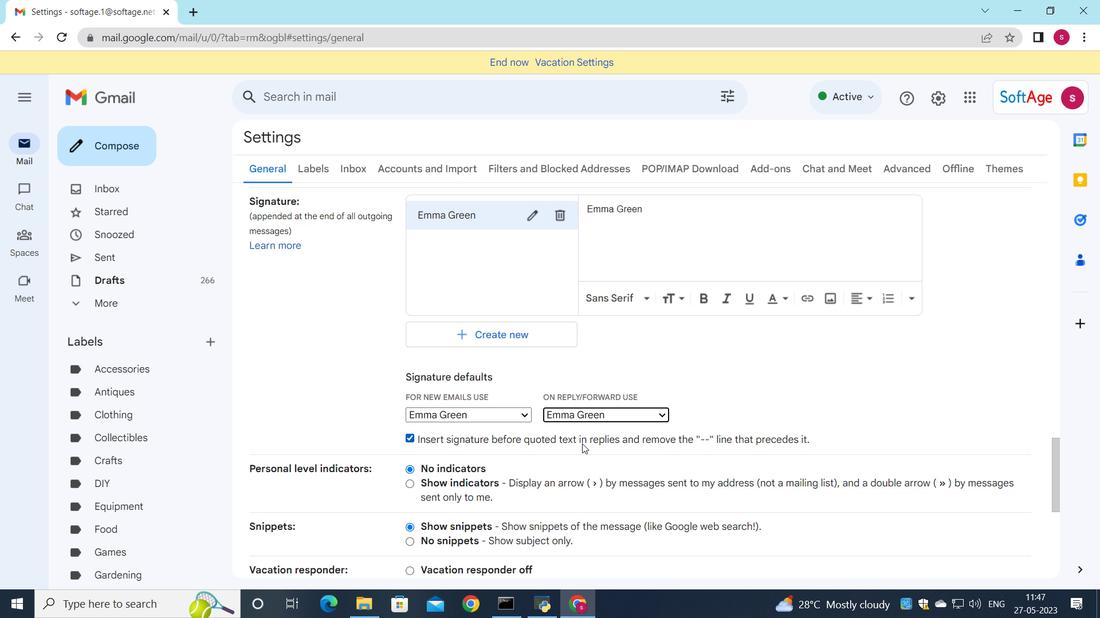 
Action: Mouse moved to (538, 430)
Screenshot: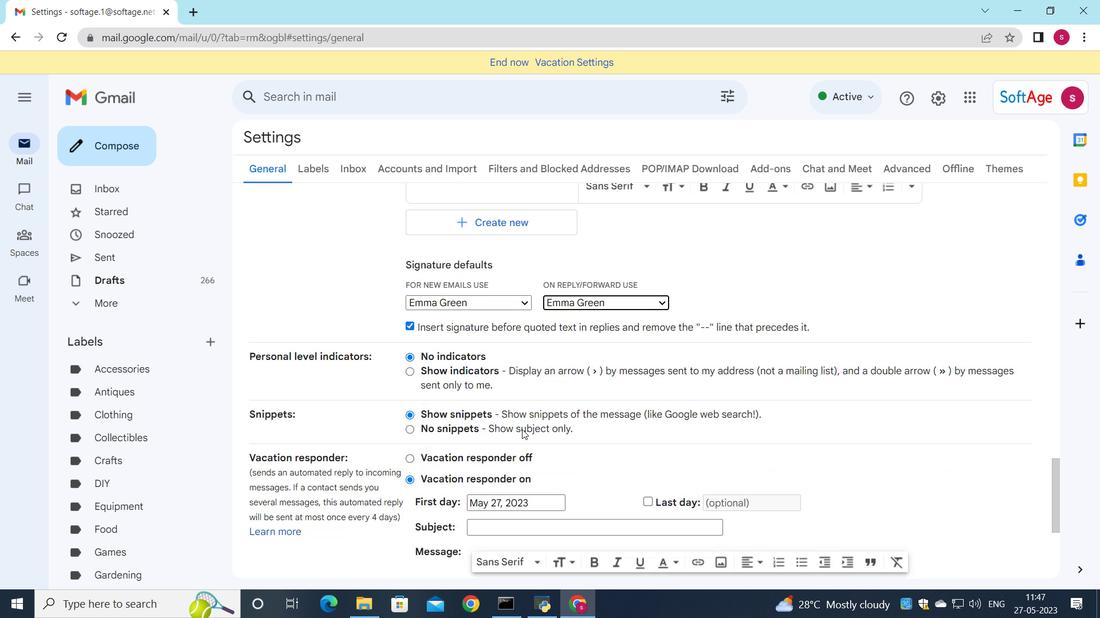 
Action: Mouse scrolled (538, 429) with delta (0, 0)
Screenshot: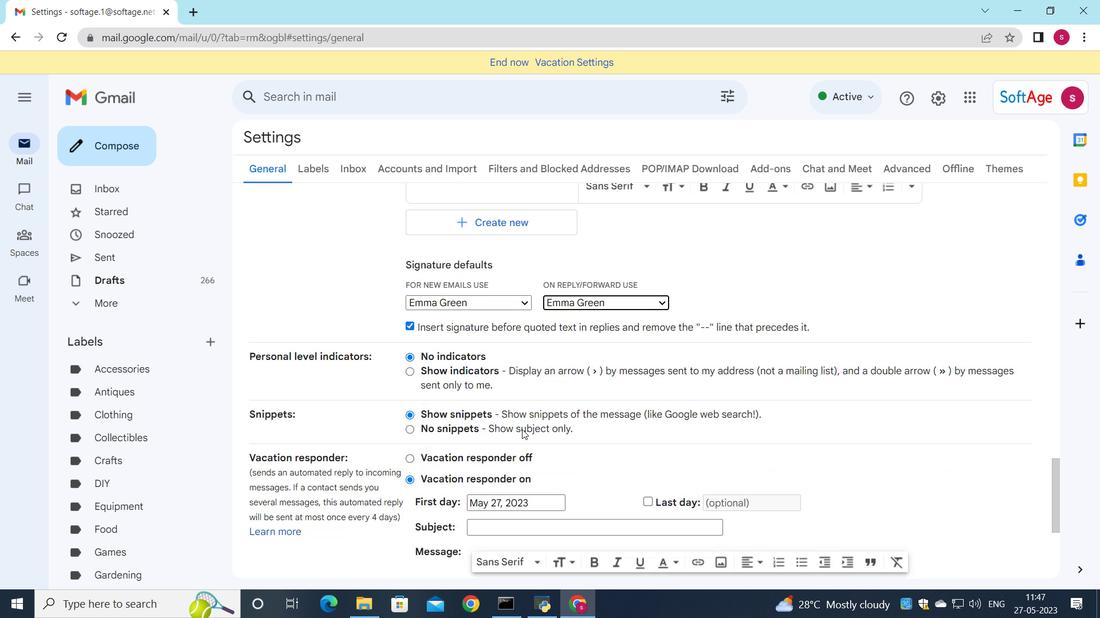 
Action: Mouse moved to (537, 431)
Screenshot: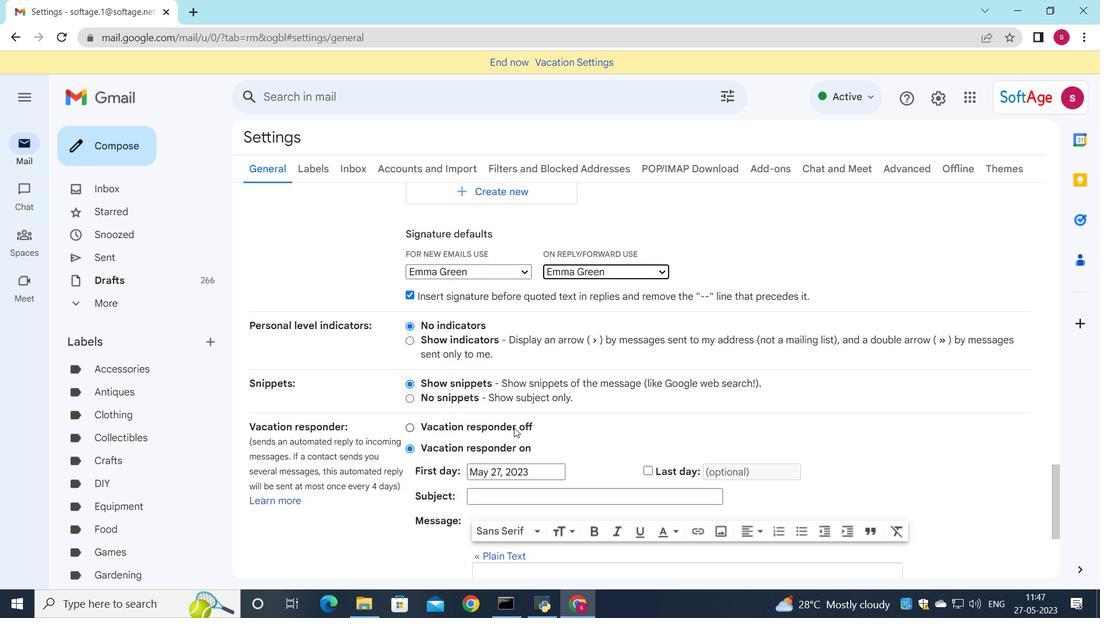 
Action: Mouse scrolled (537, 430) with delta (0, 0)
Screenshot: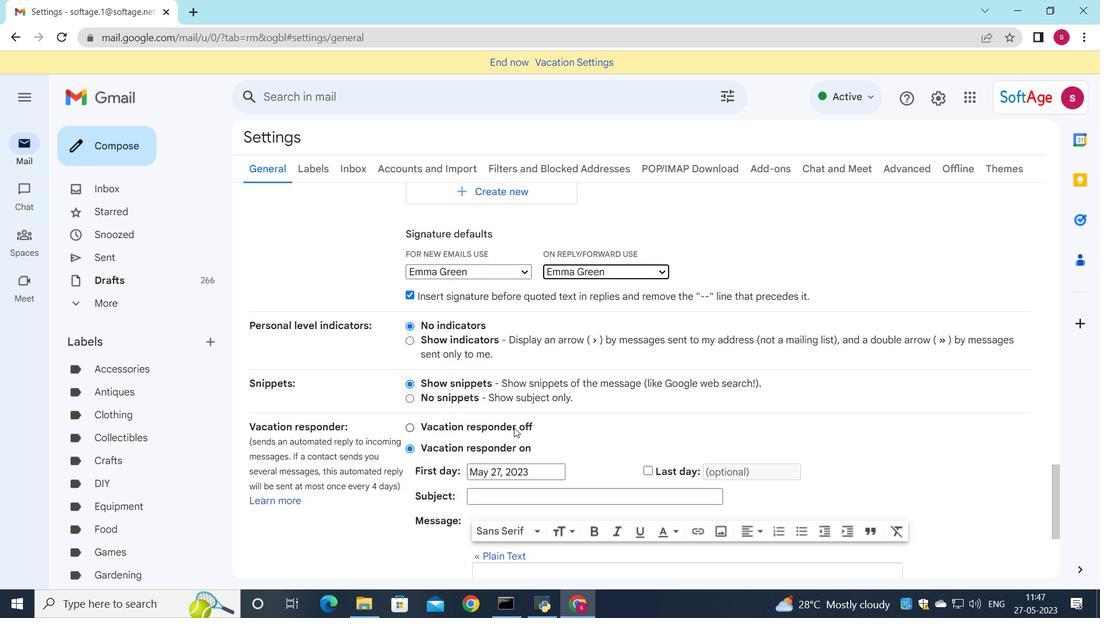 
Action: Mouse moved to (512, 433)
Screenshot: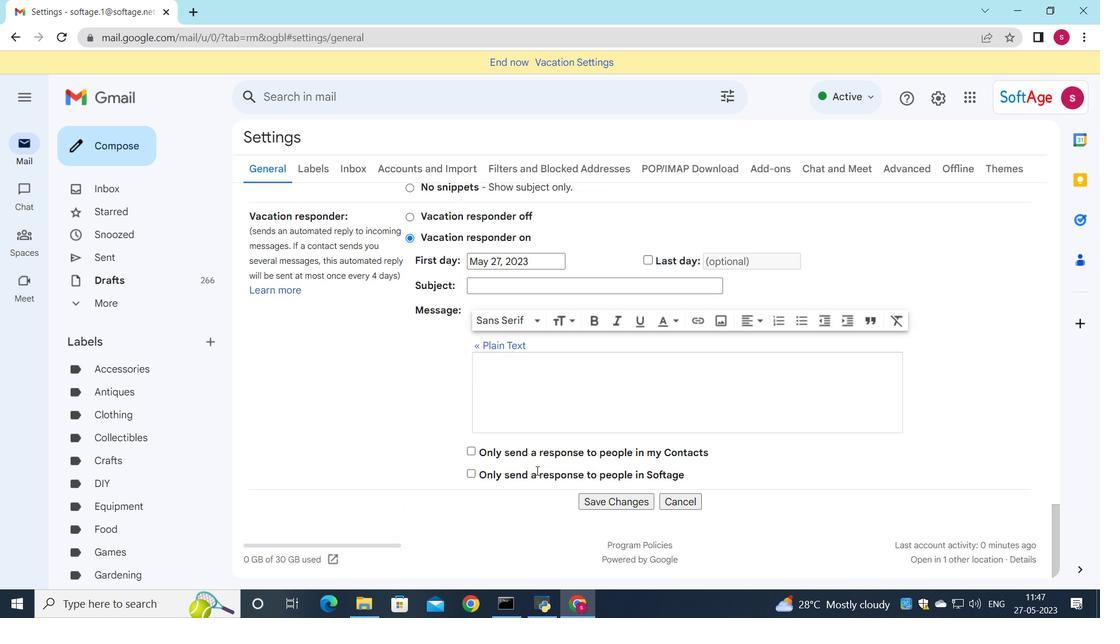 
Action: Mouse scrolled (512, 432) with delta (0, 0)
Screenshot: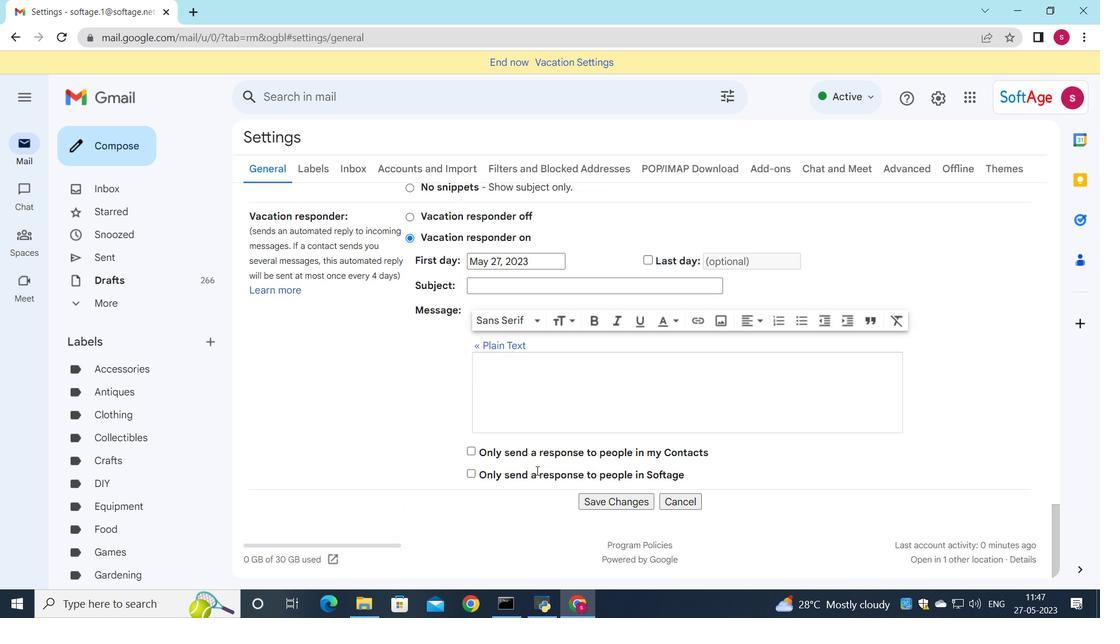
Action: Mouse moved to (512, 438)
Screenshot: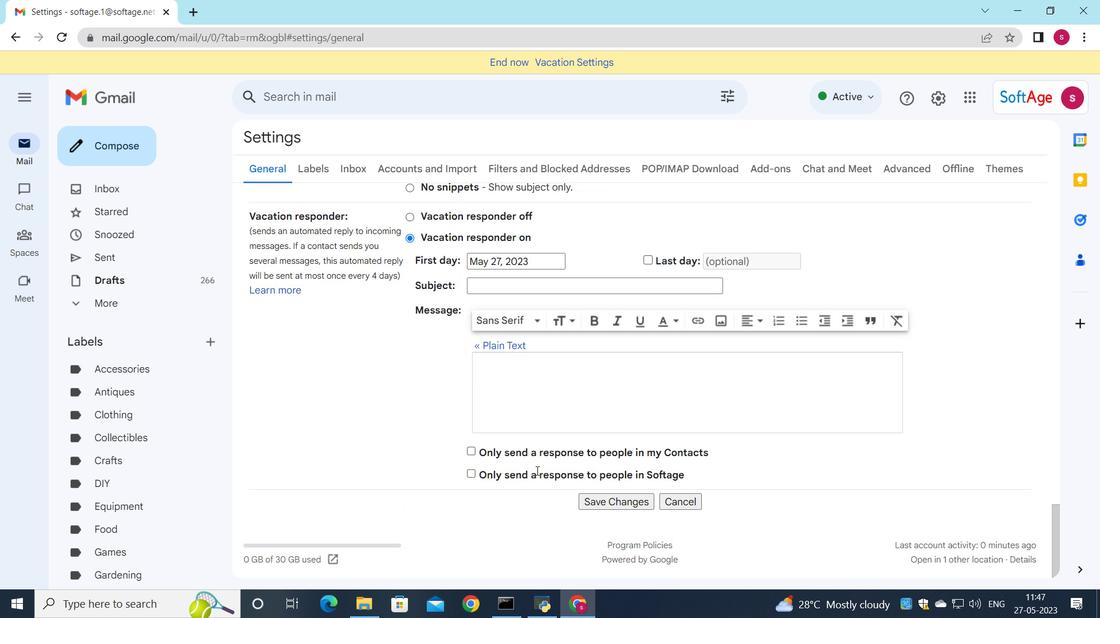 
Action: Mouse scrolled (512, 438) with delta (0, 0)
Screenshot: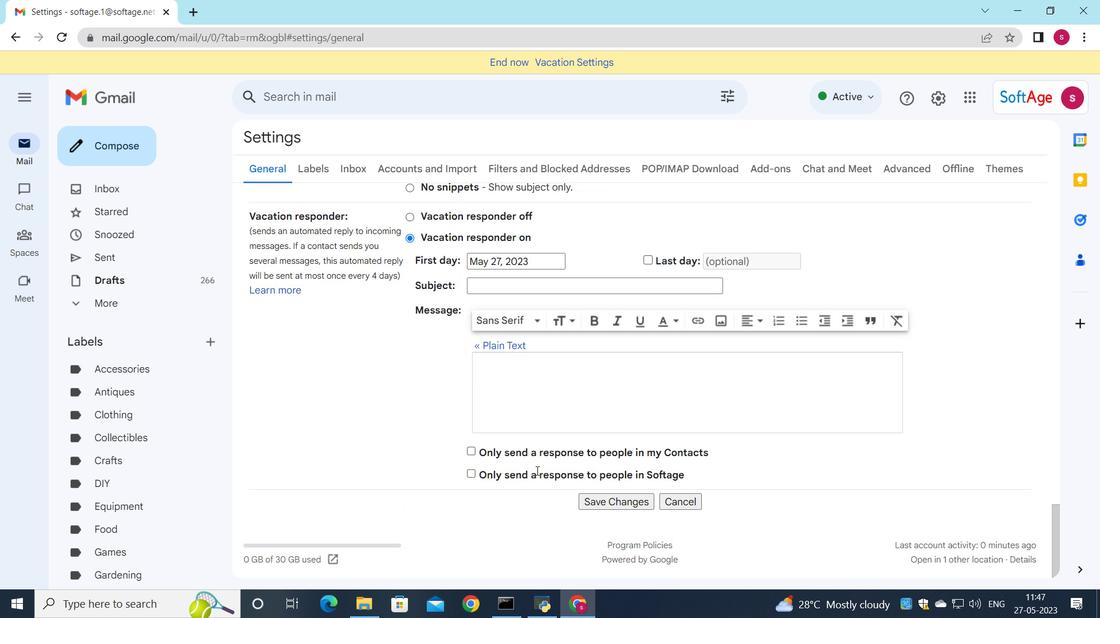 
Action: Mouse moved to (518, 447)
Screenshot: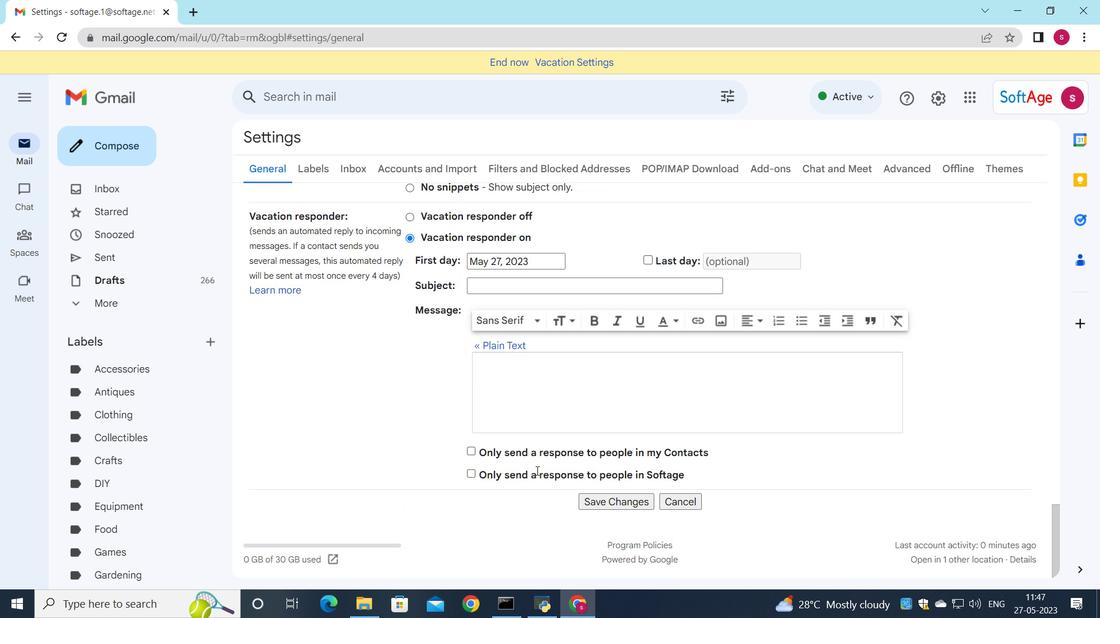 
Action: Mouse scrolled (518, 446) with delta (0, 0)
Screenshot: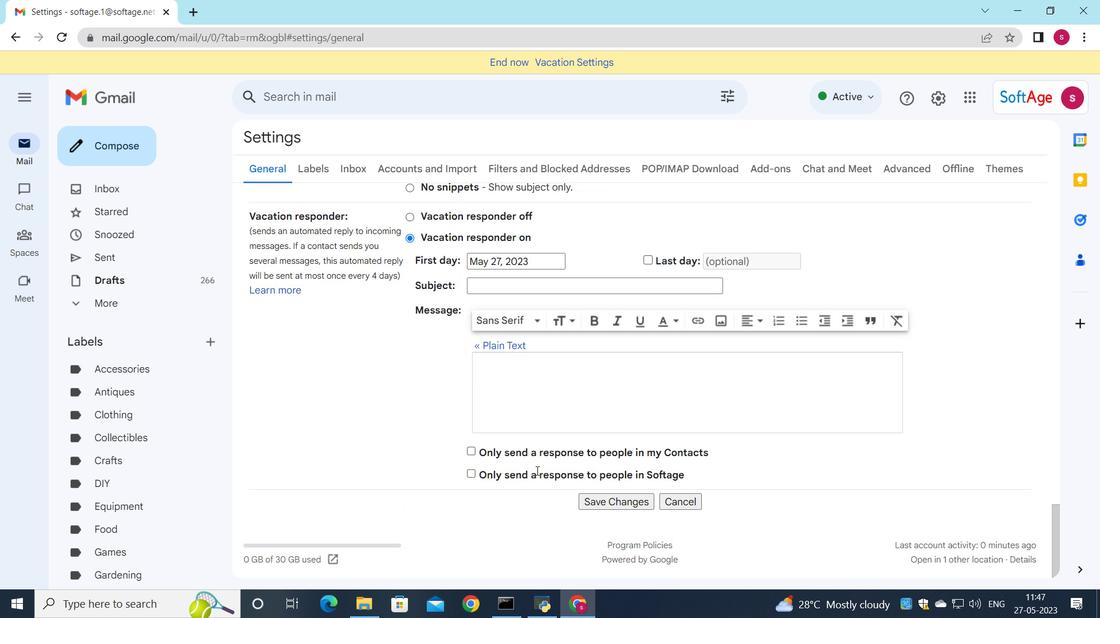 
Action: Mouse moved to (528, 461)
Screenshot: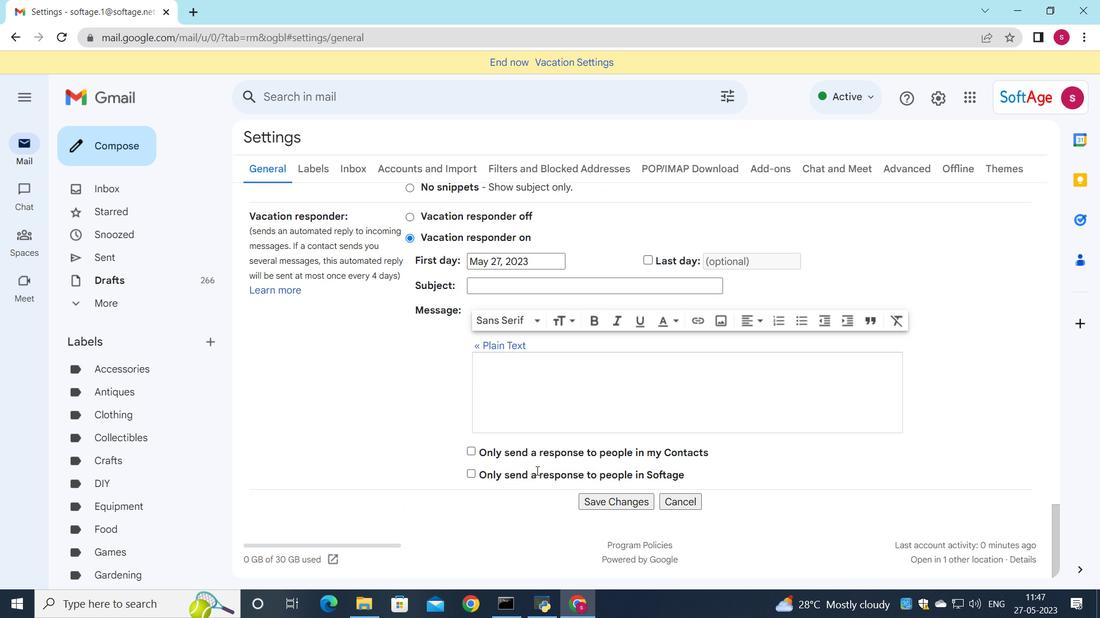
Action: Mouse scrolled (528, 461) with delta (0, 0)
Screenshot: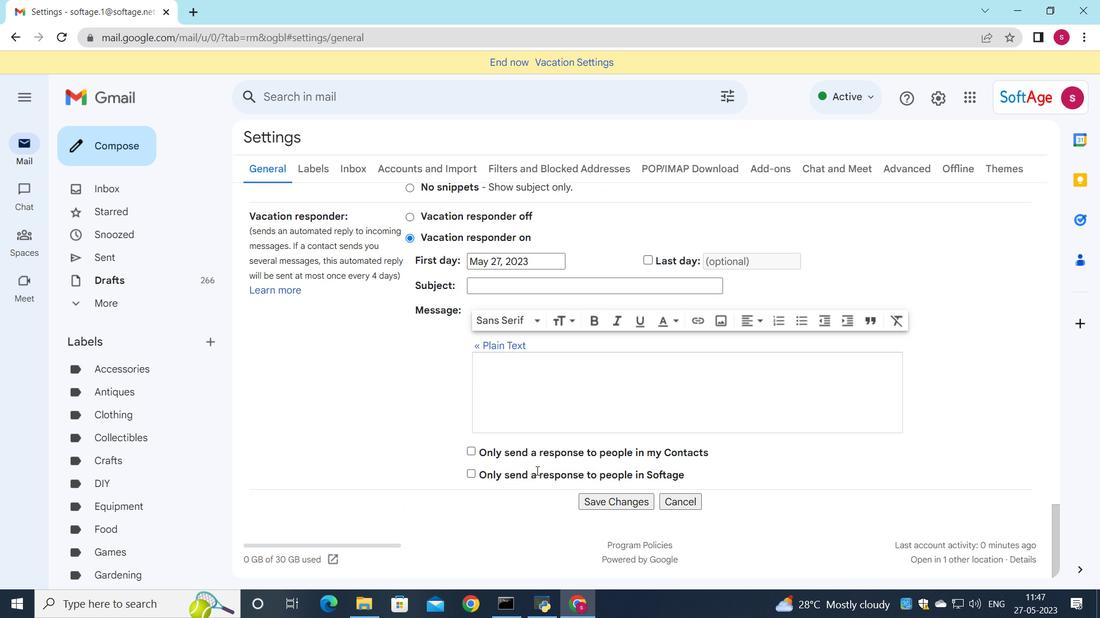 
Action: Mouse moved to (536, 475)
Screenshot: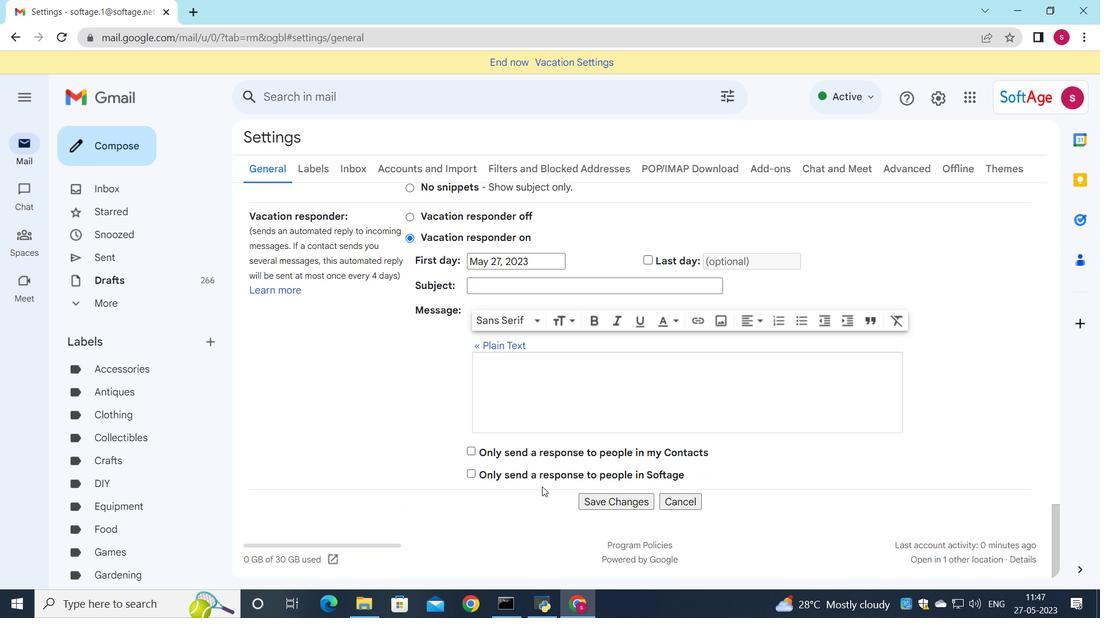 
Action: Mouse scrolled (536, 472) with delta (0, 0)
Screenshot: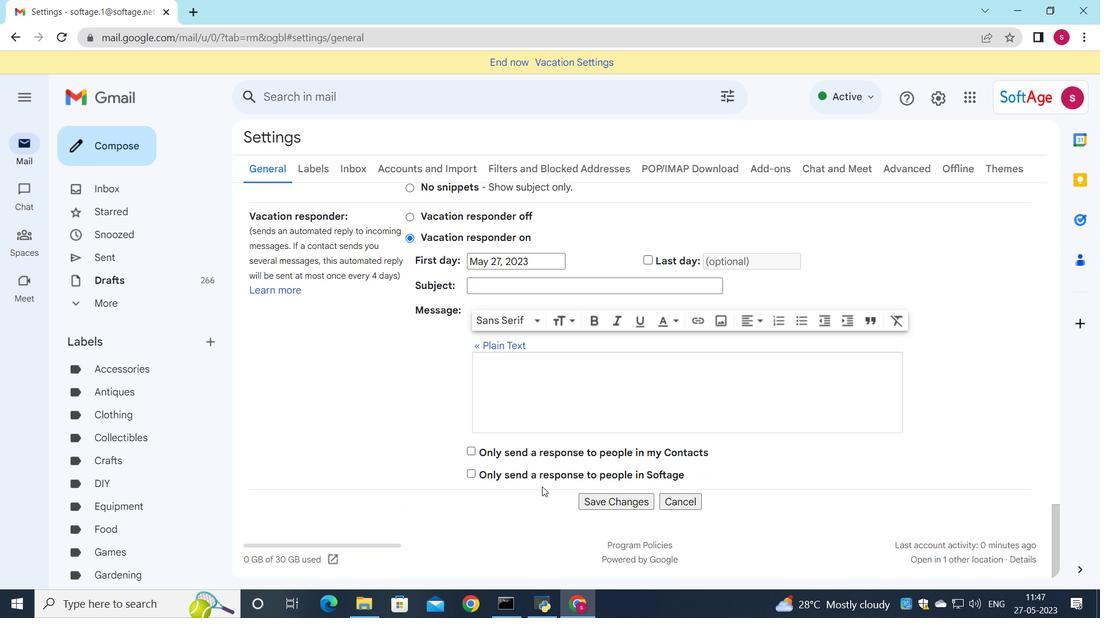 
Action: Mouse moved to (536, 480)
Screenshot: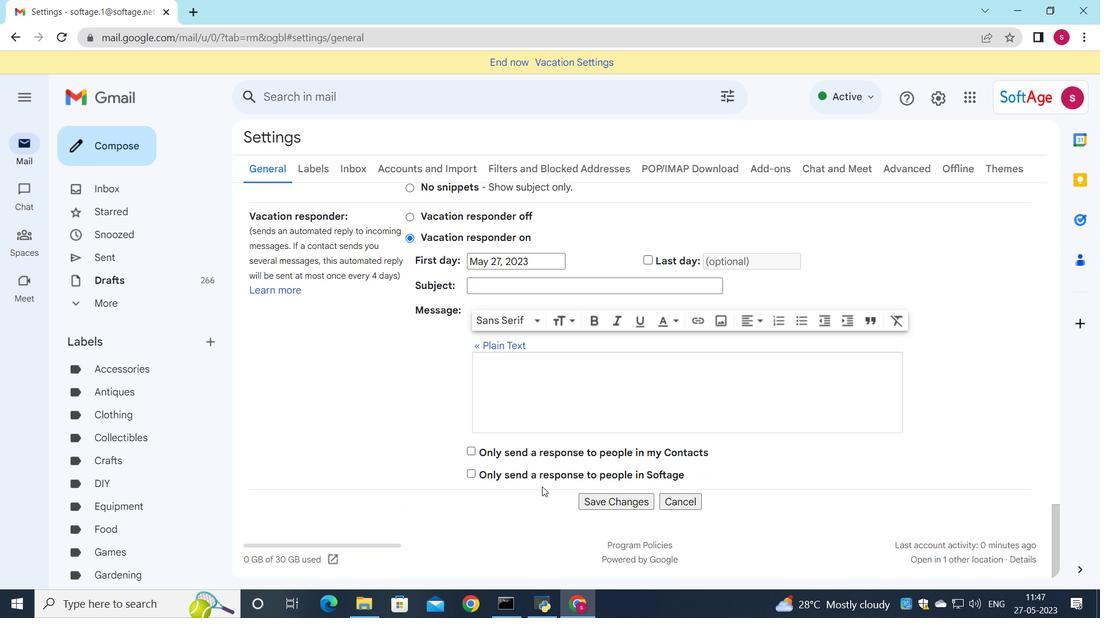 
Action: Mouse scrolled (536, 477) with delta (0, 0)
Screenshot: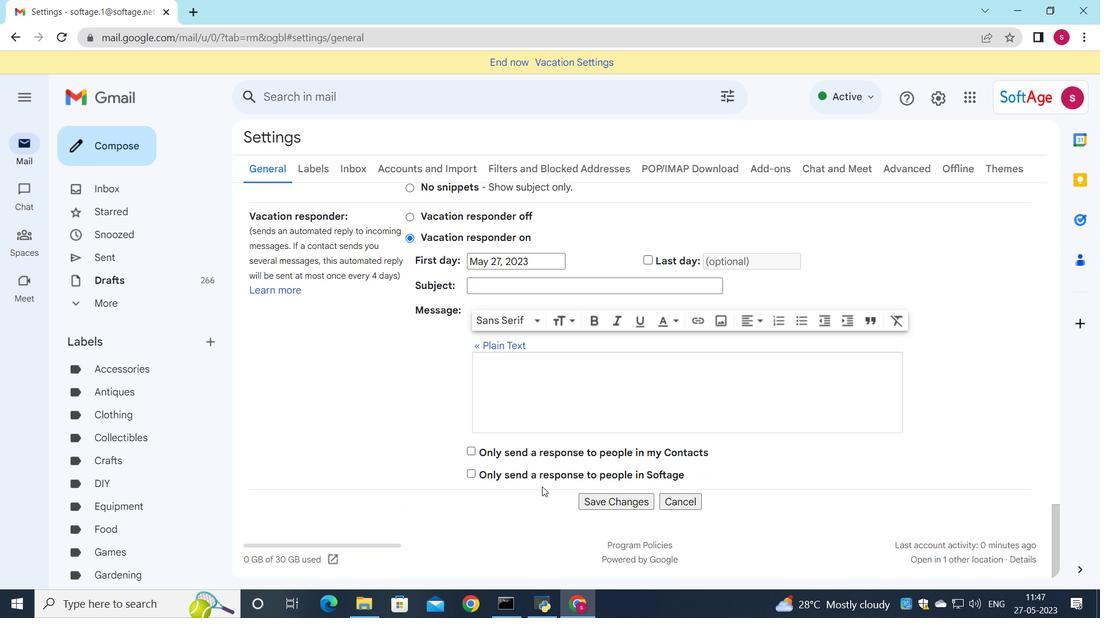 
Action: Mouse moved to (537, 483)
Screenshot: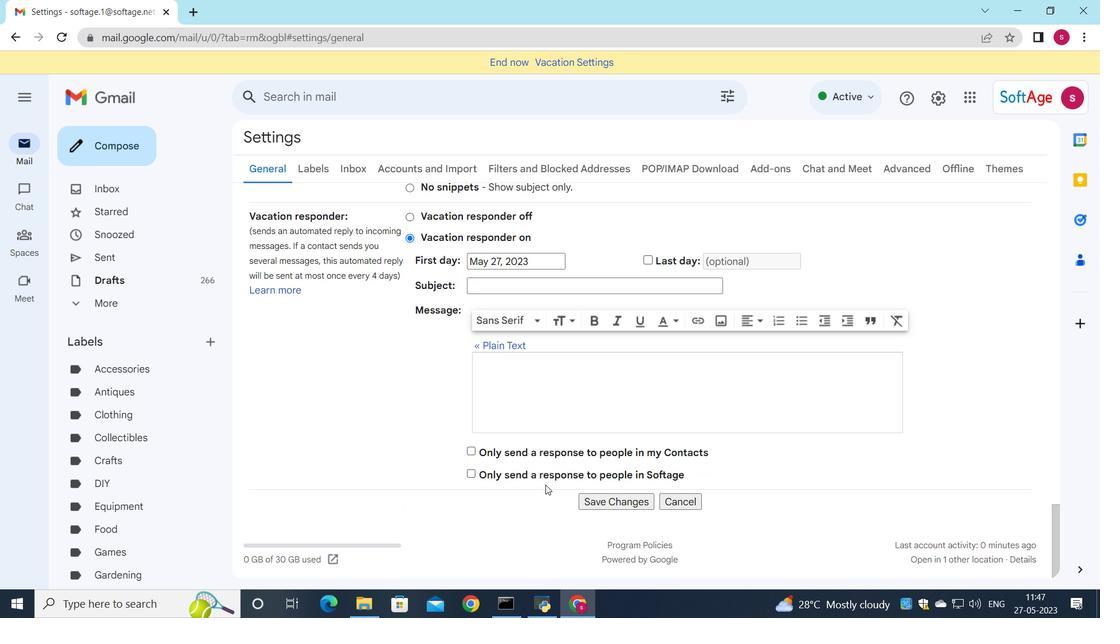 
Action: Mouse scrolled (536, 481) with delta (0, 0)
Screenshot: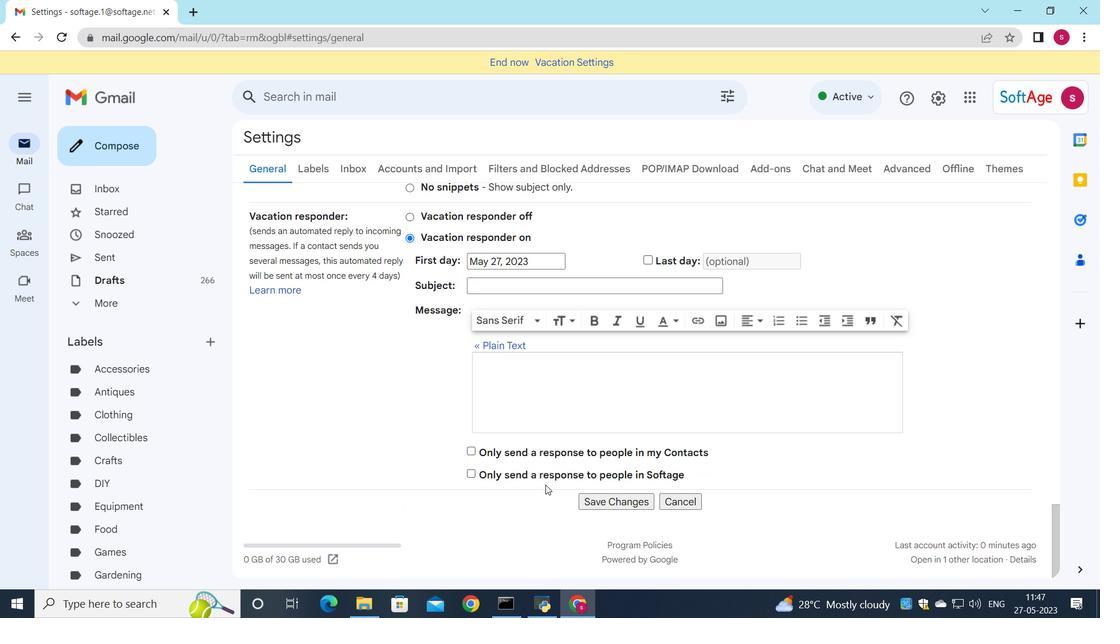 
Action: Mouse moved to (610, 506)
Screenshot: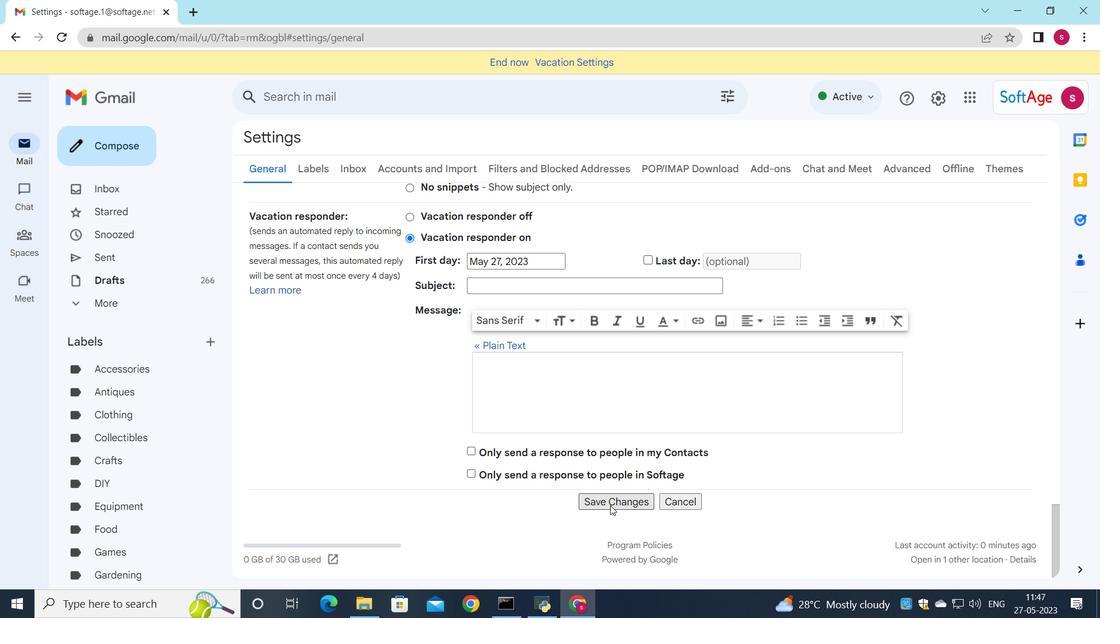 
Action: Mouse pressed left at (610, 506)
Screenshot: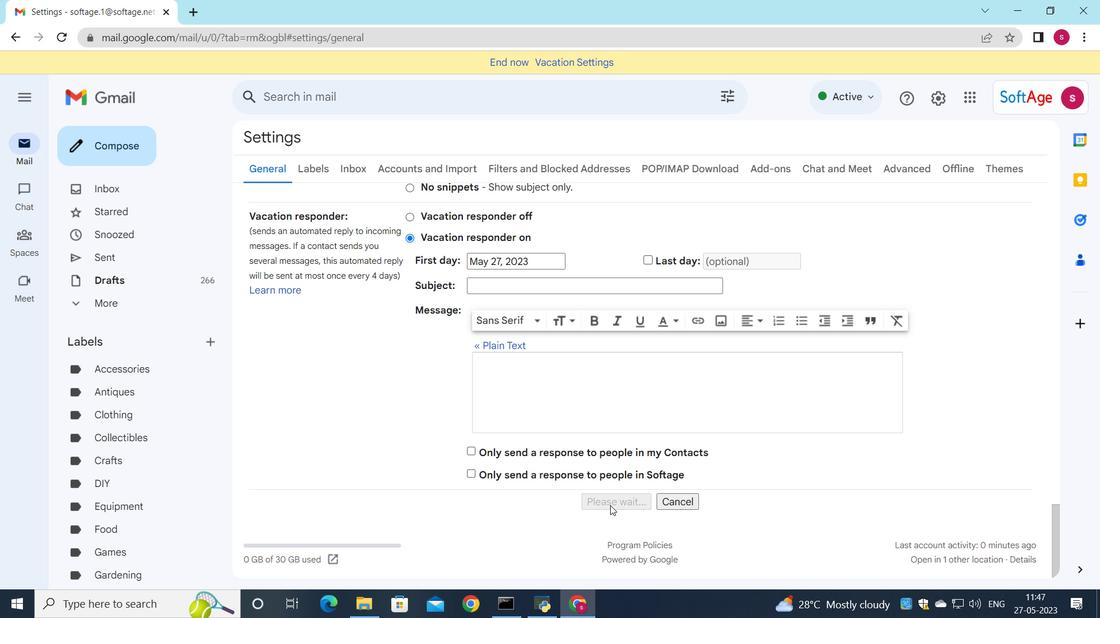 
Action: Mouse moved to (124, 154)
Screenshot: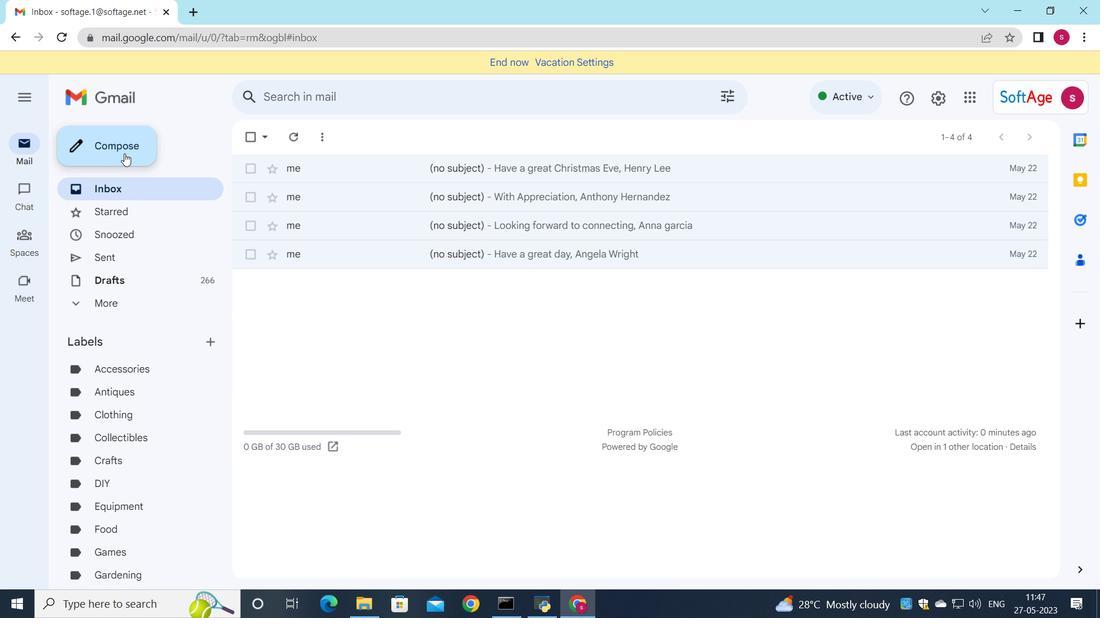 
Action: Mouse pressed left at (124, 154)
Screenshot: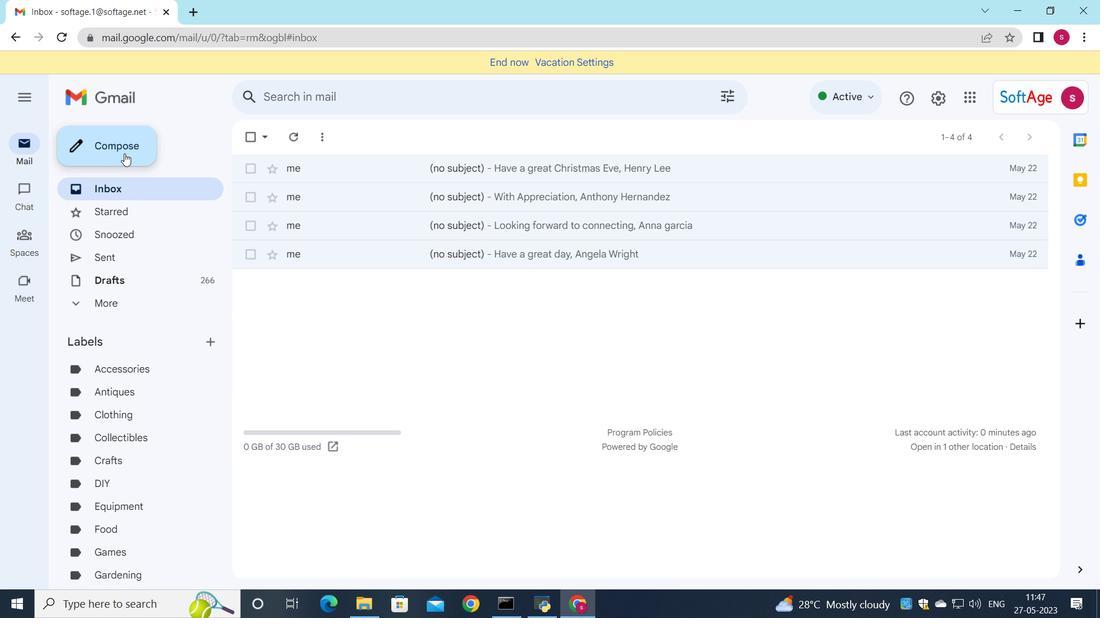 
Action: Mouse moved to (997, 331)
Screenshot: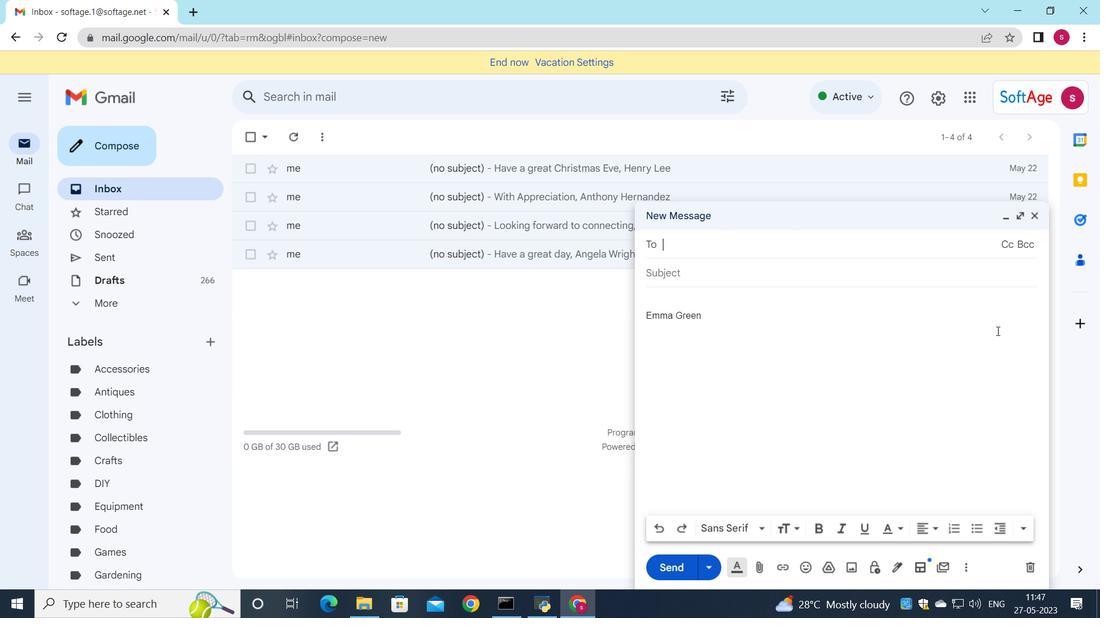 
Action: Key pressed so
Screenshot: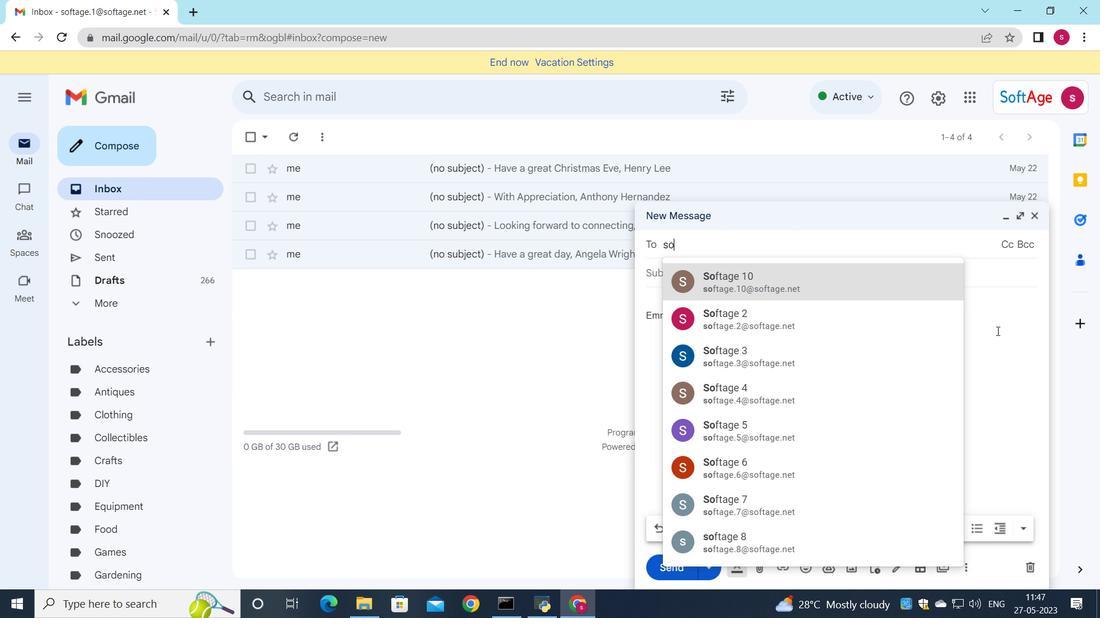 
Action: Mouse moved to (863, 348)
Screenshot: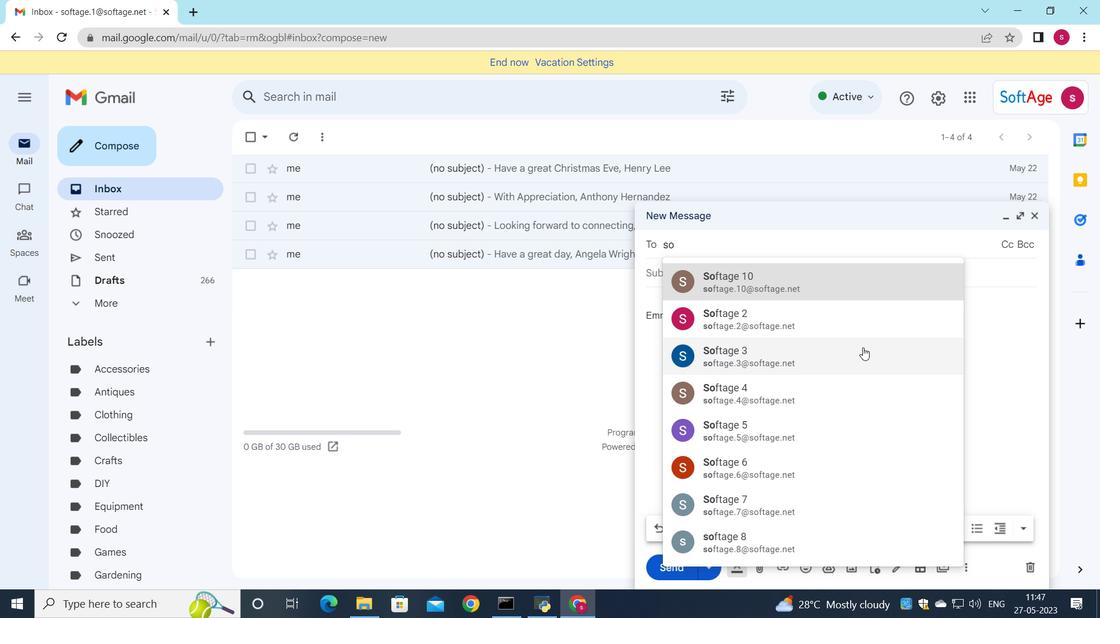 
Action: Mouse pressed left at (863, 348)
Screenshot: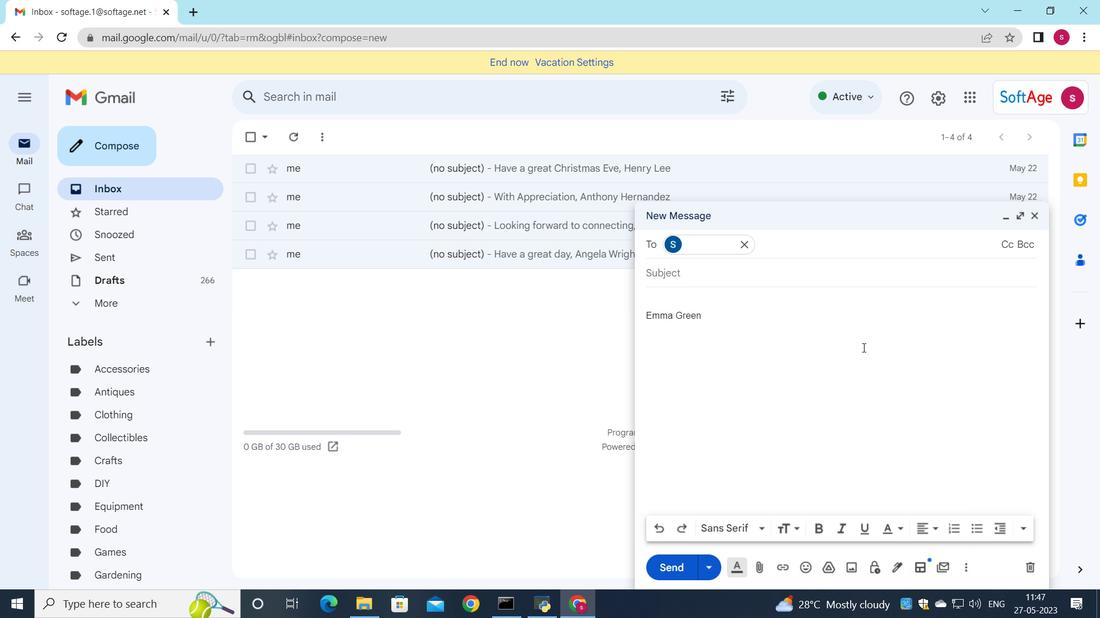 
Action: Key pressed so
Screenshot: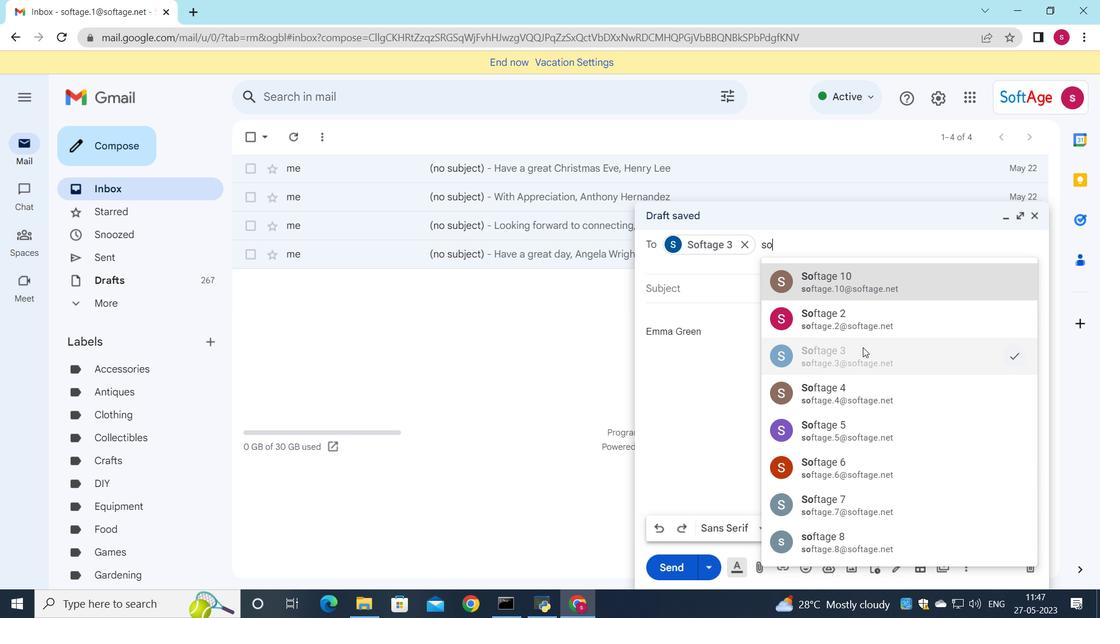 
Action: Mouse moved to (874, 401)
Screenshot: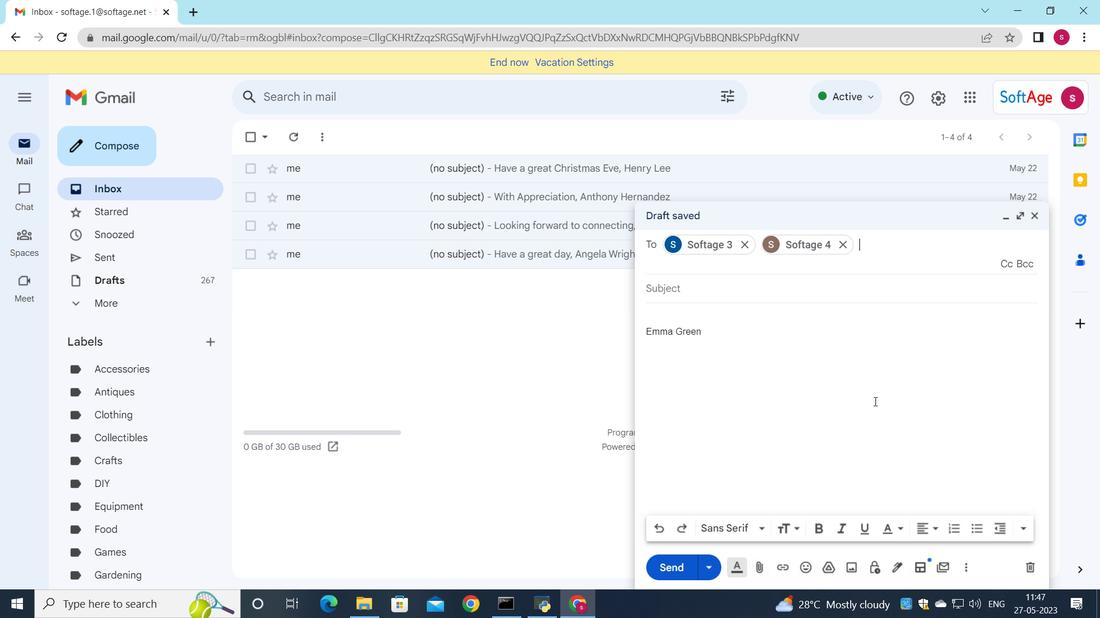 
Action: Mouse pressed left at (874, 401)
Screenshot: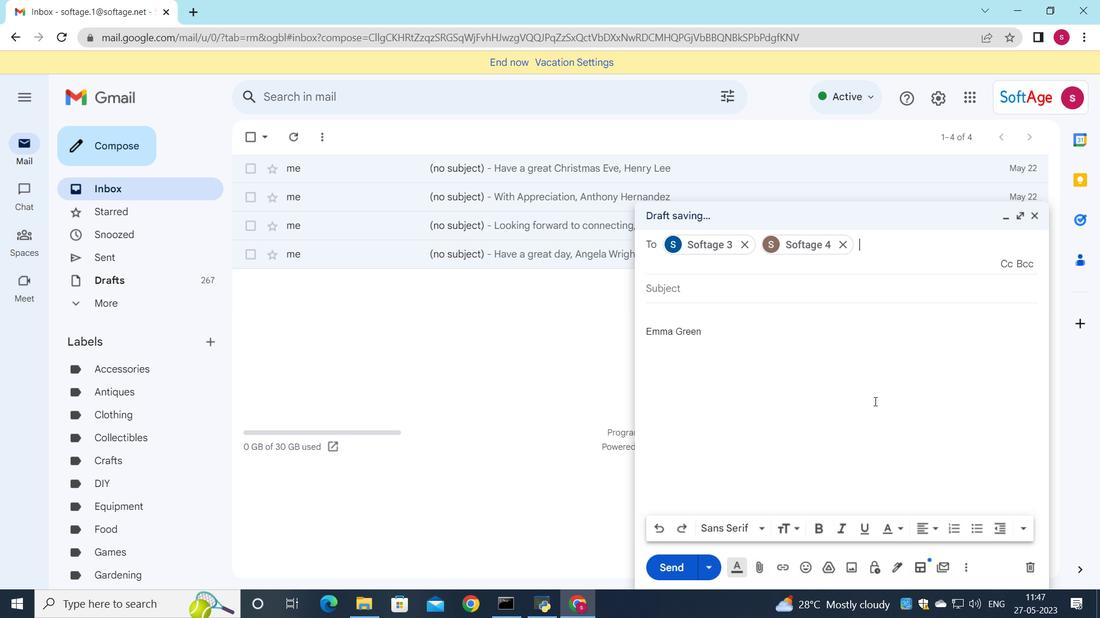 
Action: Mouse moved to (705, 285)
Screenshot: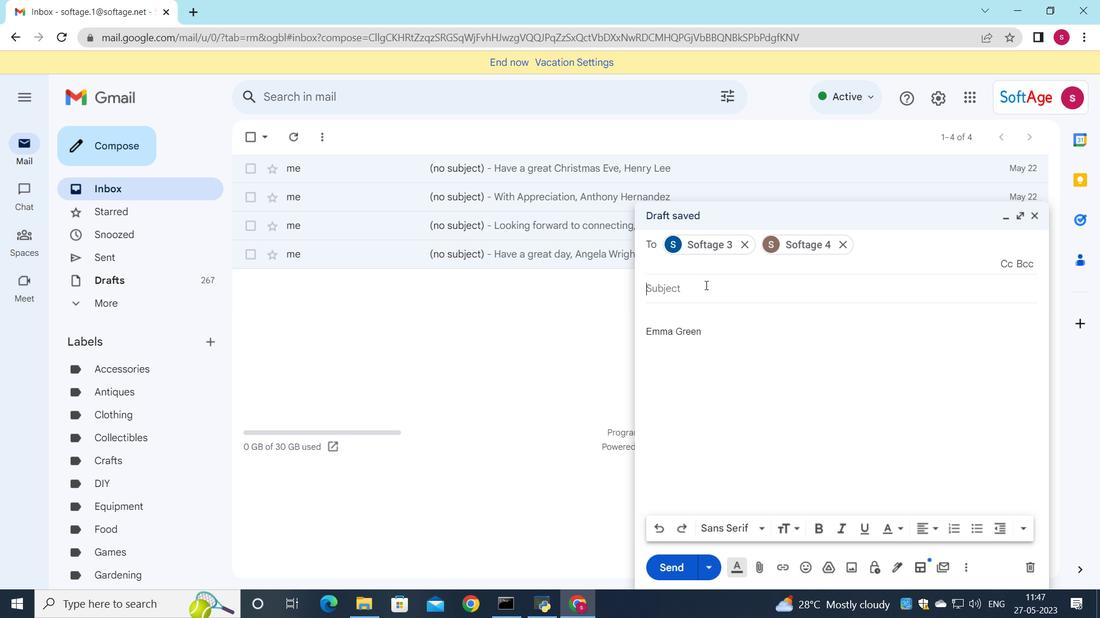 
Action: Mouse pressed left at (705, 285)
Screenshot: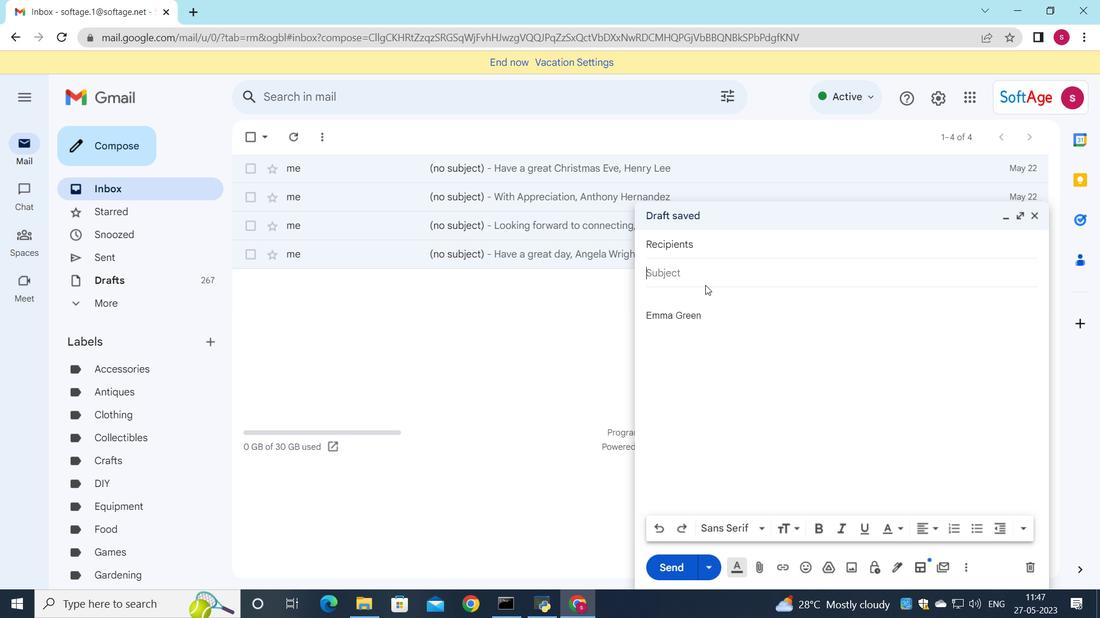 
Action: Key pressed <Key.shift>Request<Key.space>for<Key.space>a<Key.space>new<Key.space>project
Screenshot: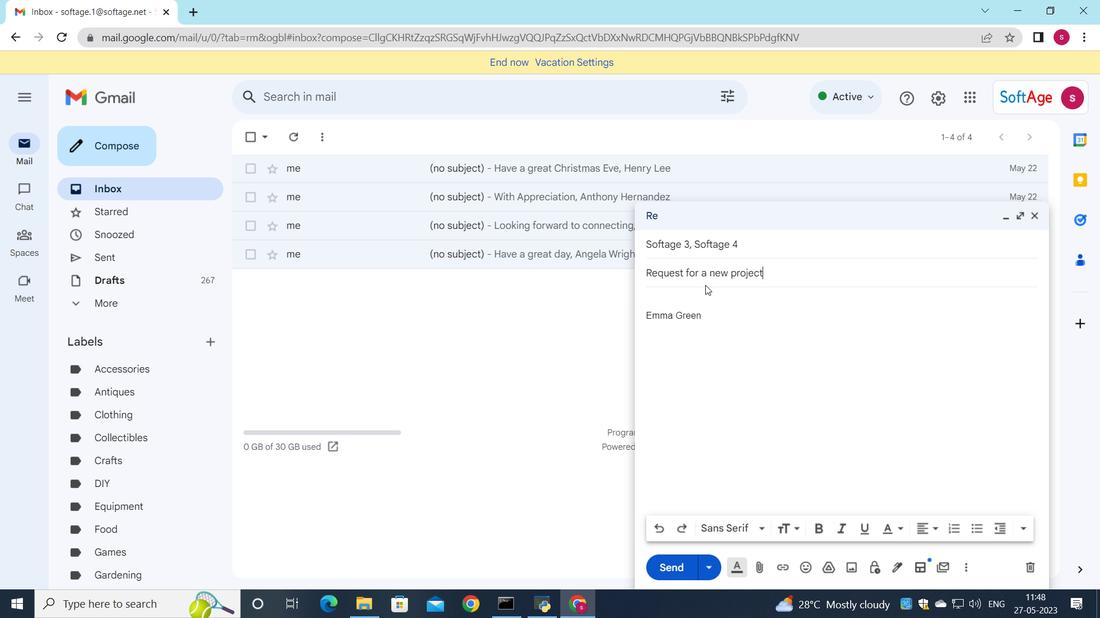 
Action: Mouse moved to (664, 292)
Screenshot: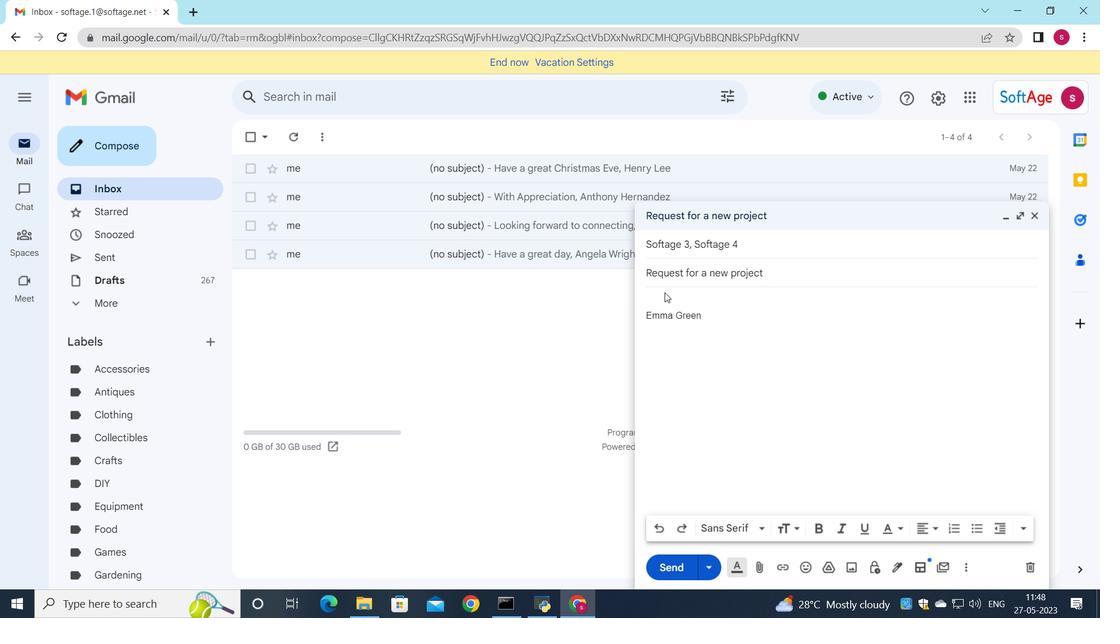 
Action: Mouse pressed left at (664, 292)
Screenshot: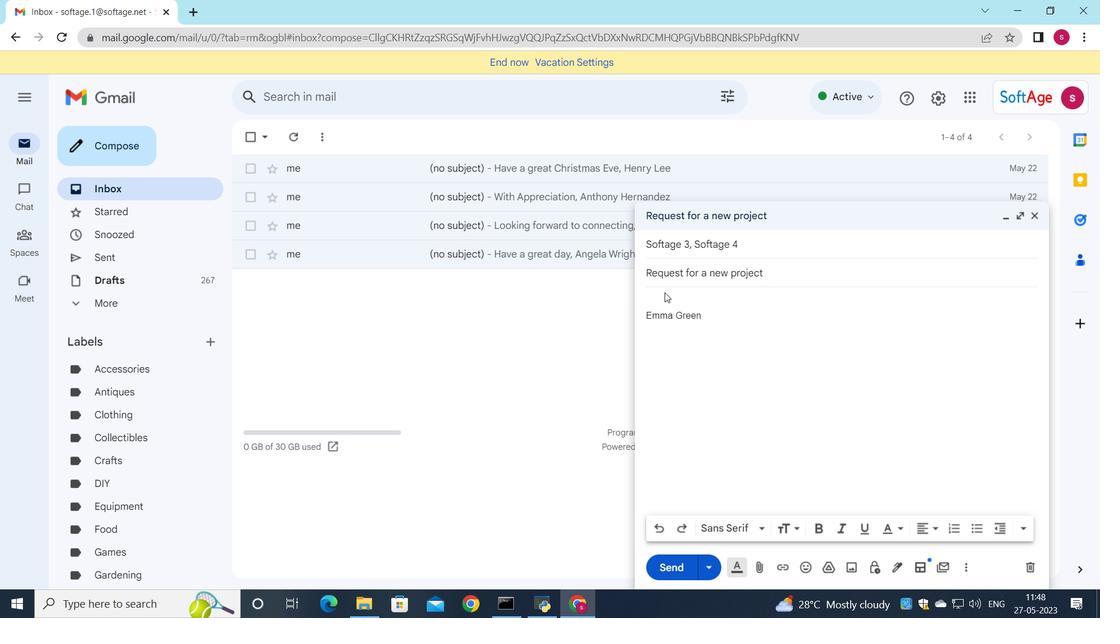 
Action: Mouse moved to (841, 369)
Screenshot: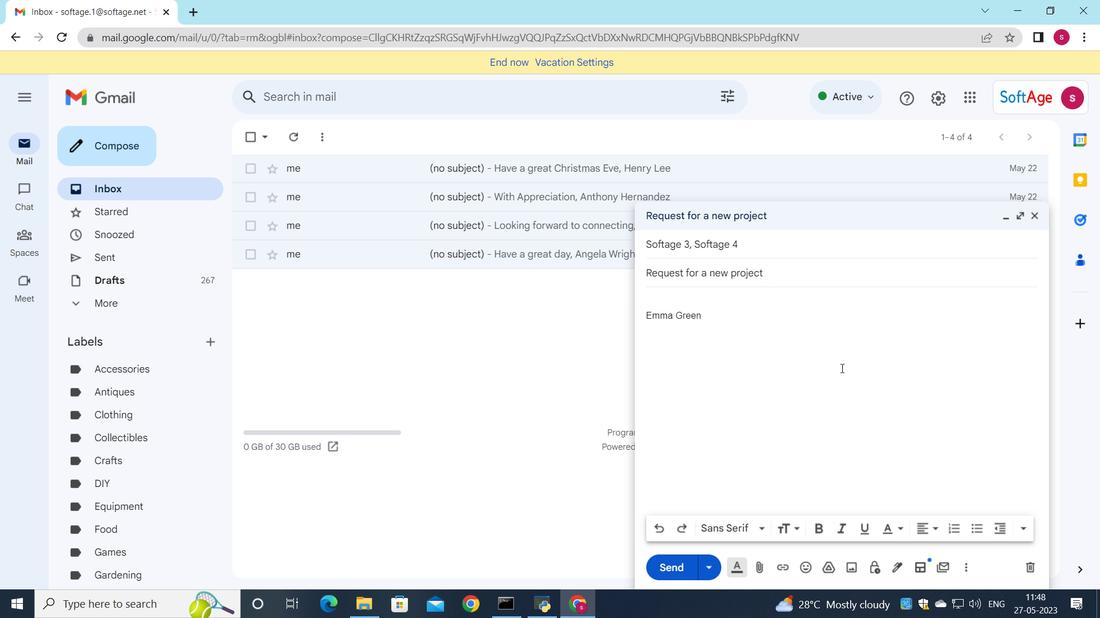 
Action: Key pressed <Key.shift>I<Key.space>am<Key.space>soo<Key.backspace>rry<Key.space>for<Key.space>any<Key.space>incn<Key.backspace>onvenience<Key.space>this<Key.space>may<Key.space>have<Key.space>caused<Key.space>and<Key.space>will<Key.space>work<Key.space>to<Key.space>resolve<Key.space>the<Key.space>issue<Key.space>promptly.
Screenshot: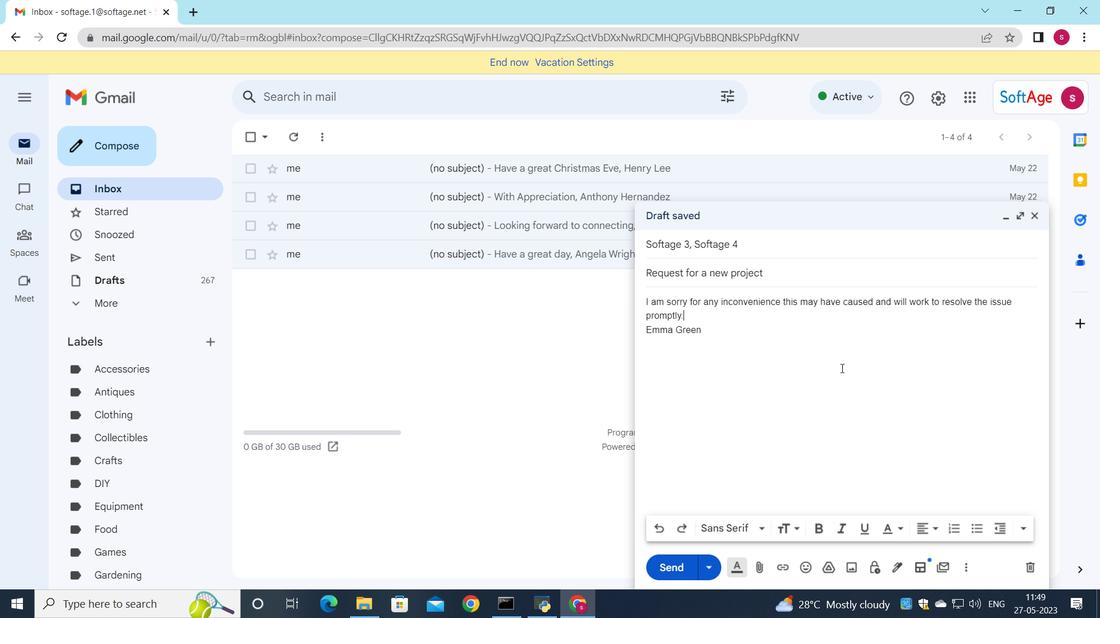 
Action: Mouse moved to (758, 572)
Screenshot: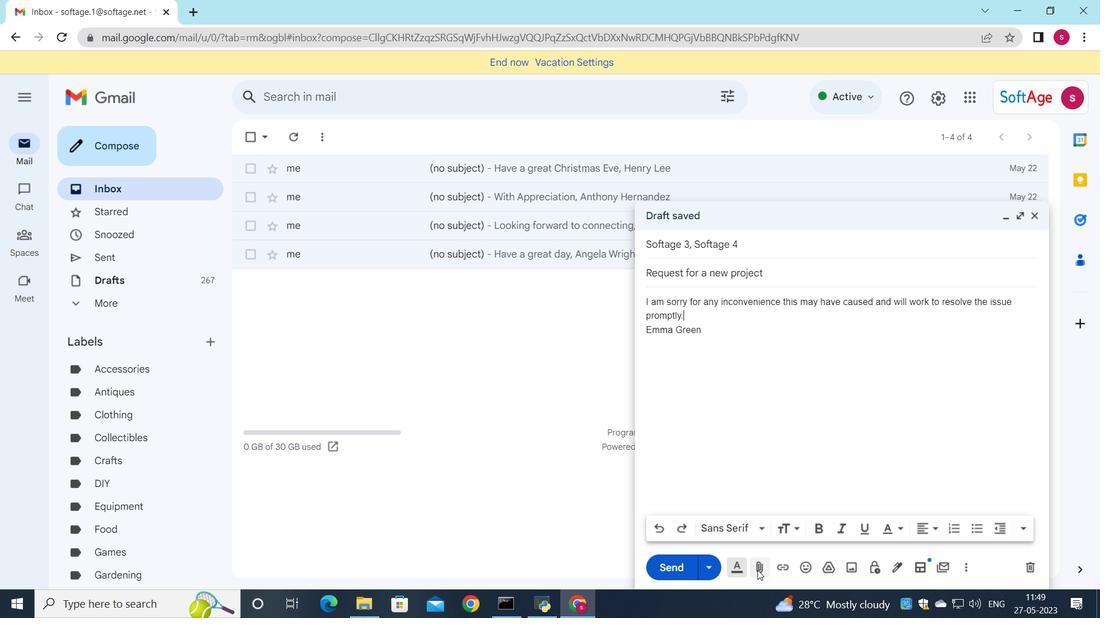 
Action: Mouse pressed left at (758, 572)
Screenshot: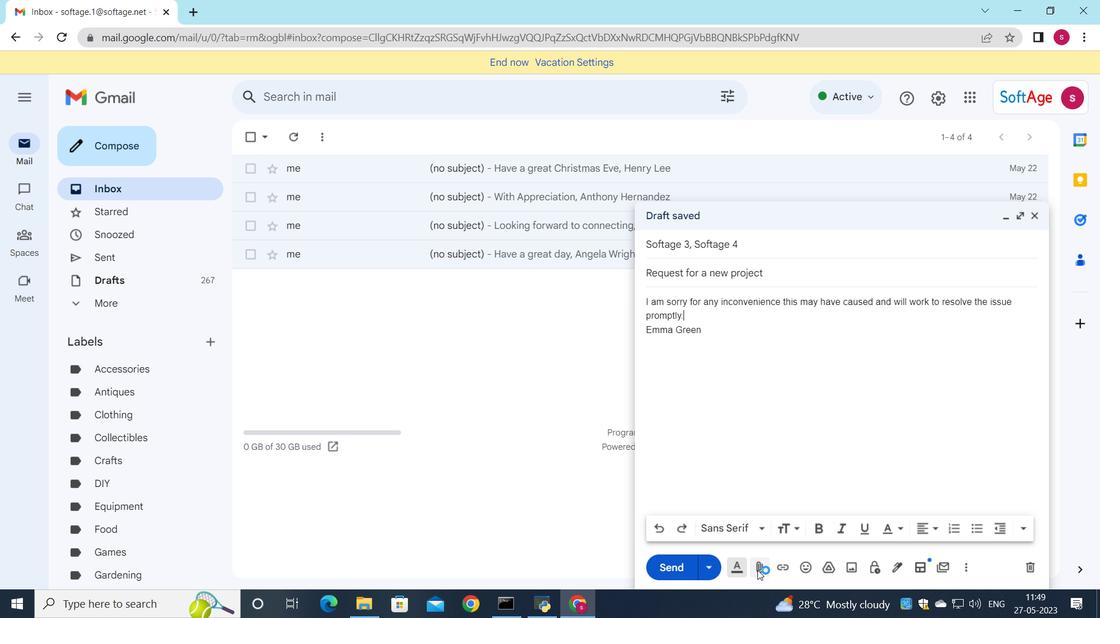 
Action: Mouse moved to (276, 103)
Screenshot: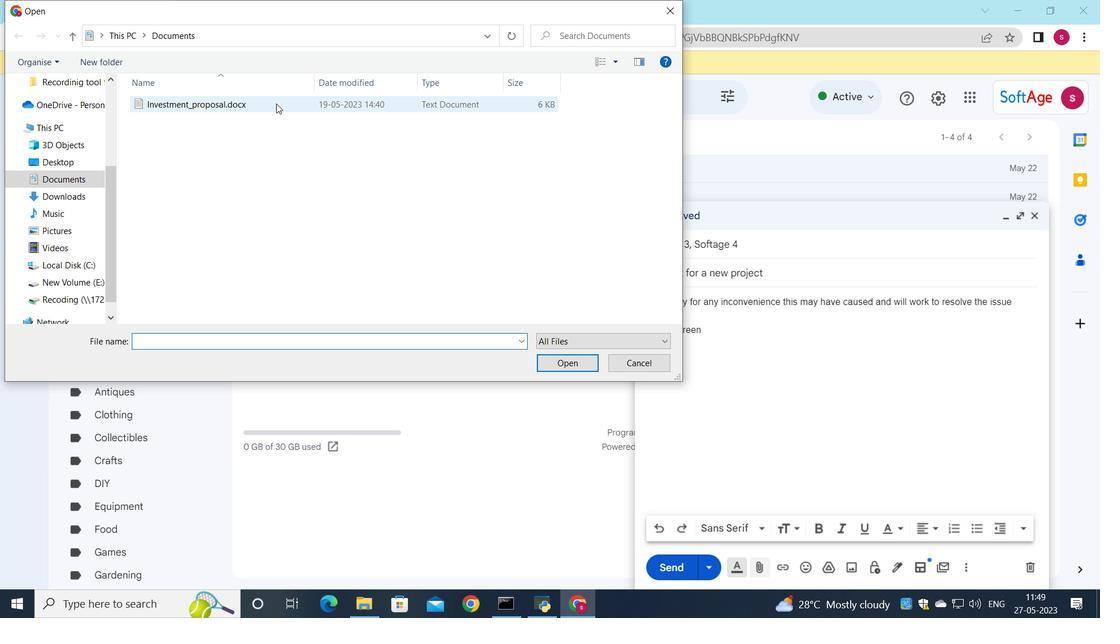 
Action: Mouse pressed left at (276, 103)
Screenshot: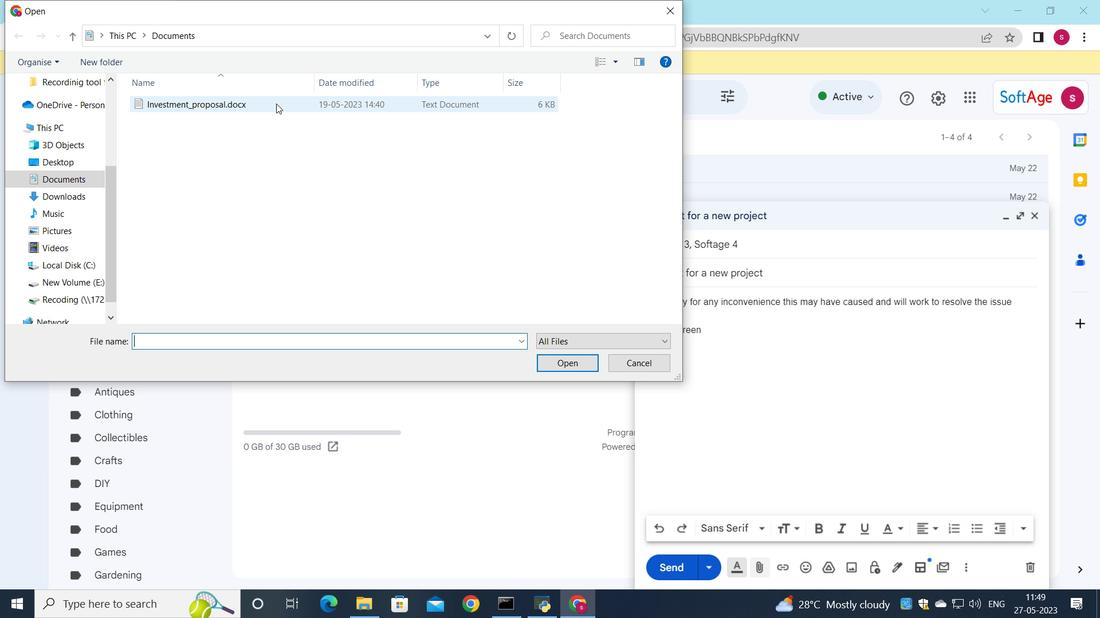 
Action: Mouse moved to (236, 106)
Screenshot: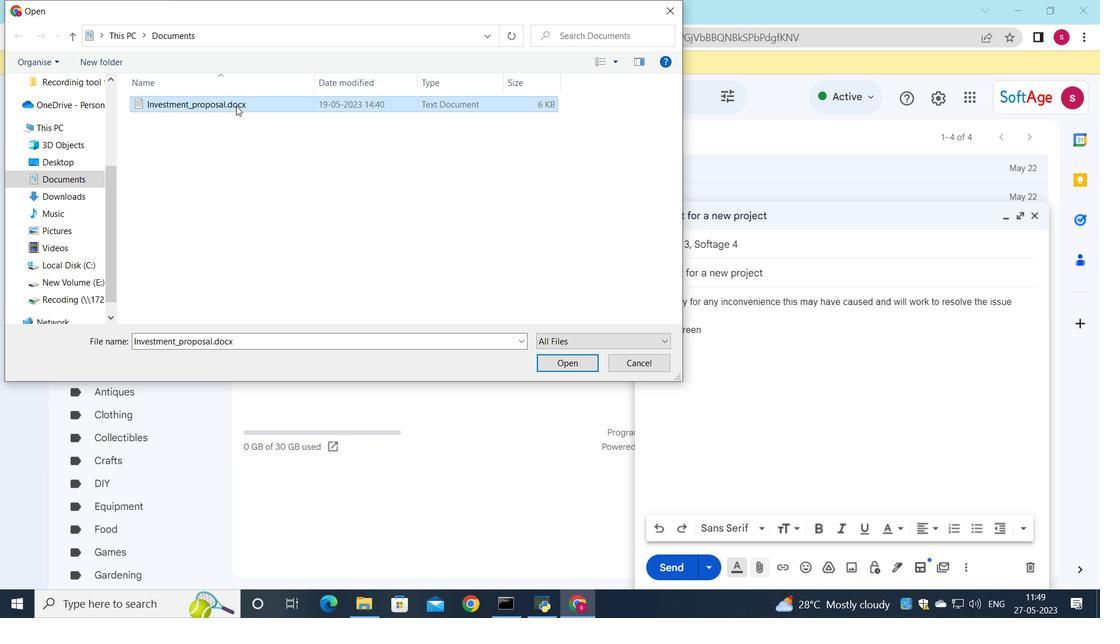 
Action: Mouse pressed left at (236, 106)
Screenshot: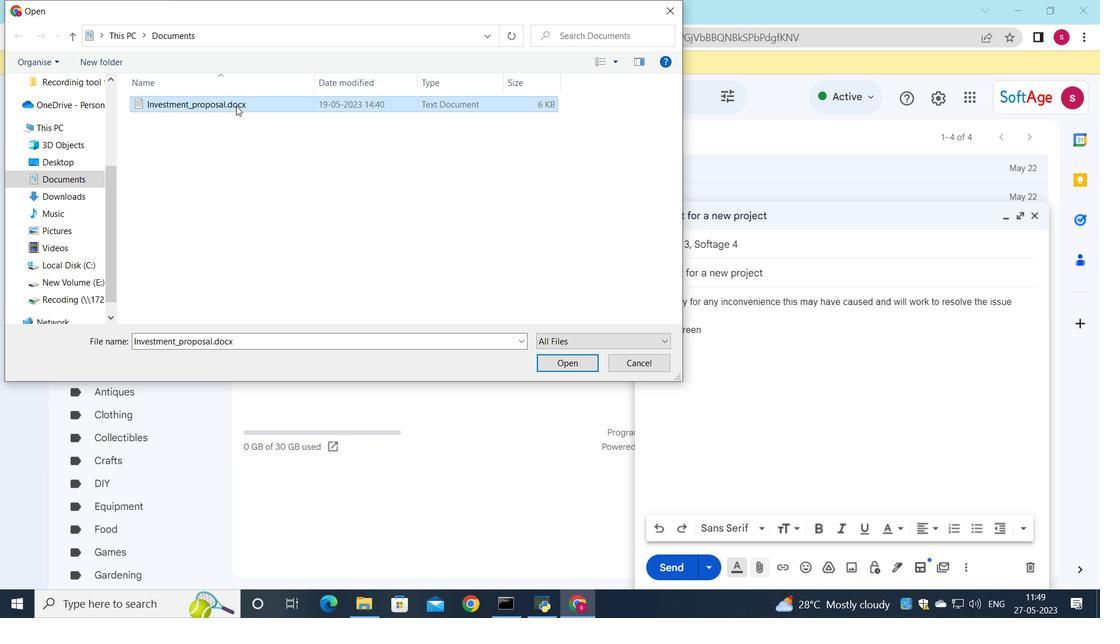 
Action: Mouse moved to (954, 442)
Screenshot: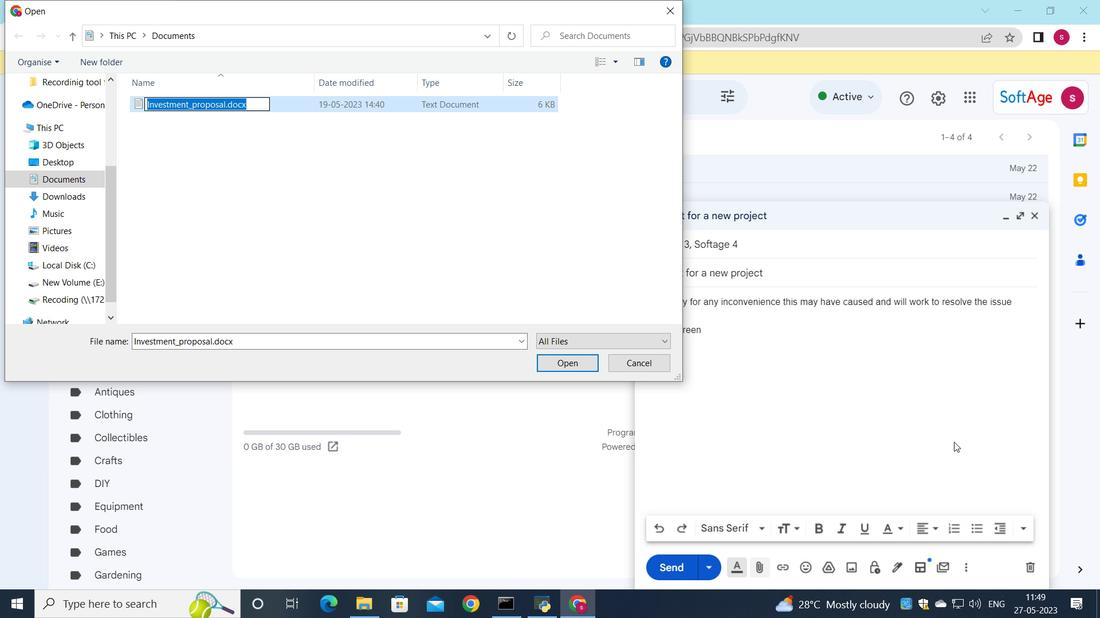 
Action: Key pressed <Key.shift><Key.shift><Key.shift><Key.shift><Key.shift><Key.shift><Key.shift><Key.shift><Key.shift><Key.shift><Key.shift><Key.shift><Key.shift><Key.shift><Key.shift><Key.shift><Key.shift><Key.shift>Feasibility<Key.shift>_assessment.pd
Screenshot: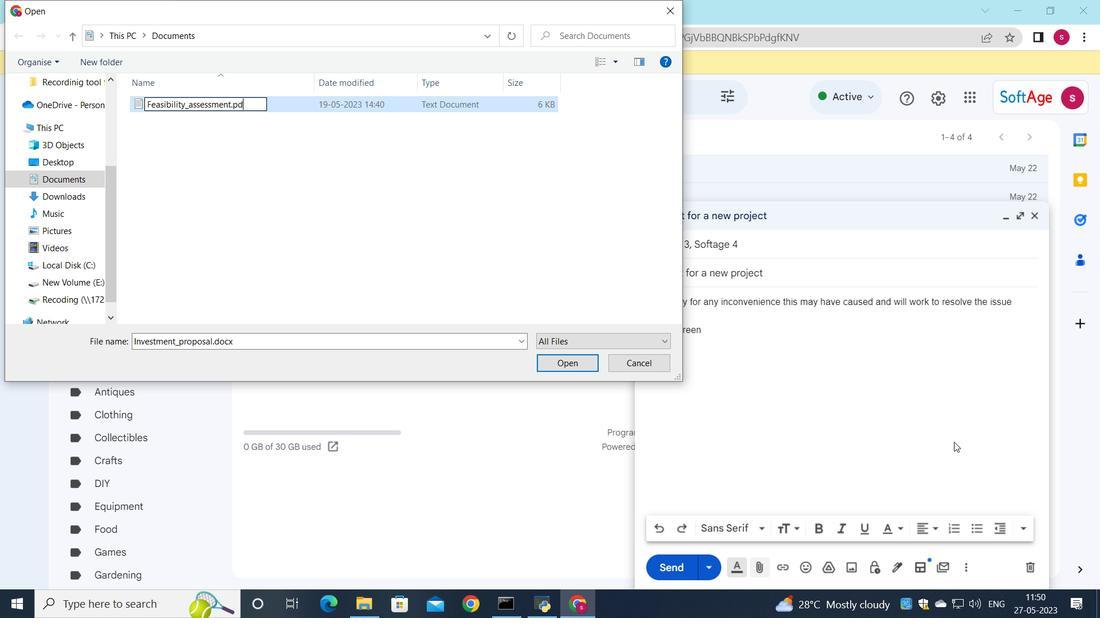 
Action: Mouse moved to (405, 99)
Screenshot: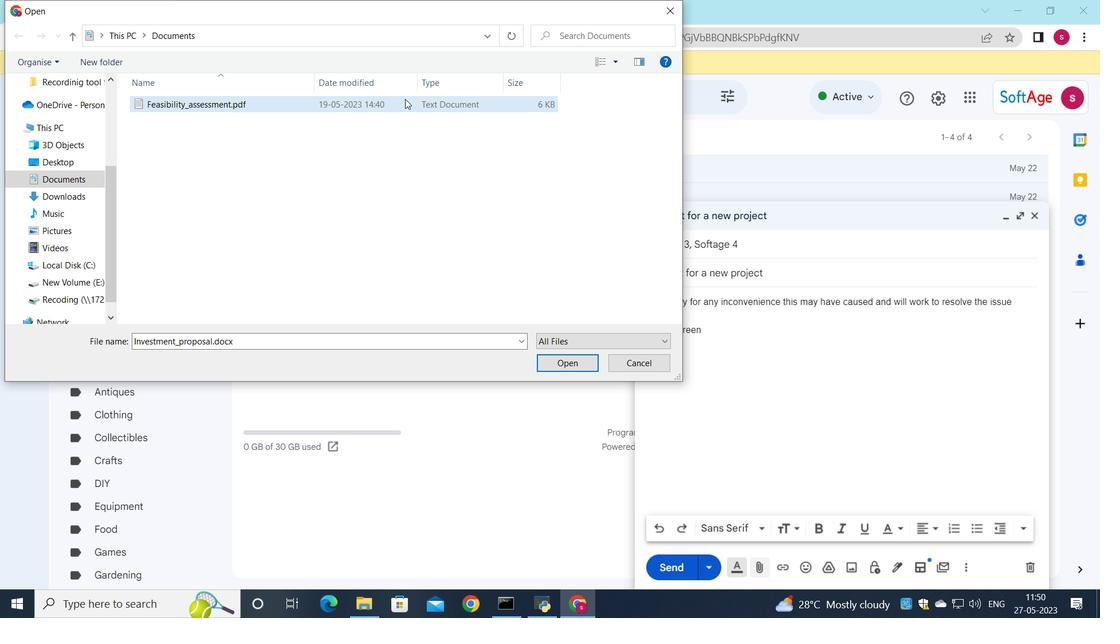 
Action: Mouse pressed left at (405, 99)
Screenshot: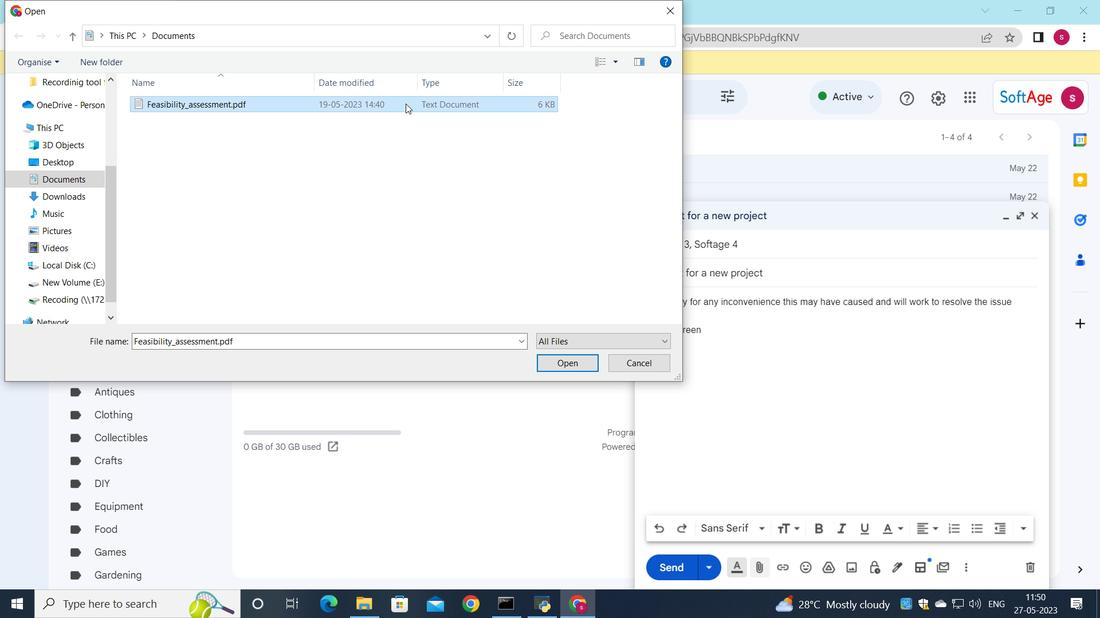 
Action: Mouse moved to (575, 362)
Screenshot: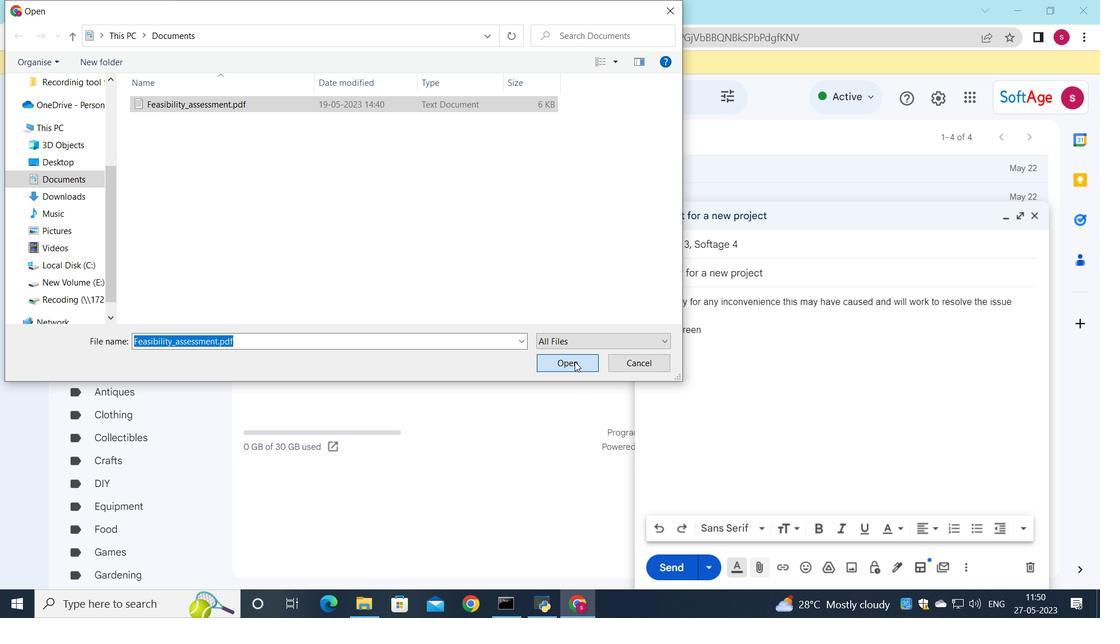 
Action: Mouse pressed left at (575, 362)
Screenshot: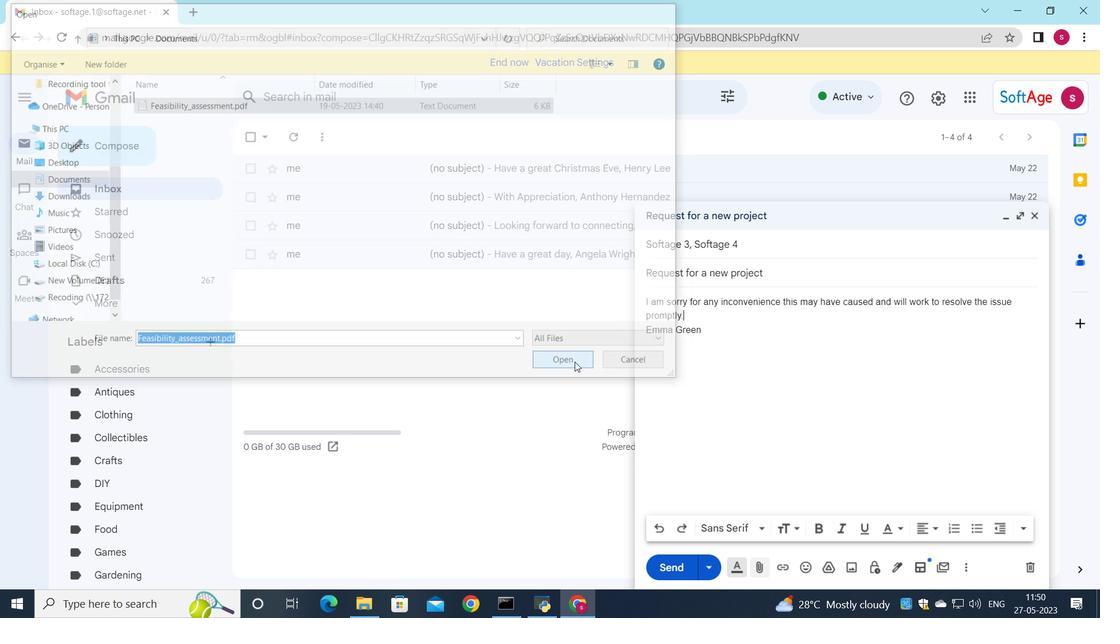 
Action: Mouse moved to (681, 562)
Screenshot: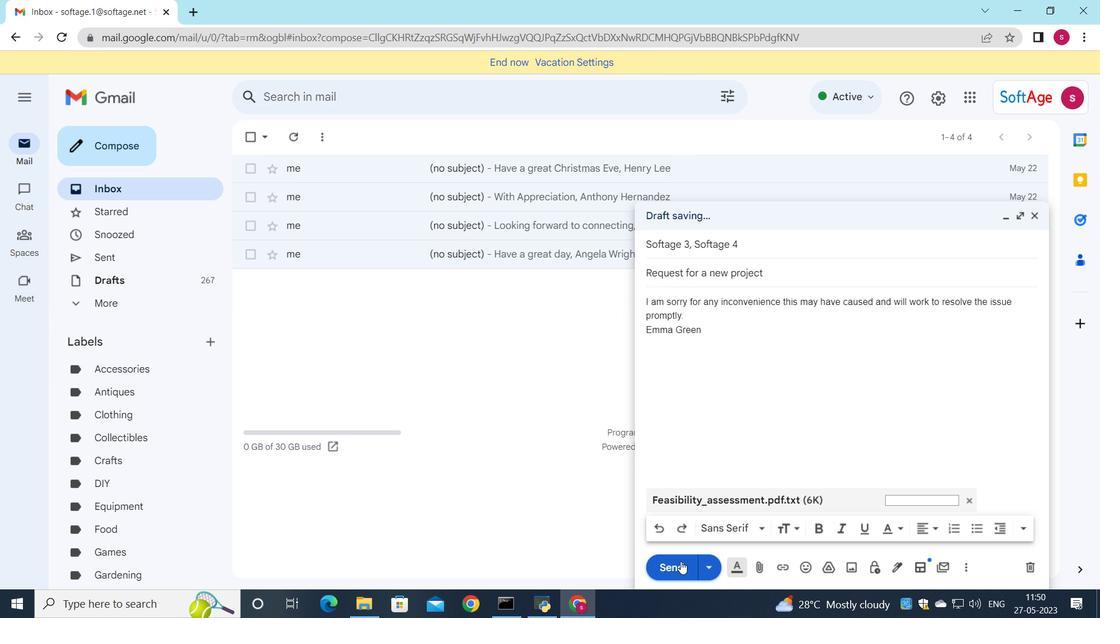 
Action: Mouse pressed left at (681, 562)
Screenshot: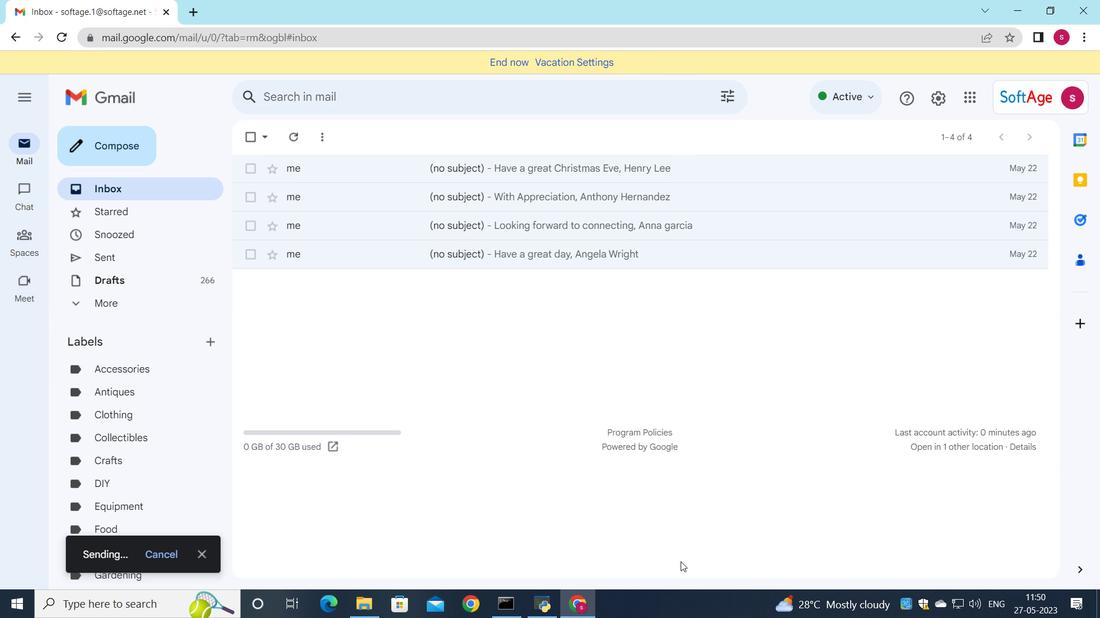 
Action: Mouse moved to (113, 255)
Screenshot: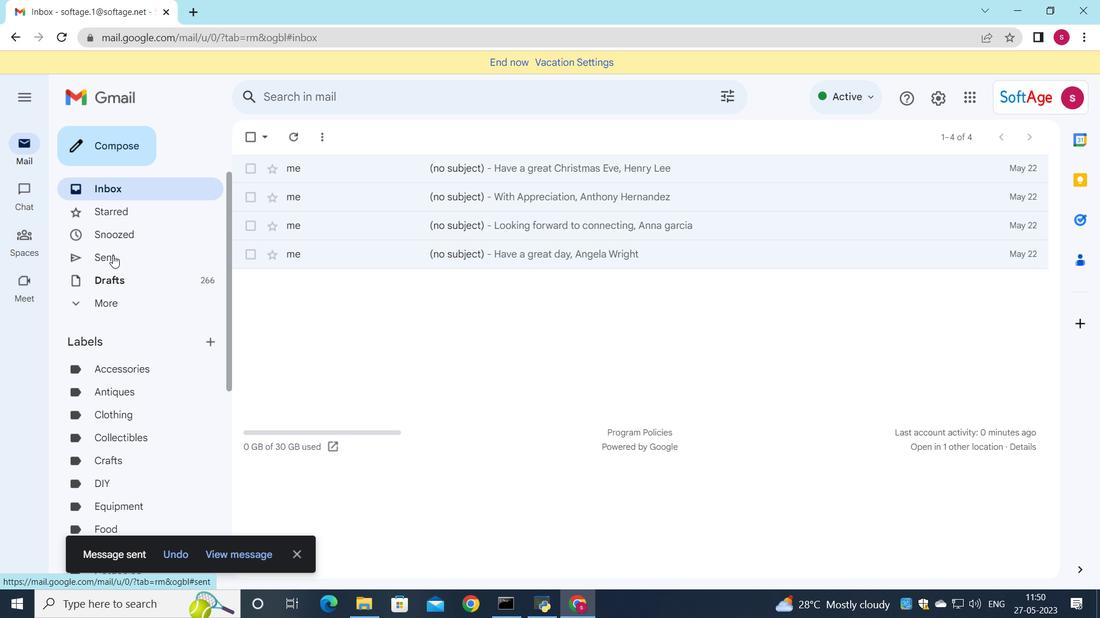 
Action: Mouse pressed left at (113, 255)
Screenshot: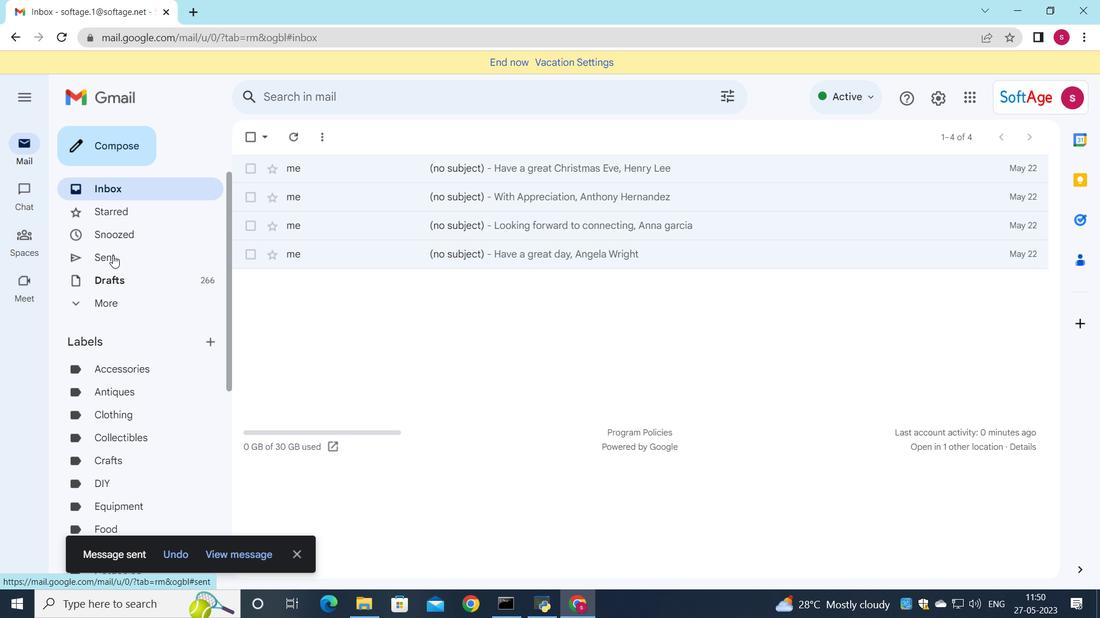 
Action: Mouse moved to (577, 208)
Screenshot: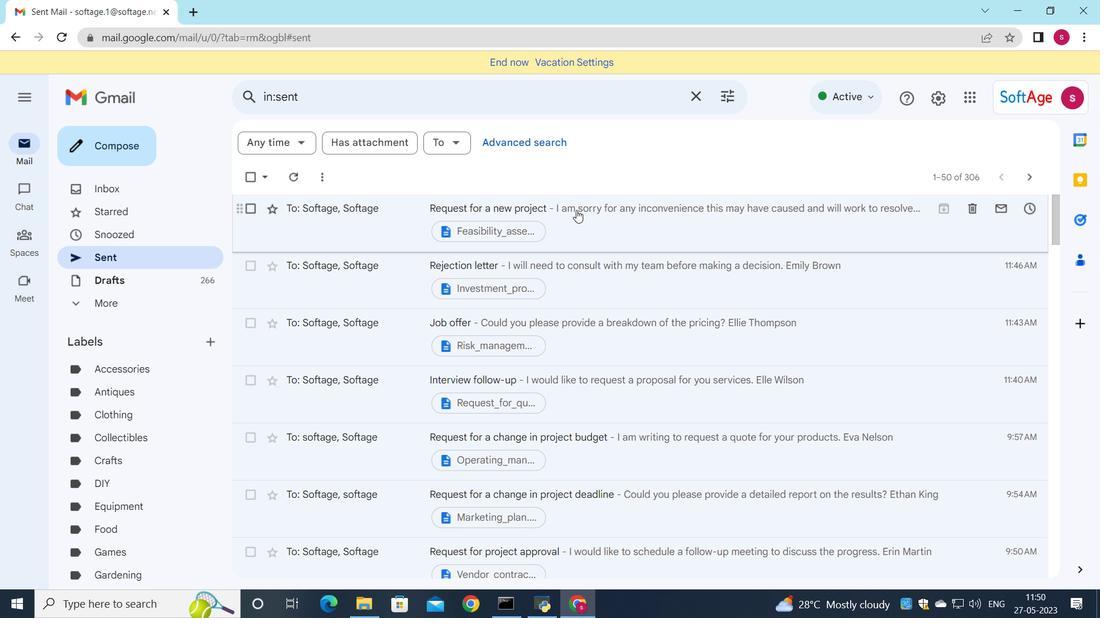 
Action: Mouse pressed left at (577, 208)
Screenshot: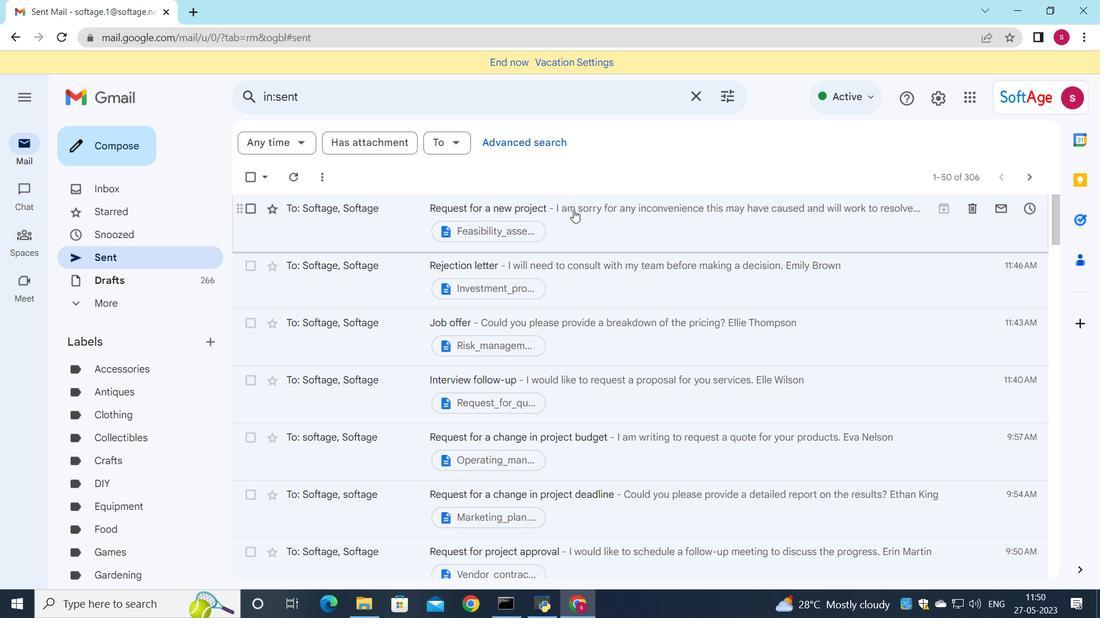 
Action: Mouse moved to (613, 256)
Screenshot: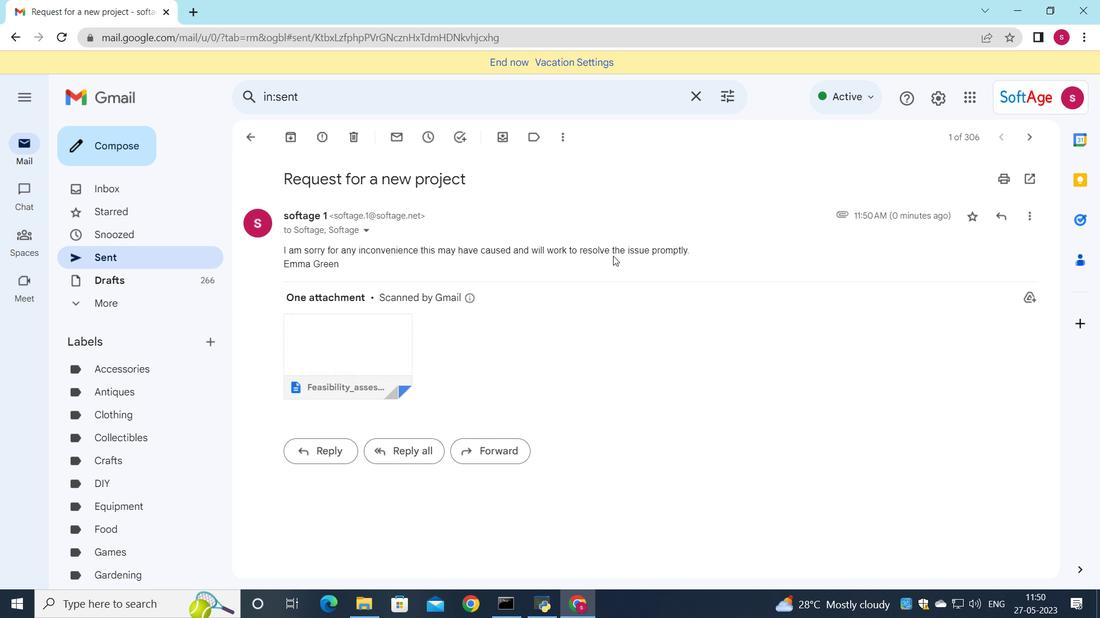 
